 Task: Organize and update the houseplant tracking board by editing card details, adding checklist items, and changing covers and labels.
Action: Key pressed <Key.caps_lock>B<Key.caps_lock>ut<Key.space>they<Key.space>are<Key.space>vary<Key.space>rare<Key.space>and<Key.space>quite<Key.space>expensive
Screenshot: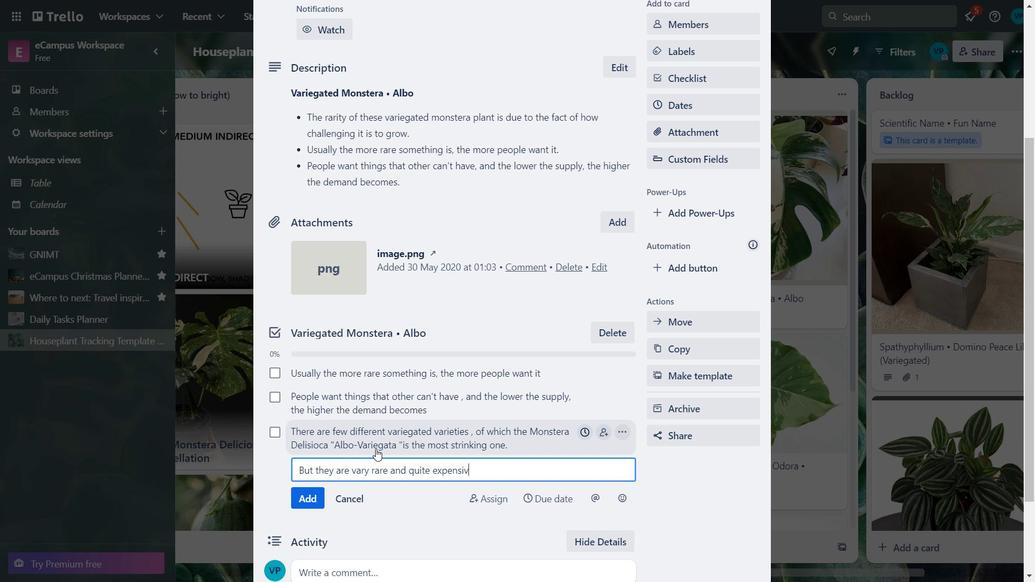 
Action: Mouse moved to (313, 507)
Screenshot: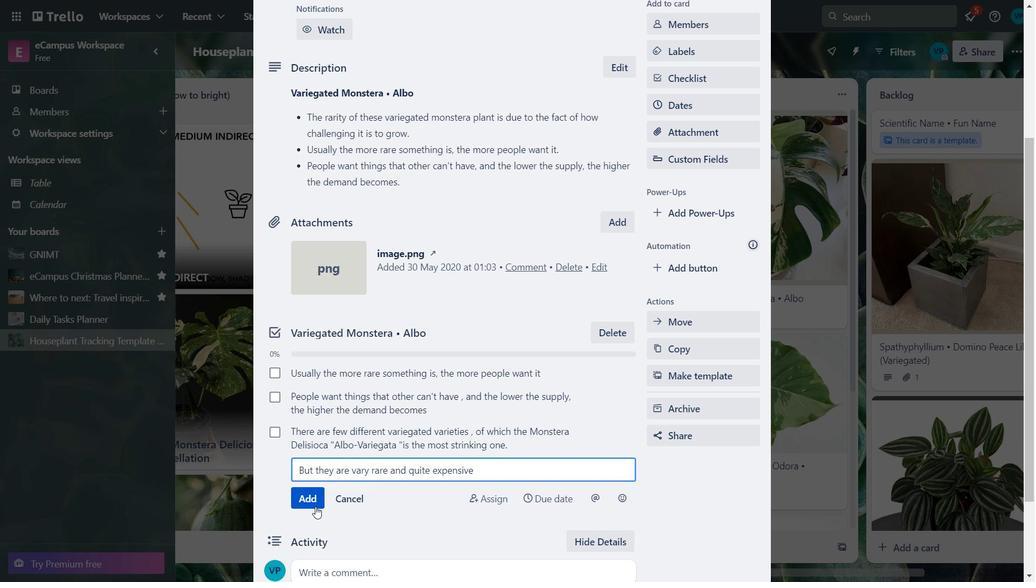 
Action: Mouse pressed left at (313, 507)
Screenshot: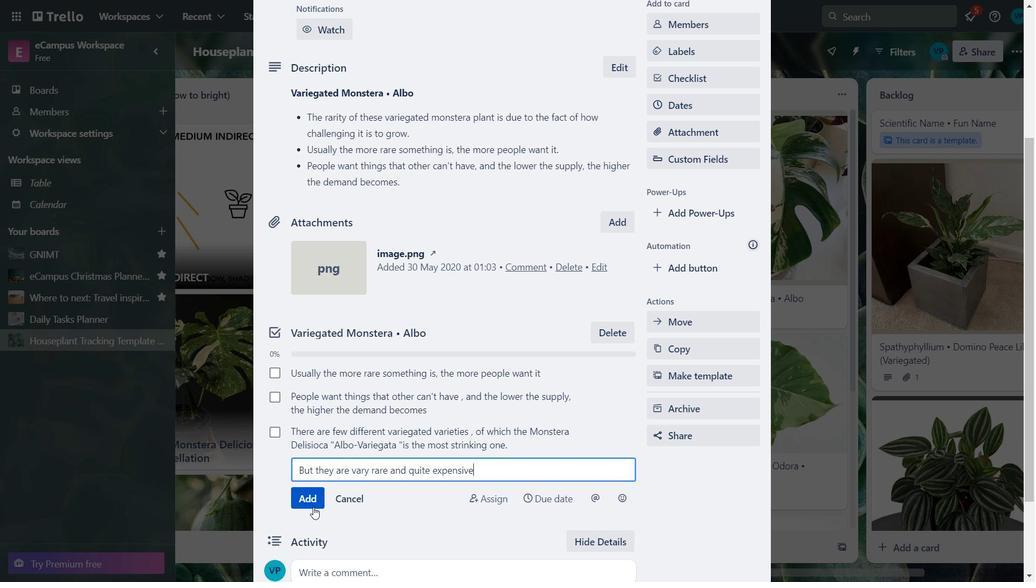 
Action: Key pressed <Key.caps_lock>N<Key.caps_lock>aturally<Key.space>otherwise<Key.space>the<Key.space>only<Key.space>way<Key.space>one<Key.space>can<Key.space>produce<Key.space>a<Key.space>varia<Key.backspace>egated<Key.space><Key.caps_lock>M<Key.caps_lock>onstera<Key.space><Key.space>is<Key.space>by<Key.space><Key.backspace><Key.backspace><Key.backspace><Key.backspace><Key.backspace>
Screenshot: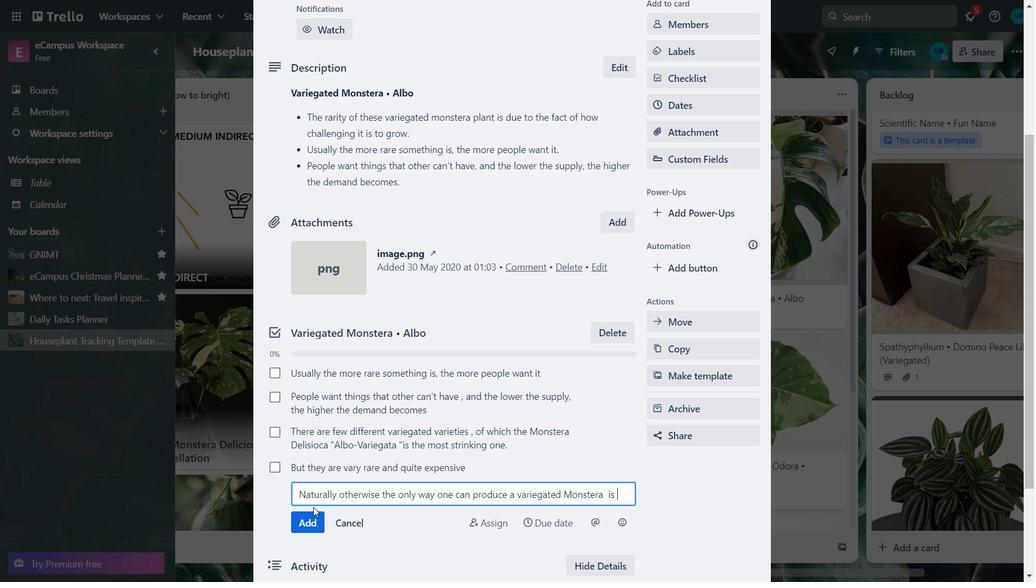 
Action: Mouse pressed left at (313, 507)
Screenshot: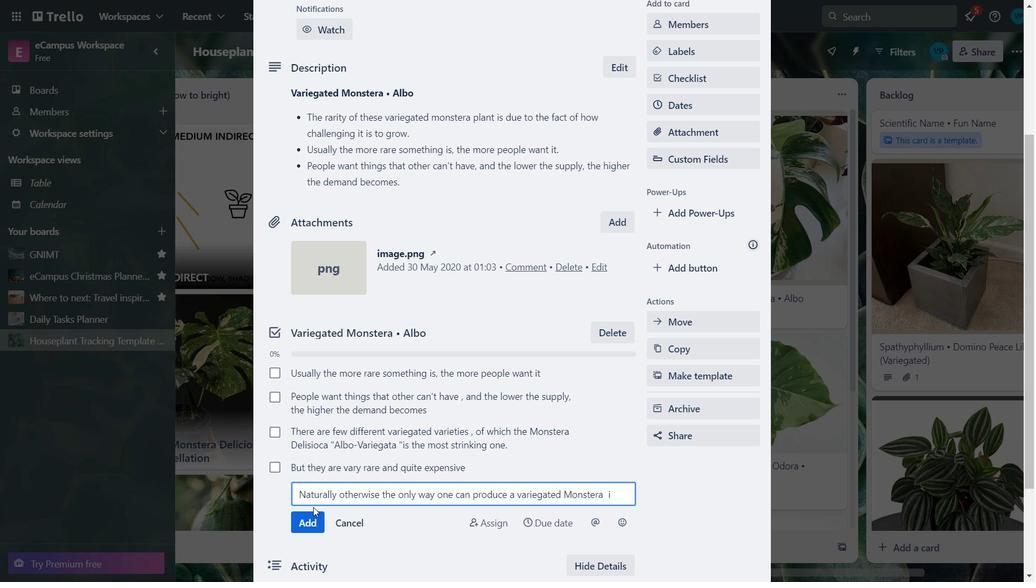 
Action: Mouse pressed left at (313, 507)
Screenshot: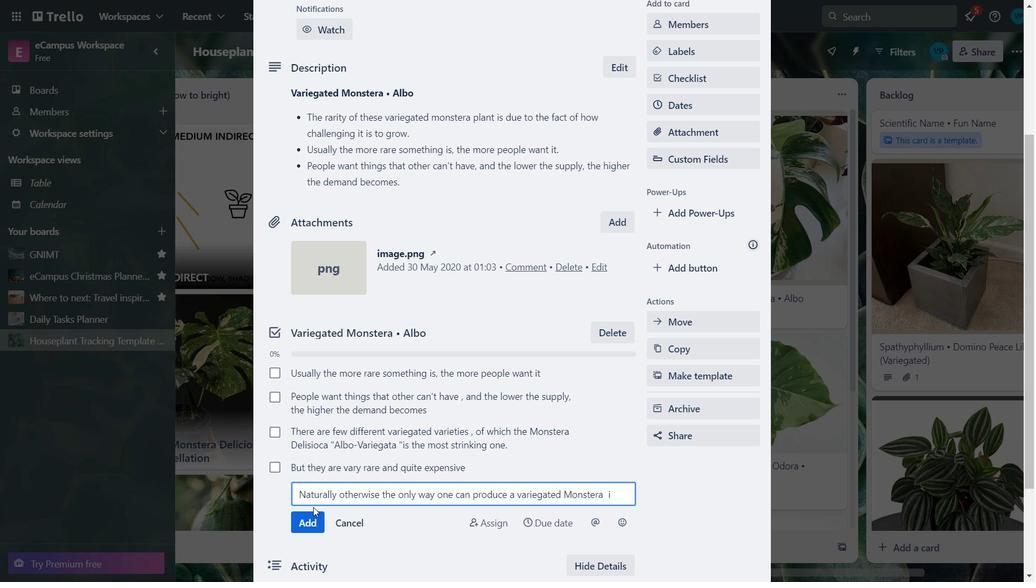 
Action: Mouse moved to (319, 514)
Screenshot: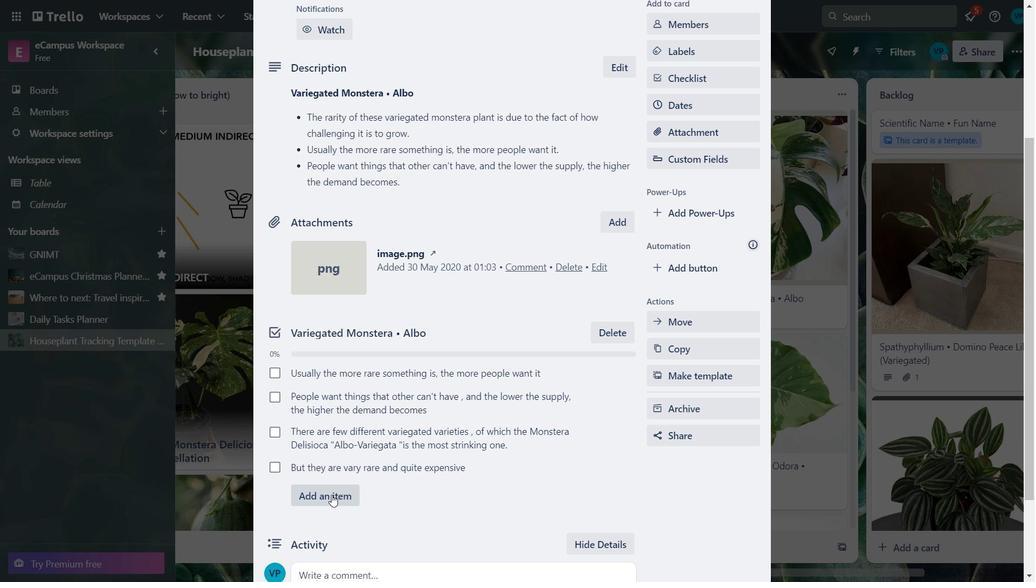 
Action: Mouse pressed left at (319, 514)
Screenshot: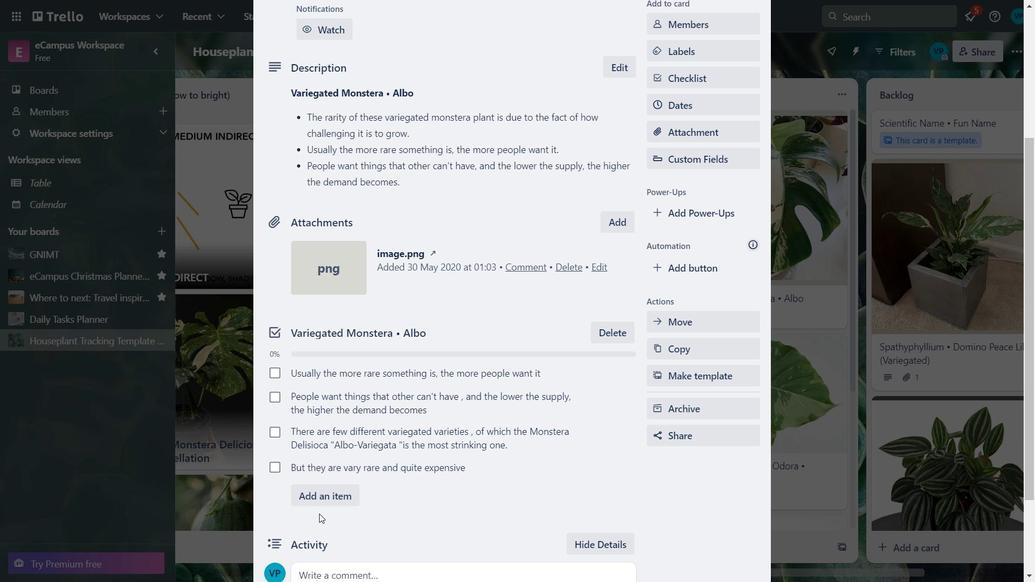 
Action: Mouse moved to (331, 498)
Screenshot: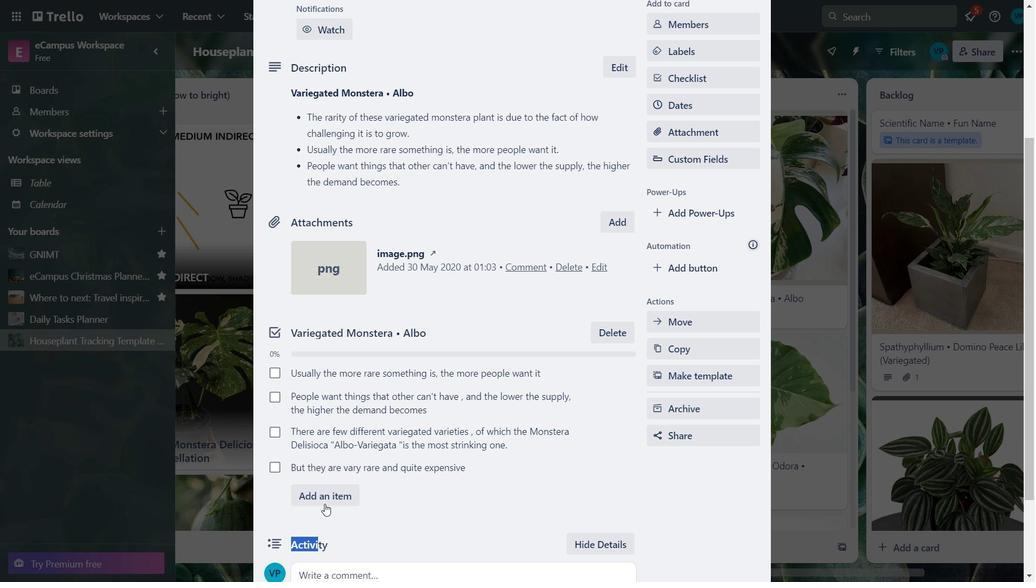 
Action: Mouse pressed left at (331, 498)
Screenshot: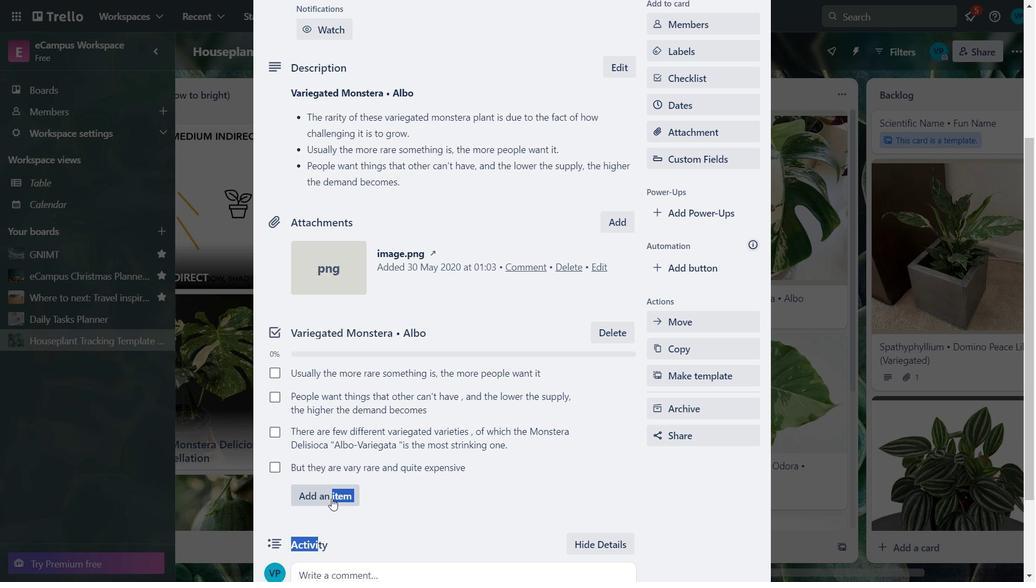 
Action: Mouse moved to (767, 468)
Screenshot: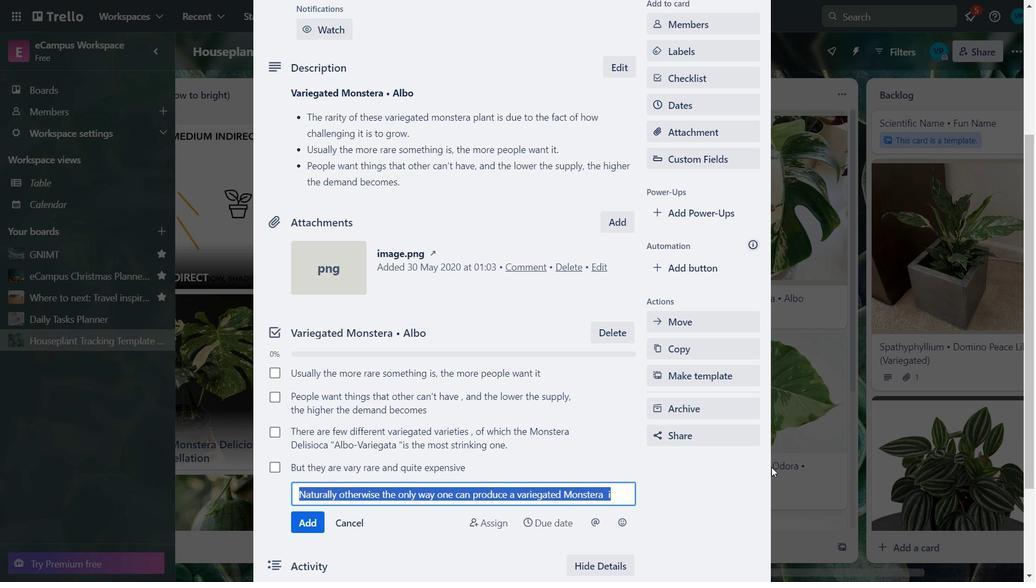 
Action: Mouse pressed left at (767, 468)
Screenshot: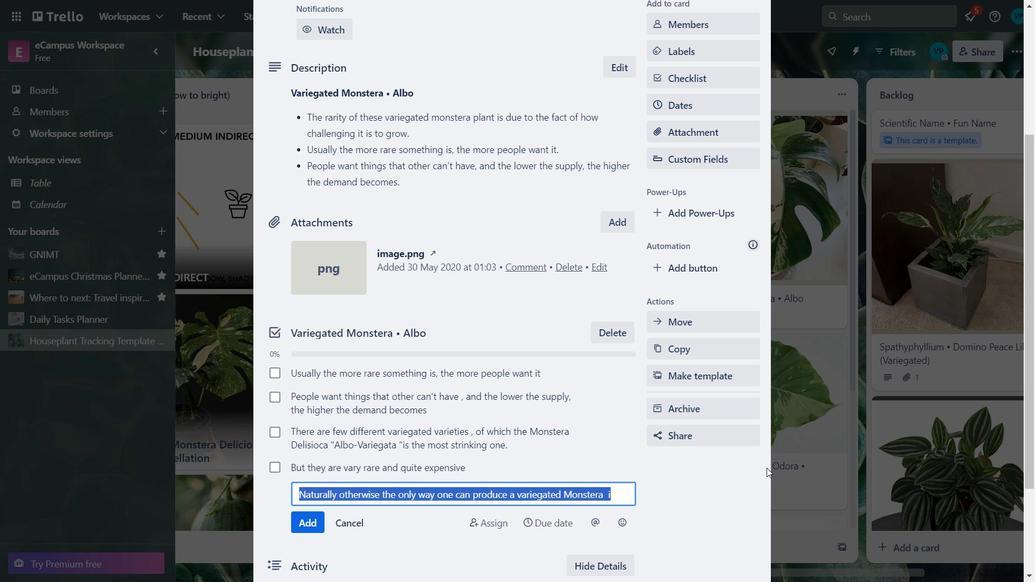
Action: Key pressed <Key.down><Key.down><Key.down><Key.down><Key.down><Key.down><Key.down><Key.down><Key.down>
Screenshot: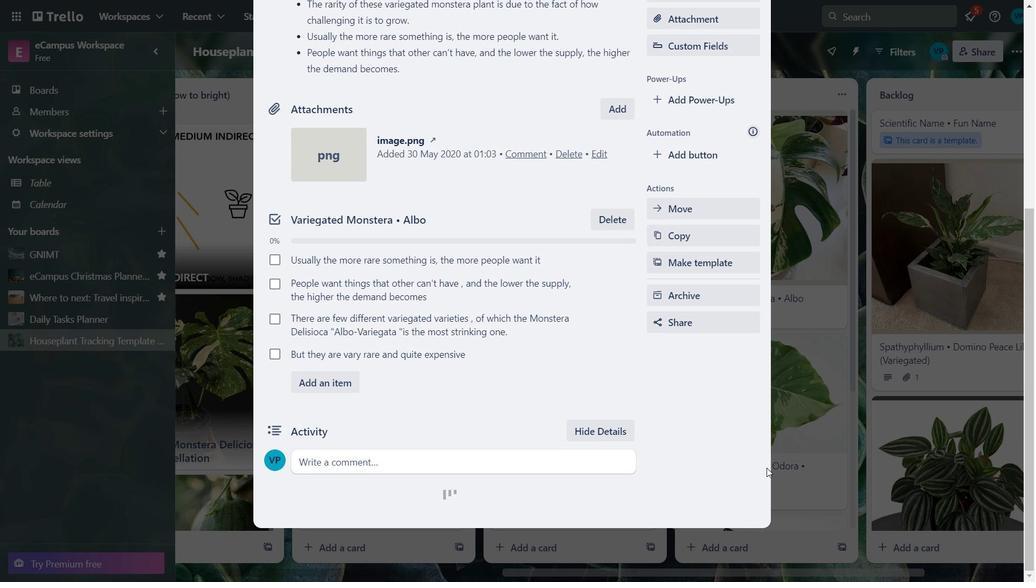 
Action: Mouse moved to (340, 388)
Screenshot: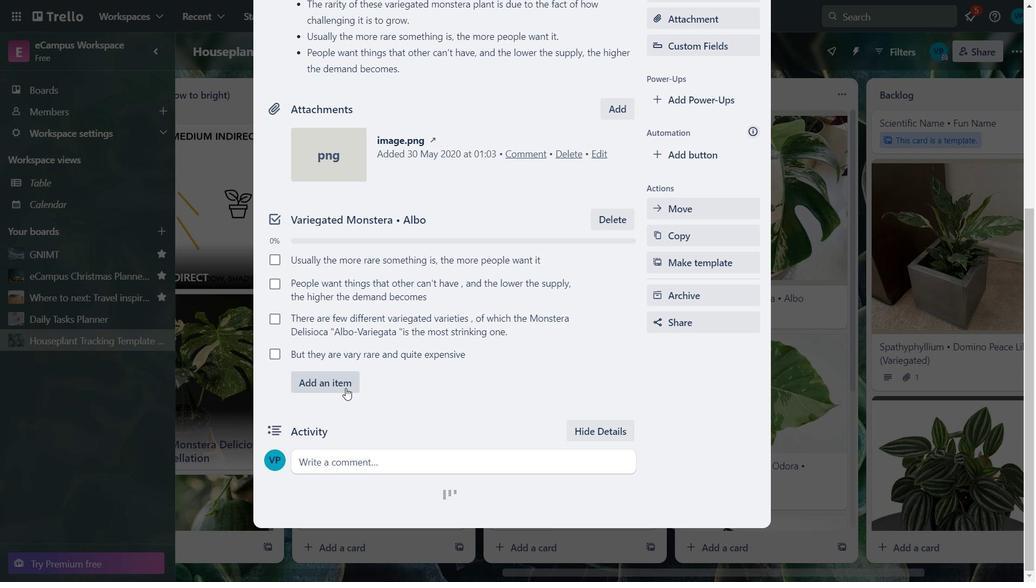 
Action: Mouse pressed left at (340, 388)
Screenshot: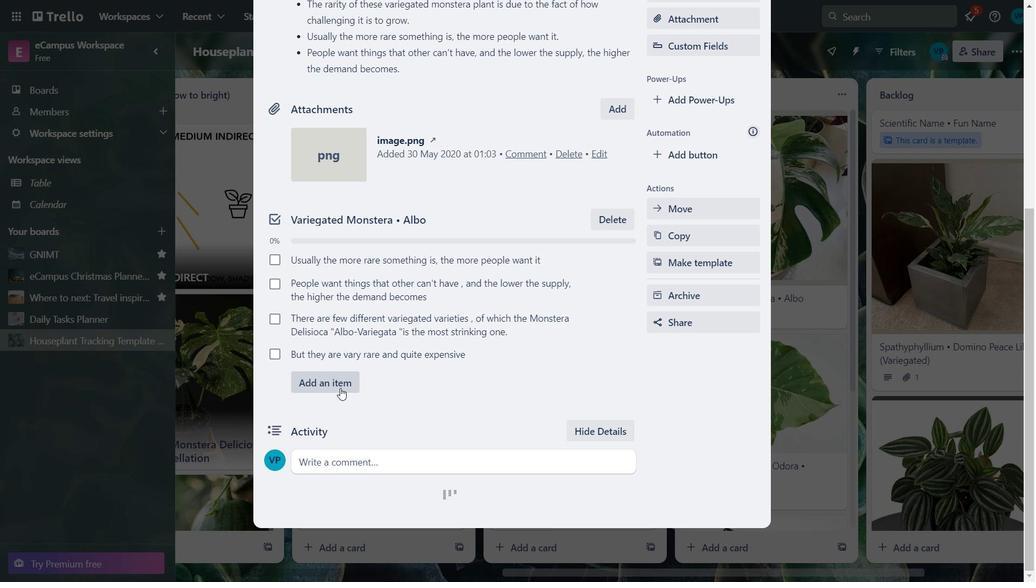 
Action: Mouse moved to (621, 381)
Screenshot: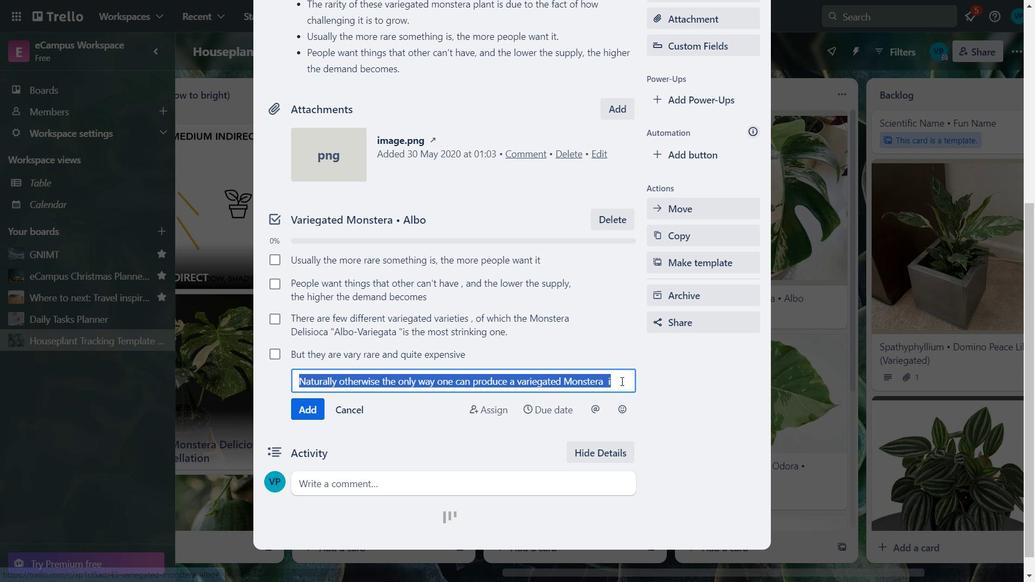 
Action: Mouse pressed left at (621, 381)
Screenshot: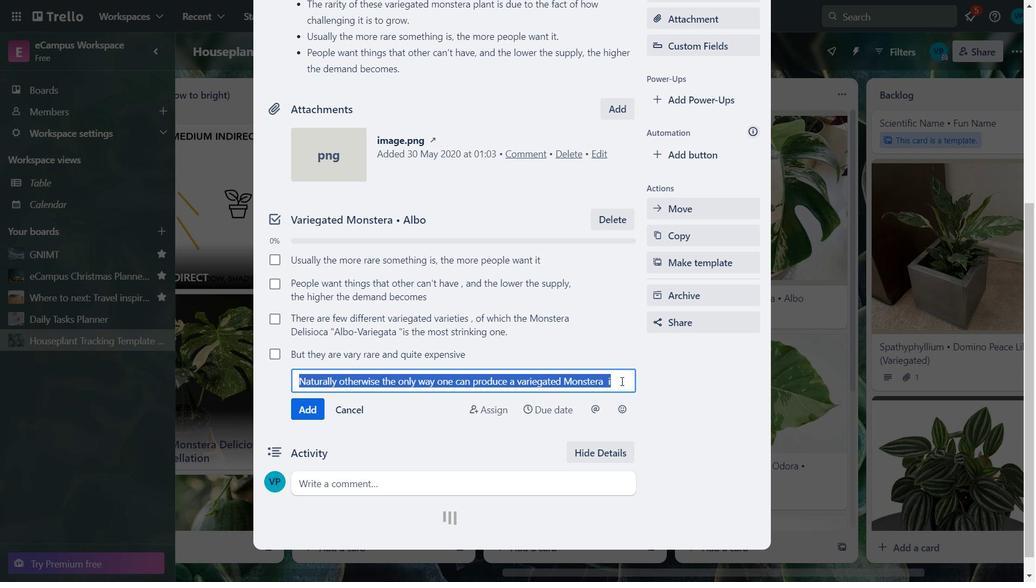 
Action: Key pressed <Key.backspace>
Screenshot: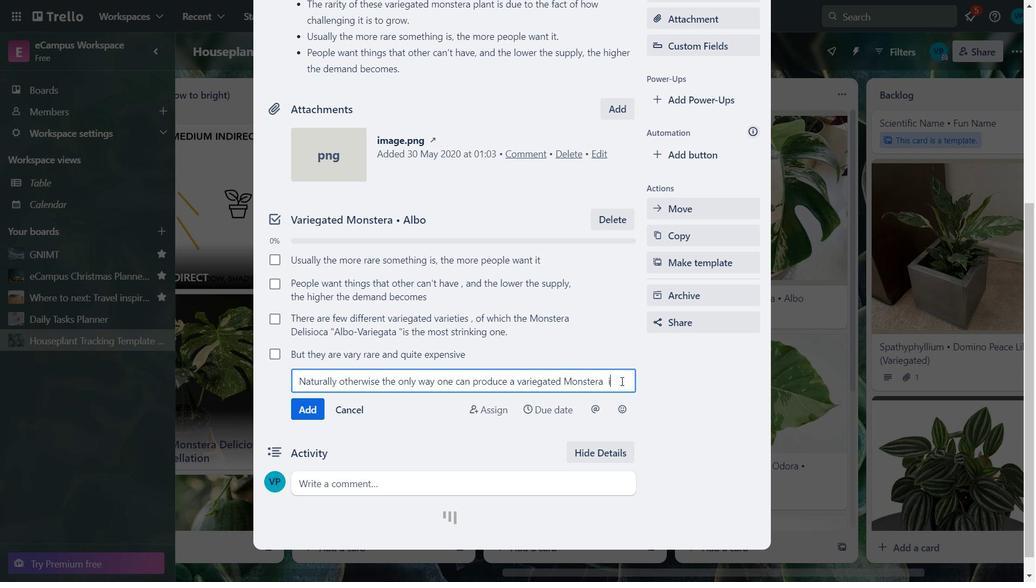 
Action: Mouse moved to (307, 409)
Screenshot: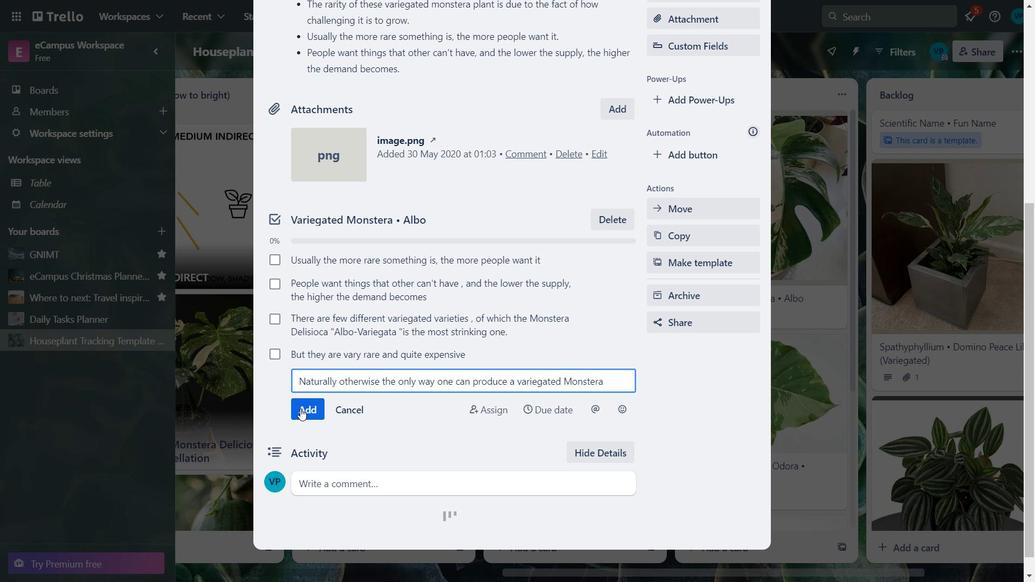 
Action: Mouse pressed left at (307, 409)
Screenshot: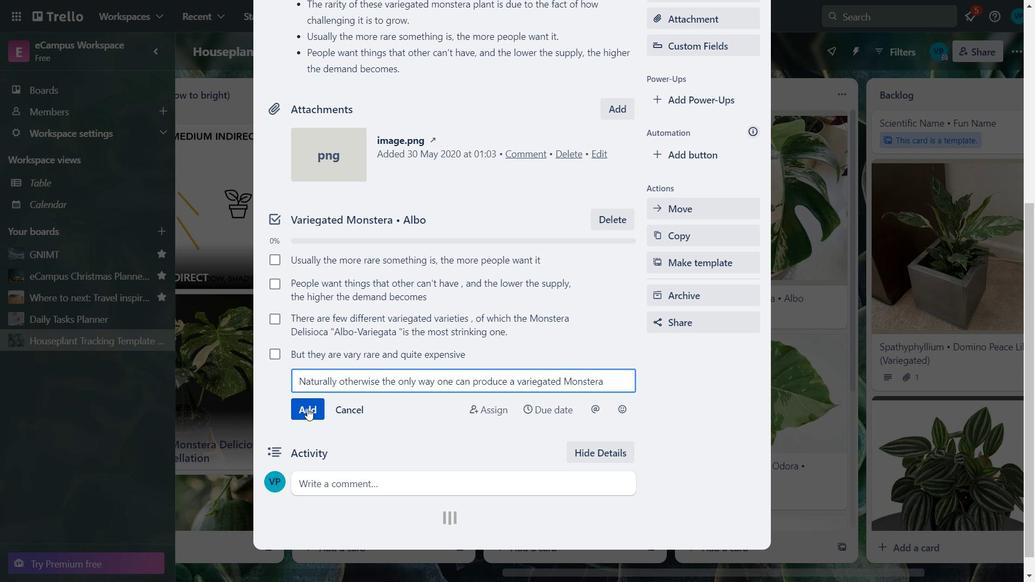 
Action: Key pressed <Key.caps_lock>I<Key.caps_lock>s<Key.space>by<Key.space>buying<Key.space>a<Key.space>cutting<Key.space>from<Key.space>an<Key.space>alrady<Key.space>variegated
Screenshot: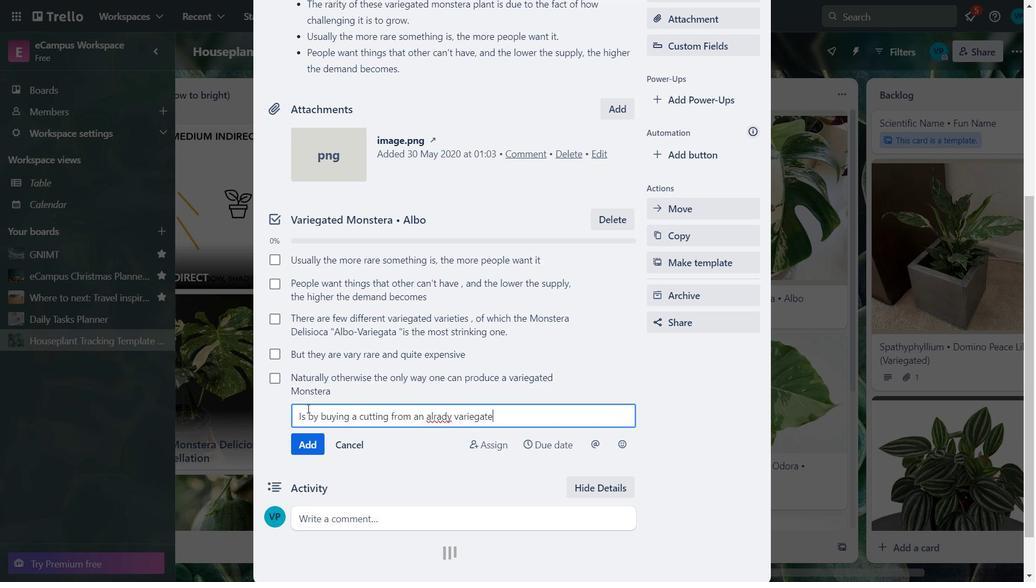 
Action: Mouse moved to (436, 415)
Screenshot: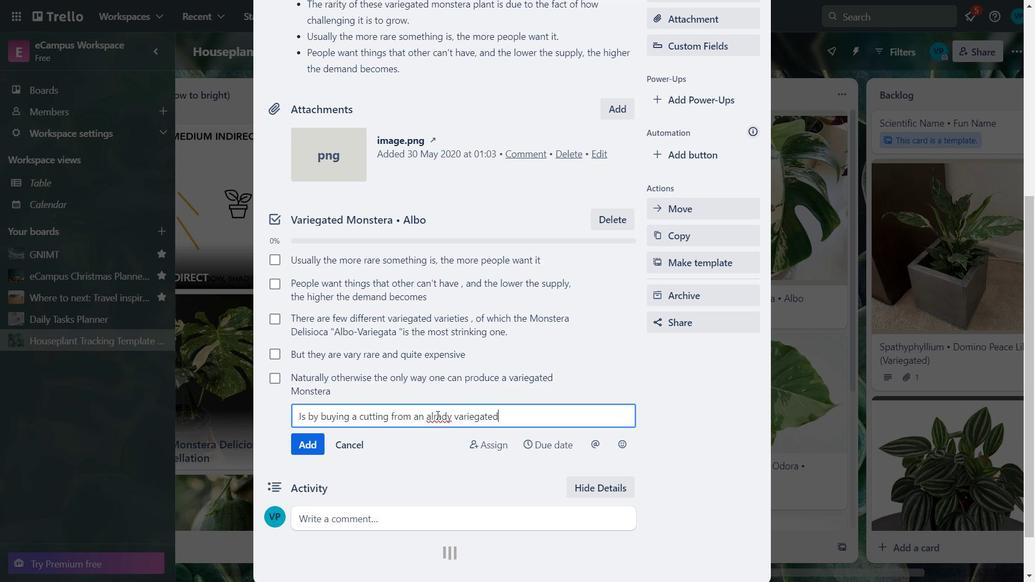 
Action: Mouse pressed left at (436, 415)
Screenshot: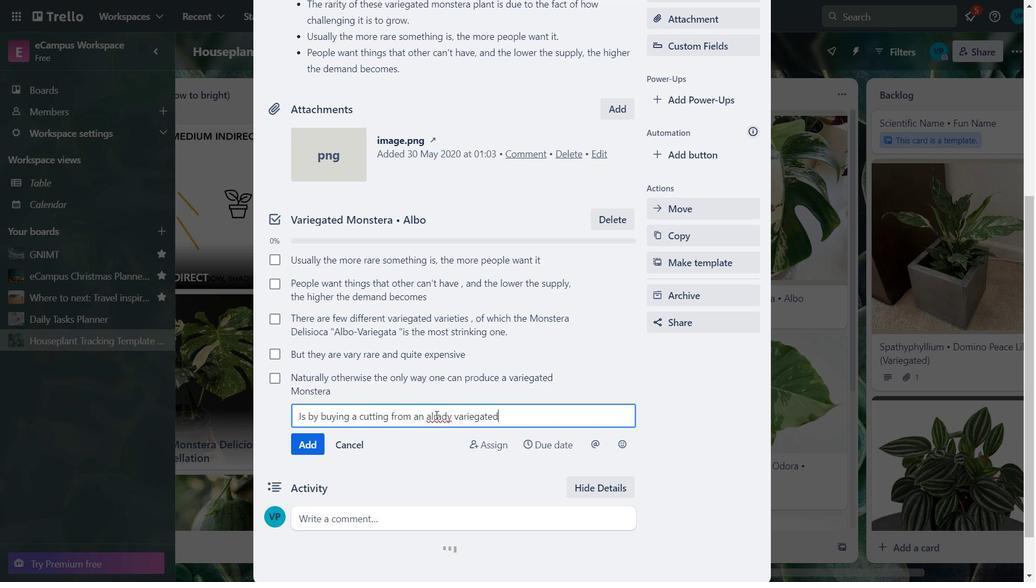 
Action: Key pressed e
Screenshot: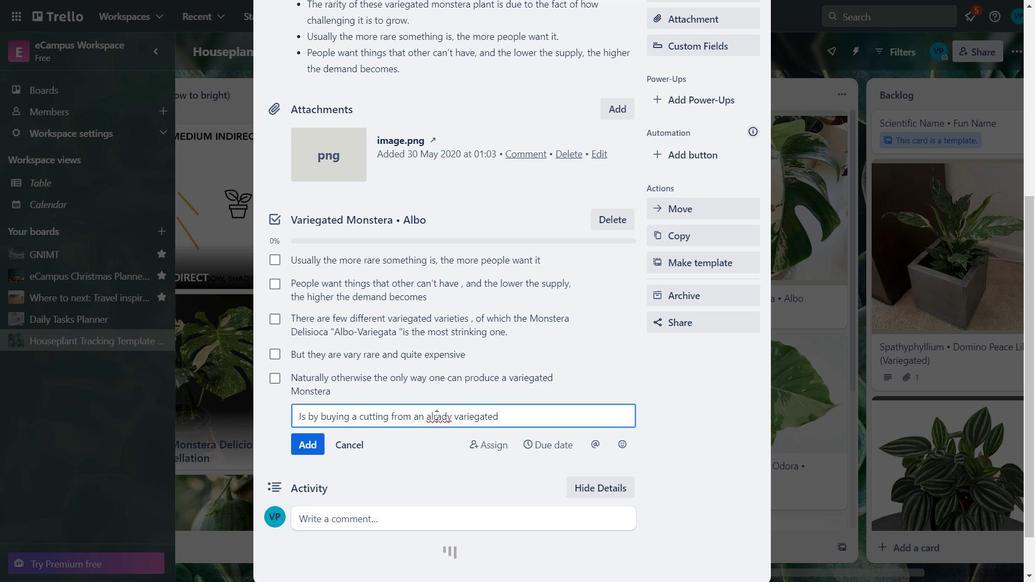 
Action: Mouse moved to (315, 445)
Screenshot: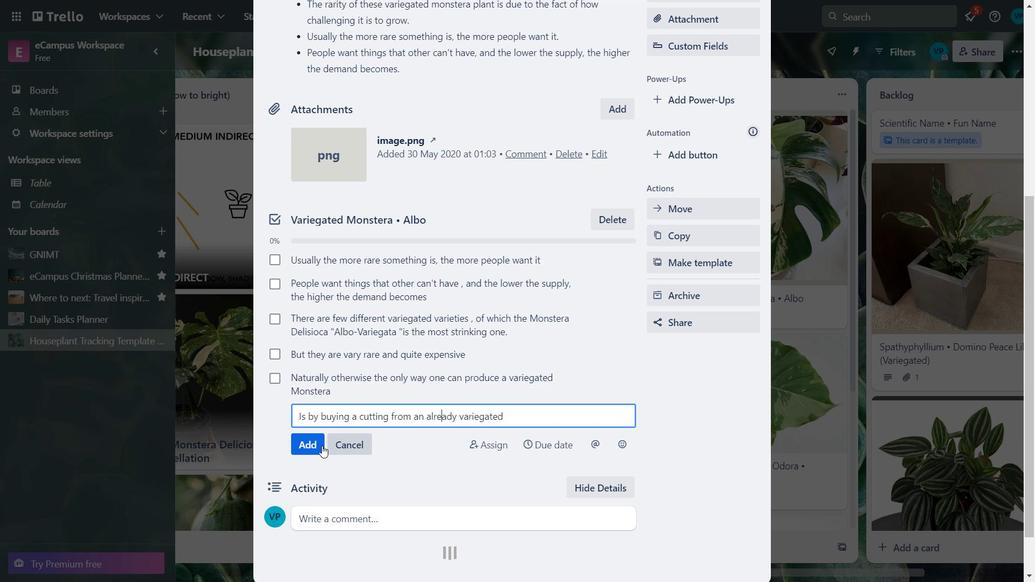 
Action: Mouse pressed left at (315, 445)
Screenshot: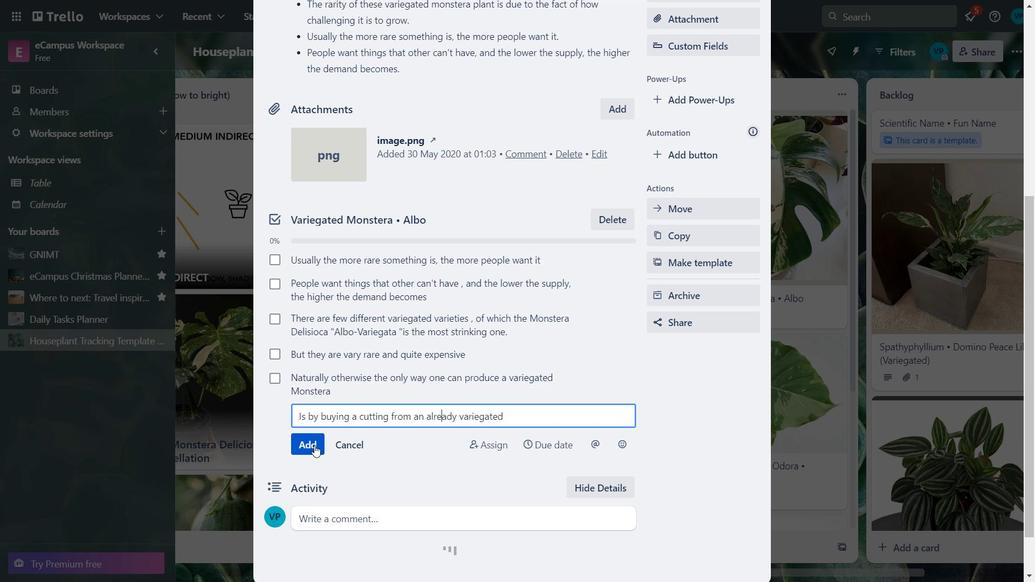 
Action: Mouse moved to (466, 414)
Screenshot: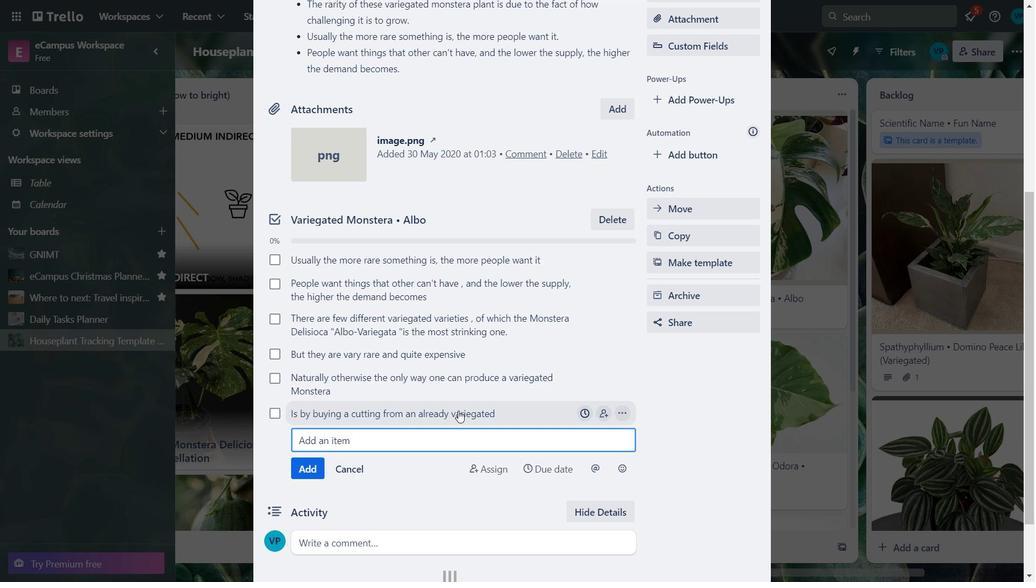 
Action: Mouse pressed left at (466, 414)
Screenshot: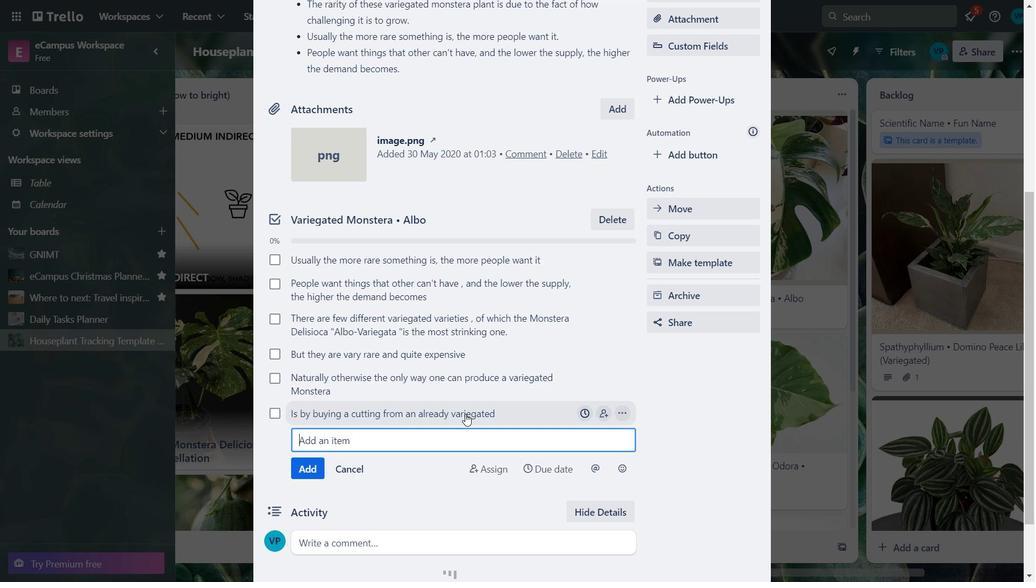 
Action: Mouse moved to (530, 420)
Screenshot: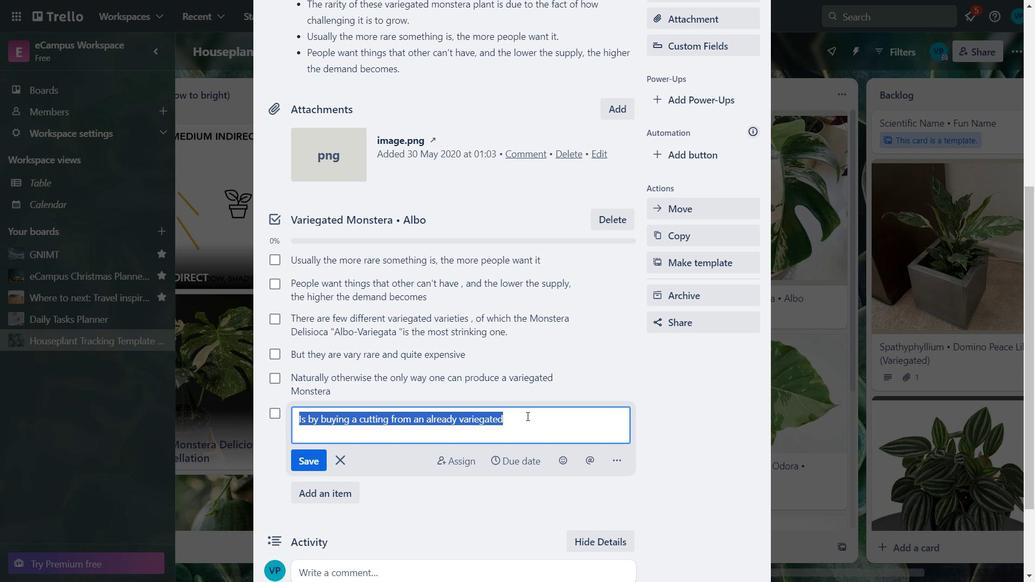 
Action: Mouse pressed left at (530, 420)
Screenshot: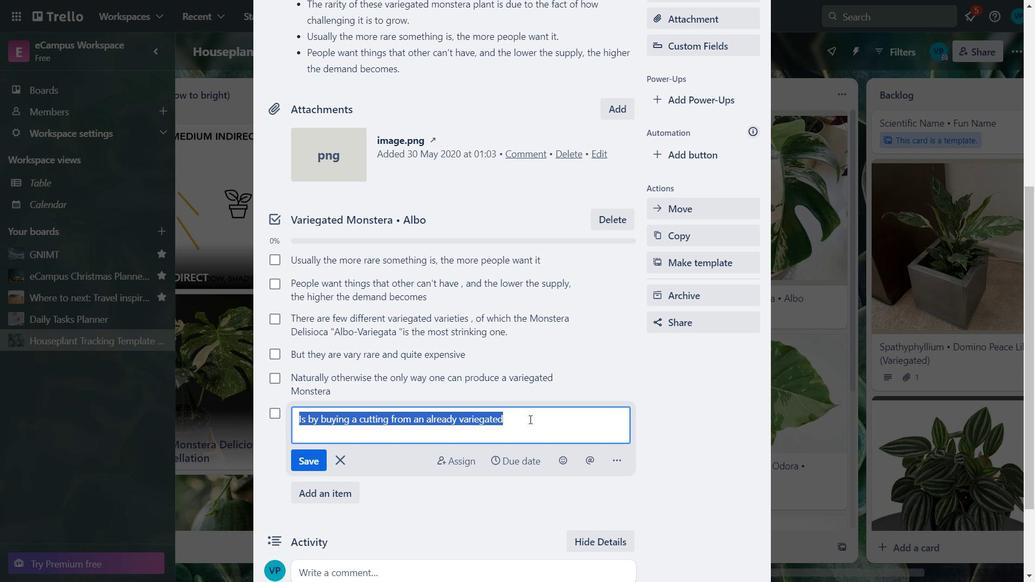 
Action: Key pressed <Key.space>plant
Screenshot: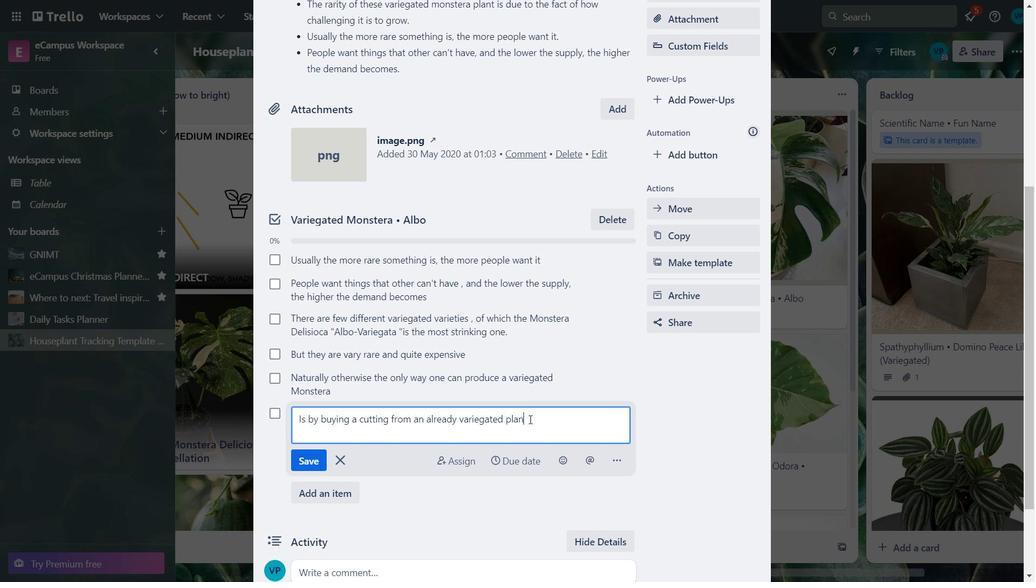 
Action: Mouse moved to (312, 457)
Screenshot: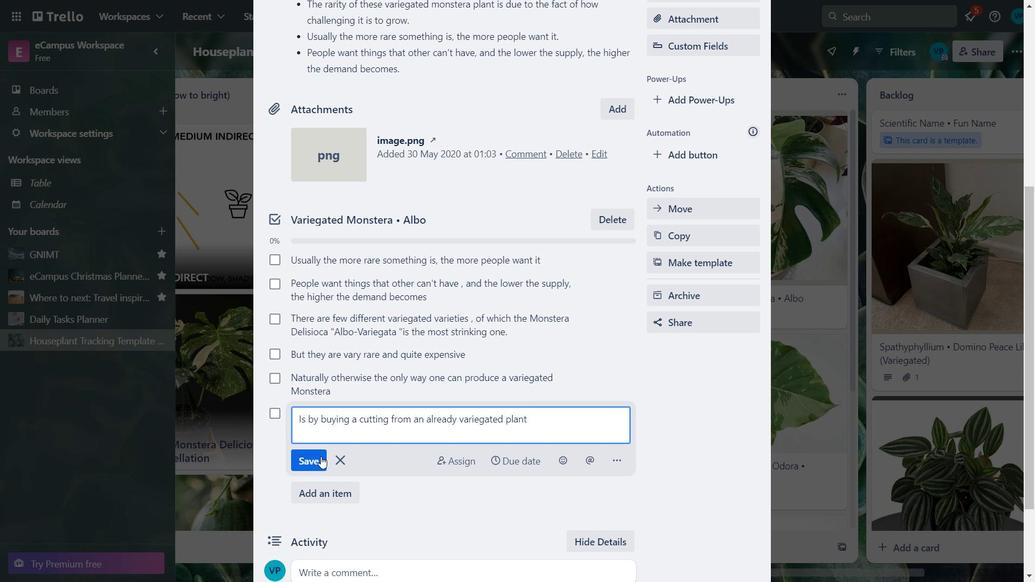 
Action: Mouse pressed left at (312, 457)
Screenshot: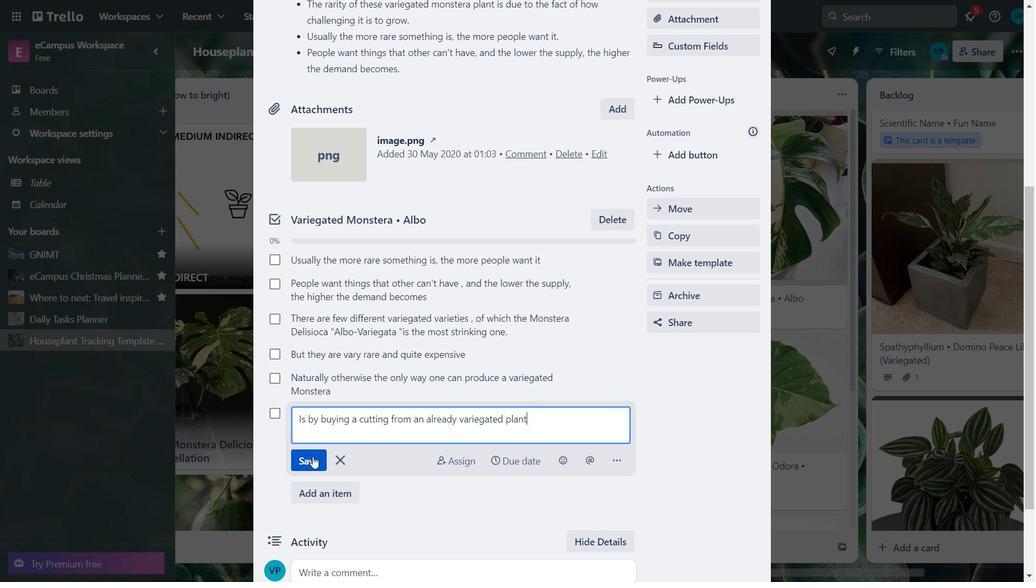 
Action: Mouse moved to (331, 449)
Screenshot: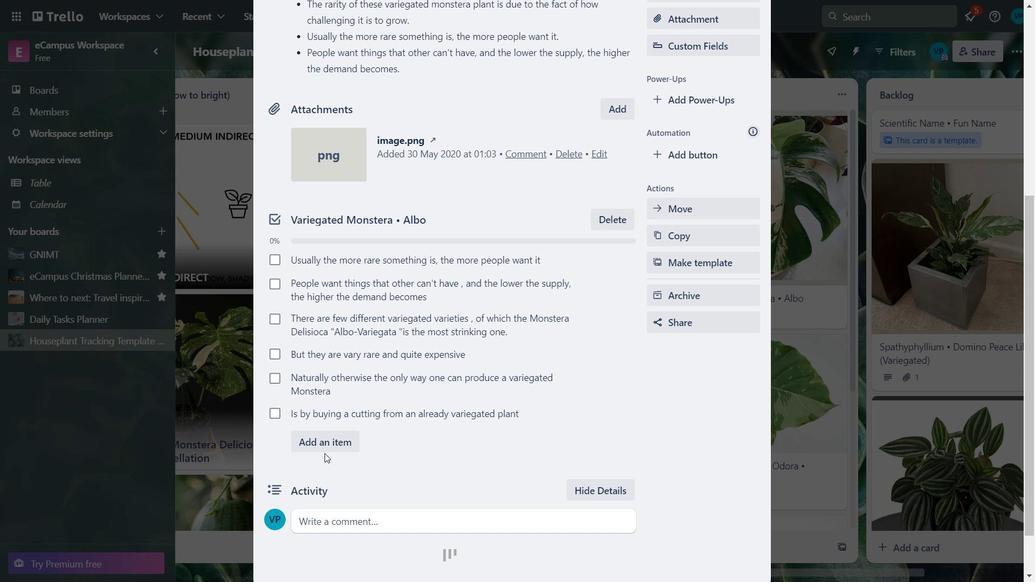 
Action: Mouse pressed left at (331, 449)
Screenshot: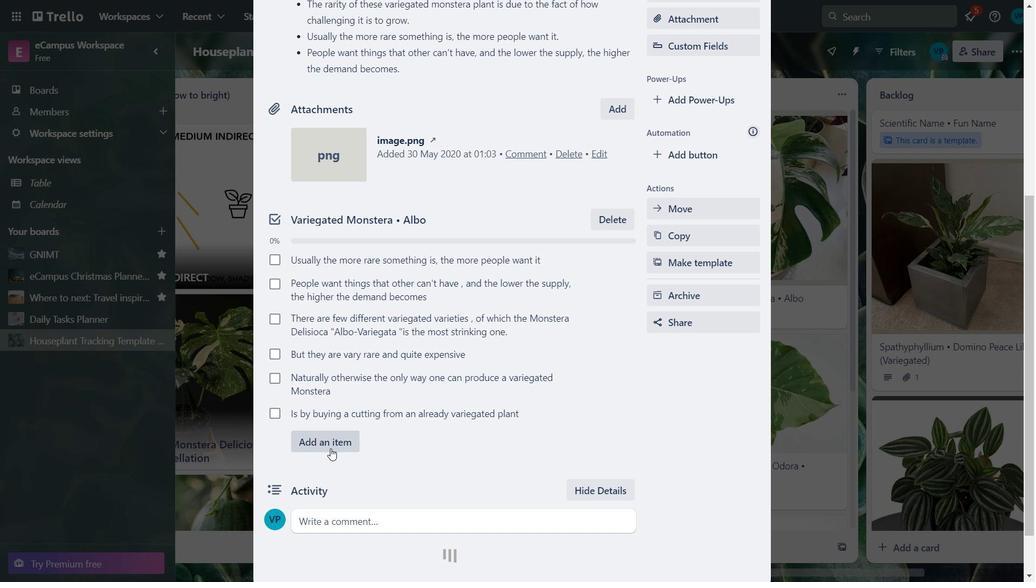 
Action: Key pressed <Key.caps_lock>O<Key.caps_lock>r<Key.space>if<Key.space>a<Key.space><Key.caps_lock>N<Key.caps_lock>ormal<Key.space><Key.caps_lock>M<Key.caps_lock>onstera<Key.space>is<Key.space>showing<Key.space>tree<Key.space>signs<Key.space>of<Key.space>mutation
Screenshot: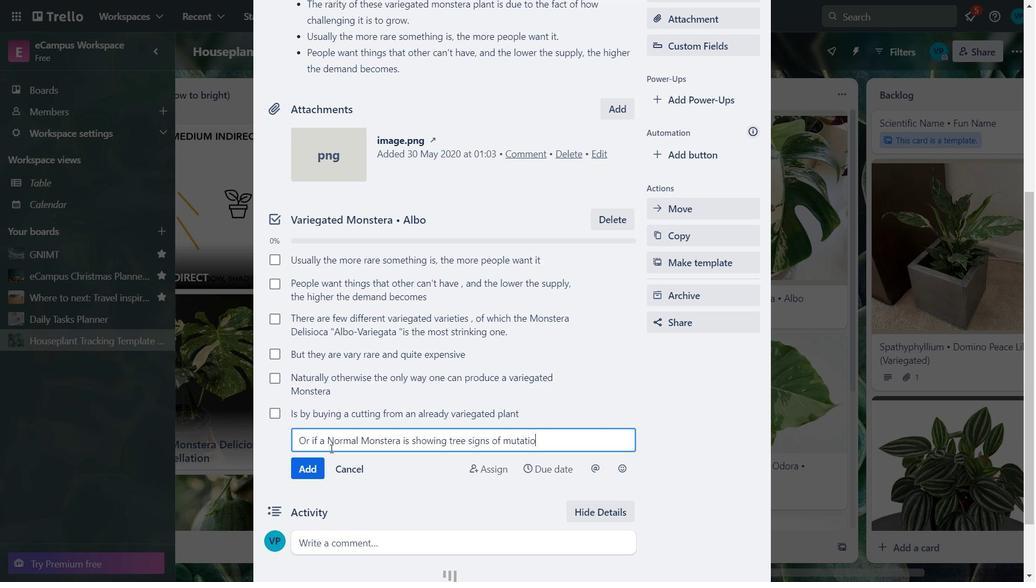 
Action: Mouse moved to (316, 459)
Screenshot: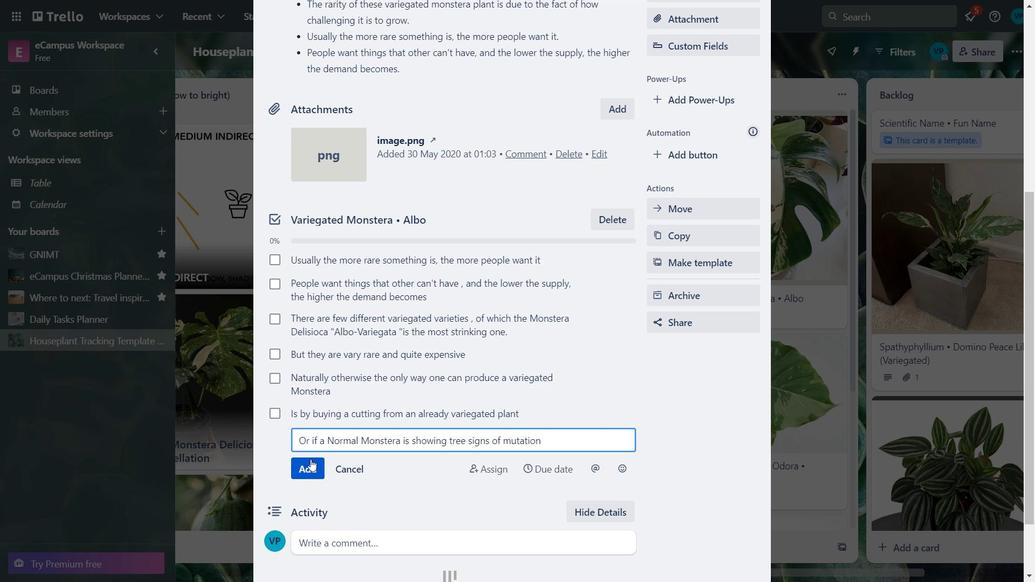 
Action: Mouse pressed left at (316, 459)
Screenshot: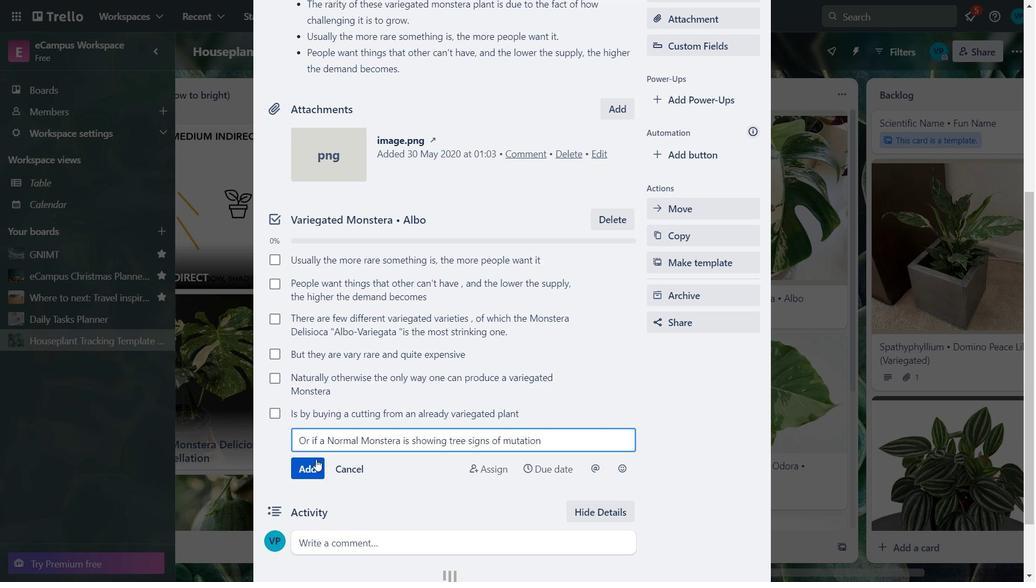 
Action: Key pressed <Key.caps_lock>T<Key.caps_lock>here<Key.space>is<Key.space>no<Key.space>other<Key.space>artificial<Key.space>method<Key.space>of<Key.space>inducing<Key.space>mutataion<Key.space>in<Key.space><Key.caps_lock>V<Key.caps_lock>eger<Key.backspace>tatively<Key.space><Key.caps_lock>P<Key.caps_lock>ropagated<Key.space>plants
Screenshot: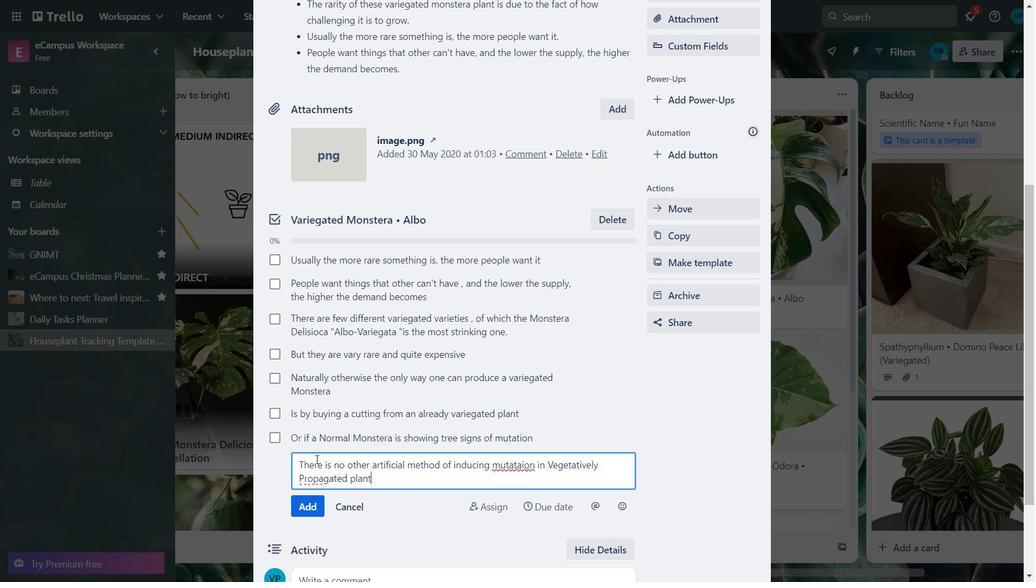 
Action: Mouse moved to (308, 504)
Screenshot: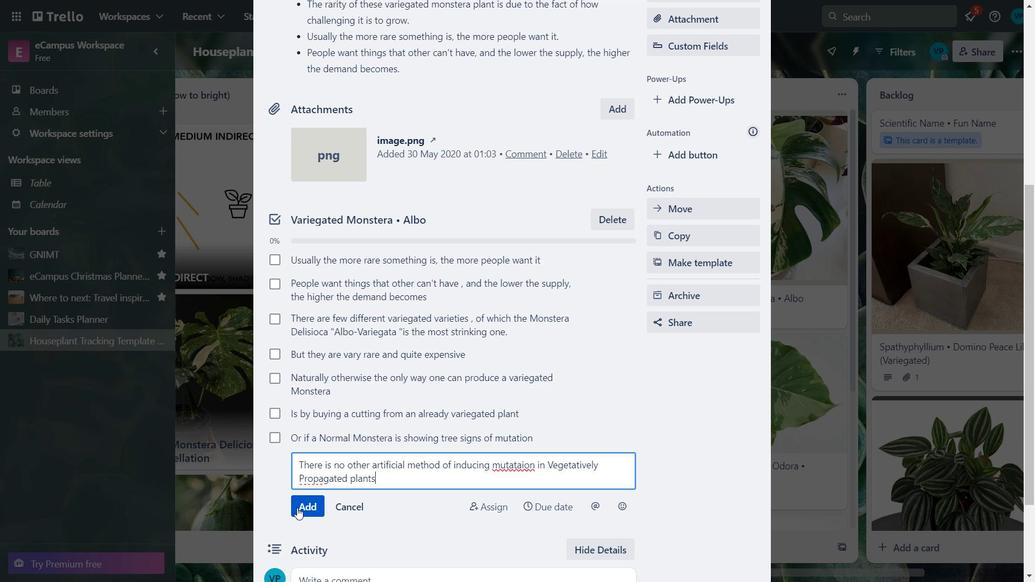 
Action: Mouse pressed left at (308, 504)
Screenshot: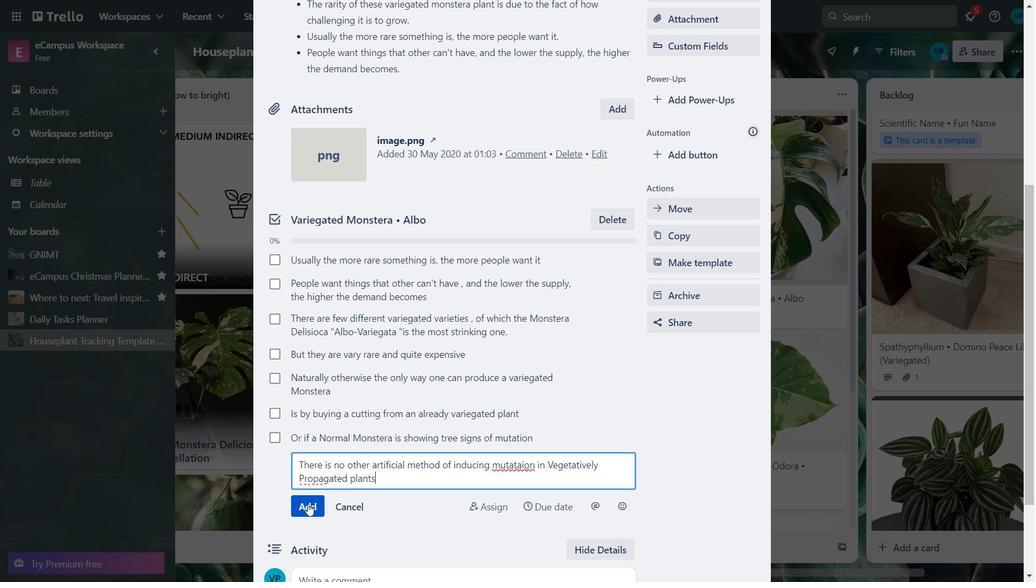 
Action: Key pressed <Key.caps_lock>T<Key.caps_lock>hes<Key.backspace><Key.backspace><Key.backspace><Key.backspace><Key.caps_lock>I<Key.caps_lock>t<Key.space>is<Key.space>similar<Key.space><Key.backspace><Key.backspace><Key.backspace><Key.backspace><Key.backspace><Key.backspace><Key.backspace><Key.backspace><Key.backspace><Key.backspace><Key.backspace><Key.backspace><Key.backspace><Key.backspace><Key.caps_lock>T<Key.caps_lock>hey<Key.space><Key.caps_lock>R<Key.caps_lock>equires<Key.space>similar<Key.space>care<Key.space>to<Key.space>that<Key.space>of<Key.space>the<Key.space>solid<Key.space>f<Key.backspace>green.<Key.backspace><Key.space>plam<Key.backspace>nt.<Key.enter><Key.caps_lock>T<Key.caps_lock>he<Key.space>main<Key.space>difference<Key.space>is<Key.space>the<Key.space>white<Key.space>portion<Key.space>of<Key.space>the<Key.space><Key.caps_lock>ctrl+V<Key.backspace><Key.backspace><Key.backspace><Key.backspace><Key.backspace><Key.backspace>ctrl+LEAVES<Key.space>CANNOT<Key.space>ABSORB<Key.space>LIGHT,<Key.space><Key.backspace><Key.backspace>
Screenshot: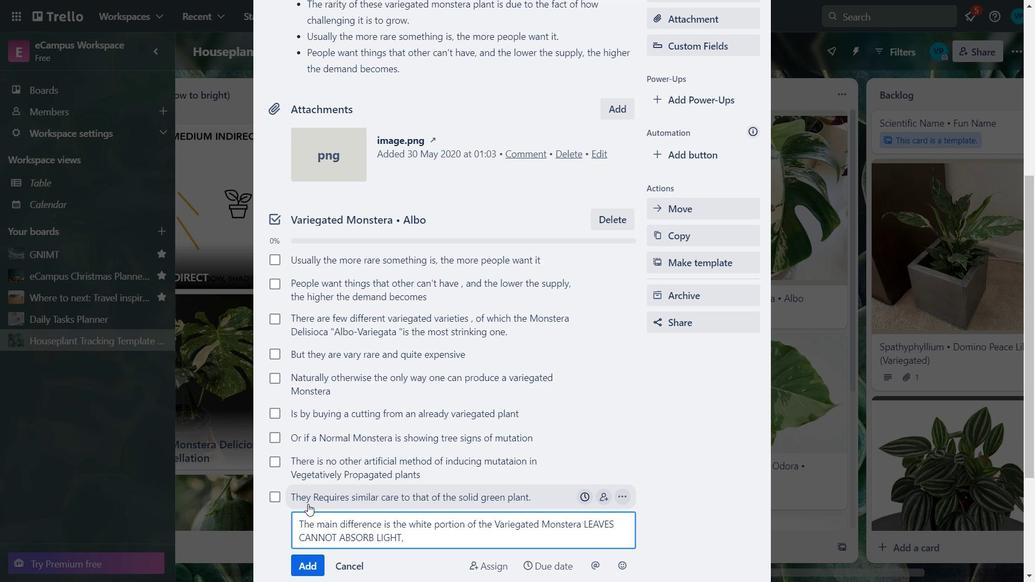 
Action: Mouse moved to (307, 558)
Screenshot: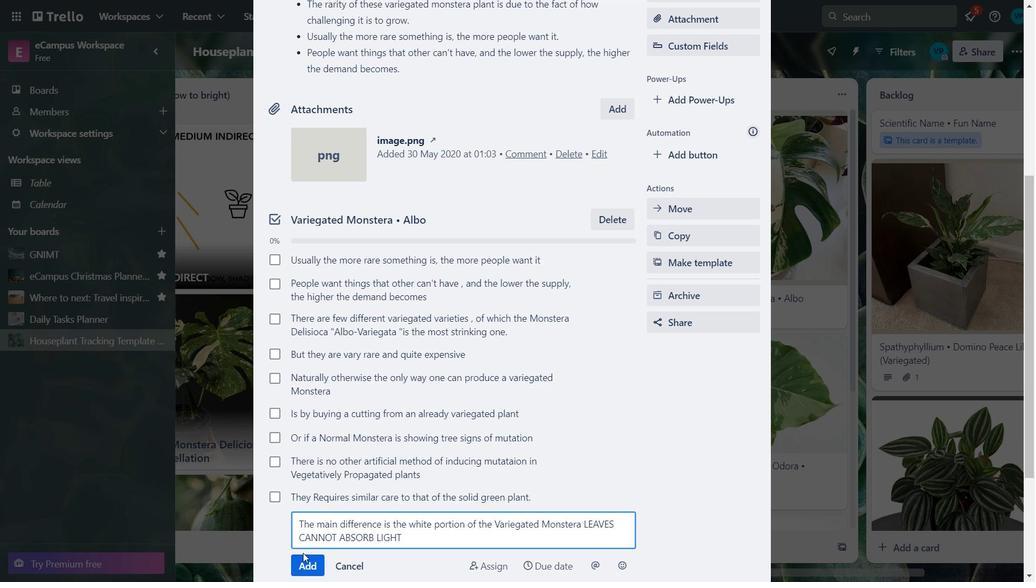 
Action: Mouse pressed left at (307, 558)
Screenshot: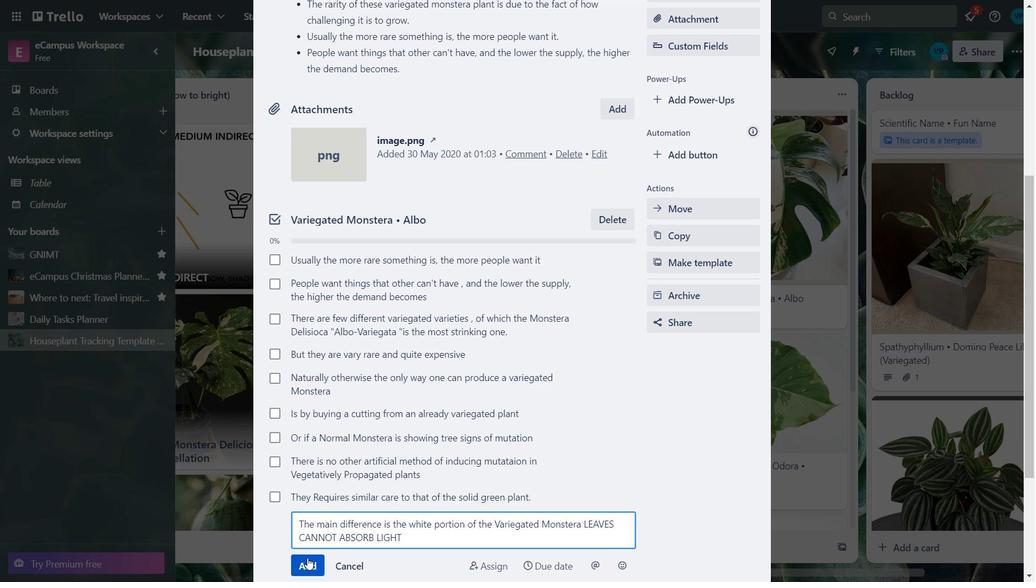 
Action: Key pressed S<Key.caps_lock>o<Key.space>the<Key.space>plant<Key.space>needs<Key.space>to<Key.space>work<Key.space>twice<Key.space>as<Key.space>hard<Key.space>to<Key.space>photosynte<Key.backspace>hese<Key.backspace>is
Screenshot: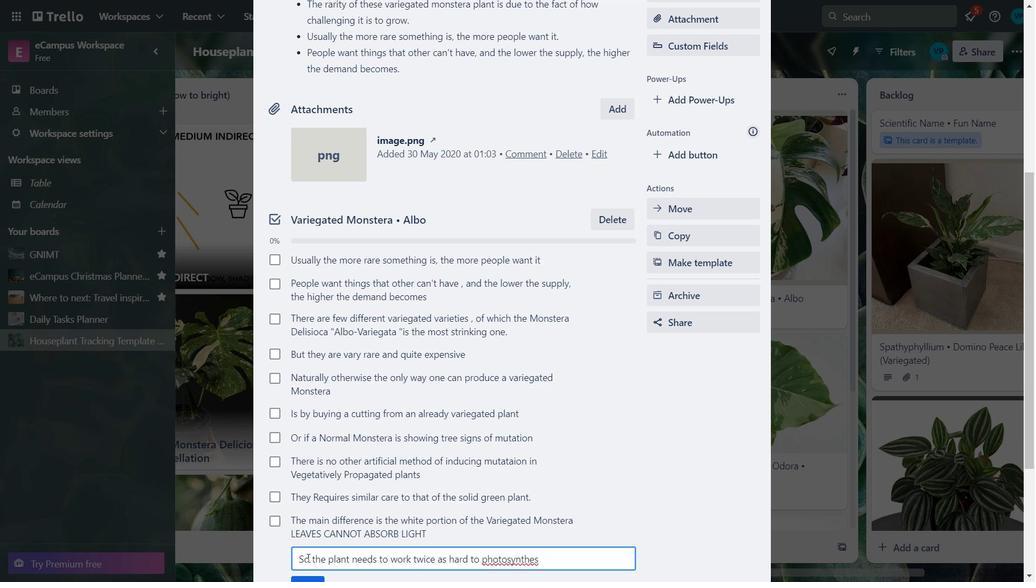 
Action: Mouse moved to (593, 489)
Screenshot: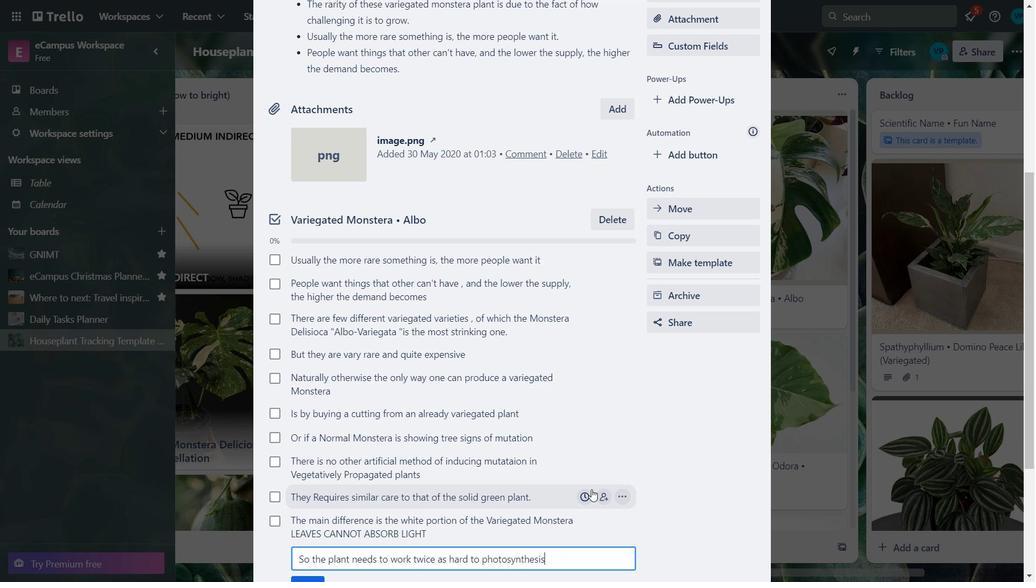 
Action: Key pressed <Key.down><Key.down>
Screenshot: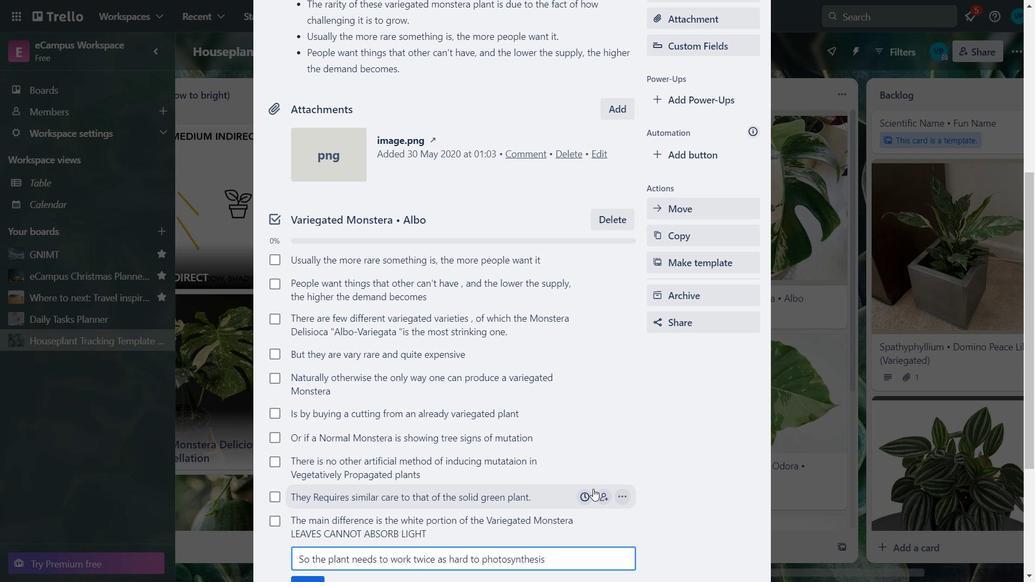 
Action: Mouse moved to (764, 453)
Screenshot: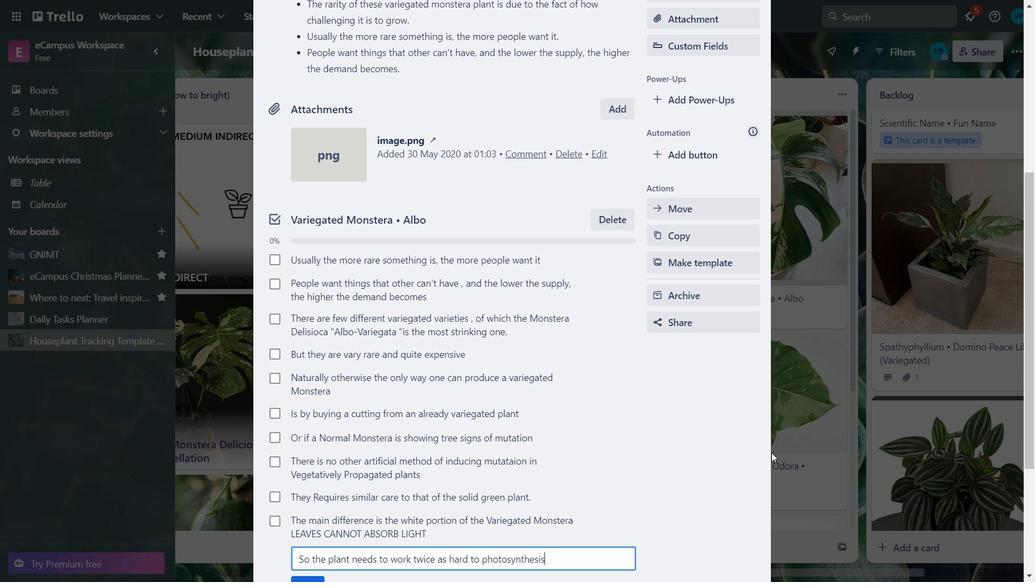 
Action: Mouse pressed left at (764, 453)
Screenshot: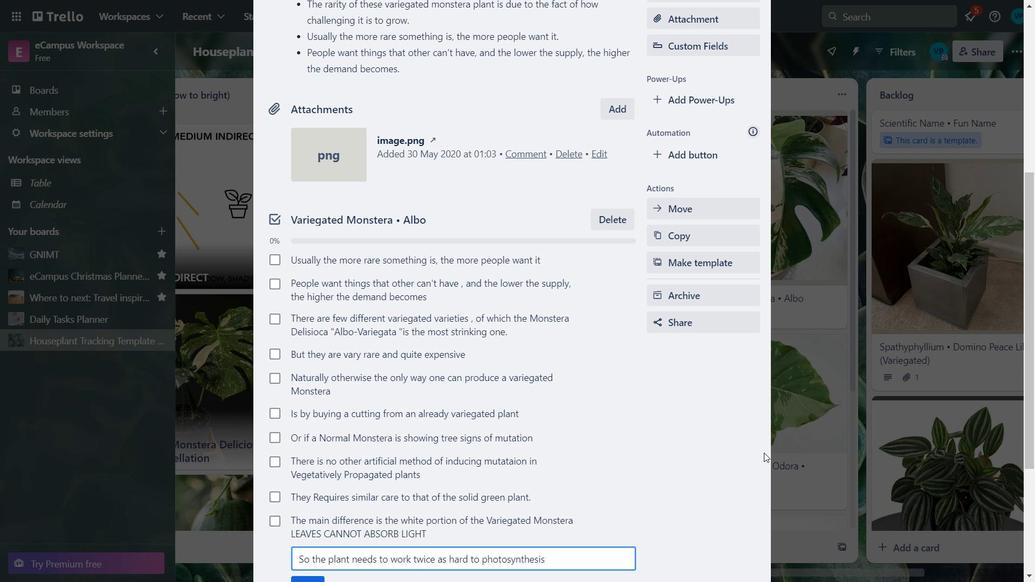 
Action: Key pressed <Key.down><Key.down><Key.down><Key.down><Key.down><Key.down><Key.down>
Screenshot: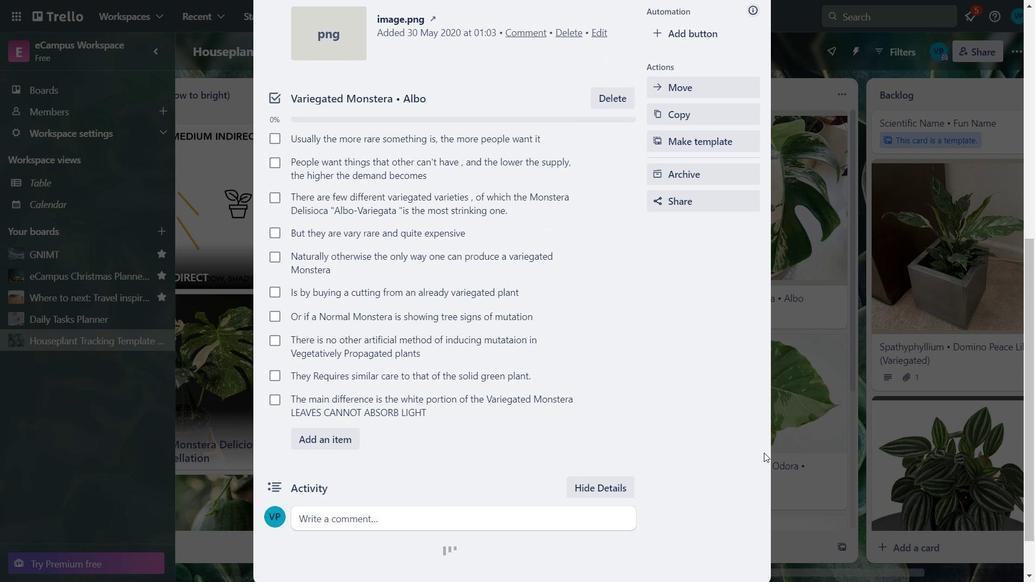 
Action: Mouse moved to (323, 391)
Screenshot: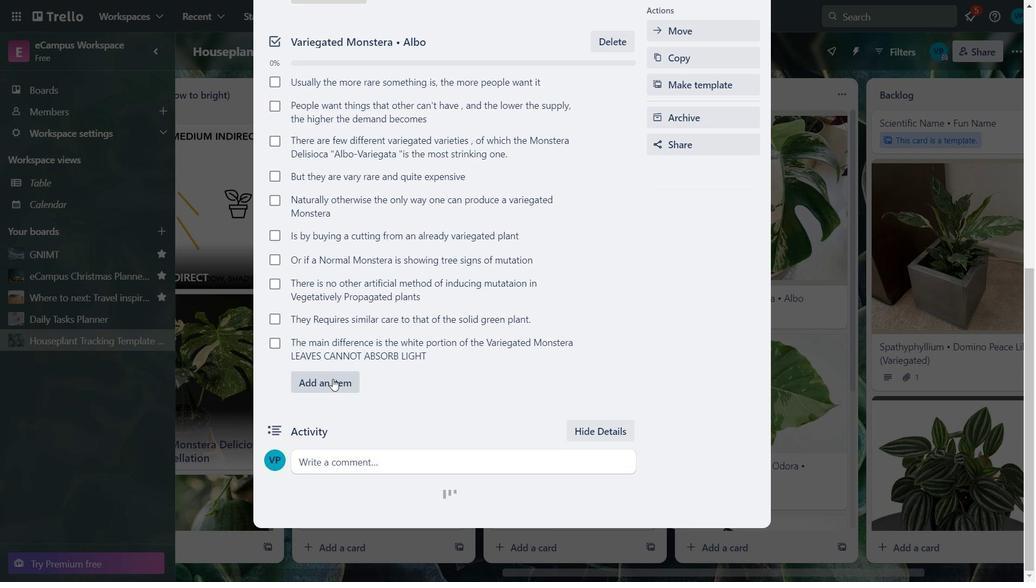 
Action: Mouse pressed left at (323, 391)
Screenshot: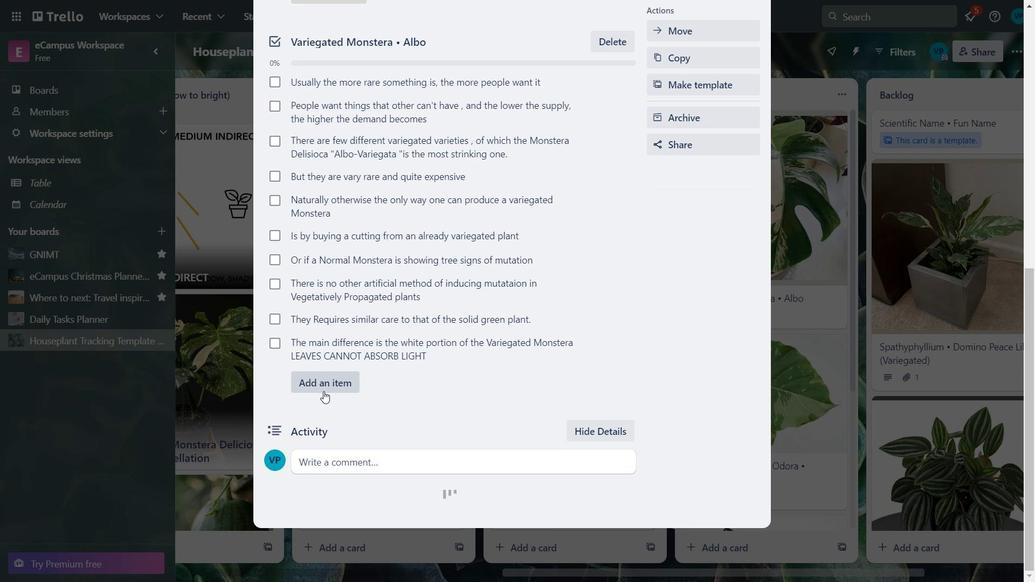 
Action: Mouse moved to (312, 410)
Screenshot: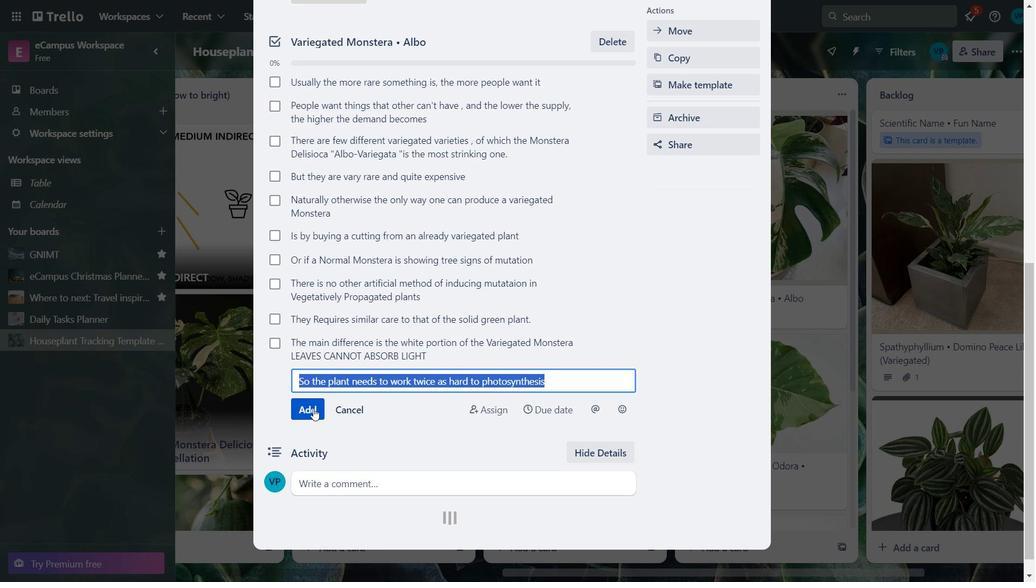 
Action: Mouse pressed left at (312, 410)
Screenshot: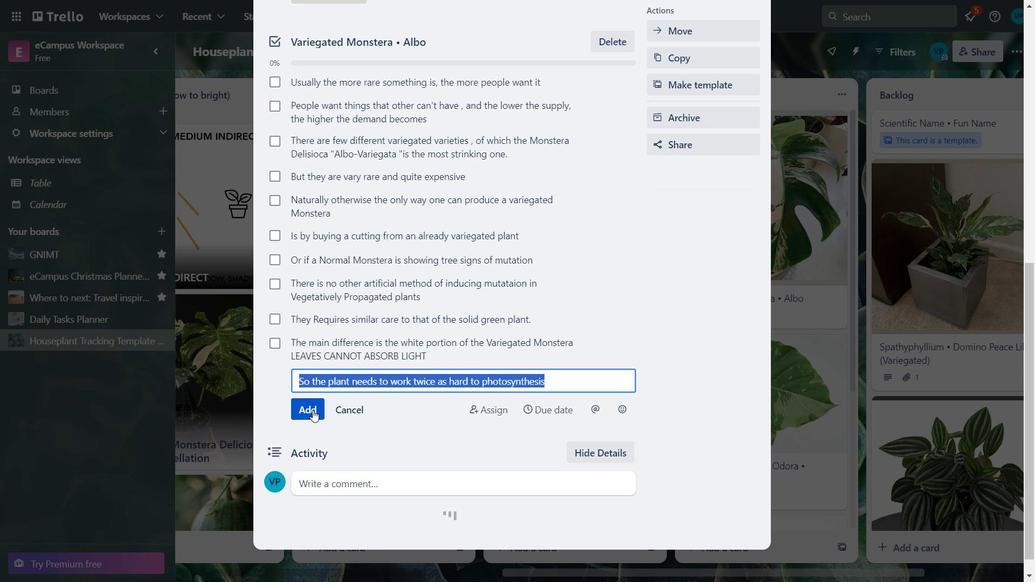 
Action: Mouse moved to (278, 85)
Screenshot: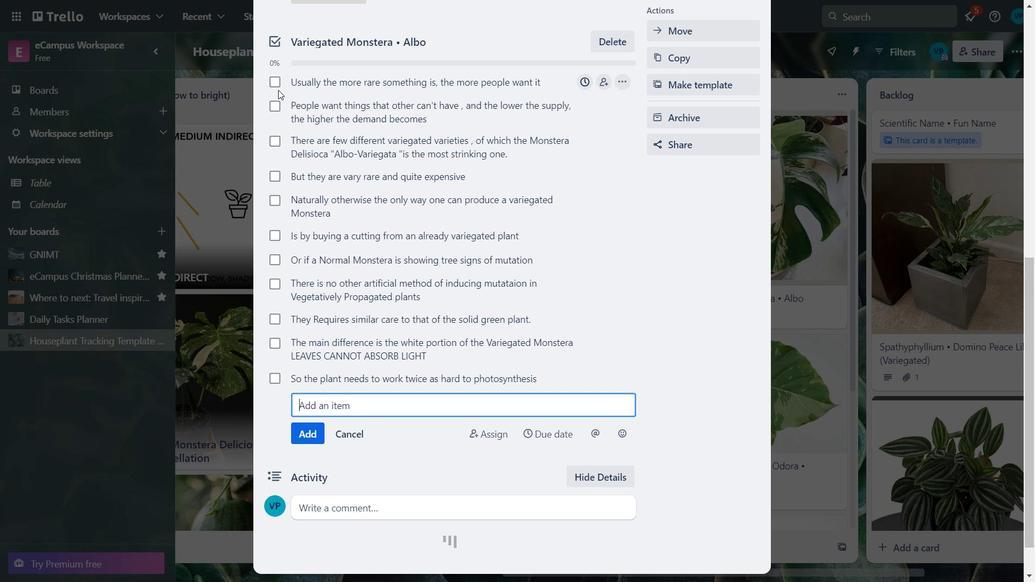 
Action: Mouse pressed left at (278, 85)
Screenshot: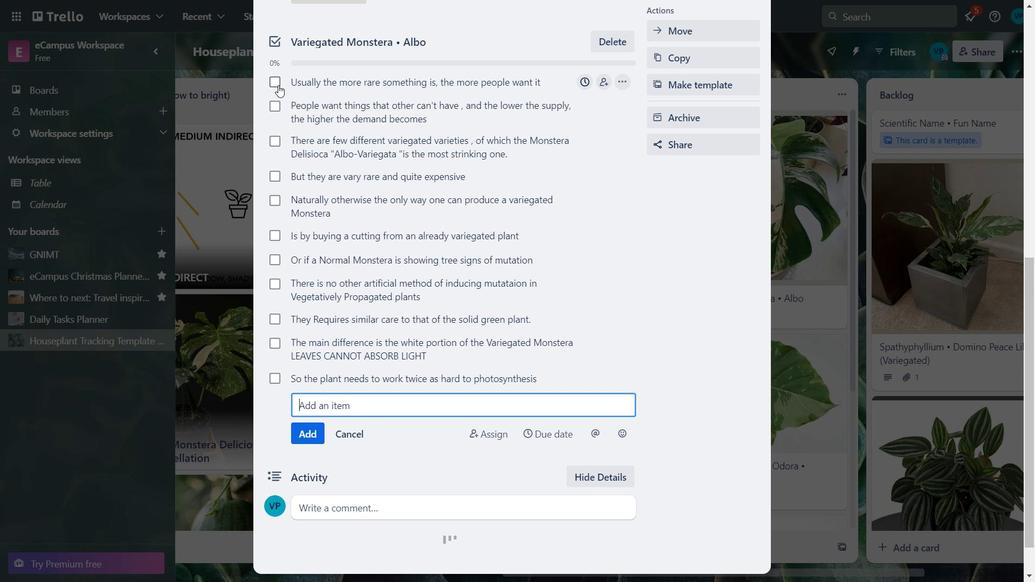 
Action: Mouse moved to (272, 107)
Screenshot: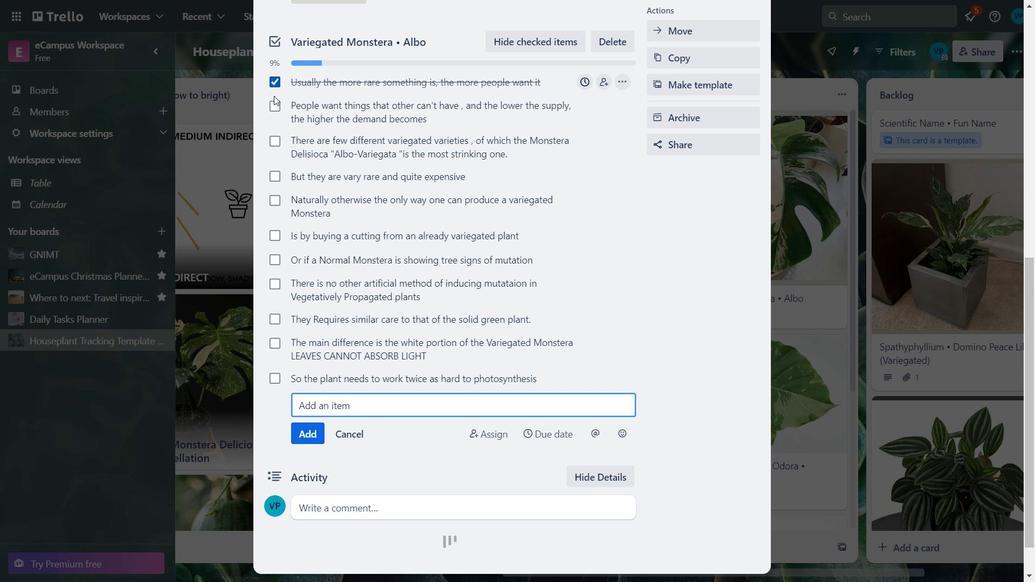 
Action: Mouse pressed left at (272, 107)
Screenshot: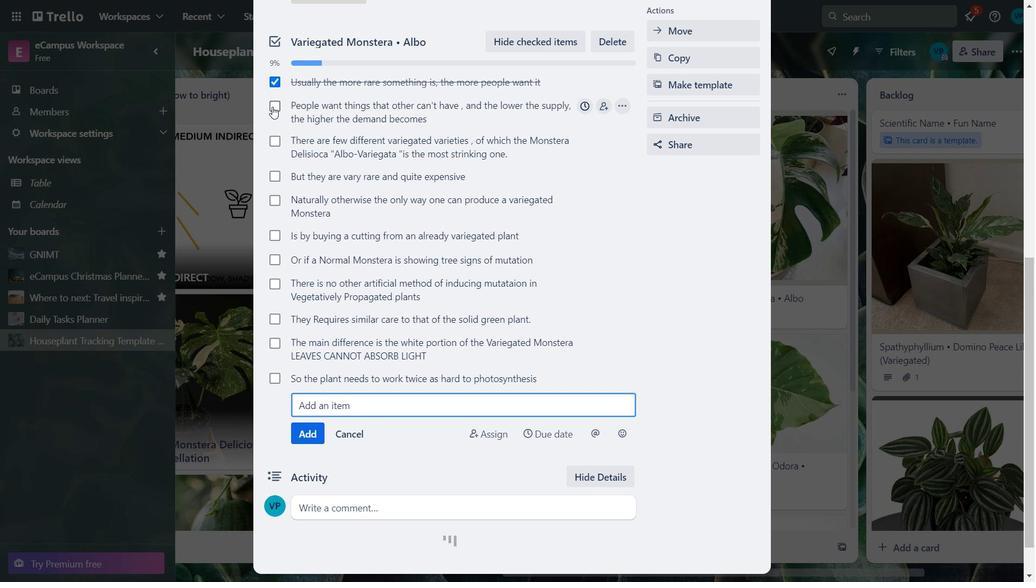 
Action: Mouse moved to (272, 140)
Screenshot: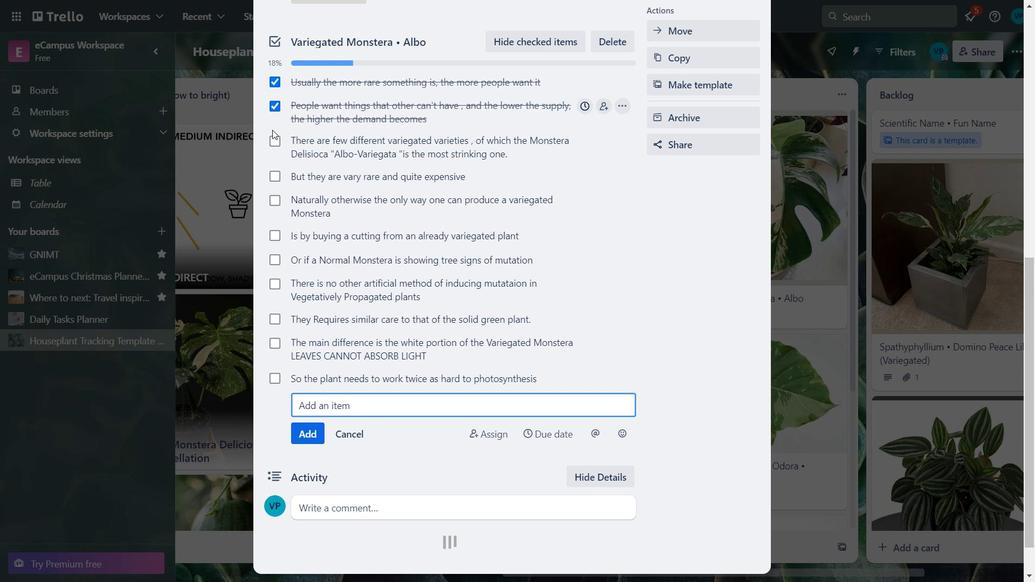 
Action: Mouse pressed left at (272, 140)
Screenshot: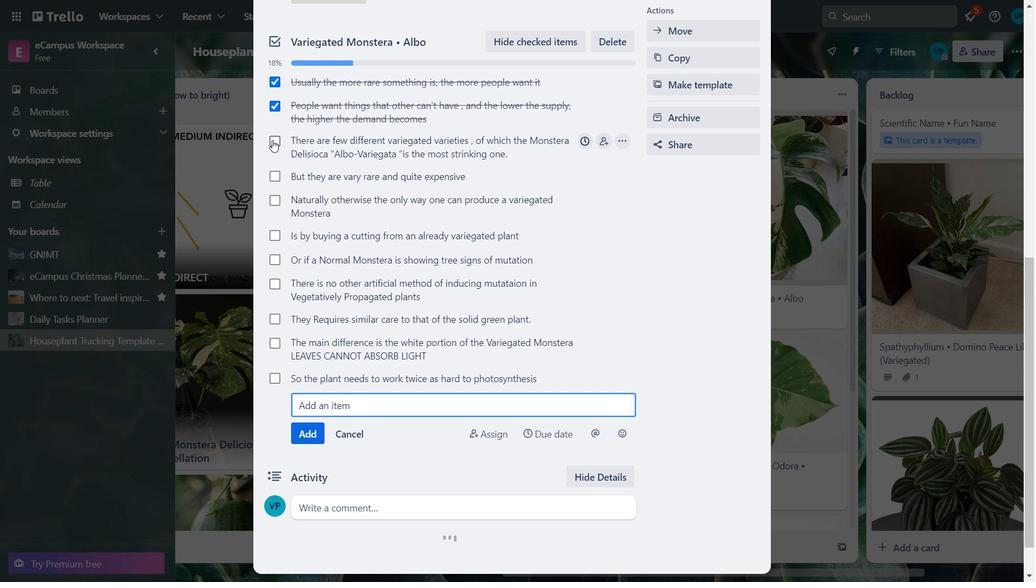 
Action: Mouse moved to (272, 174)
Screenshot: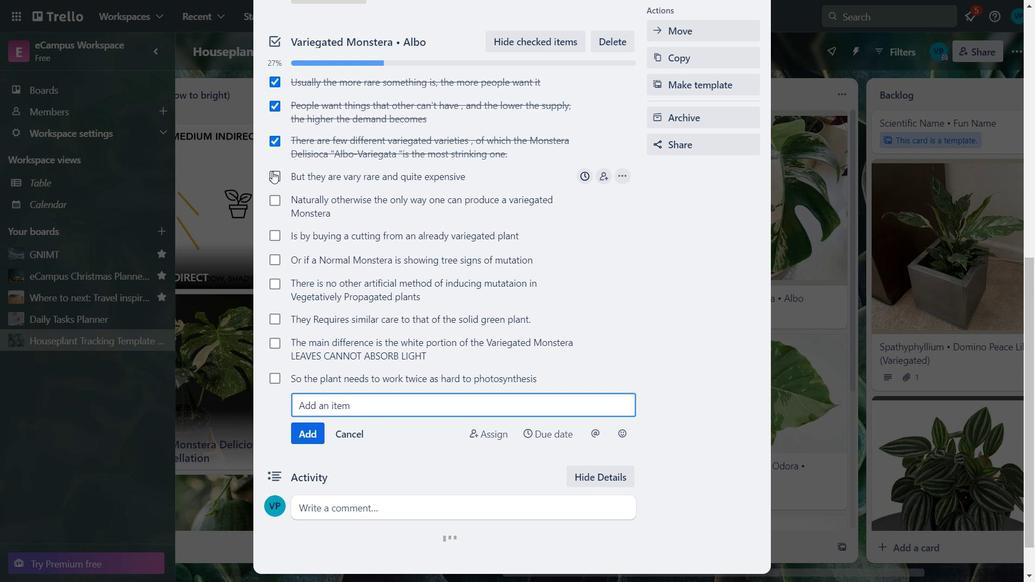 
Action: Mouse pressed left at (272, 174)
Screenshot: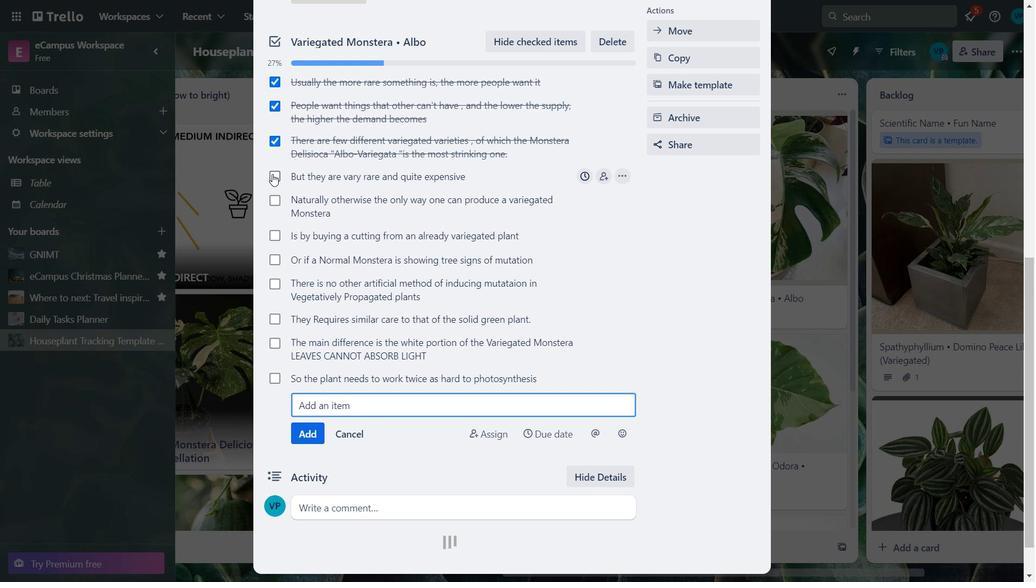 
Action: Mouse moved to (274, 201)
Screenshot: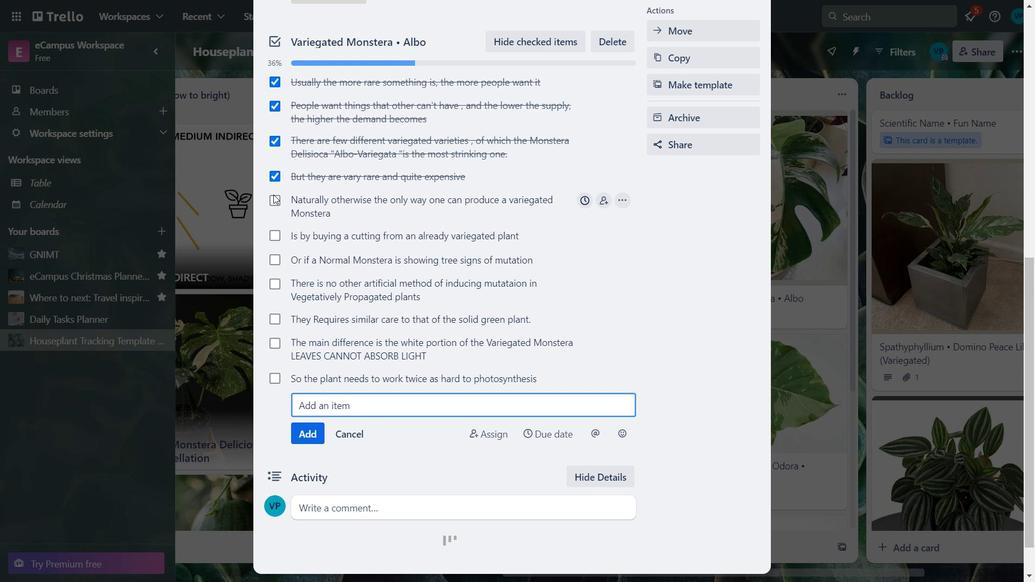 
Action: Mouse pressed left at (274, 201)
Screenshot: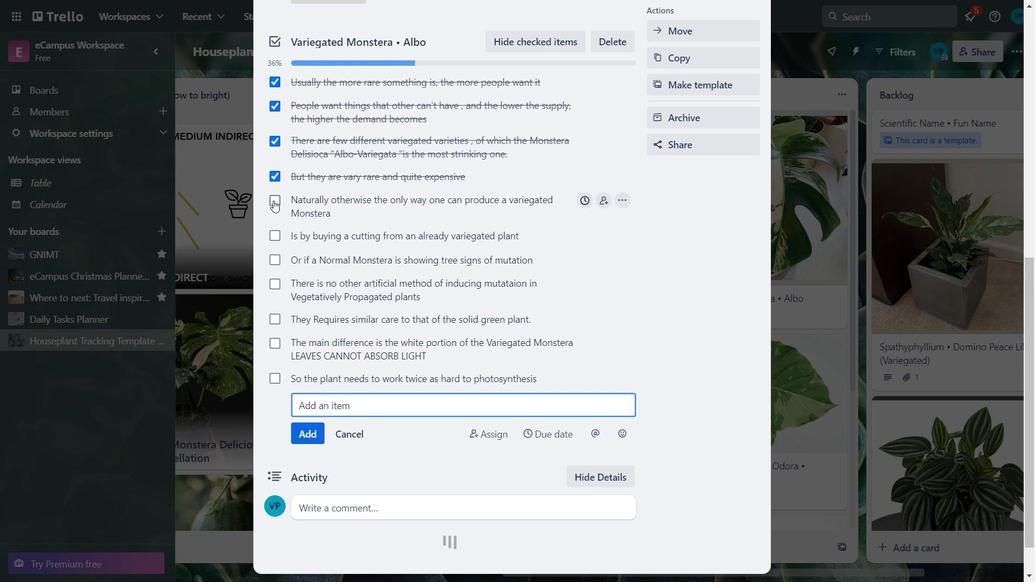 
Action: Mouse moved to (274, 235)
Screenshot: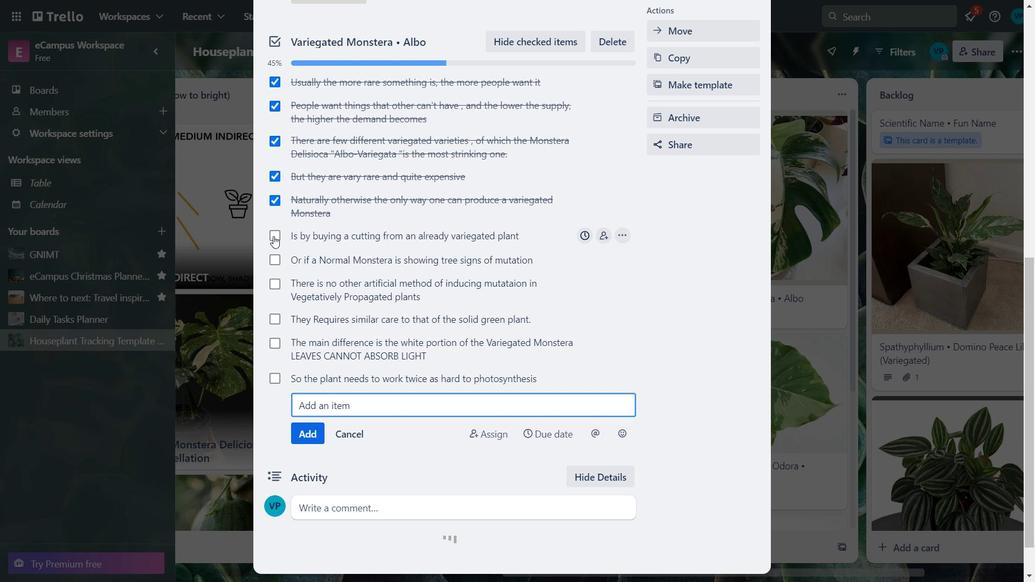 
Action: Mouse pressed left at (274, 235)
Screenshot: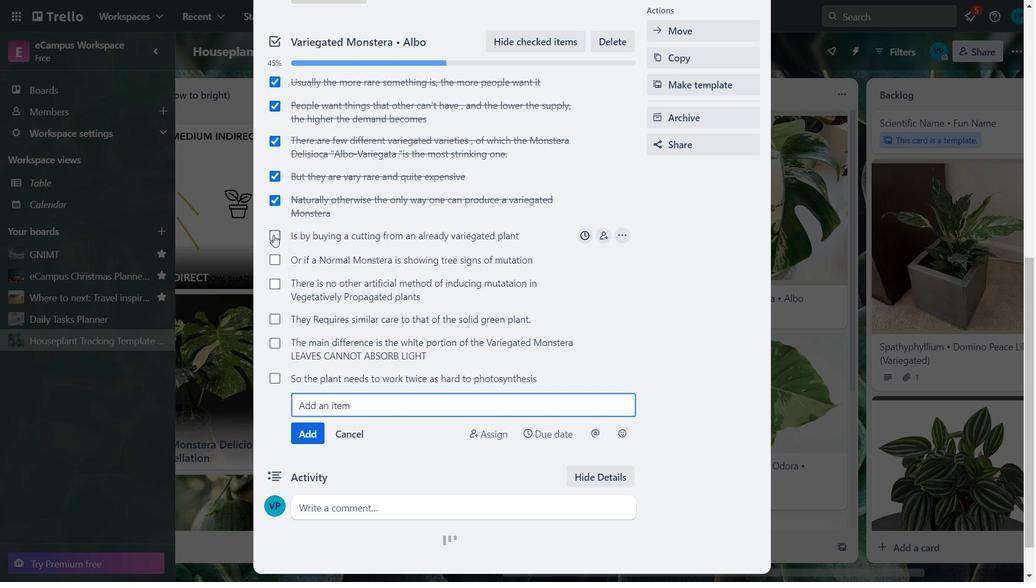 
Action: Mouse moved to (273, 256)
Screenshot: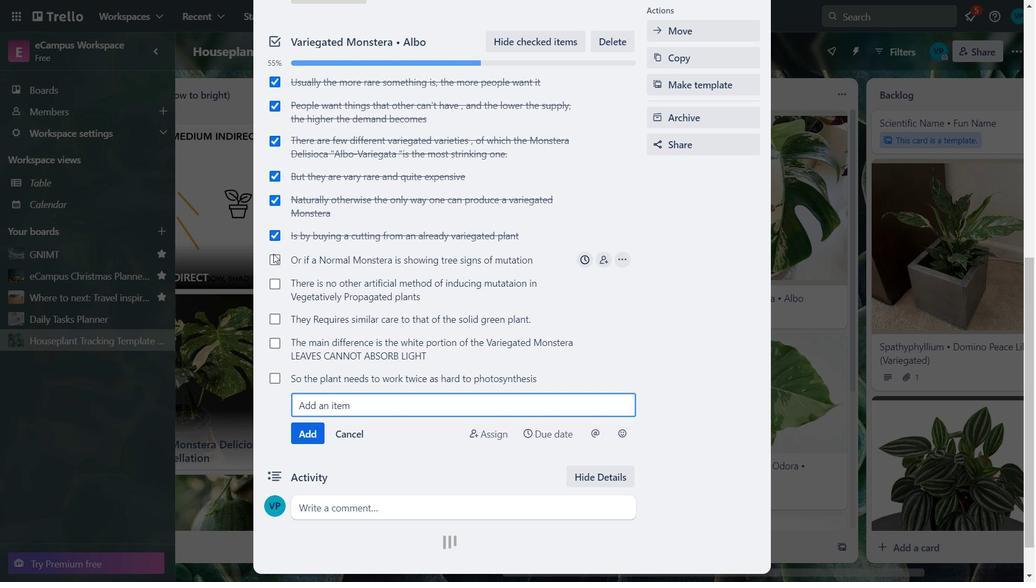 
Action: Mouse pressed left at (273, 256)
Screenshot: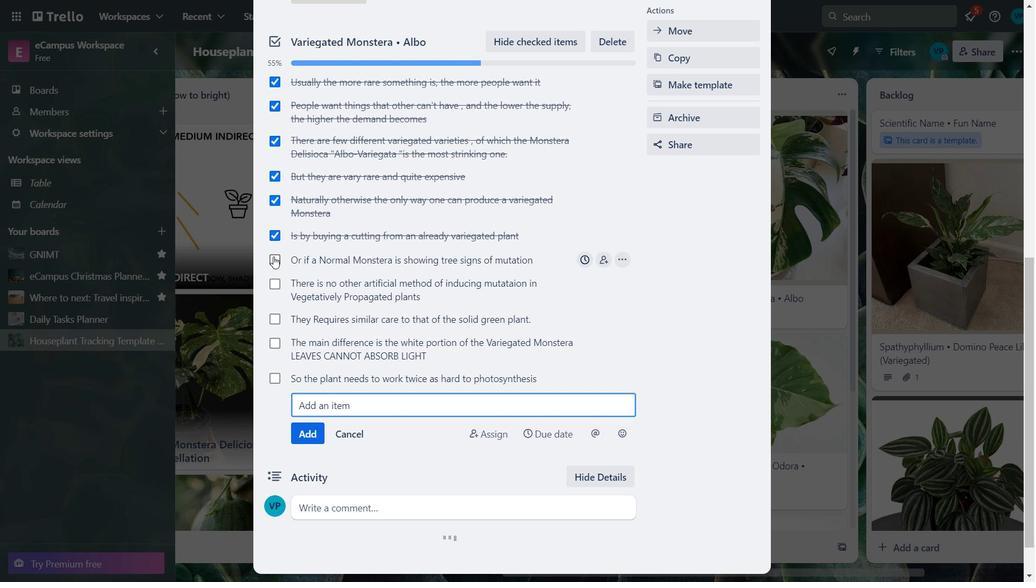 
Action: Mouse moved to (276, 290)
Screenshot: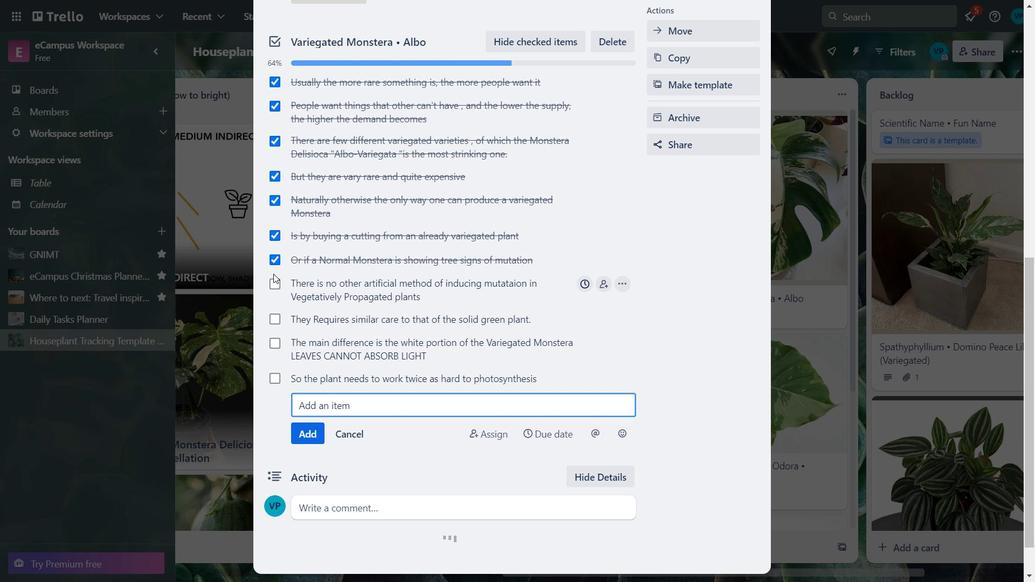 
Action: Mouse pressed left at (276, 290)
Screenshot: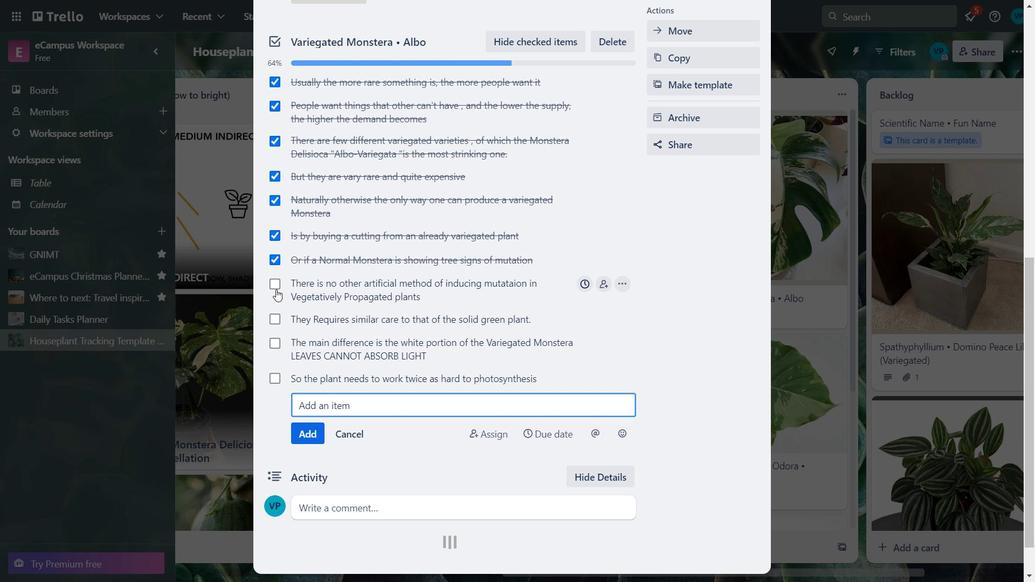 
Action: Mouse moved to (273, 325)
Screenshot: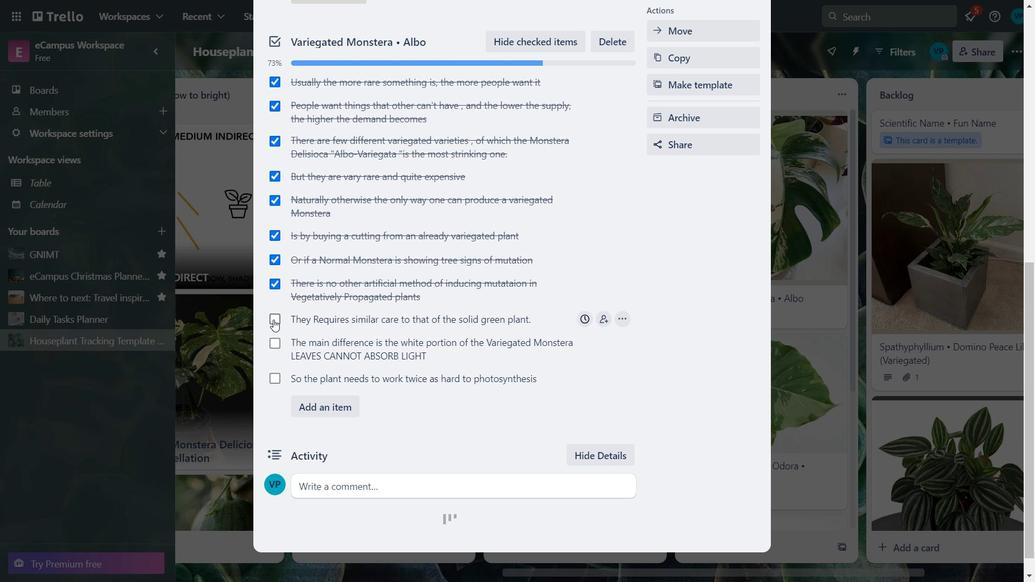 
Action: Mouse pressed left at (273, 325)
Screenshot: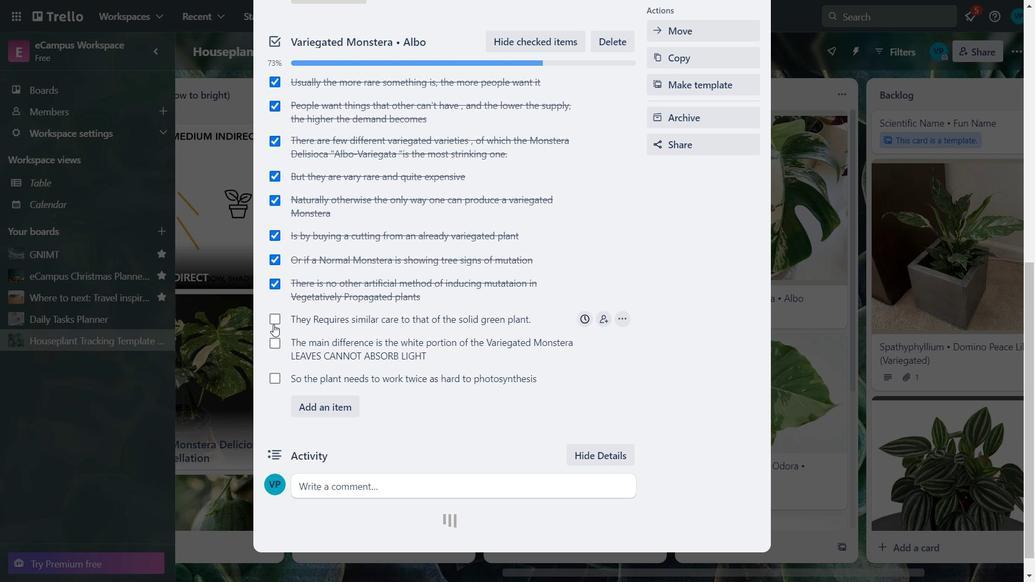 
Action: Mouse moved to (272, 347)
Screenshot: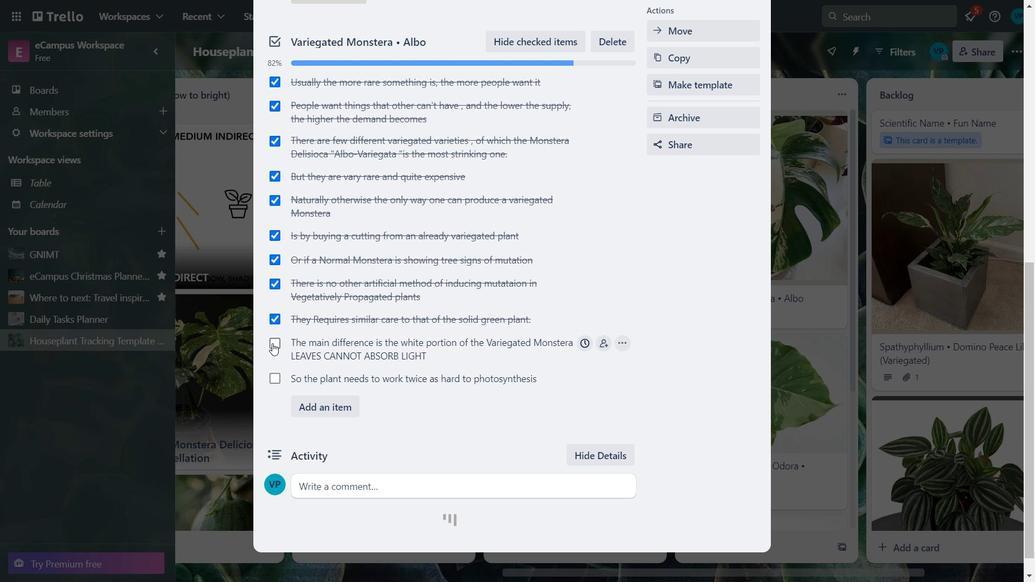 
Action: Mouse pressed left at (272, 347)
Screenshot: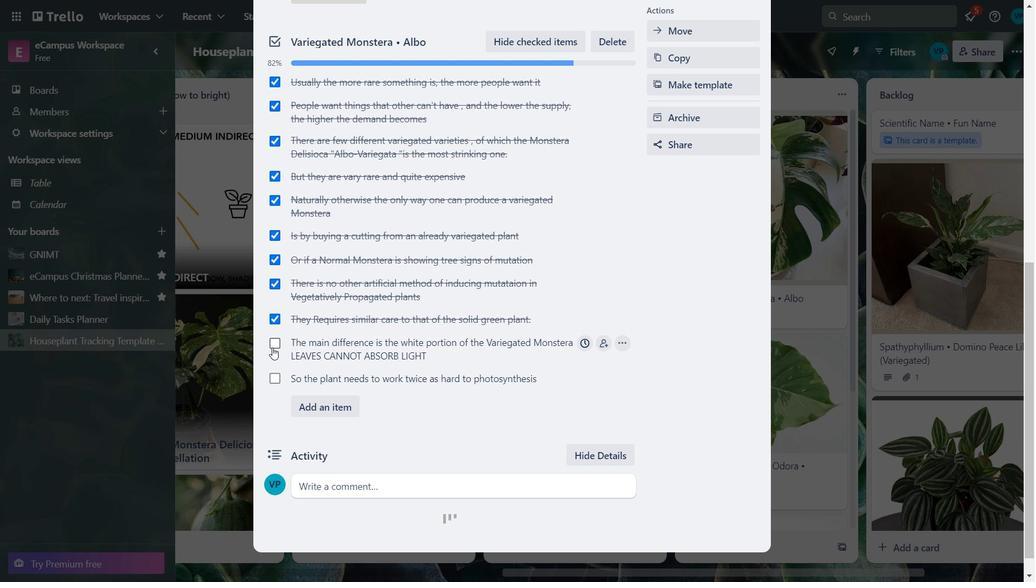 
Action: Mouse moved to (274, 380)
Screenshot: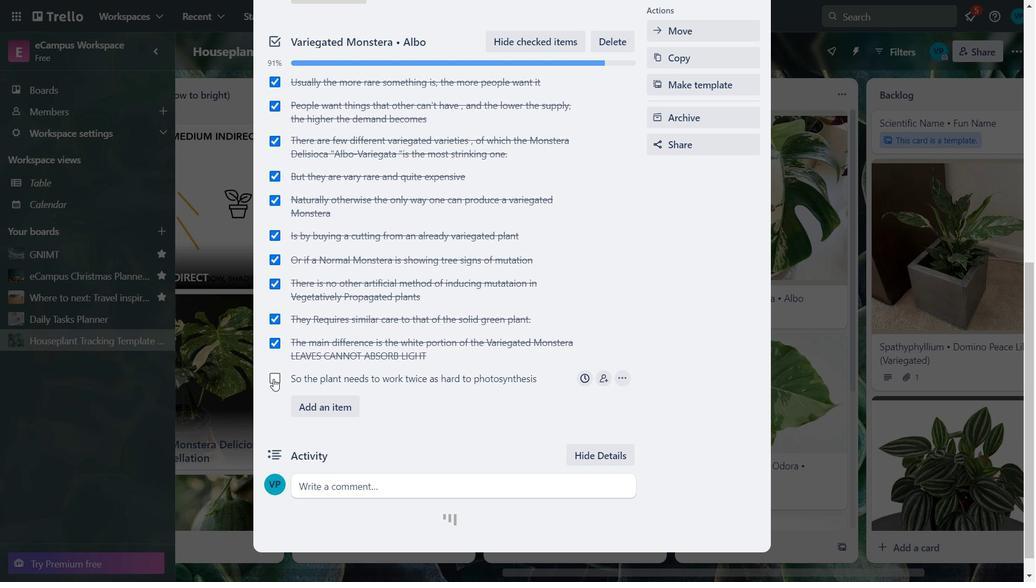 
Action: Mouse pressed left at (274, 380)
Screenshot: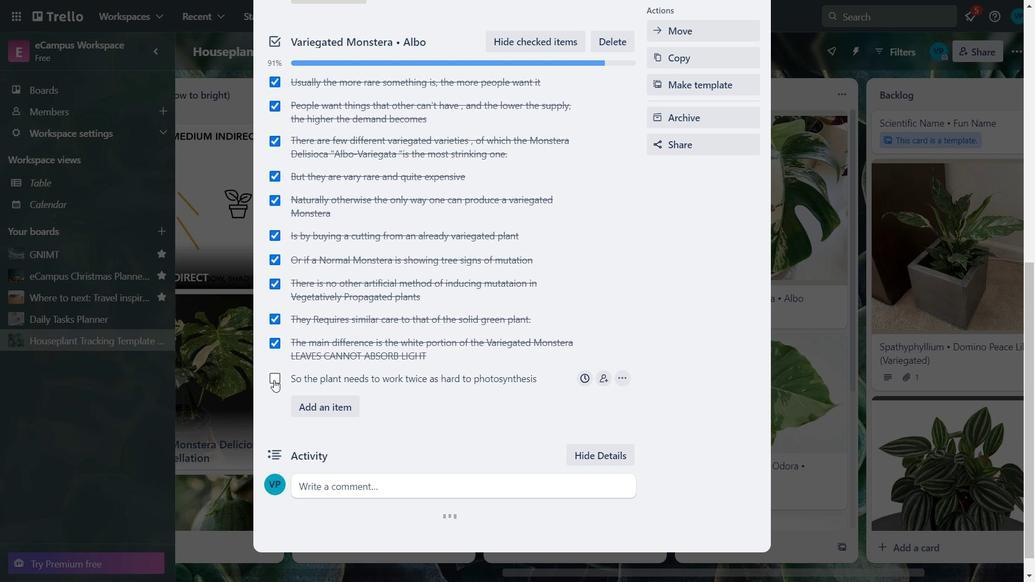 
Action: Mouse moved to (603, 244)
Screenshot: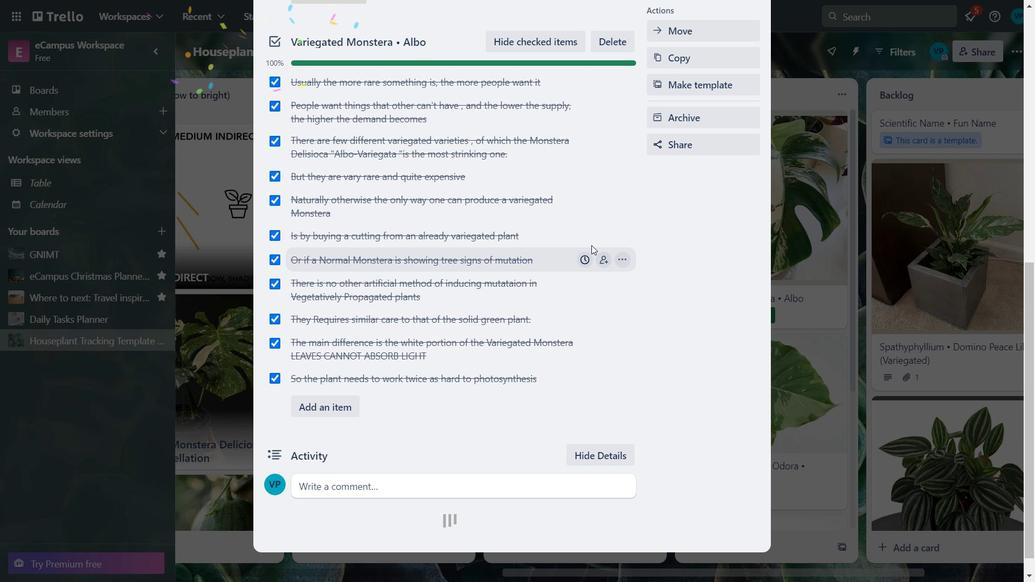 
Action: Key pressed <Key.up><Key.up><Key.up><Key.up><Key.up><Key.up><Key.up><Key.up><Key.up><Key.up><Key.up><Key.up><Key.up><Key.up><Key.up><Key.up><Key.up><Key.up><Key.up><Key.up><Key.up><Key.up><Key.up><Key.down><Key.down><Key.down><Key.down><Key.down><Key.down><Key.down><Key.down><Key.down><Key.down><Key.down><Key.down><Key.down><Key.down><Key.down><Key.down><Key.down>
Screenshot: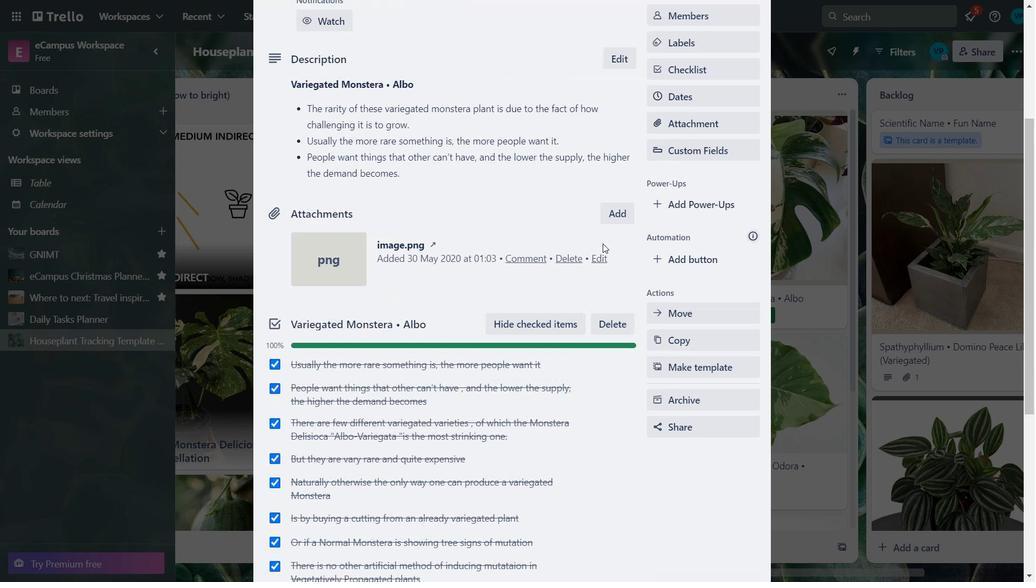 
Action: Mouse moved to (277, 415)
Screenshot: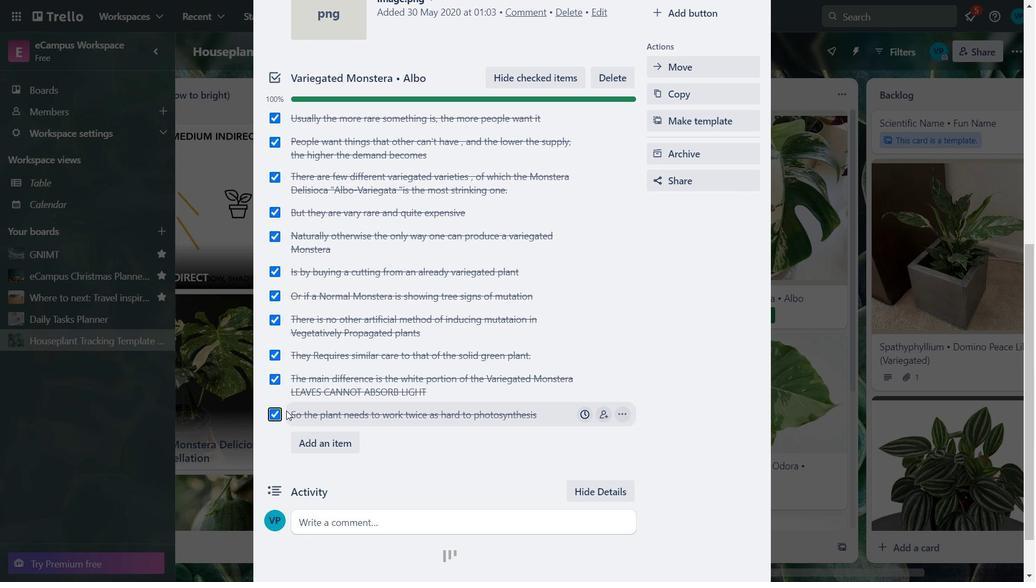 
Action: Mouse pressed left at (277, 415)
Screenshot: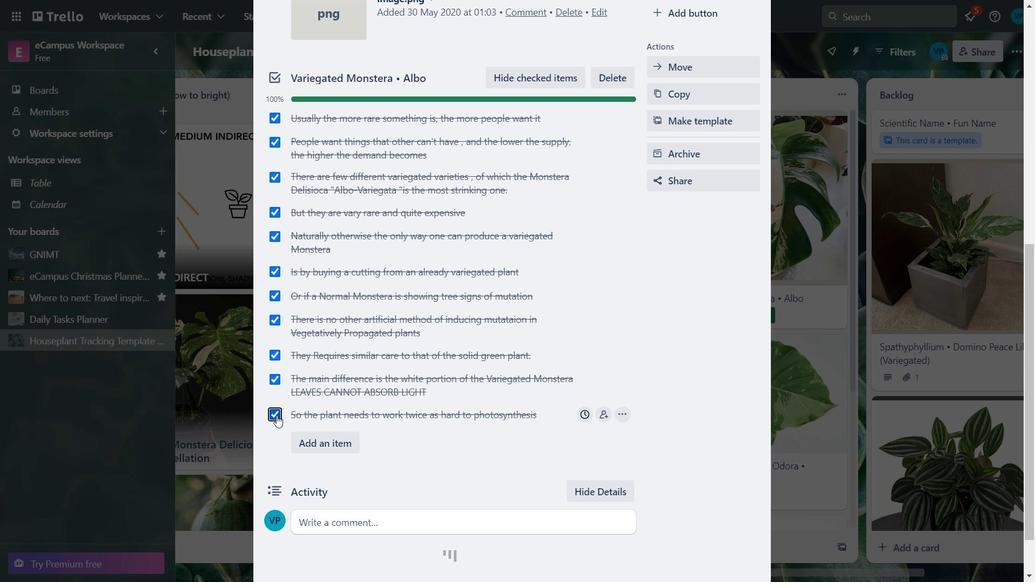 
Action: Mouse moved to (276, 386)
Screenshot: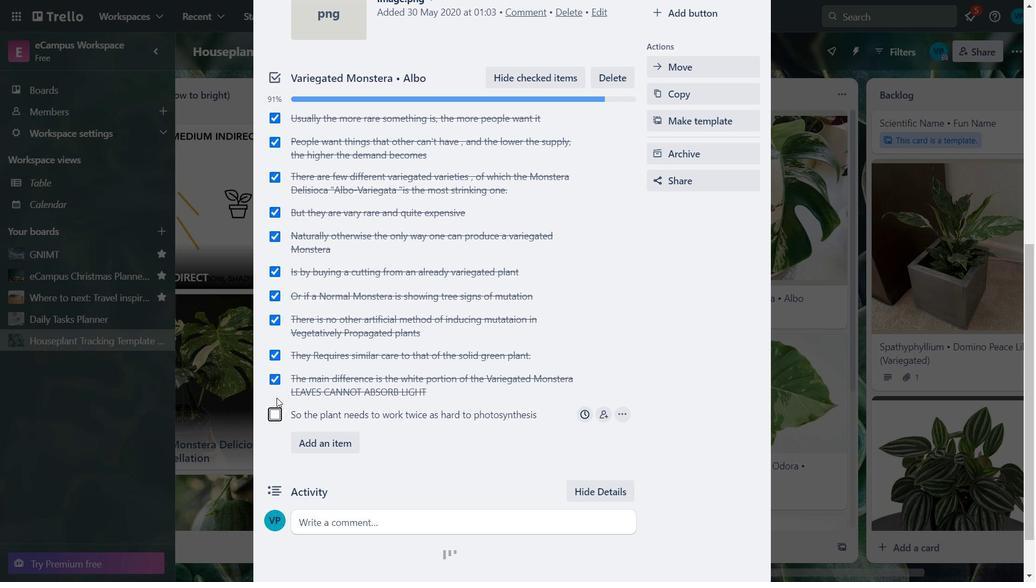 
Action: Mouse pressed left at (276, 386)
Screenshot: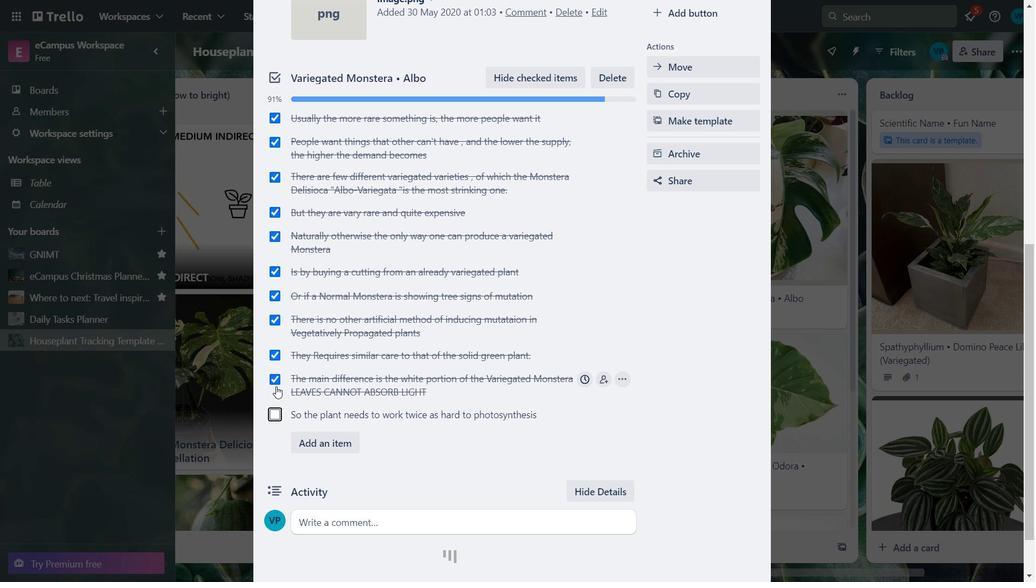 
Action: Mouse moved to (275, 378)
Screenshot: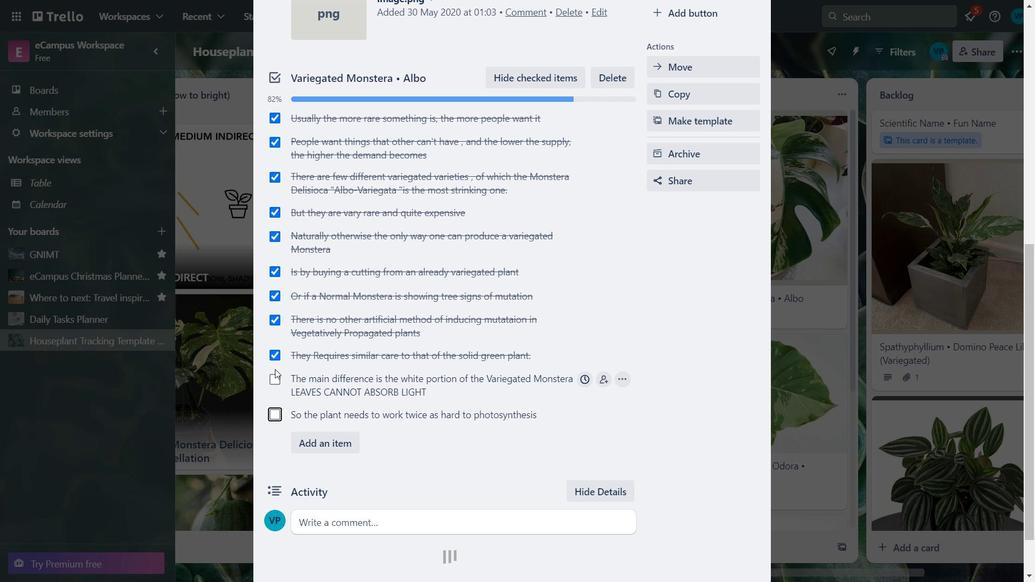 
Action: Mouse pressed left at (275, 378)
Screenshot: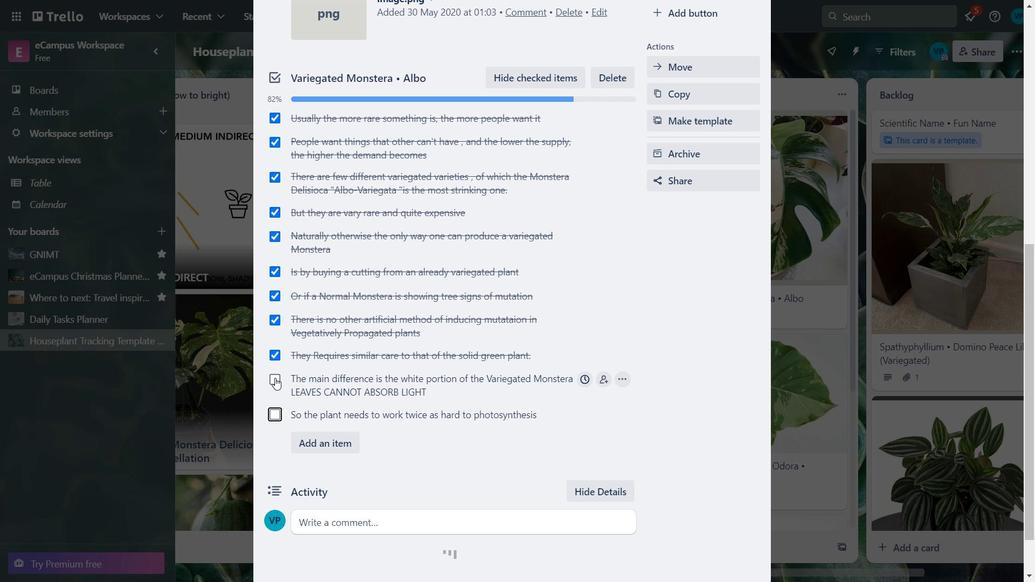 
Action: Mouse moved to (275, 413)
Screenshot: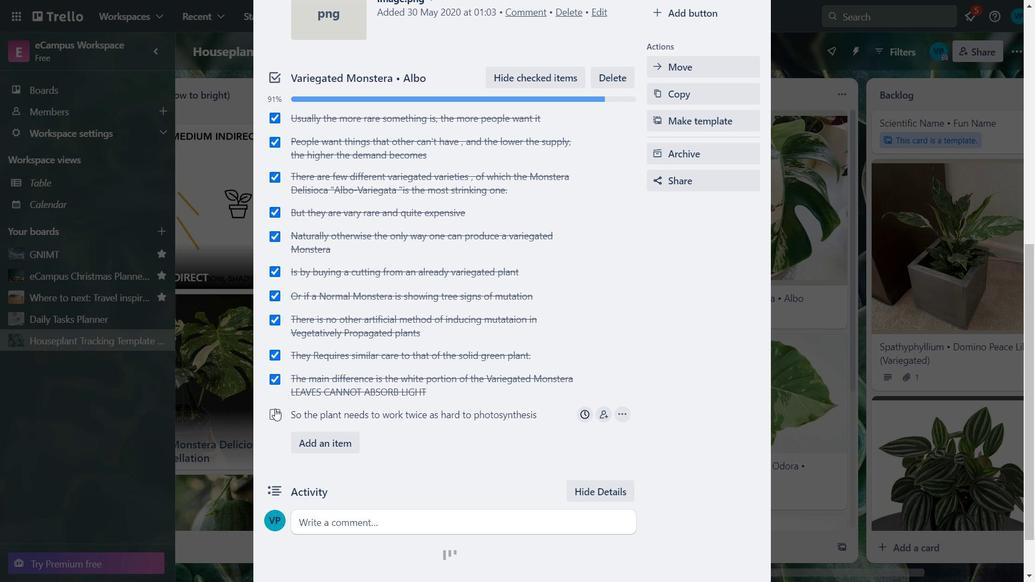 
Action: Mouse pressed left at (275, 413)
Screenshot: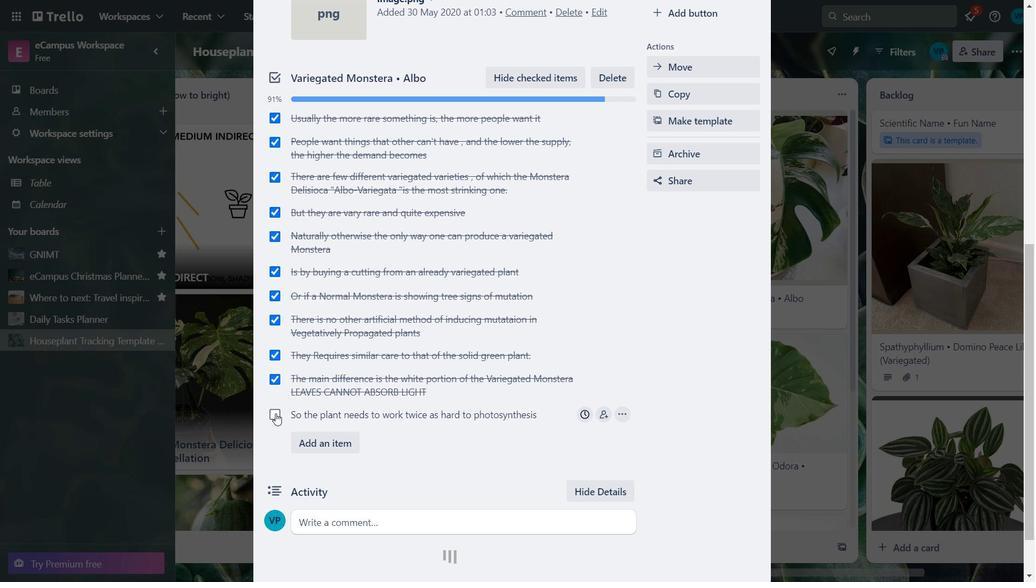 
Action: Mouse moved to (629, 228)
Screenshot: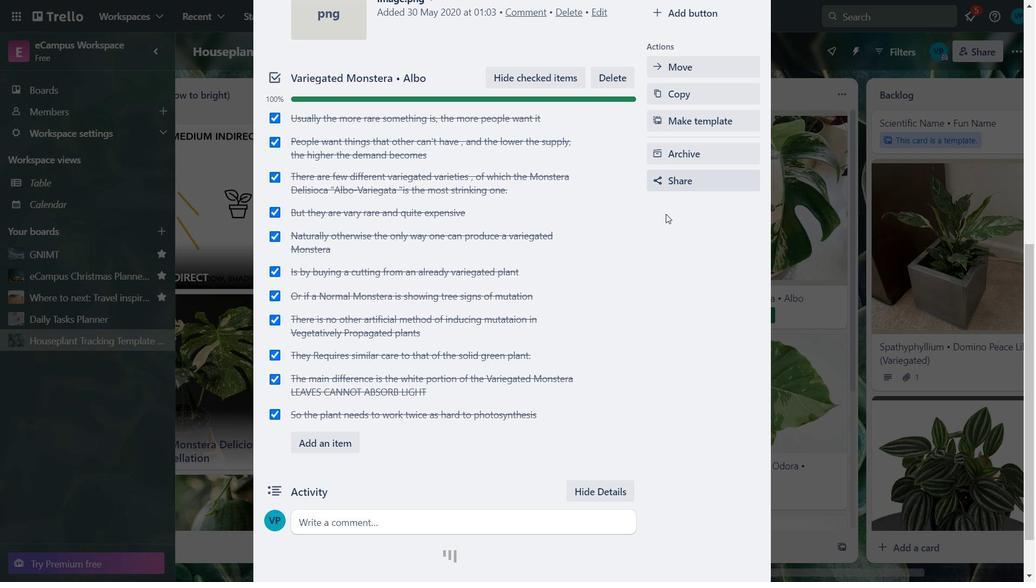 
Action: Key pressed <Key.up><Key.up><Key.up><Key.up><Key.up><Key.up><Key.up><Key.up><Key.up><Key.up><Key.up><Key.up><Key.up><Key.up><Key.up><Key.up><Key.up><Key.up><Key.up><Key.up>
Screenshot: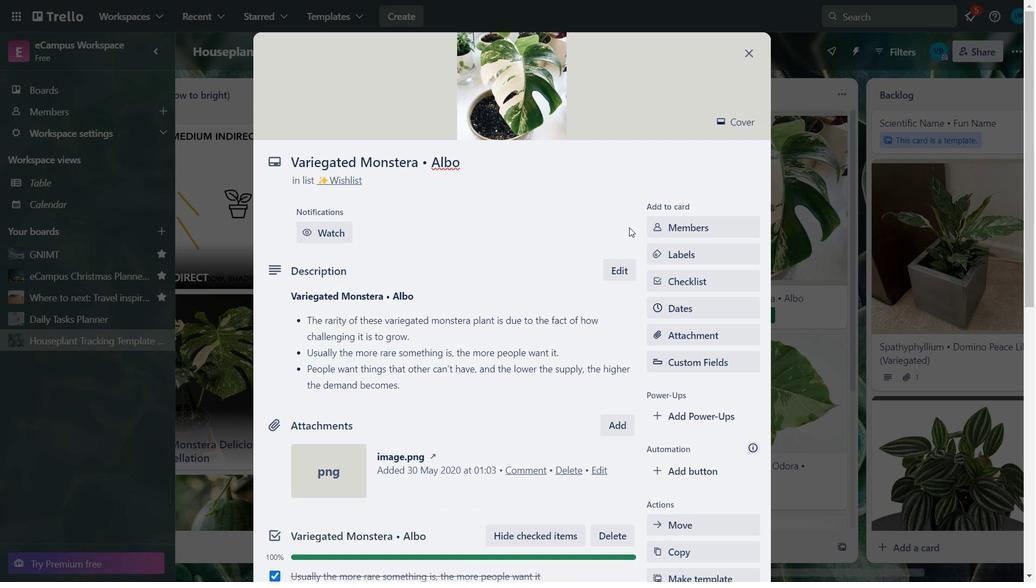 
Action: Mouse moved to (696, 262)
Screenshot: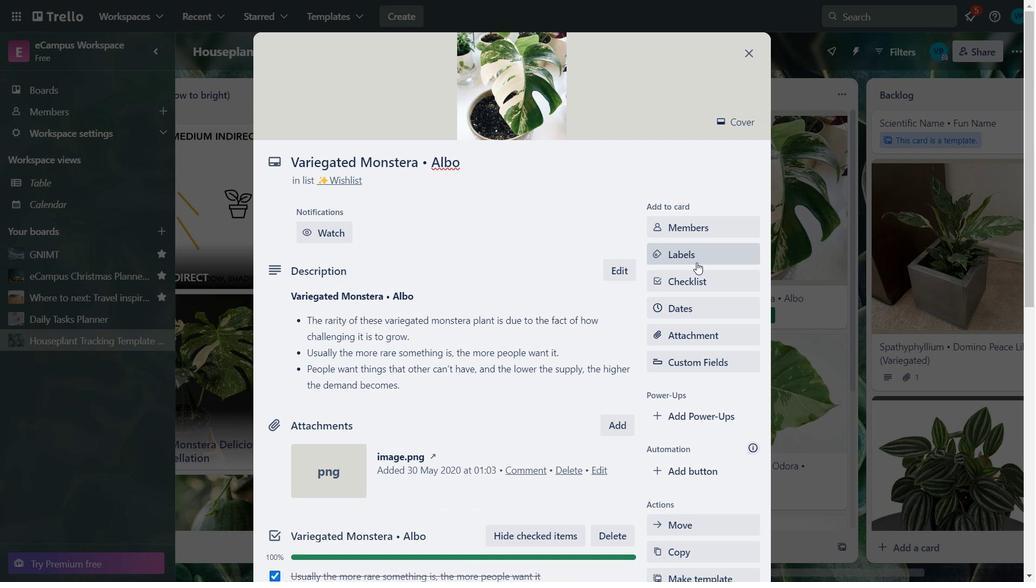 
Action: Mouse pressed left at (696, 262)
Screenshot: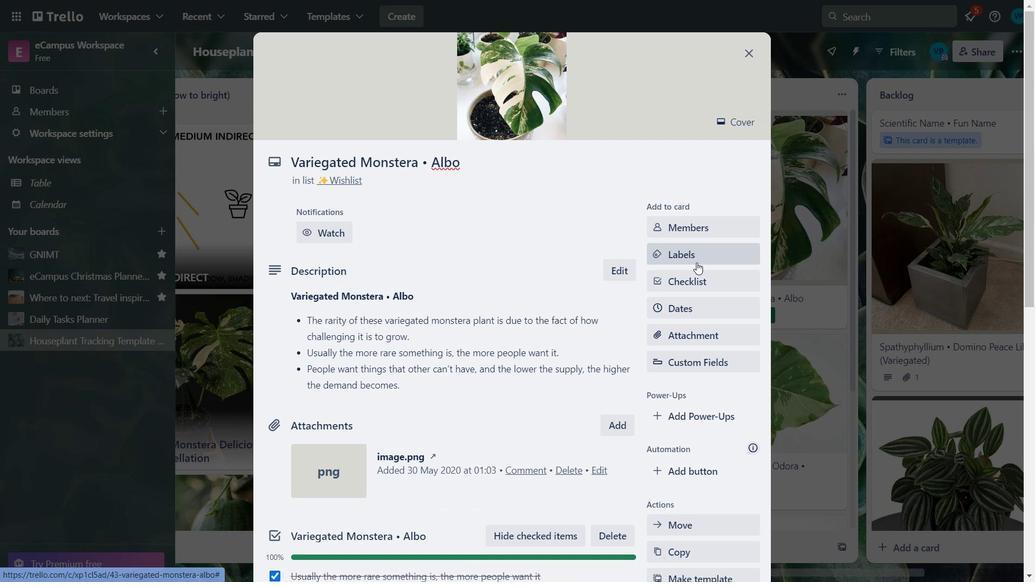 
Action: Mouse moved to (747, 295)
Screenshot: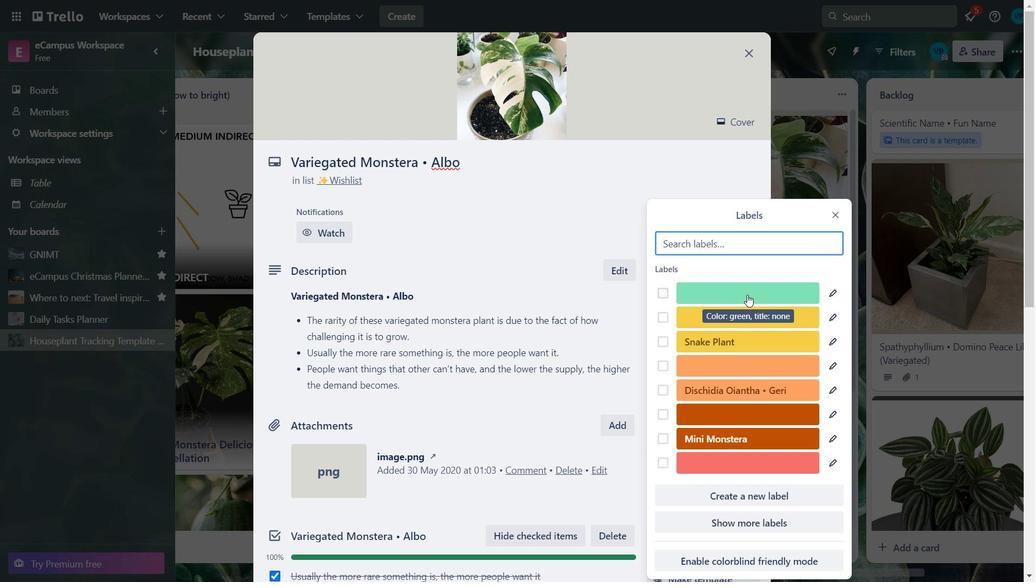 
Action: Mouse pressed left at (747, 295)
Screenshot: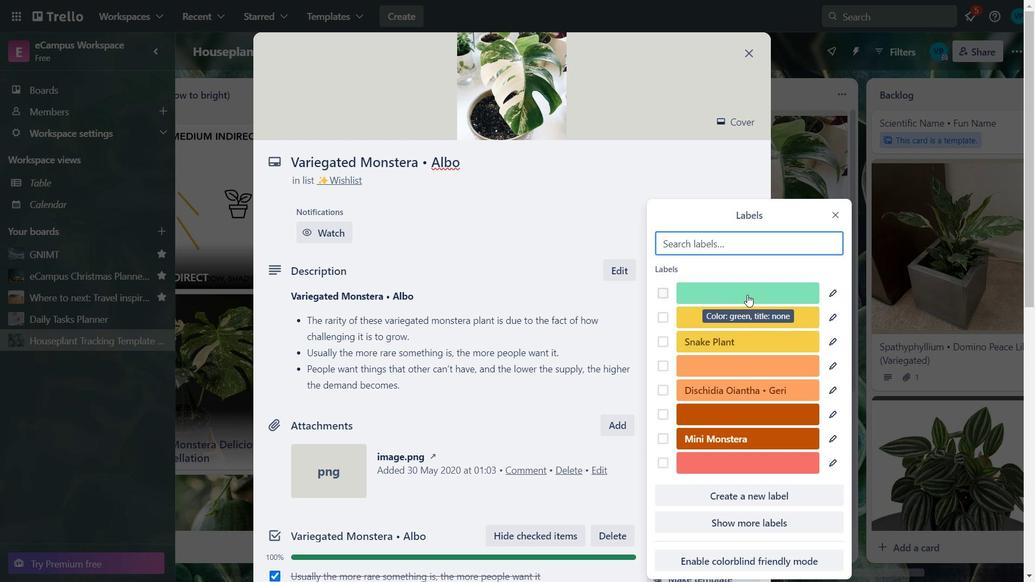 
Action: Mouse moved to (656, 181)
Screenshot: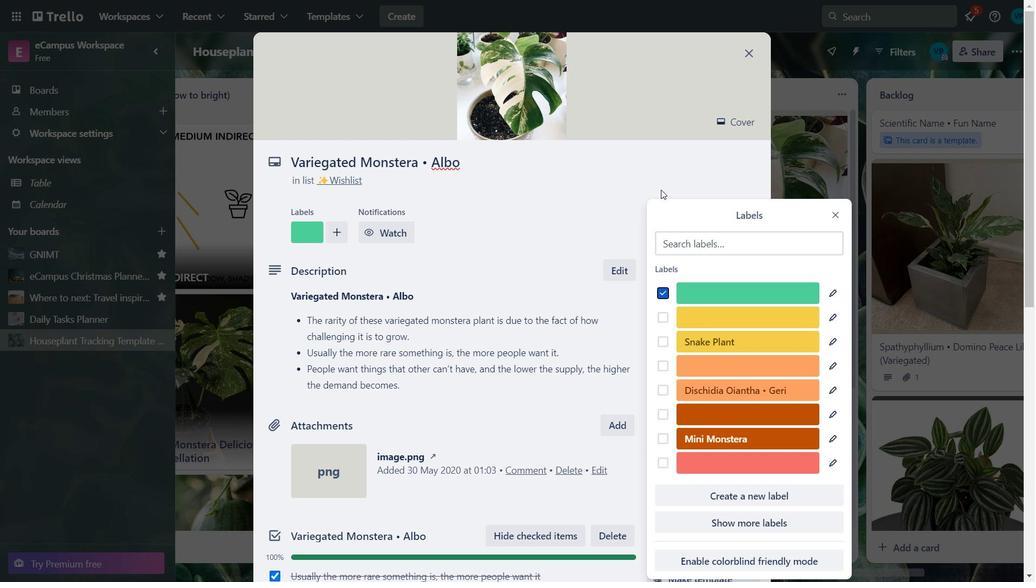 
Action: Mouse pressed left at (656, 181)
Screenshot: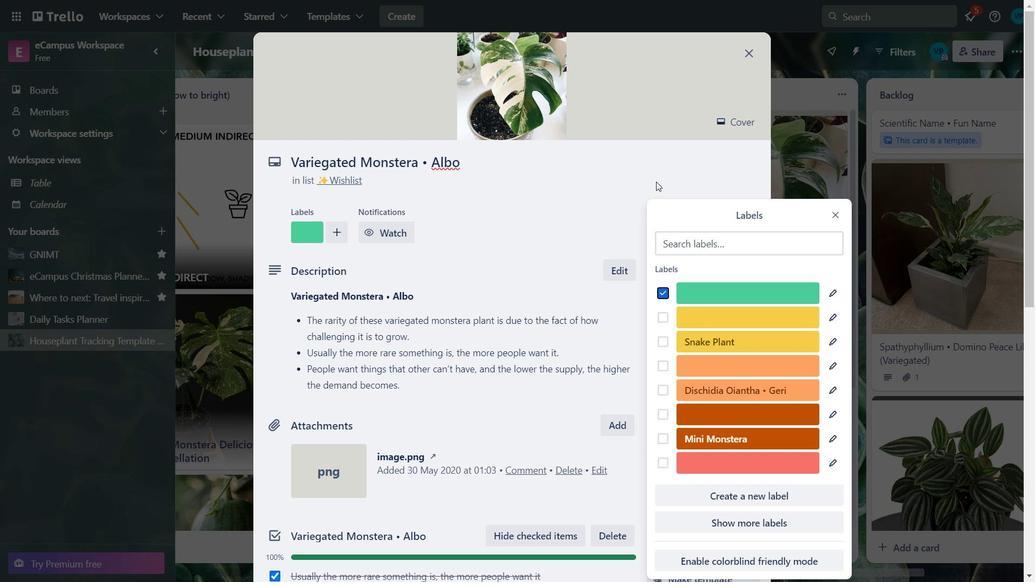 
Action: Mouse moved to (735, 122)
Screenshot: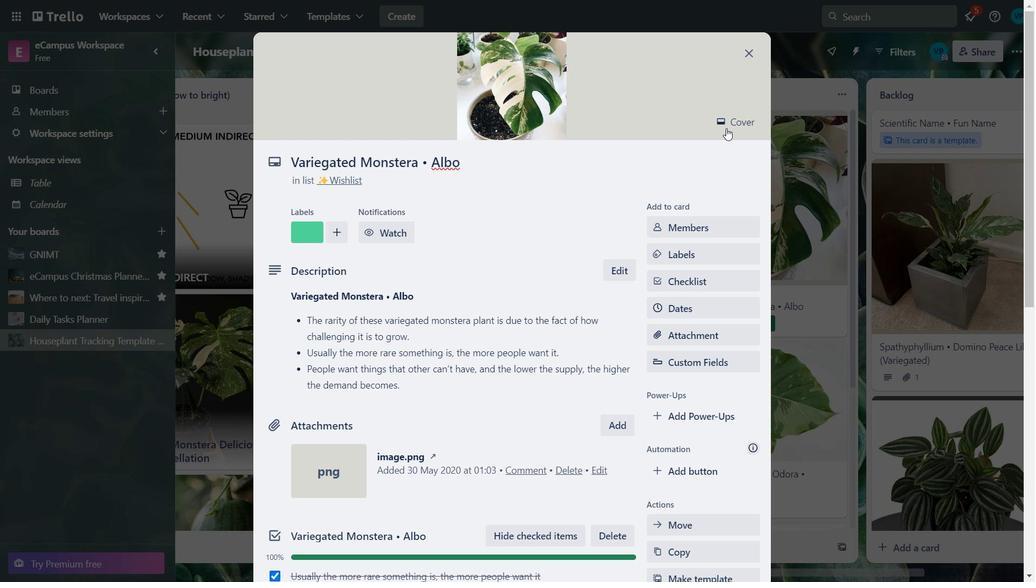 
Action: Mouse pressed left at (735, 122)
Screenshot: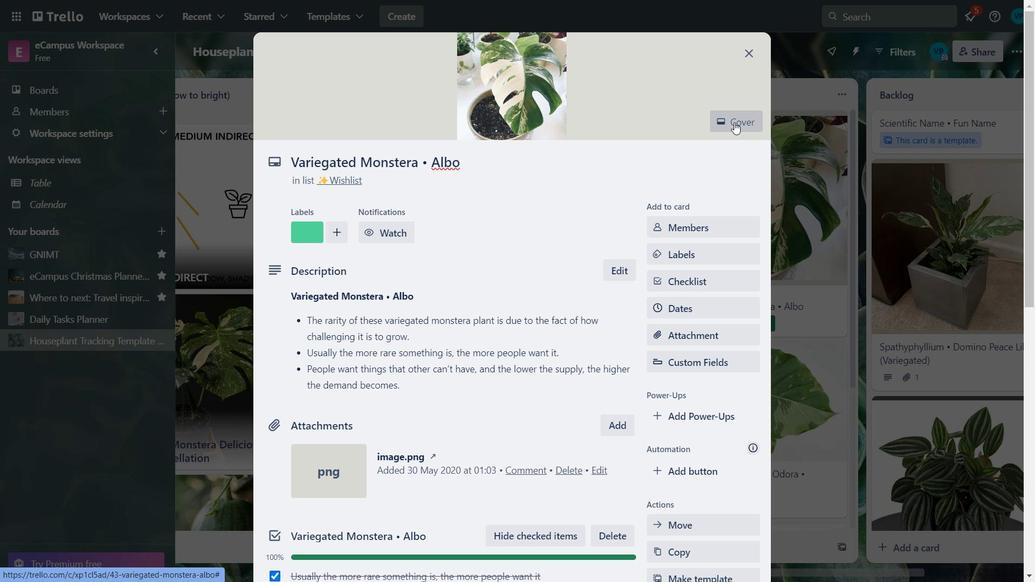 
Action: Mouse moved to (815, 529)
Screenshot: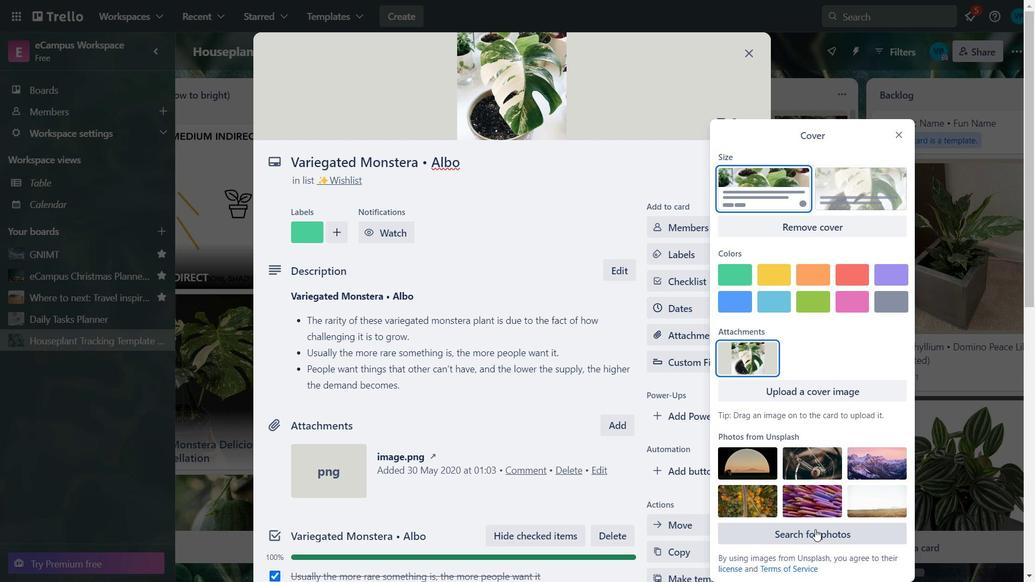 
Action: Mouse pressed left at (815, 529)
Screenshot: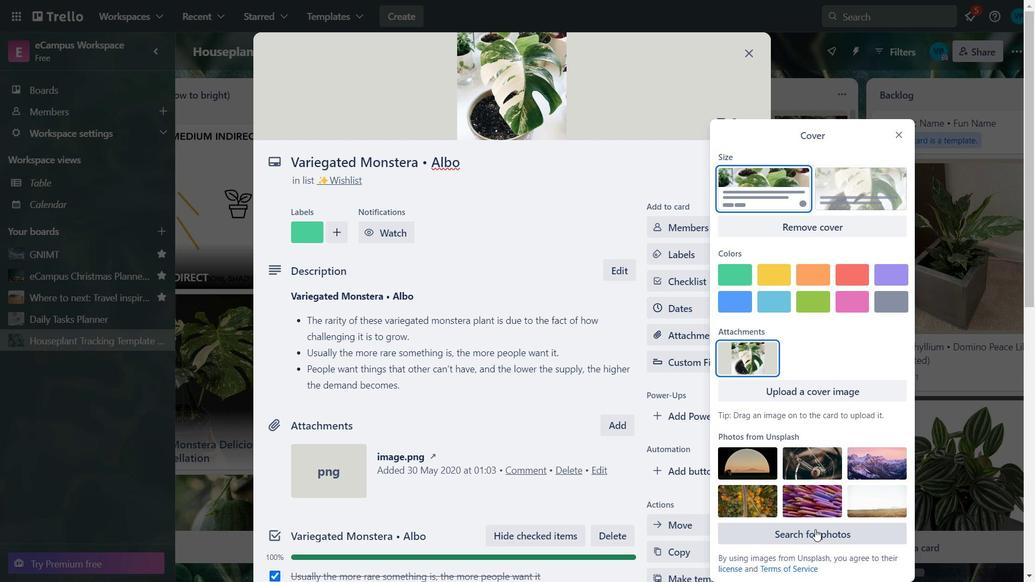 
Action: Mouse moved to (833, 189)
Screenshot: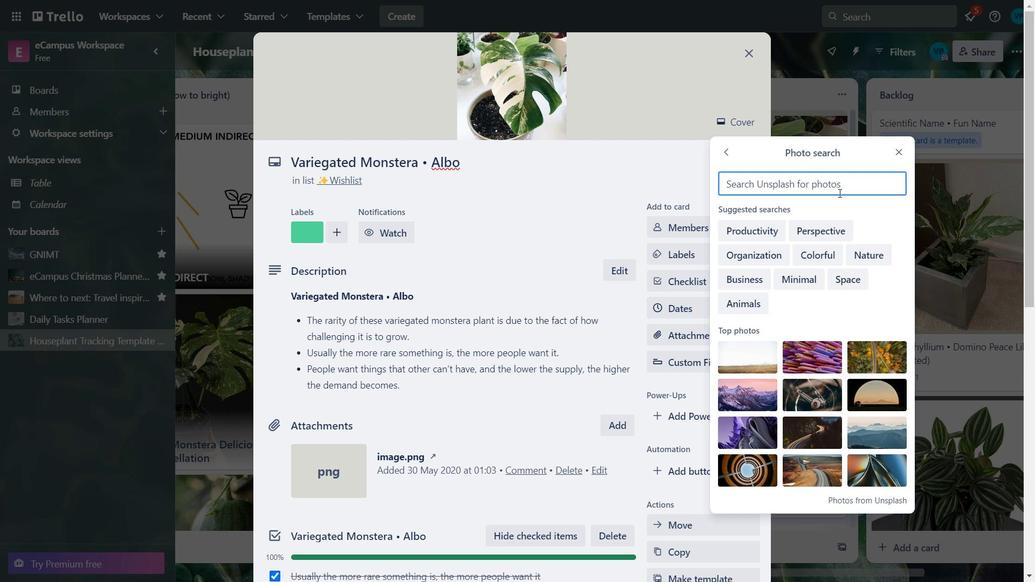 
Action: Key pressed ctrl+V<Key.space><Key.caps_lock>ctrl+P<Key.caps_lock>lant<Key.enter>
Screenshot: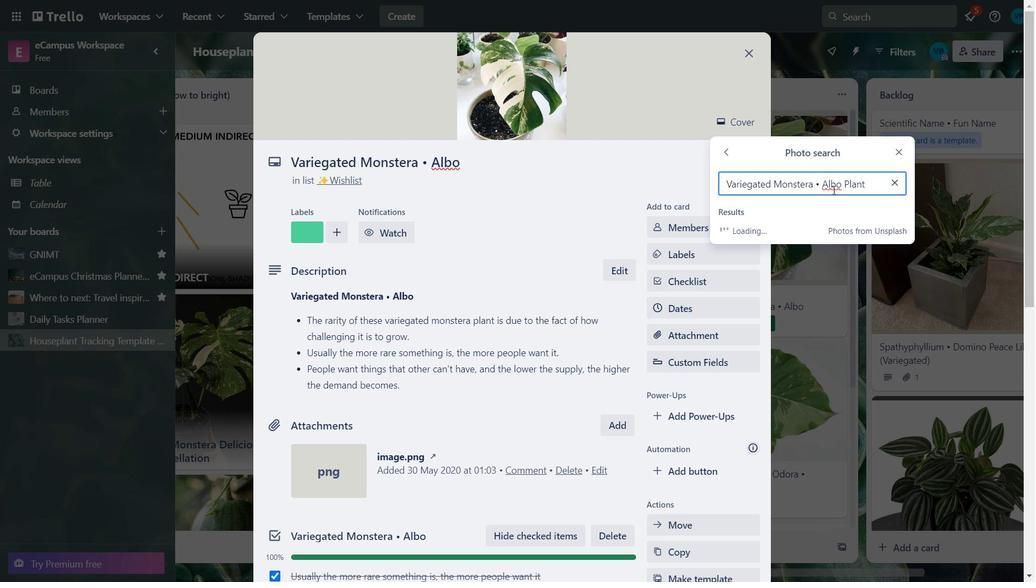 
Action: Mouse moved to (792, 221)
Screenshot: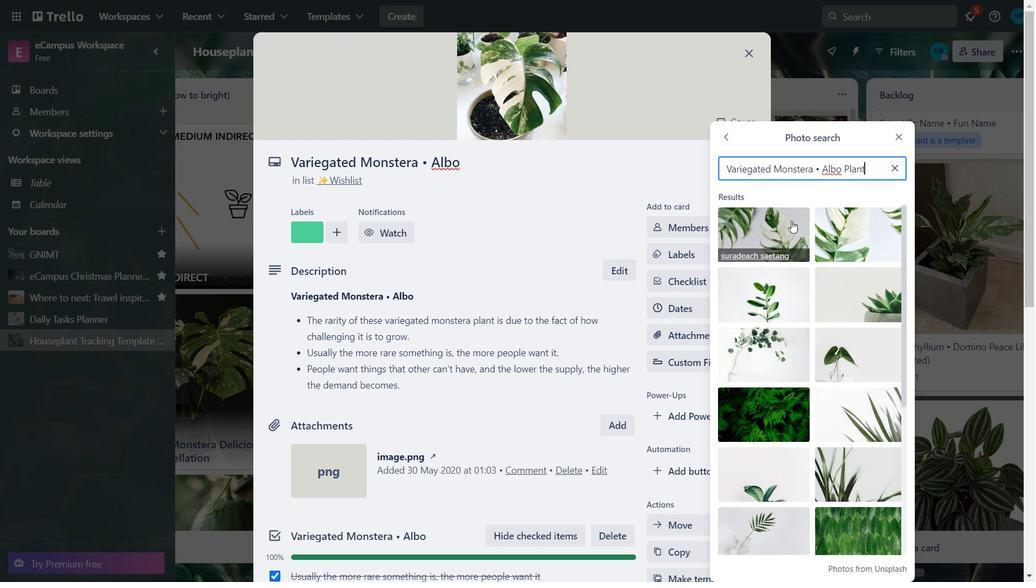 
Action: Mouse pressed left at (792, 221)
Screenshot: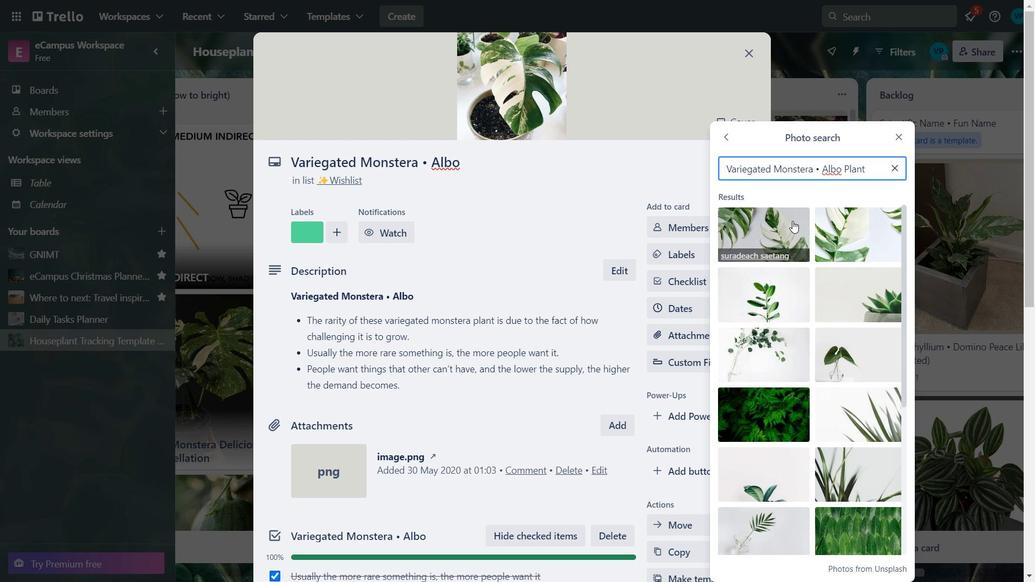 
Action: Mouse moved to (859, 95)
Screenshot: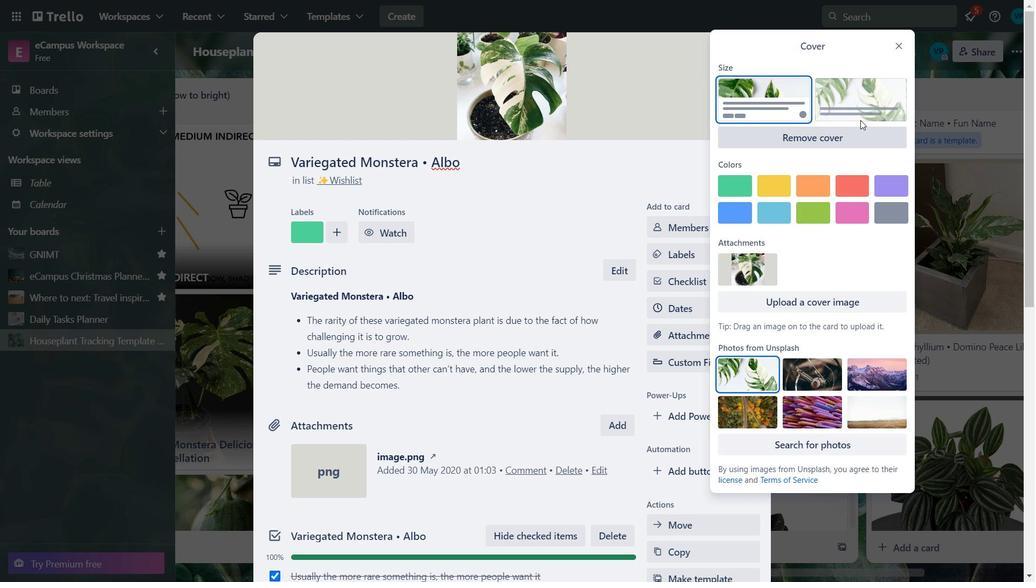 
Action: Mouse pressed left at (859, 95)
Screenshot: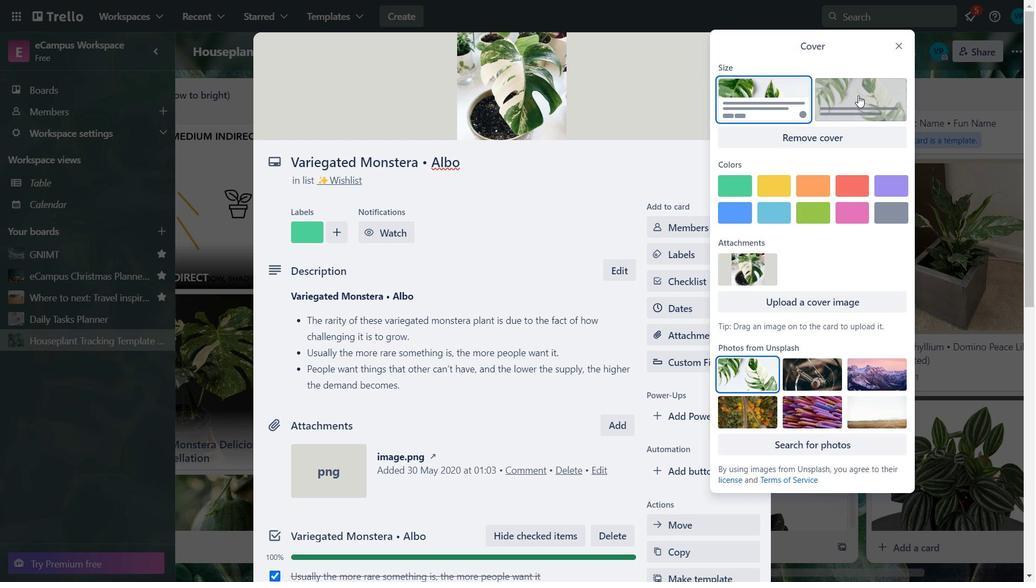 
Action: Mouse moved to (899, 55)
Screenshot: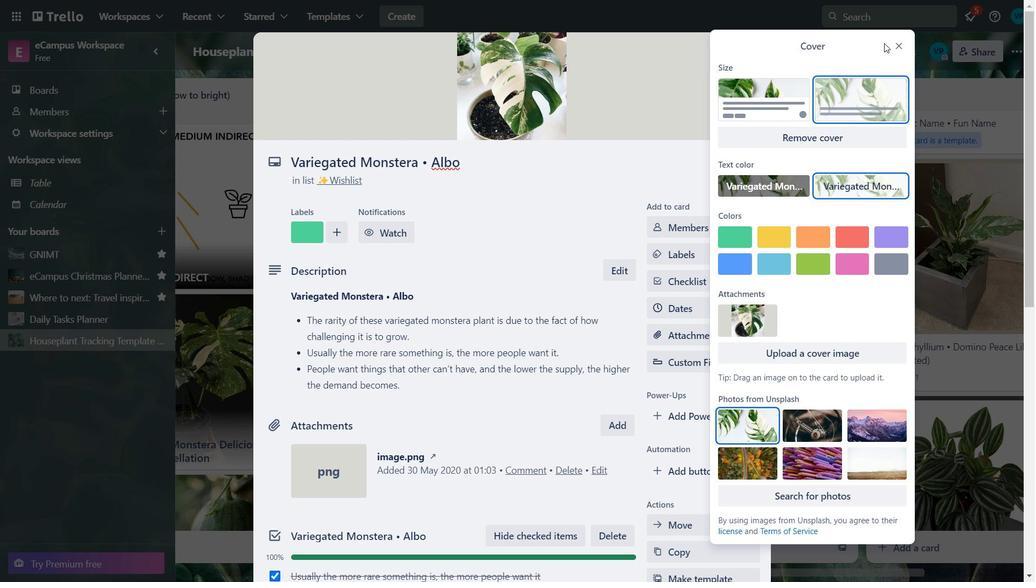 
Action: Mouse pressed left at (899, 55)
Screenshot: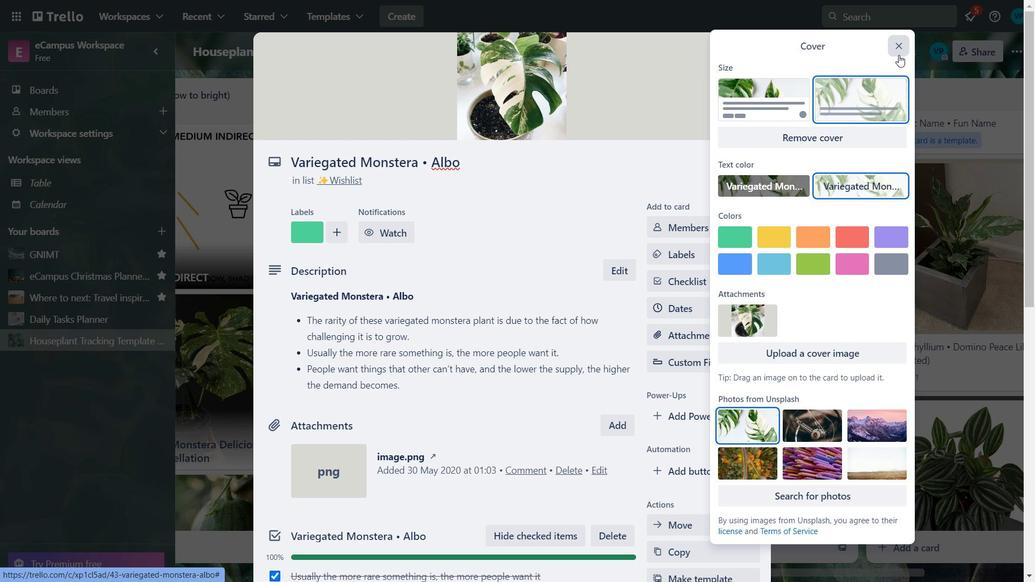 
Action: Mouse moved to (750, 51)
Screenshot: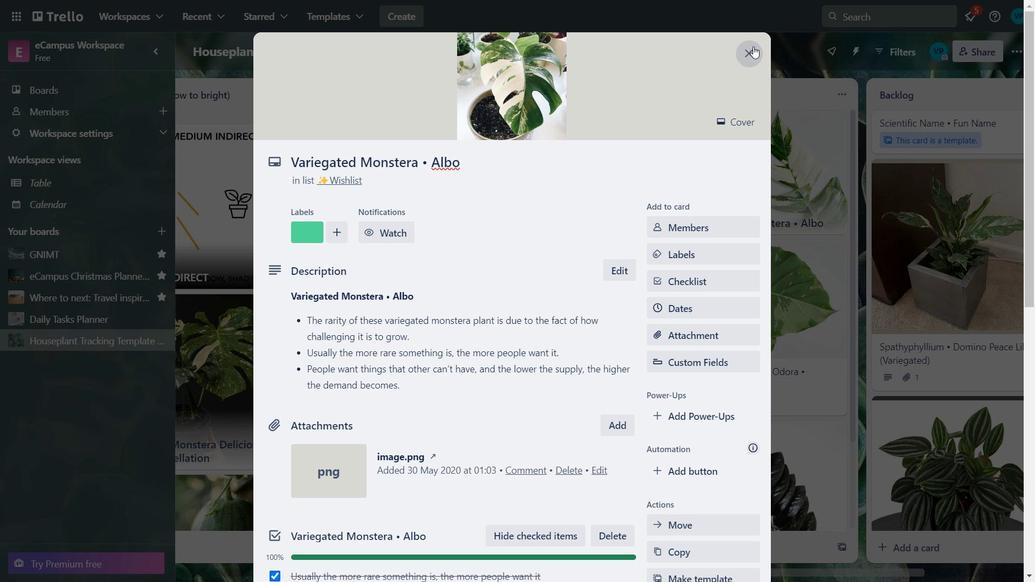 
Action: Mouse pressed left at (750, 51)
Screenshot: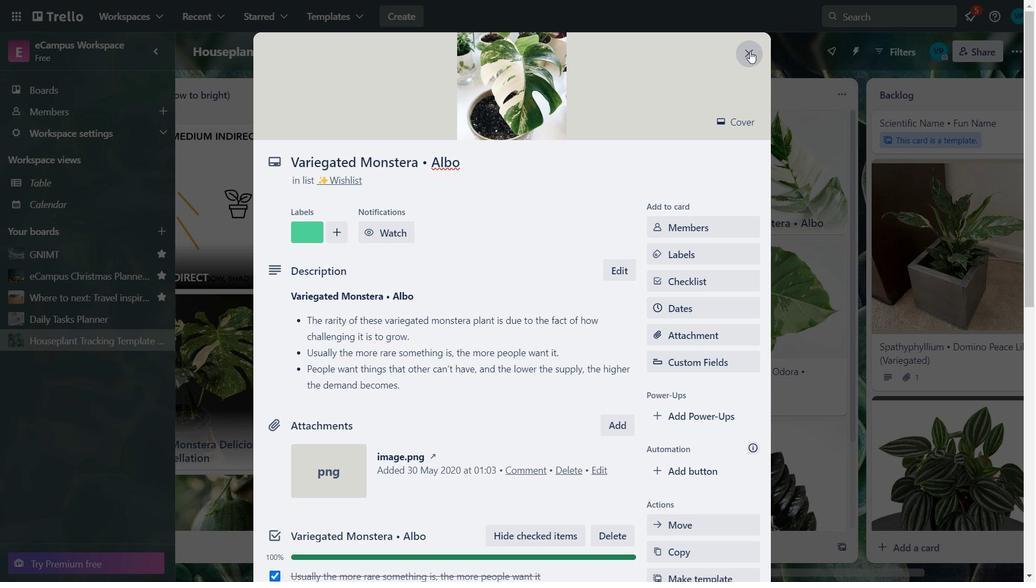 
Action: Mouse moved to (749, 173)
Screenshot: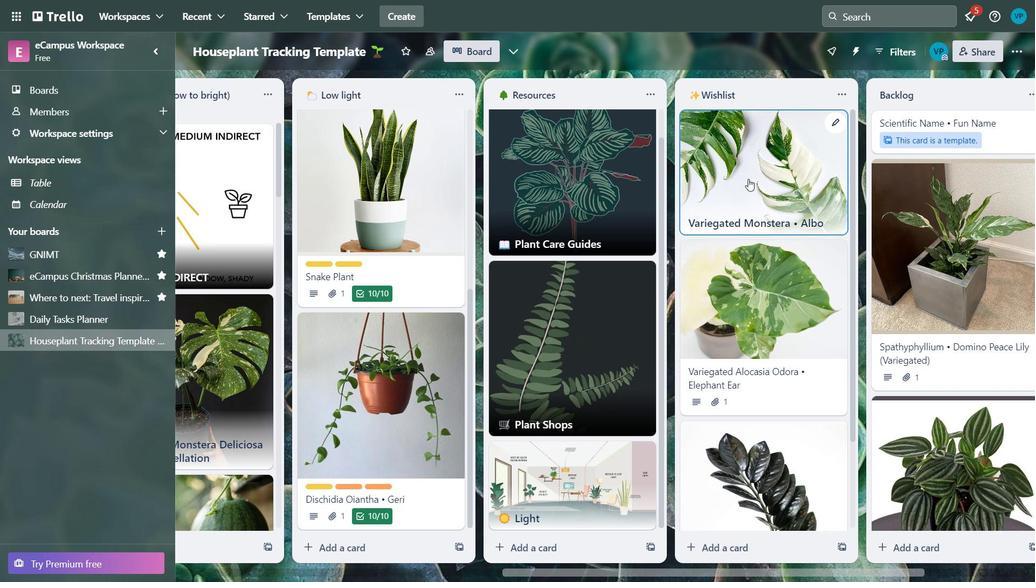
Action: Mouse pressed left at (749, 173)
Screenshot: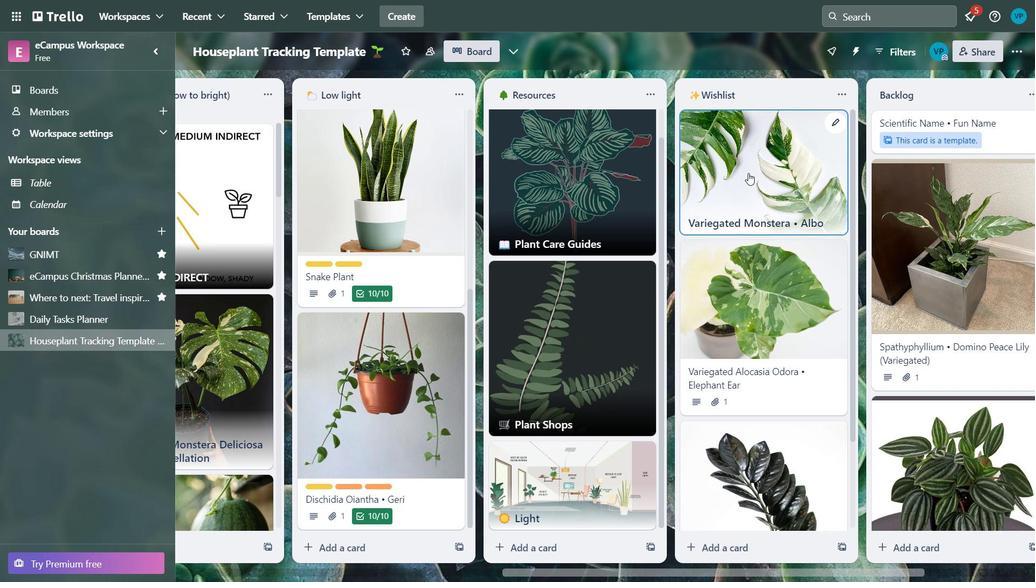 
Action: Mouse moved to (725, 119)
Screenshot: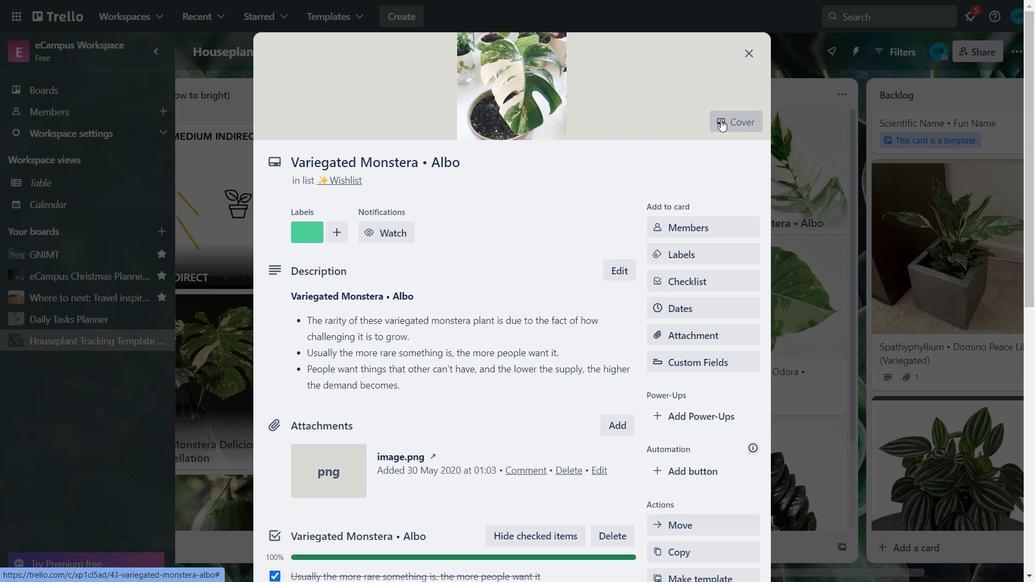 
Action: Mouse pressed left at (725, 119)
Screenshot: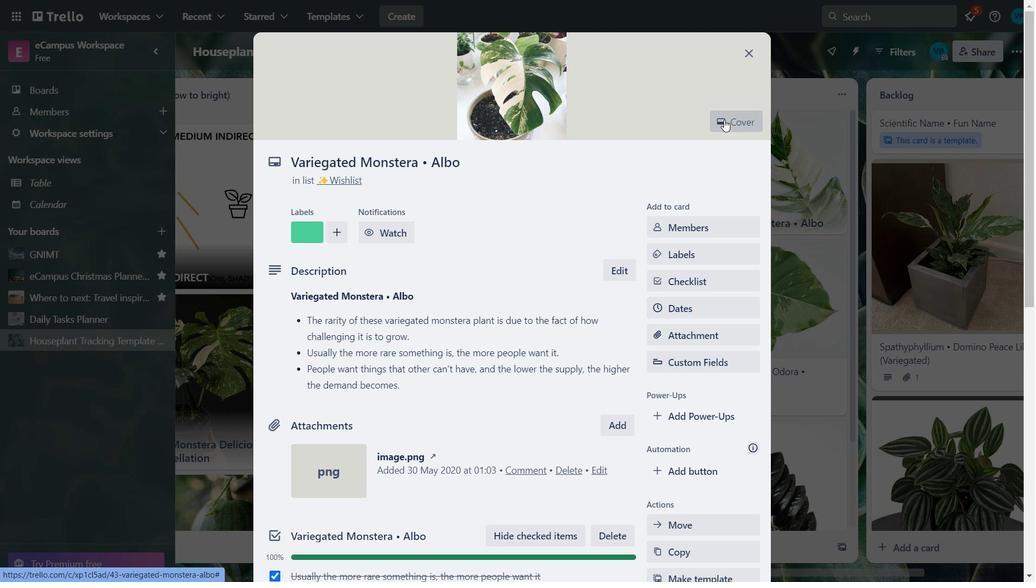 
Action: Mouse moved to (775, 114)
Screenshot: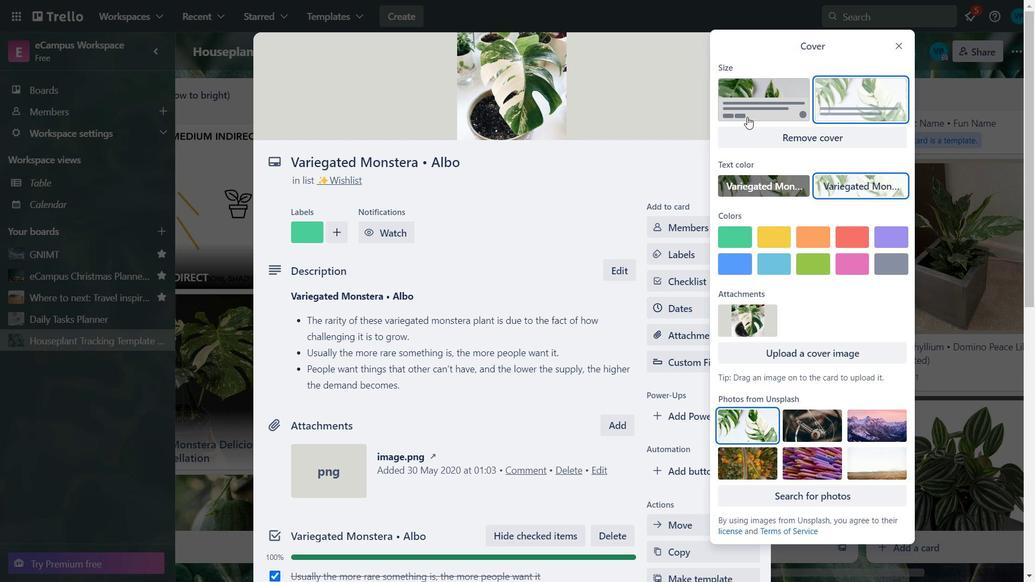 
Action: Mouse pressed left at (775, 114)
Screenshot: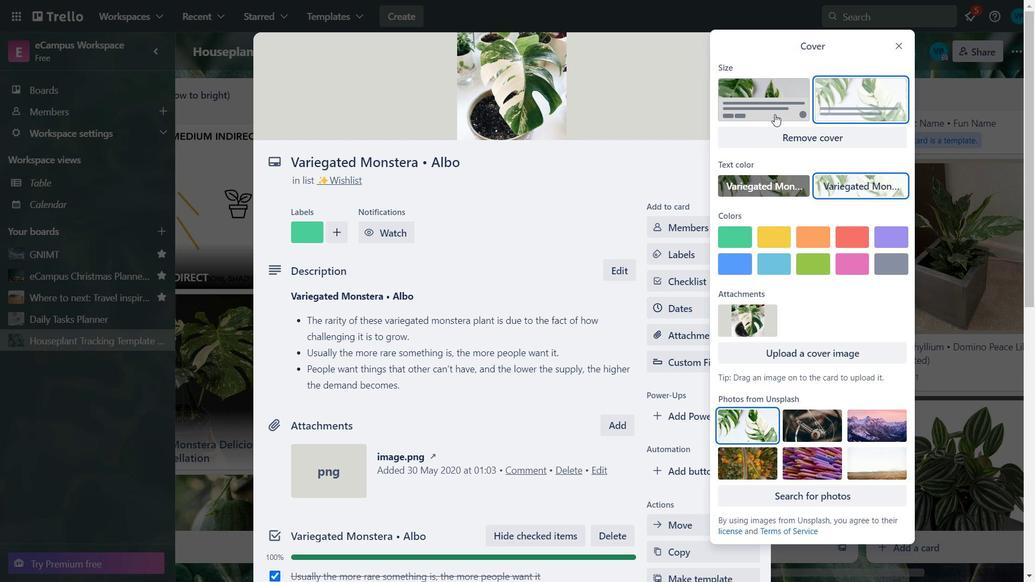 
Action: Mouse moved to (899, 41)
Screenshot: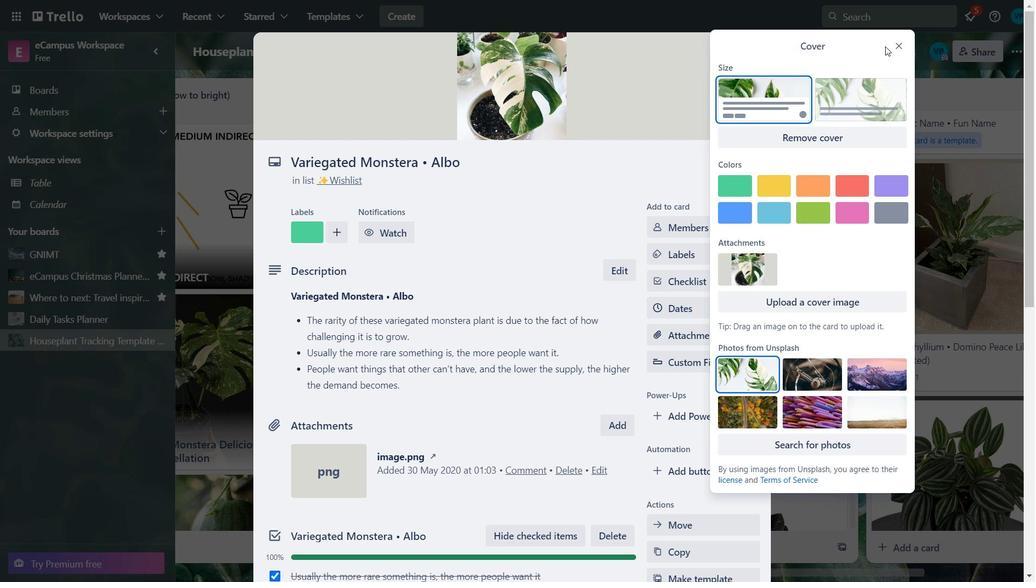 
Action: Mouse pressed left at (899, 41)
Screenshot: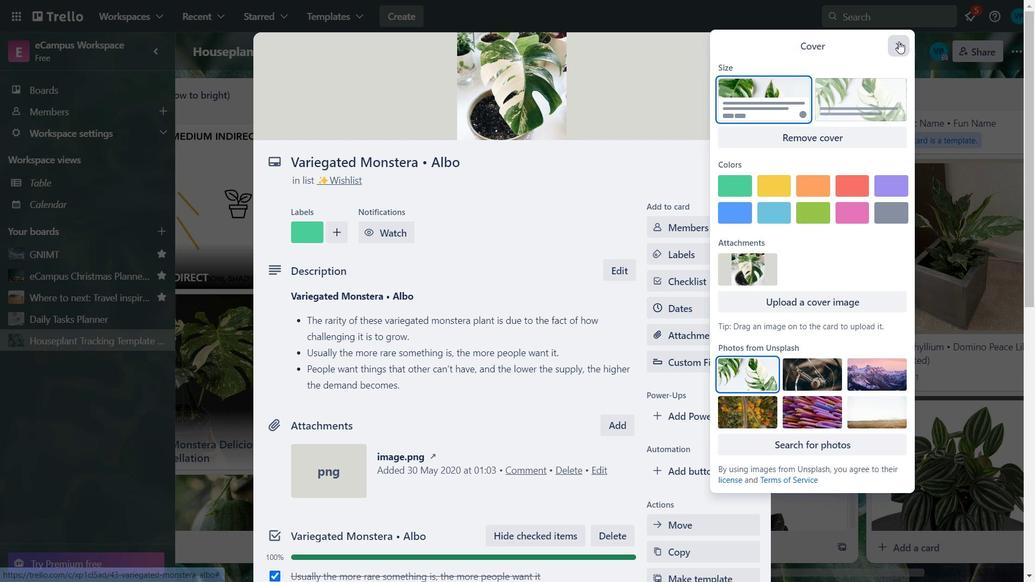 
Action: Mouse moved to (798, 25)
Screenshot: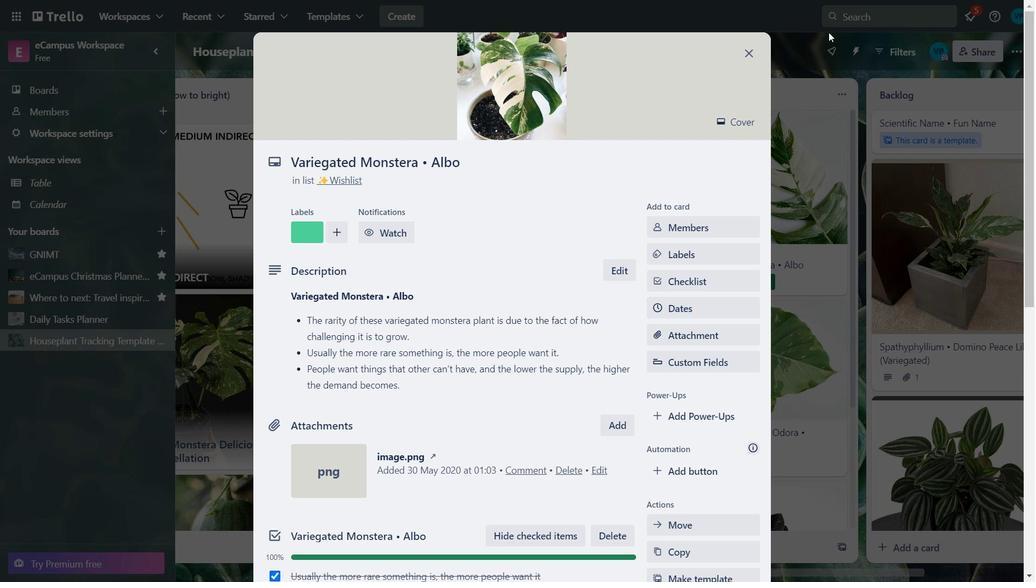
Action: Mouse pressed left at (798, 25)
Screenshot: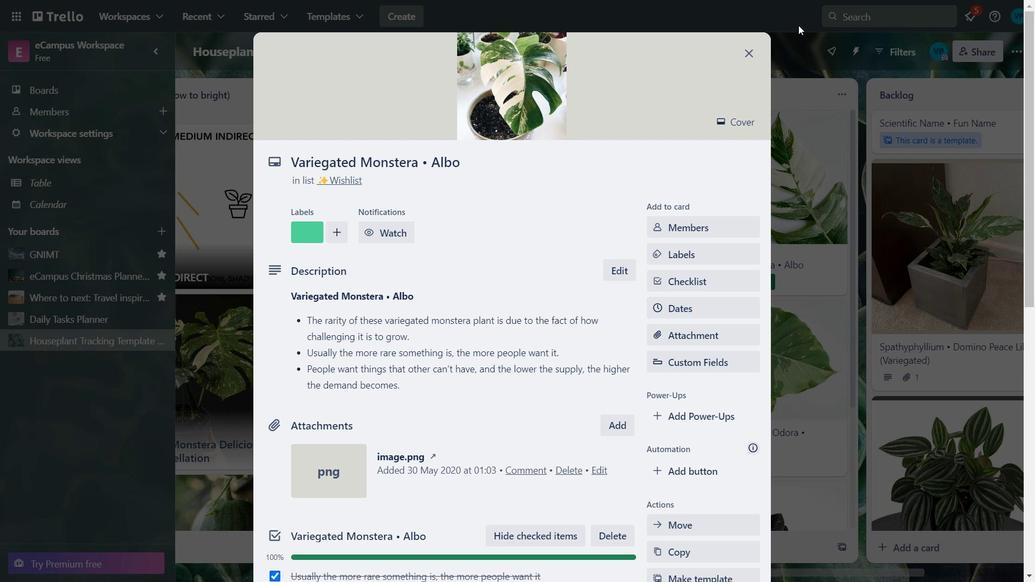 
Action: Mouse moved to (548, 343)
Screenshot: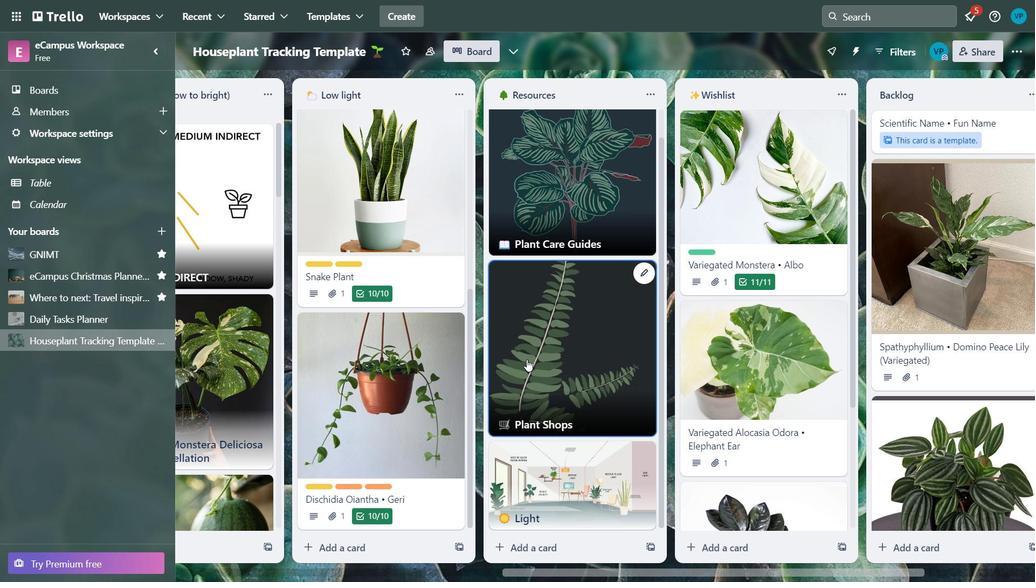 
Action: Mouse pressed left at (548, 343)
Screenshot: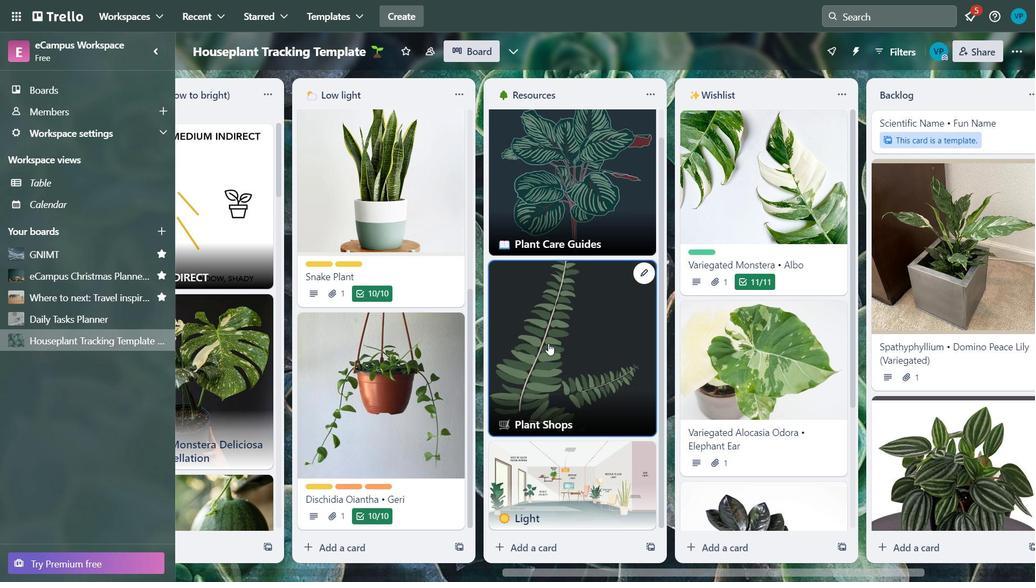 
Action: Mouse moved to (741, 121)
Screenshot: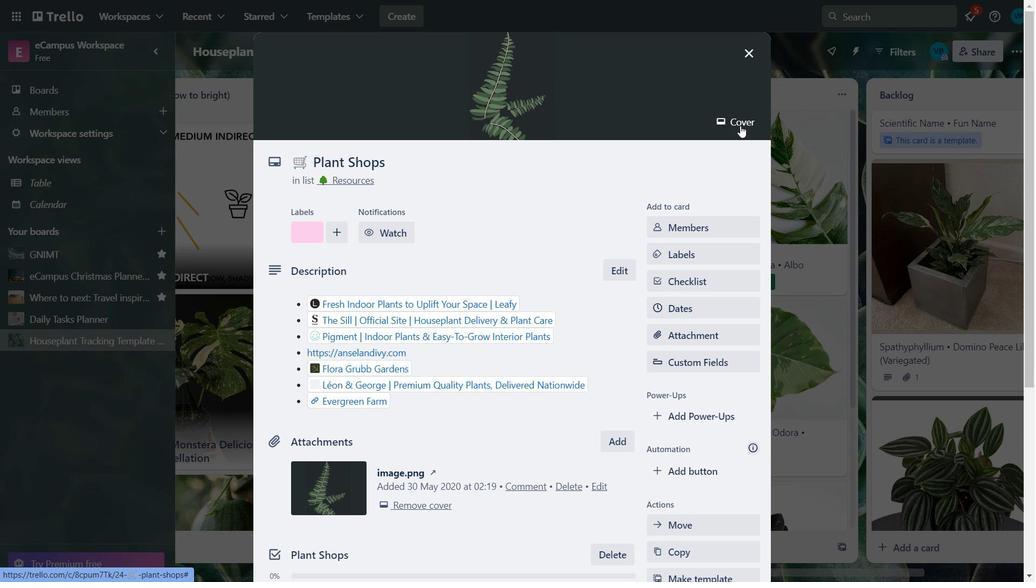
Action: Mouse pressed left at (741, 121)
Screenshot: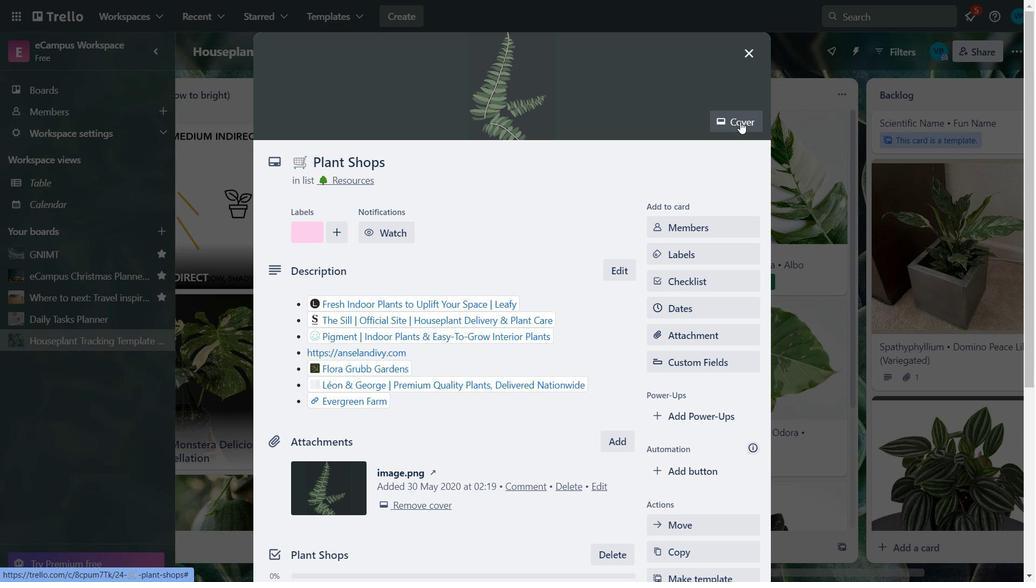 
Action: Mouse moved to (751, 108)
Screenshot: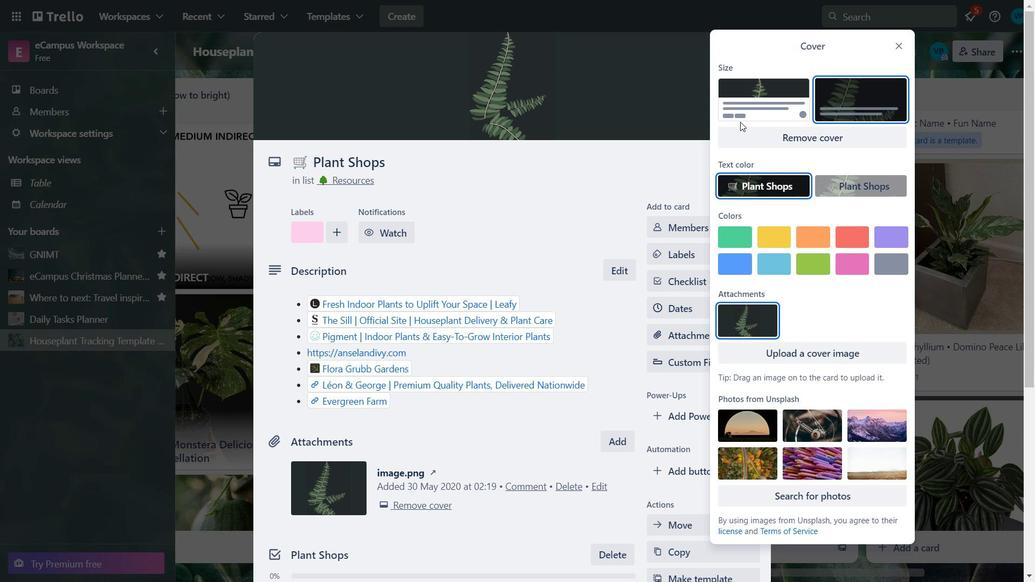 
Action: Mouse pressed left at (751, 108)
Screenshot: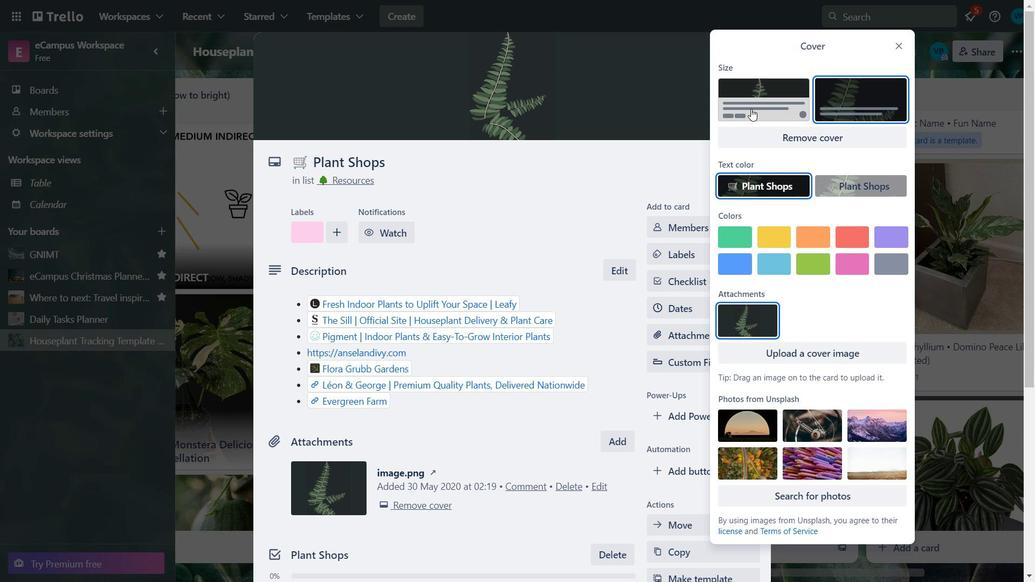 
Action: Mouse moved to (904, 43)
Screenshot: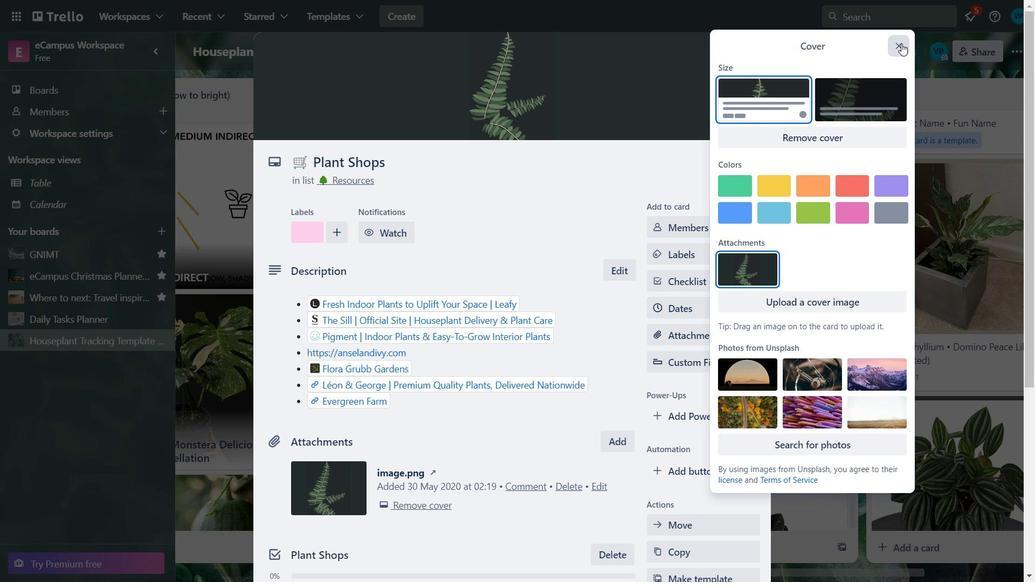 
Action: Mouse pressed left at (904, 43)
Screenshot: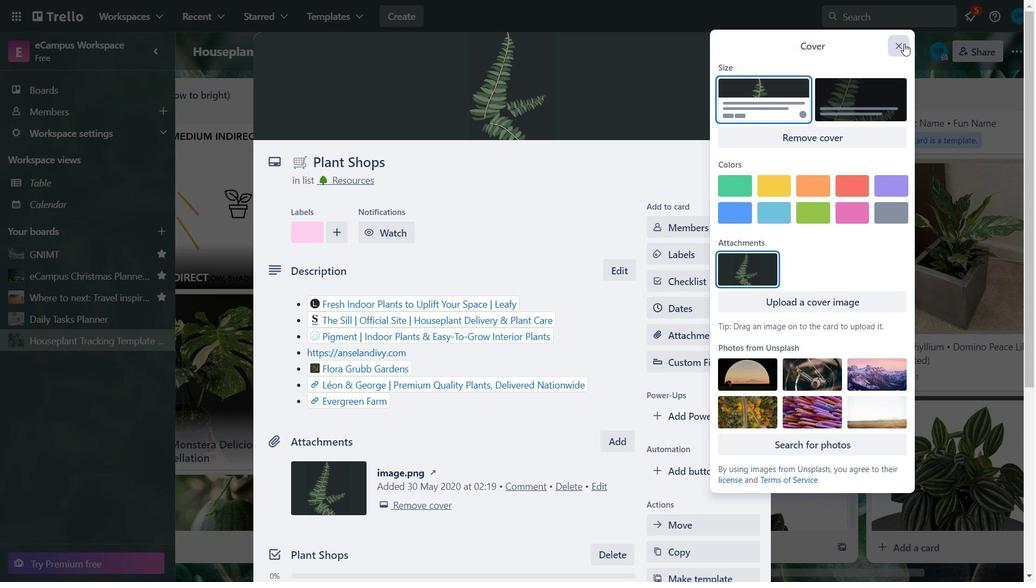 
Action: Mouse moved to (797, 50)
Screenshot: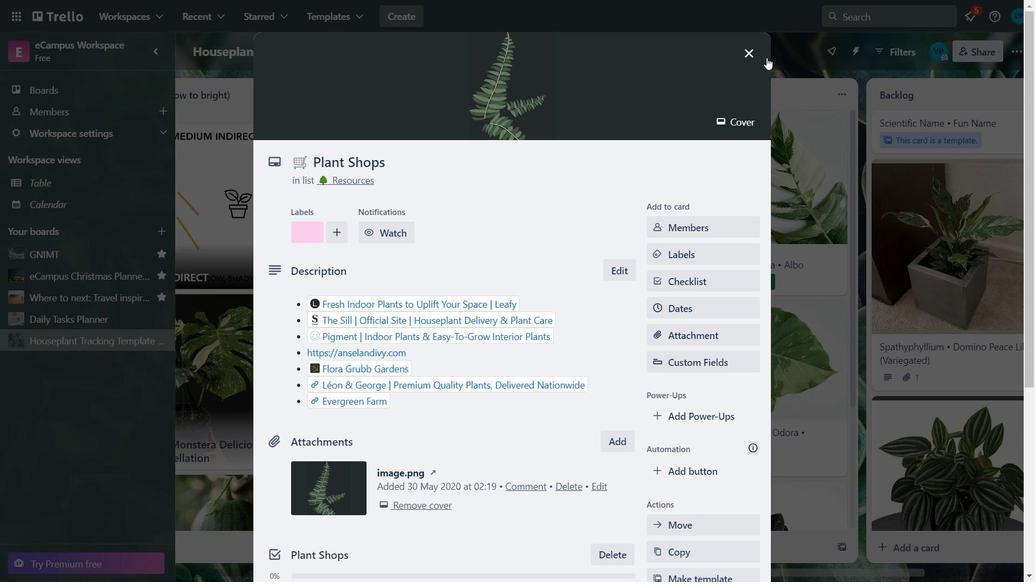 
Action: Mouse pressed left at (797, 50)
Screenshot: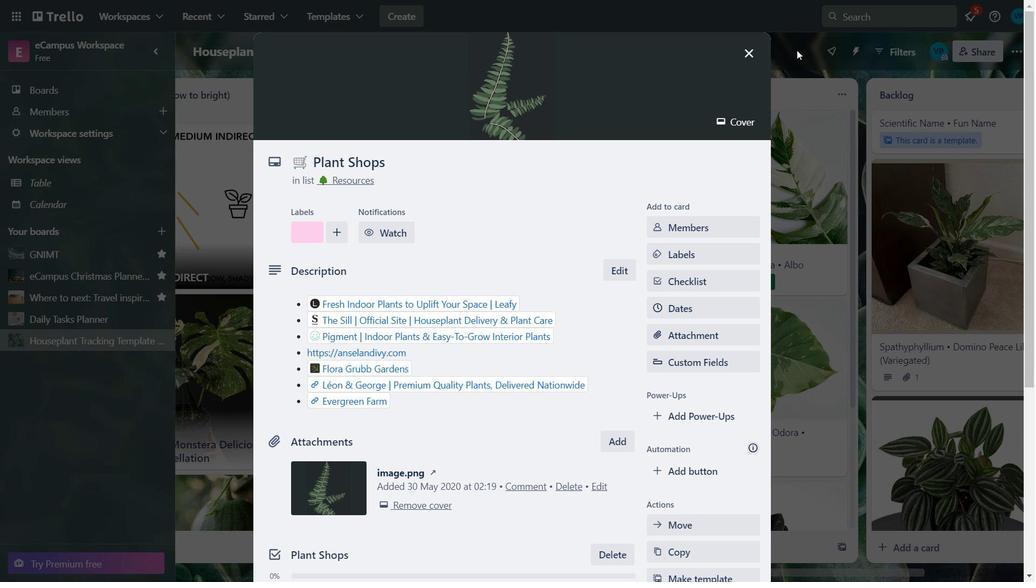 
Action: Mouse moved to (614, 155)
Screenshot: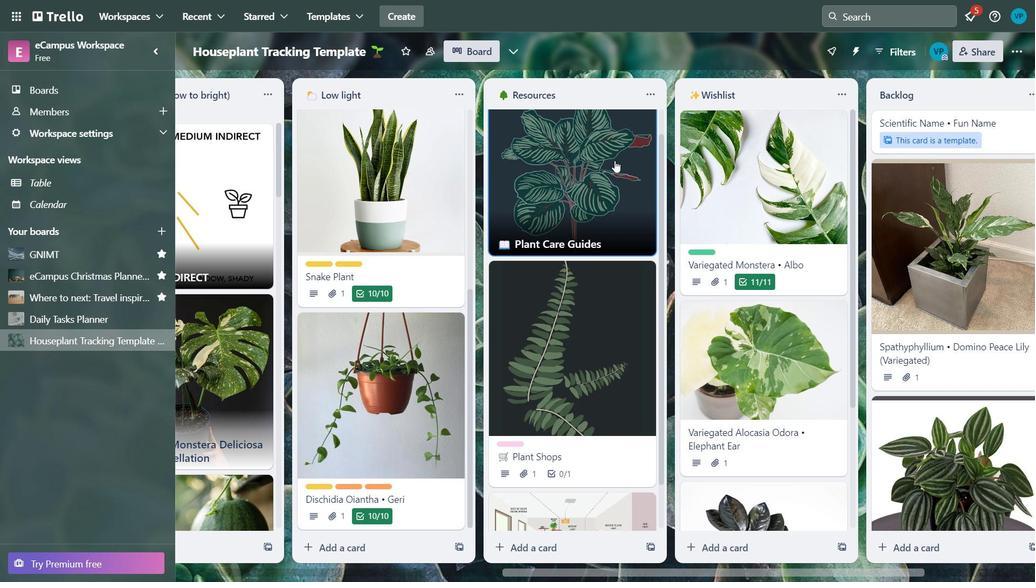 
Action: Mouse pressed left at (614, 155)
Screenshot: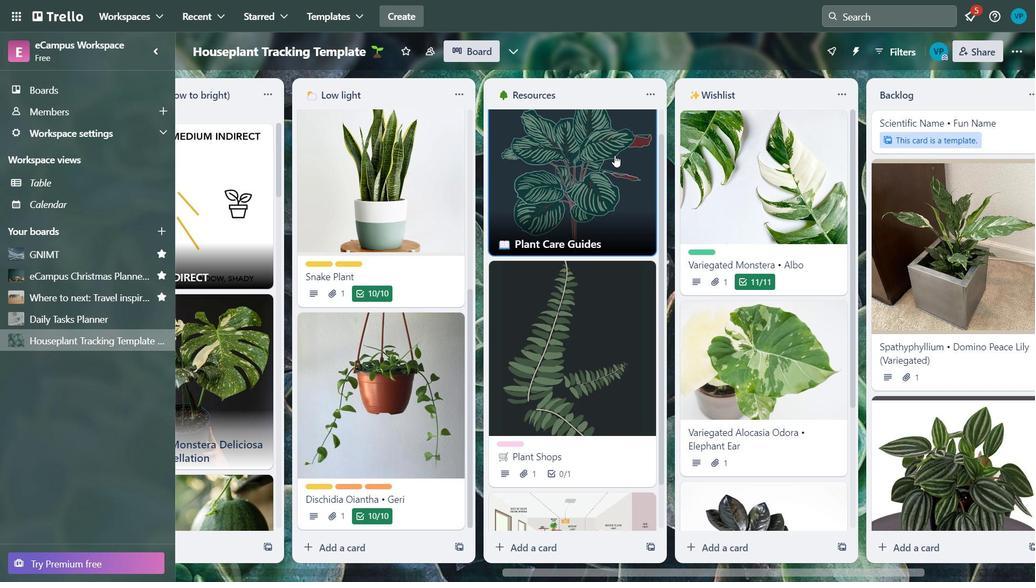 
Action: Mouse moved to (749, 130)
Screenshot: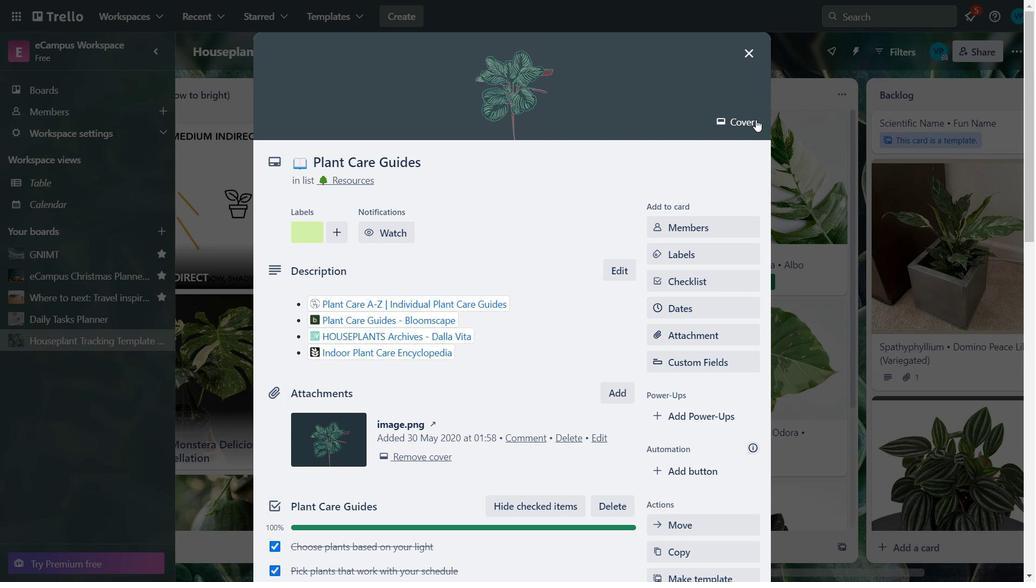 
Action: Mouse pressed left at (749, 130)
Screenshot: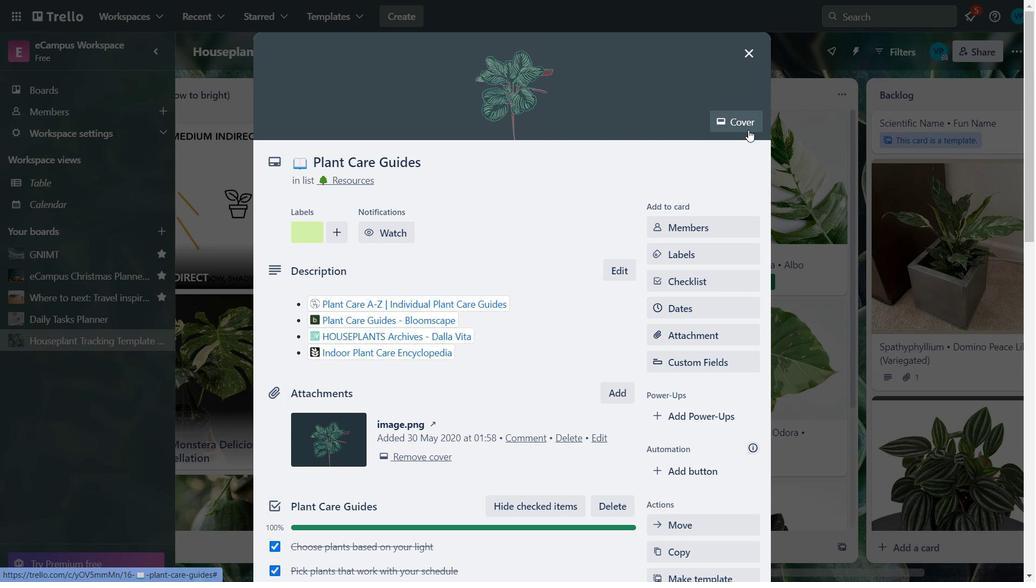 
Action: Mouse moved to (766, 112)
Screenshot: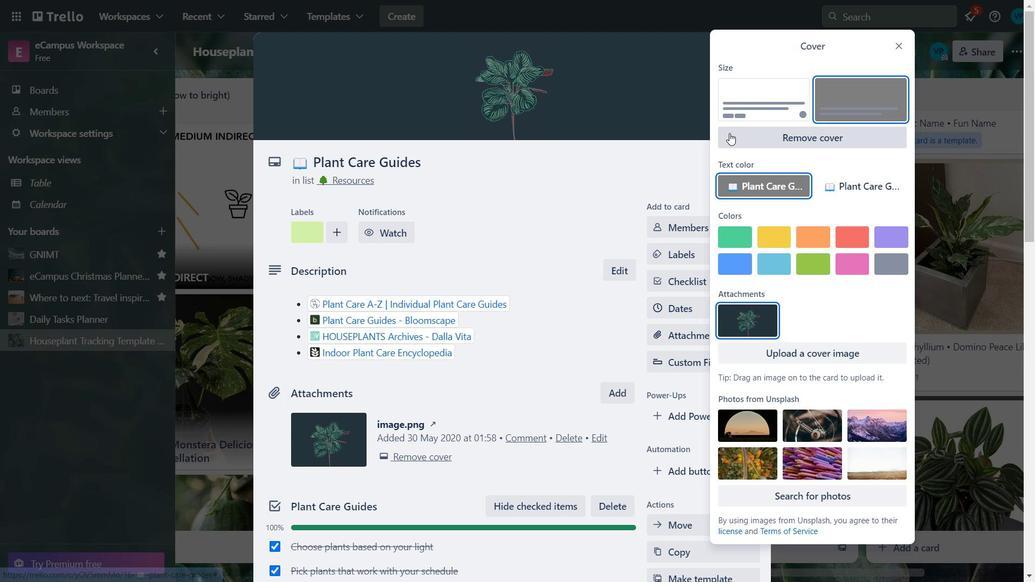 
Action: Mouse pressed left at (766, 112)
Screenshot: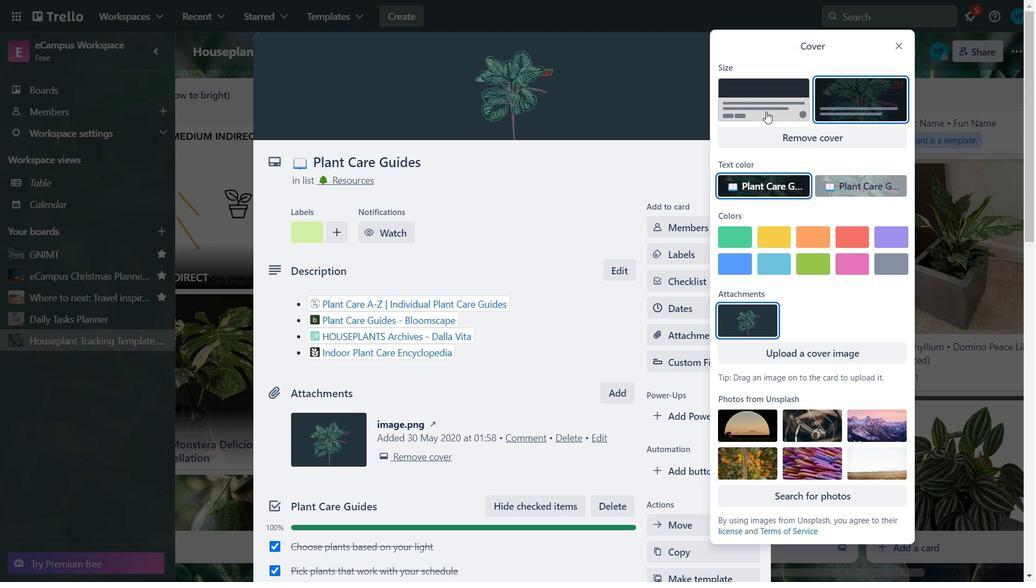 
Action: Mouse moved to (898, 39)
Screenshot: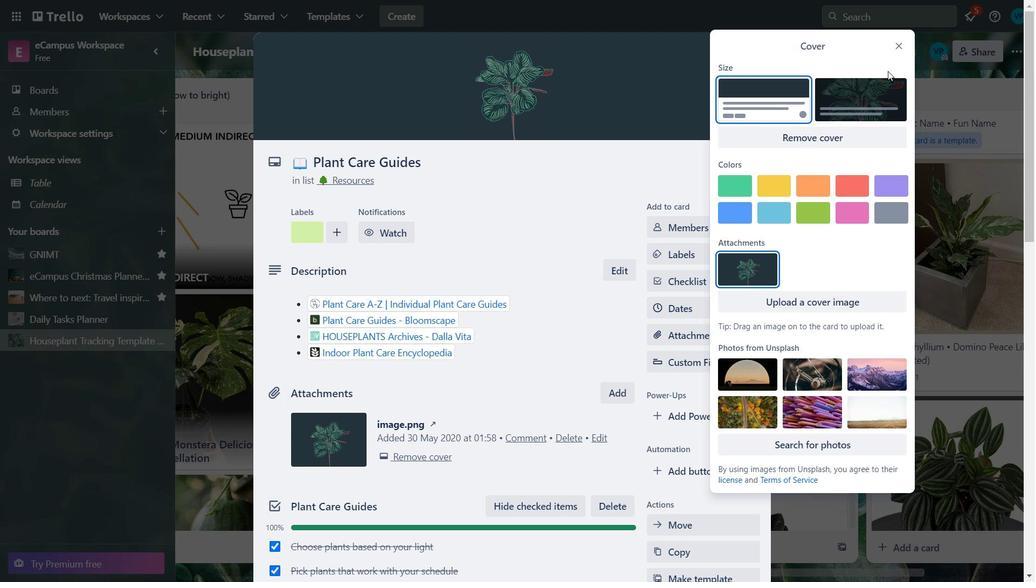 
Action: Mouse pressed left at (898, 39)
Screenshot: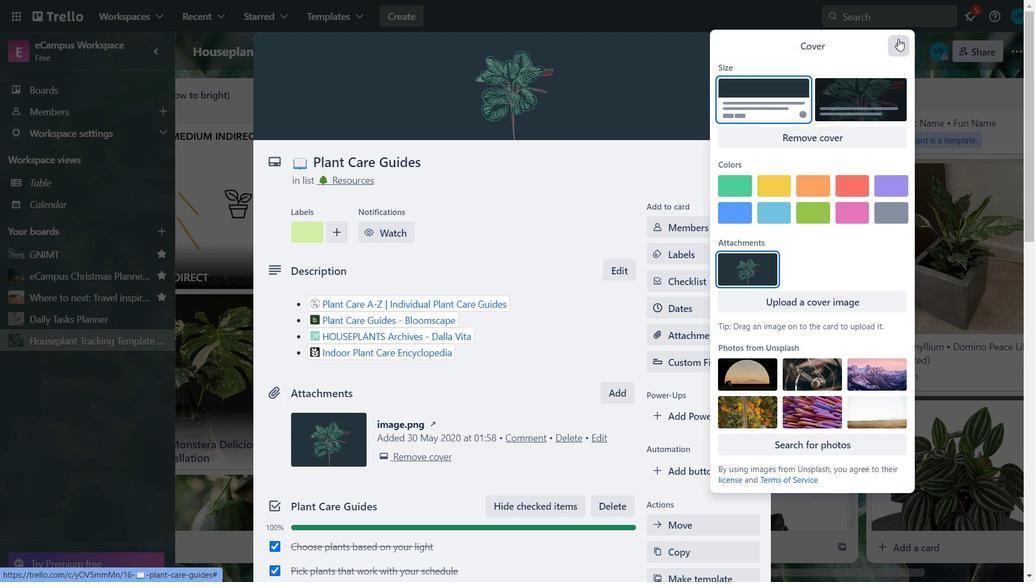 
Action: Mouse moved to (787, 55)
Screenshot: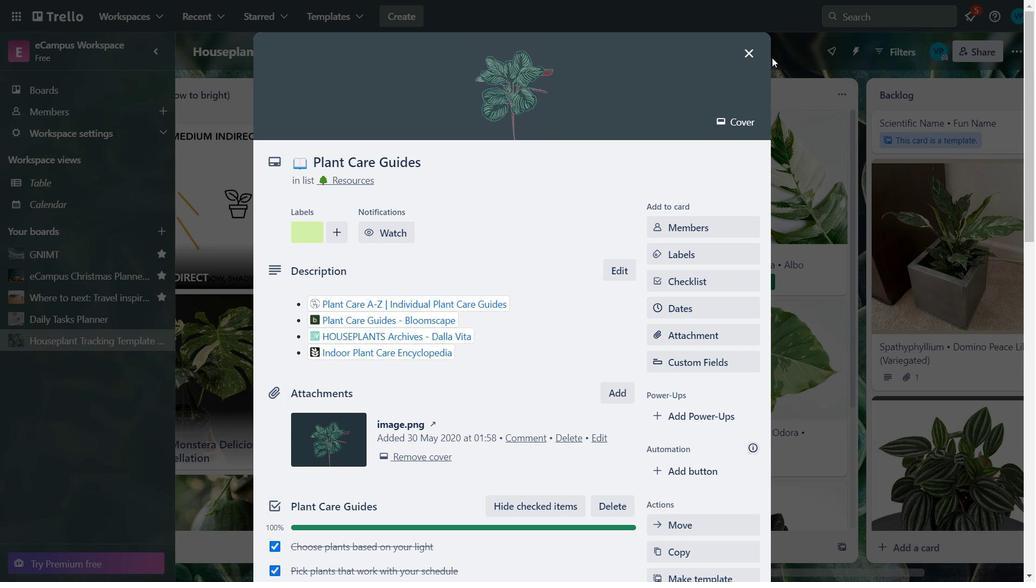 
Action: Mouse pressed left at (787, 55)
Screenshot: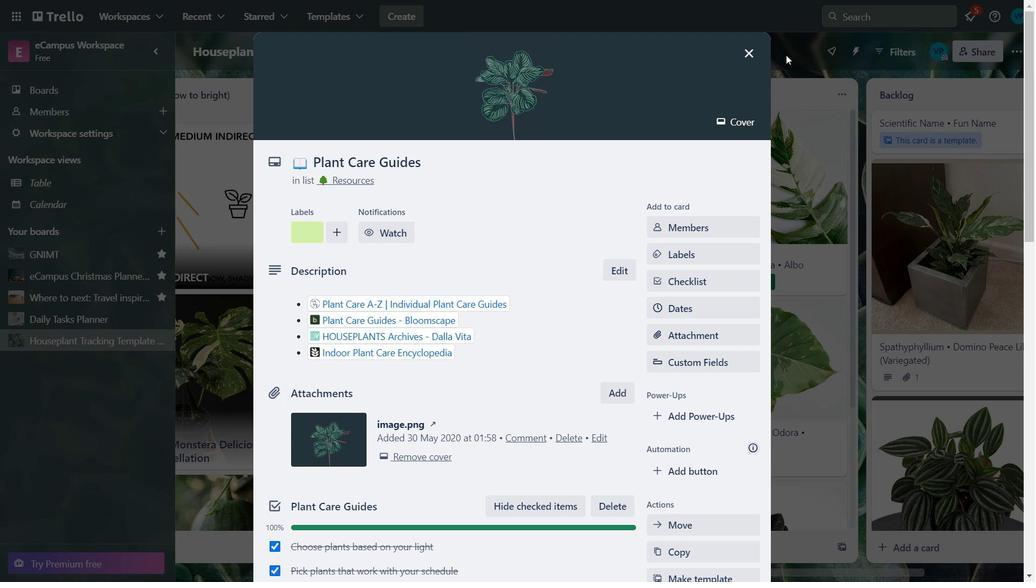 
Action: Mouse moved to (555, 432)
Screenshot: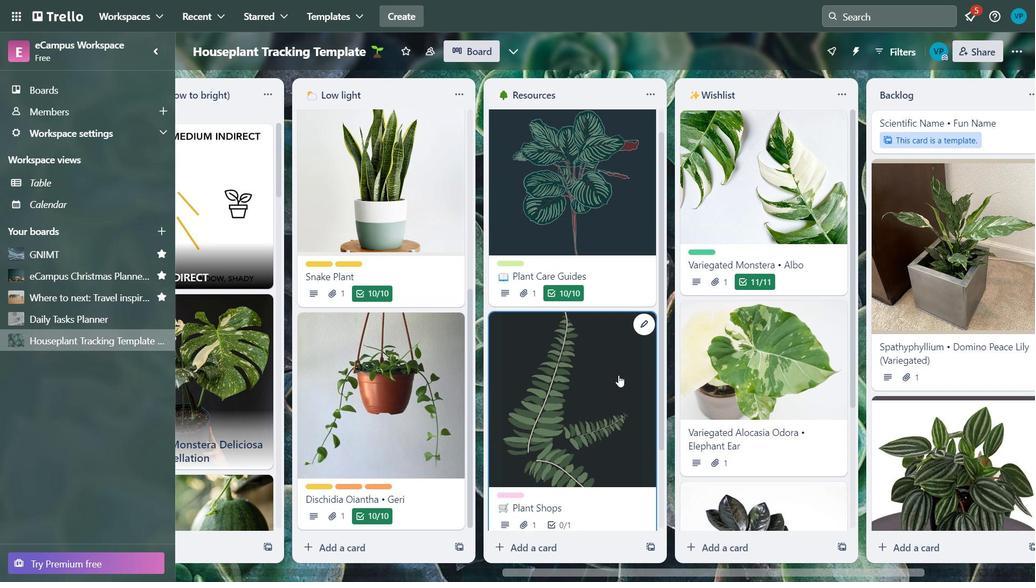
Action: Key pressed <Key.down><Key.down><Key.down><Key.down>
Screenshot: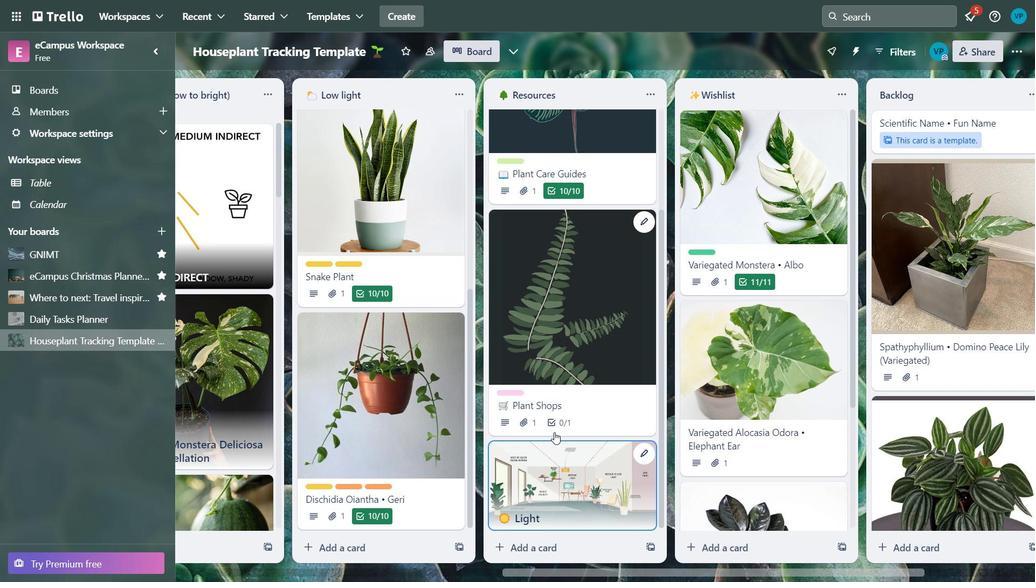 
Action: Mouse moved to (550, 487)
Screenshot: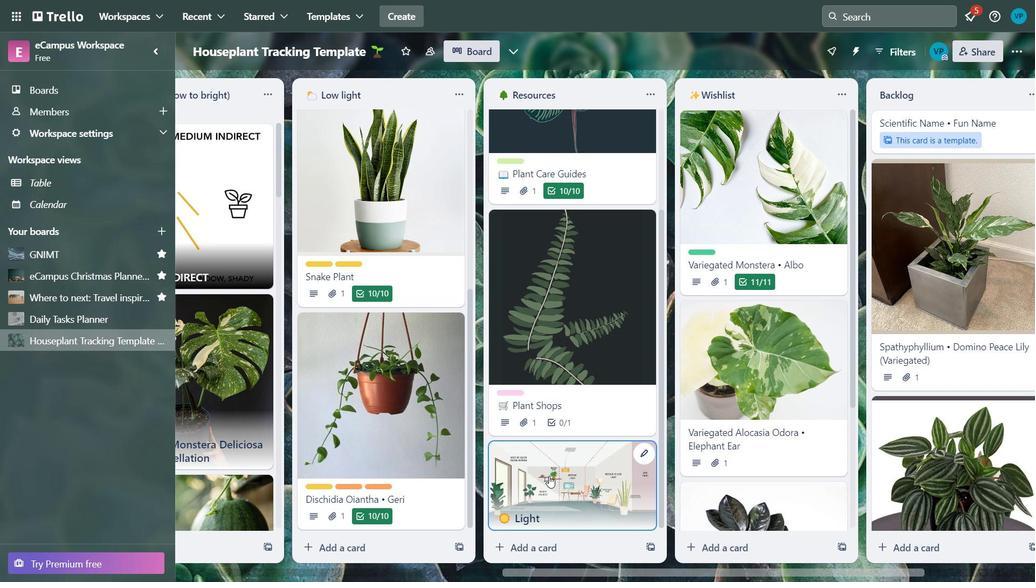 
Action: Mouse pressed left at (550, 487)
Screenshot: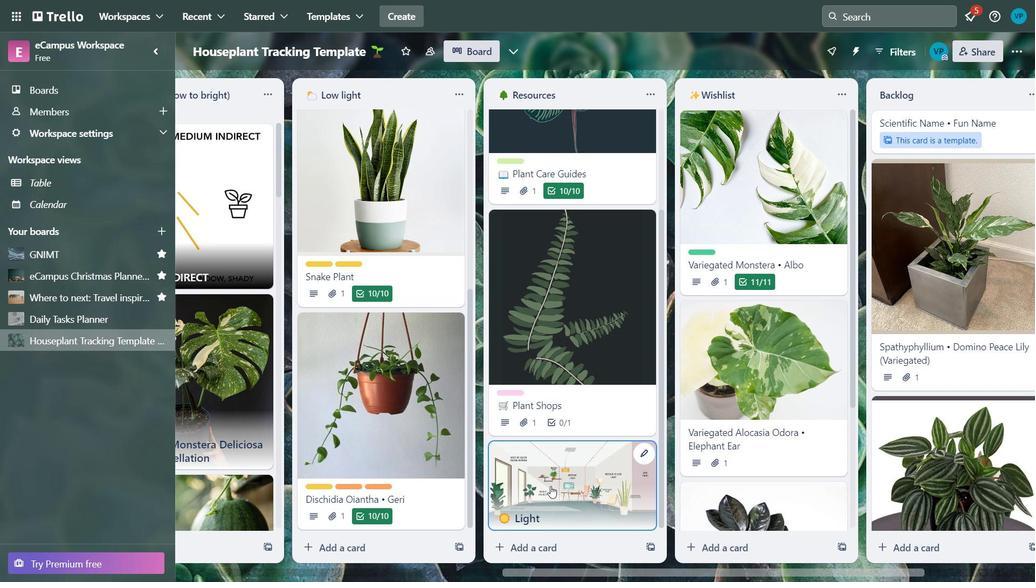 
Action: Mouse moved to (731, 121)
Screenshot: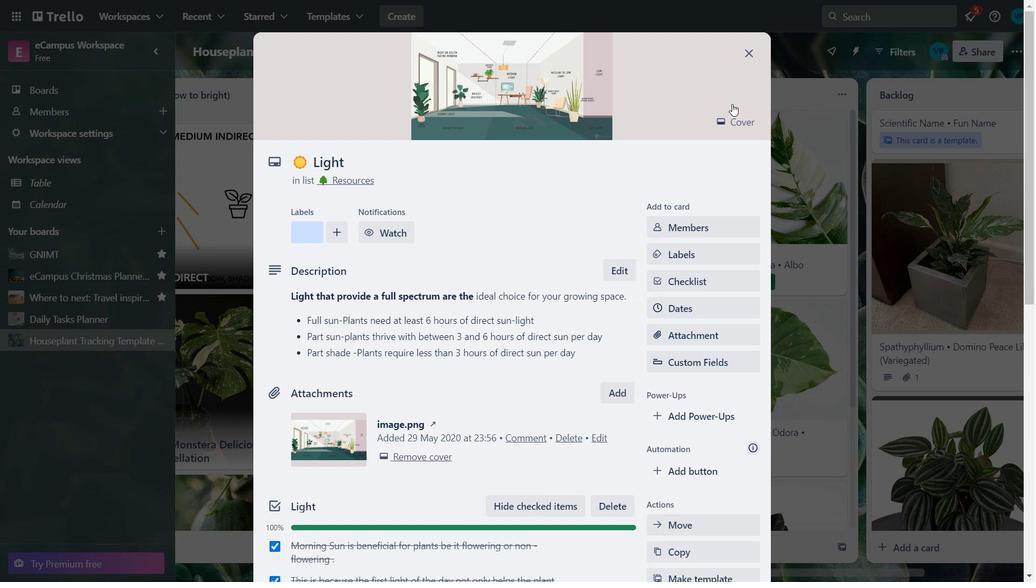 
Action: Mouse pressed left at (731, 121)
Screenshot: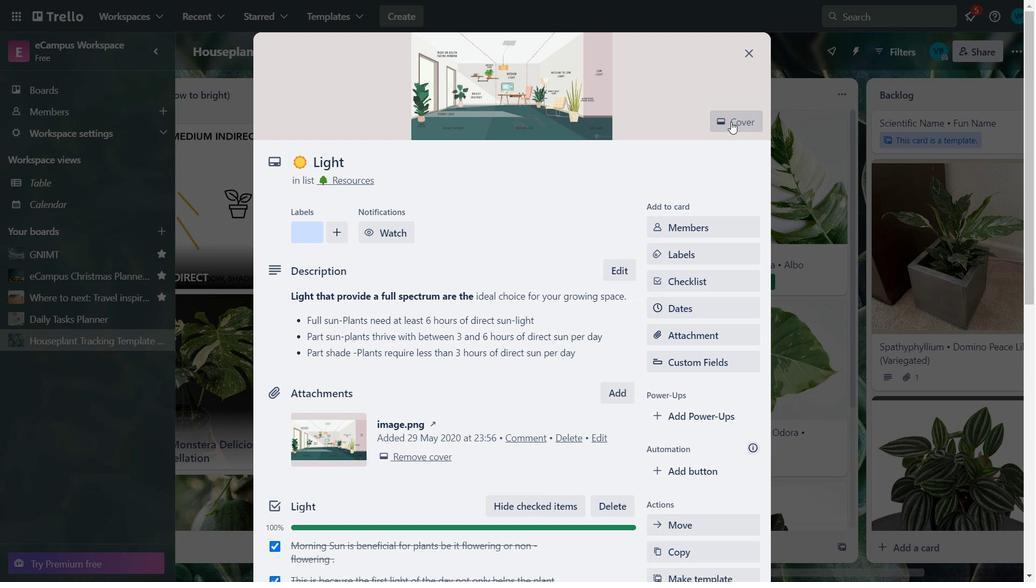 
Action: Mouse moved to (754, 105)
Screenshot: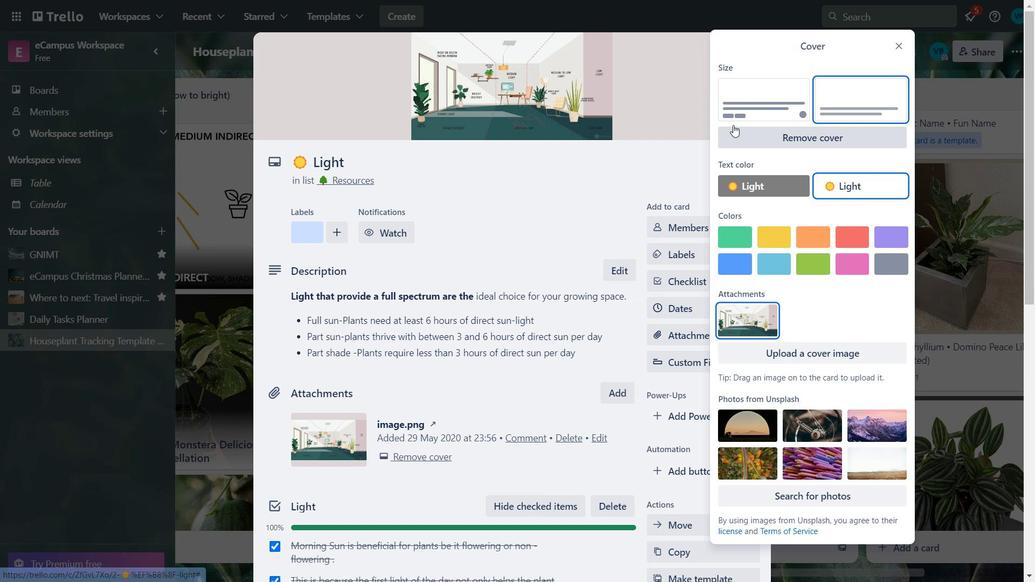 
Action: Mouse pressed left at (754, 105)
Screenshot: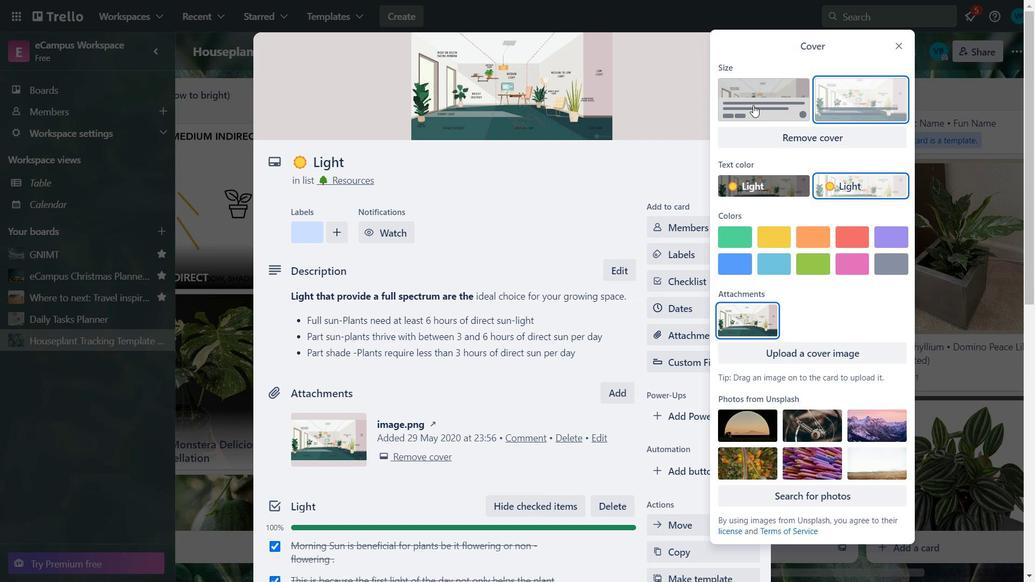 
Action: Mouse moved to (896, 46)
Screenshot: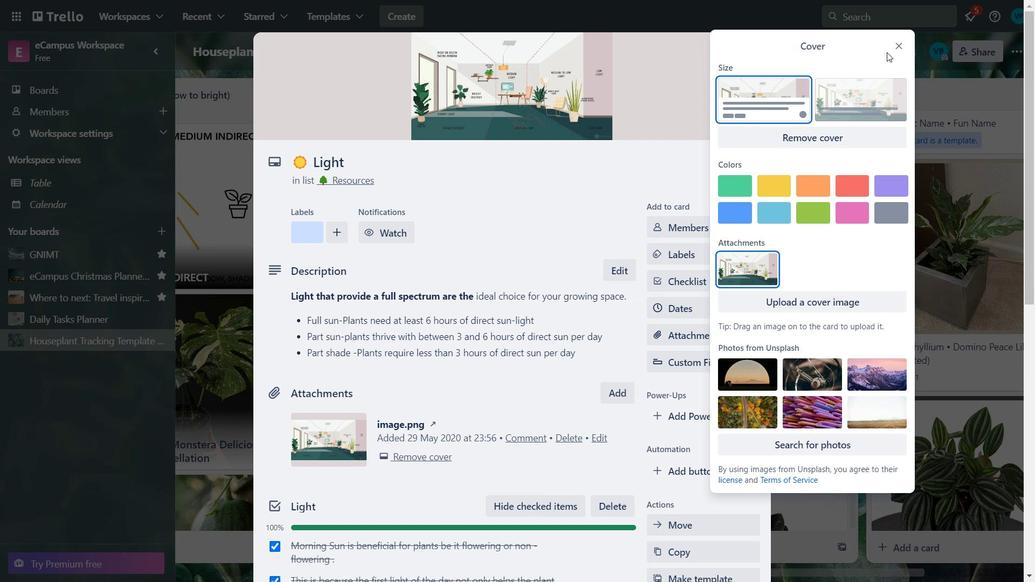
Action: Mouse pressed left at (896, 46)
Screenshot: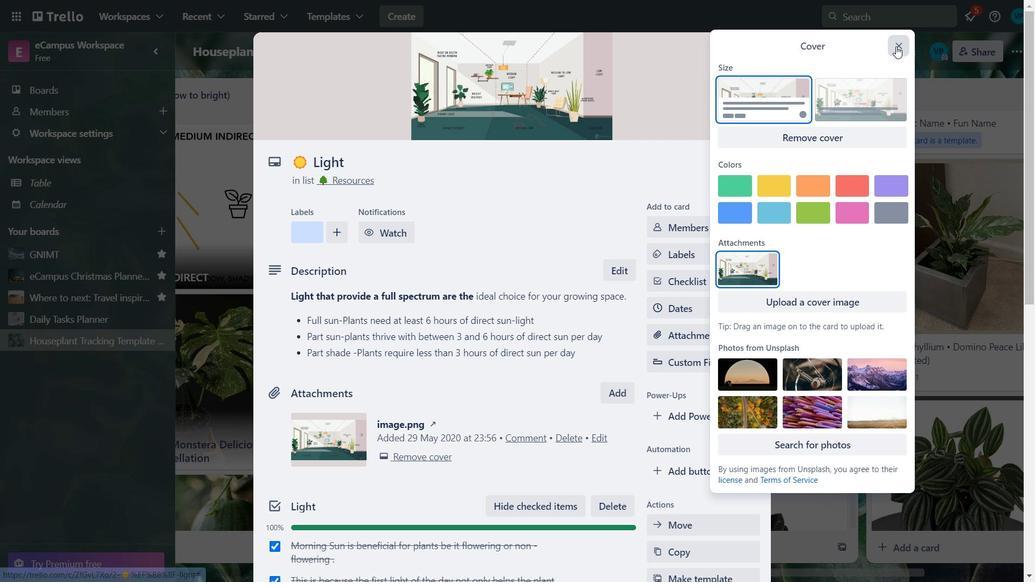 
Action: Mouse moved to (876, 46)
Screenshot: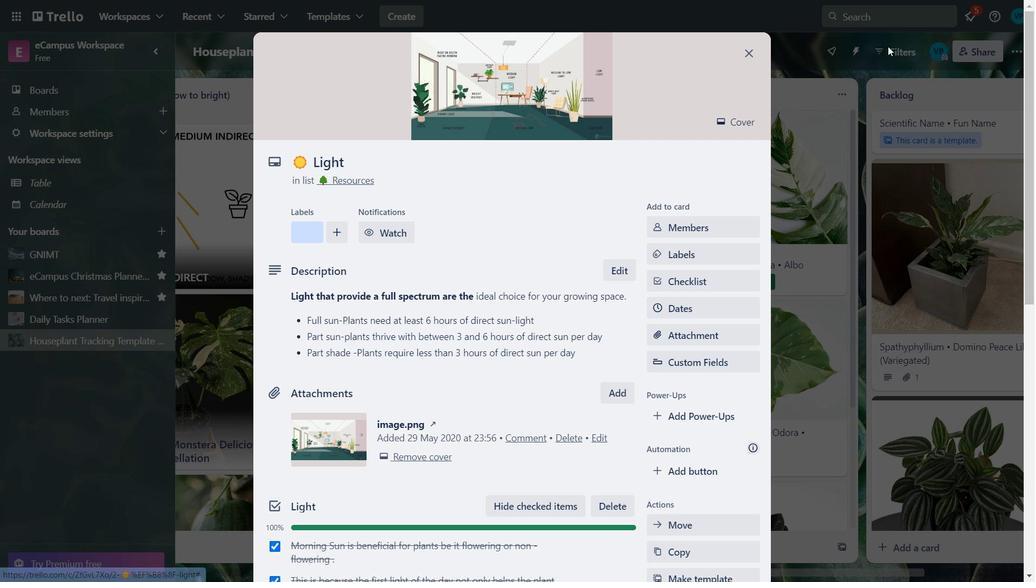 
Action: Mouse pressed left at (876, 46)
Screenshot: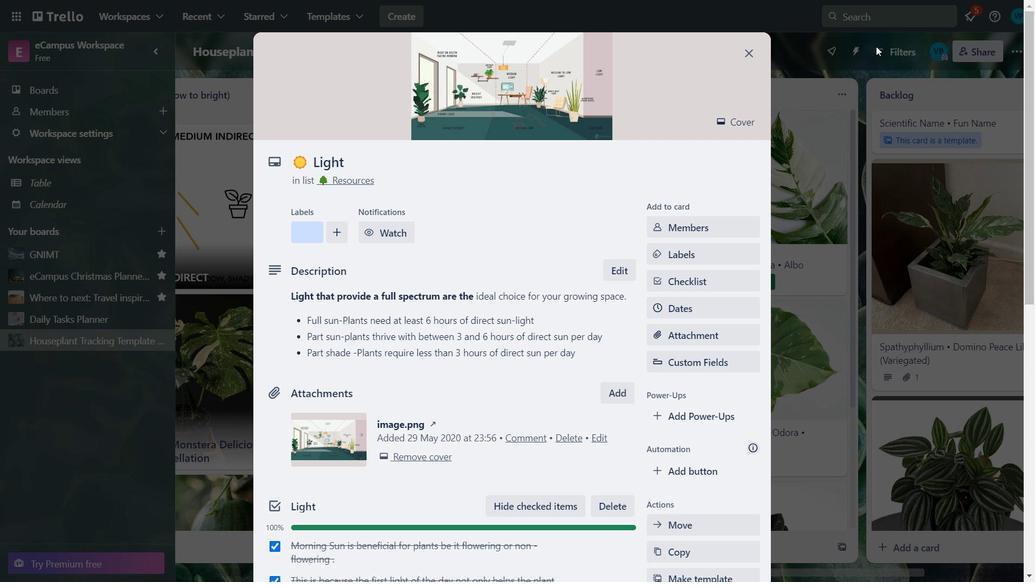 
Action: Mouse moved to (562, 487)
Screenshot: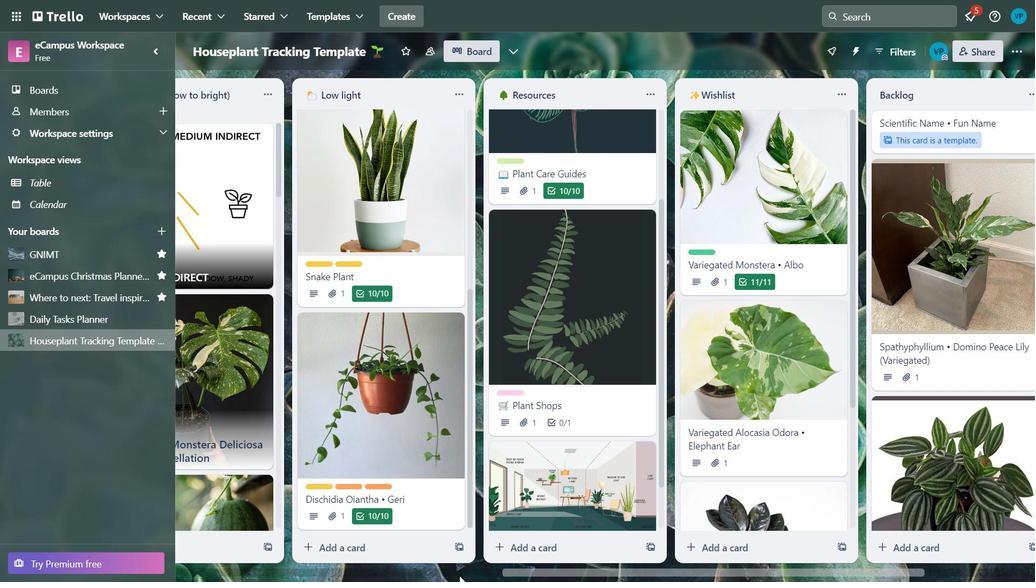 
Action: Key pressed <Key.down><Key.down><Key.down><Key.down><Key.down><Key.down>
Screenshot: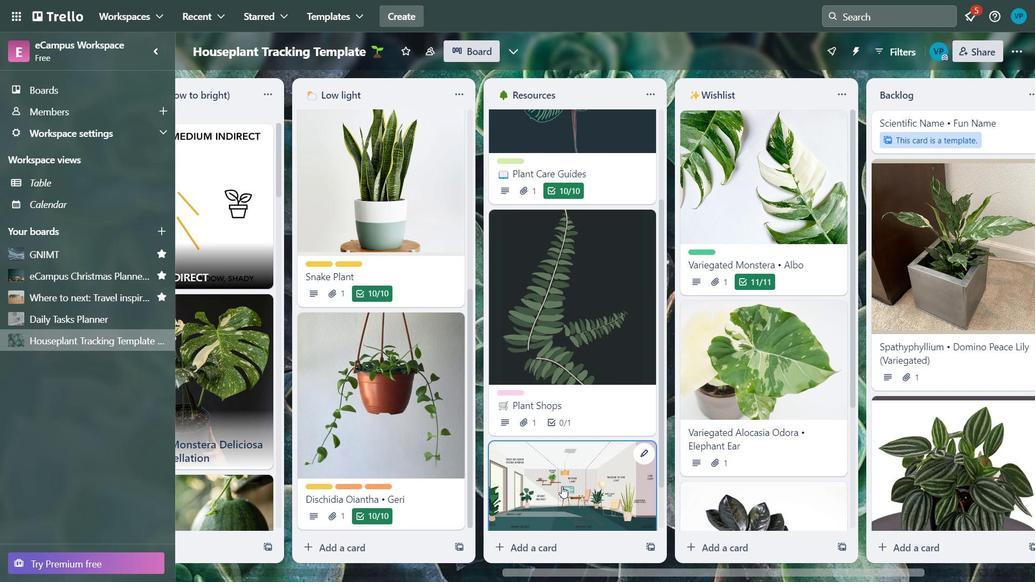 
Action: Mouse moved to (661, 512)
Screenshot: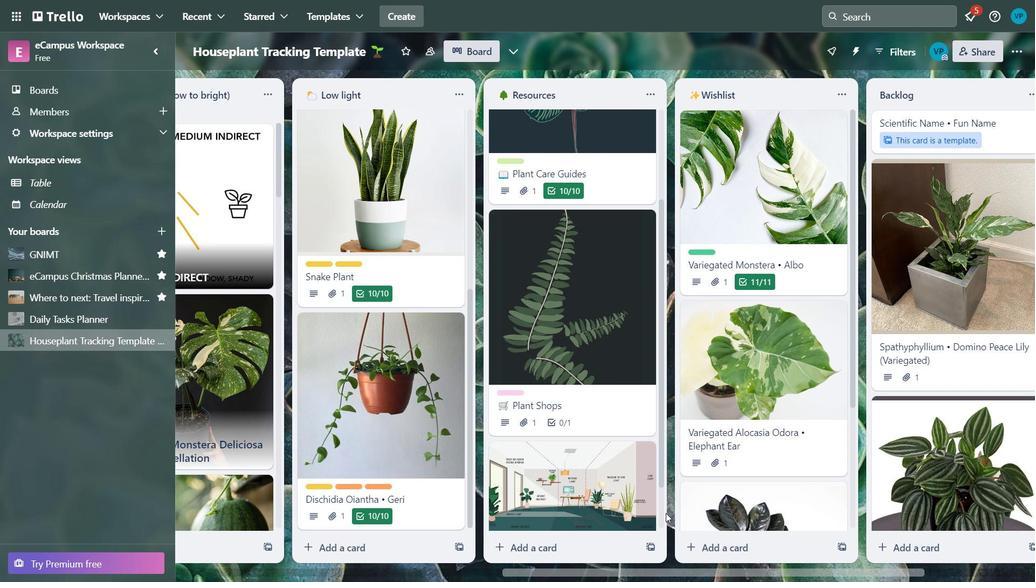
Action: Mouse pressed left at (661, 512)
Screenshot: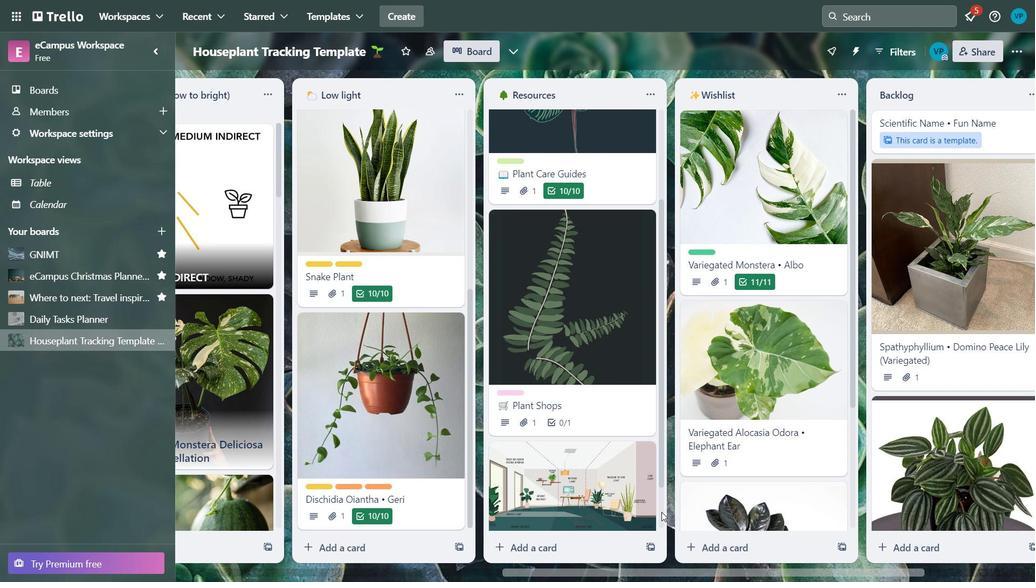 
Action: Mouse moved to (428, 151)
Screenshot: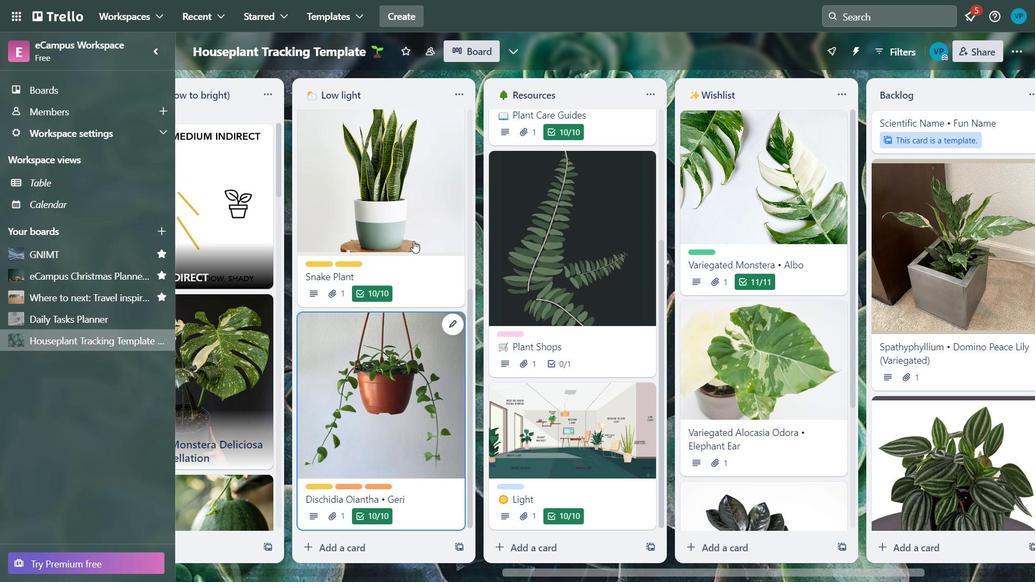 
Action: Key pressed <Key.up><Key.up>
Screenshot: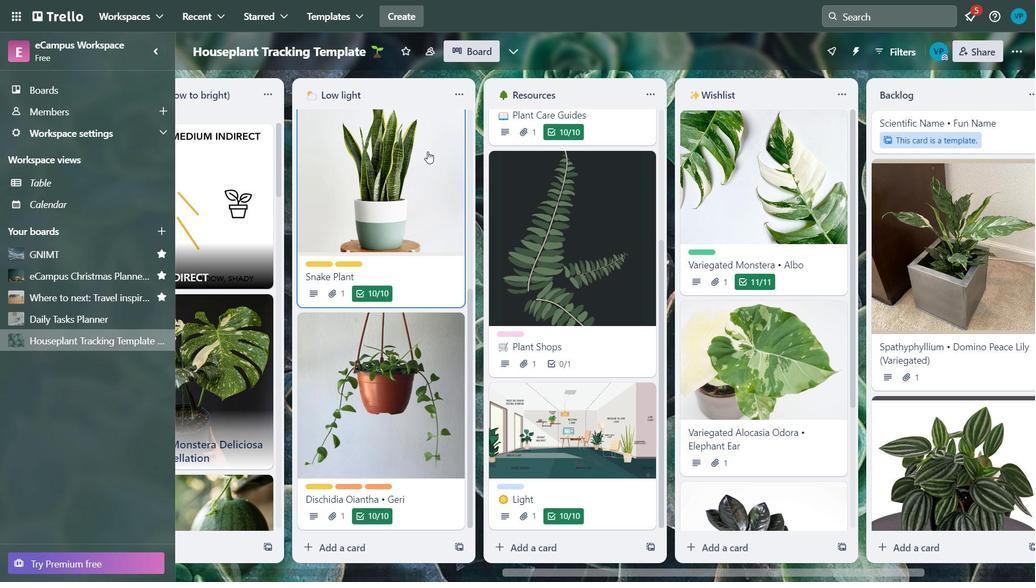 
Action: Mouse moved to (367, 298)
Screenshot: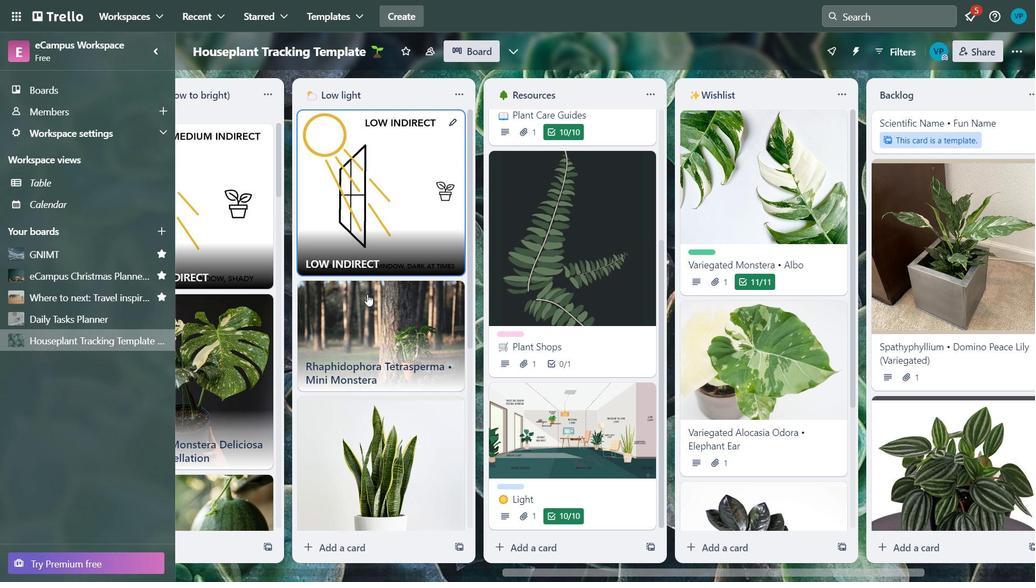 
Action: Mouse pressed left at (367, 298)
Screenshot: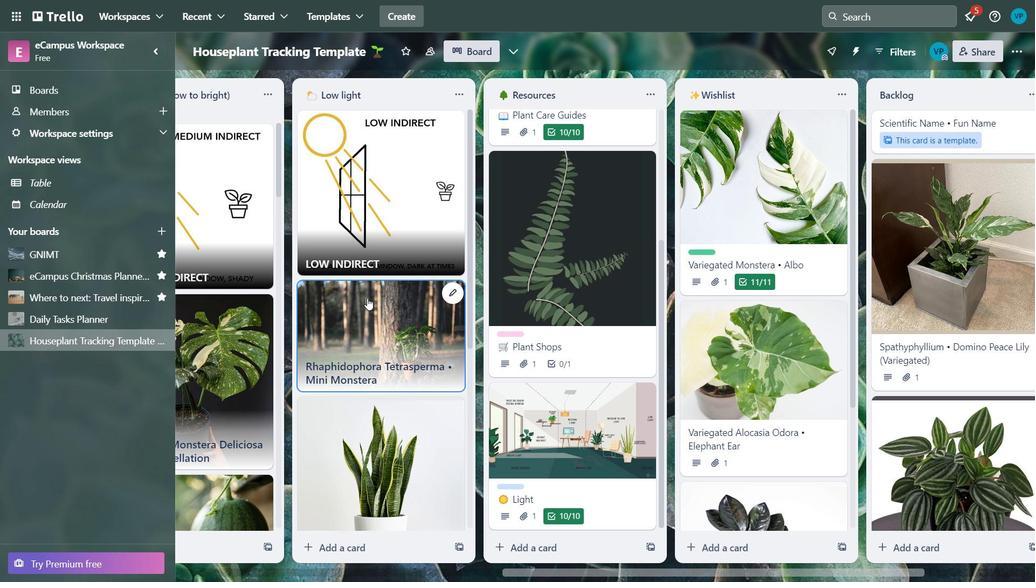 
Action: Mouse moved to (738, 117)
Screenshot: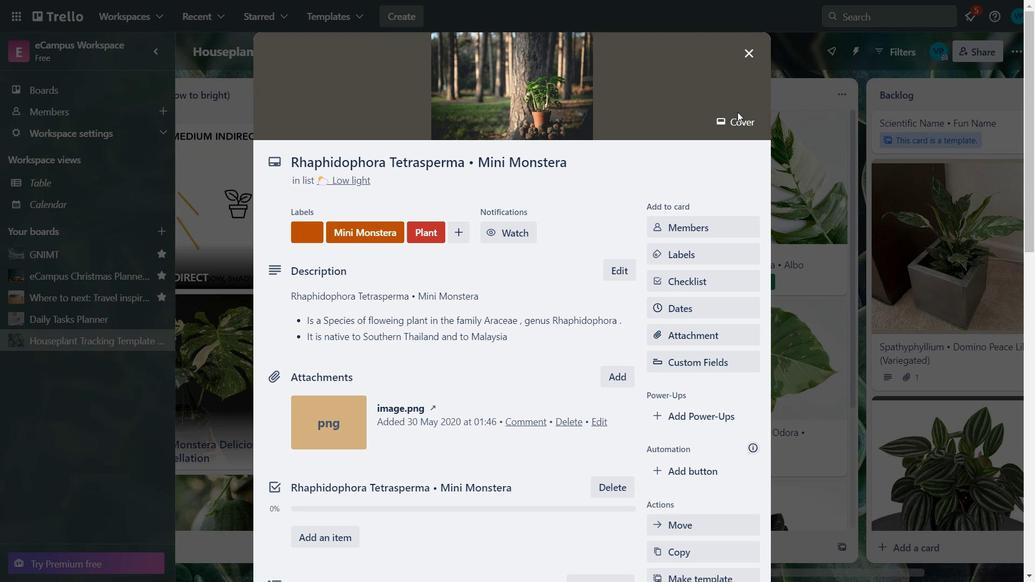 
Action: Mouse pressed left at (738, 117)
Screenshot: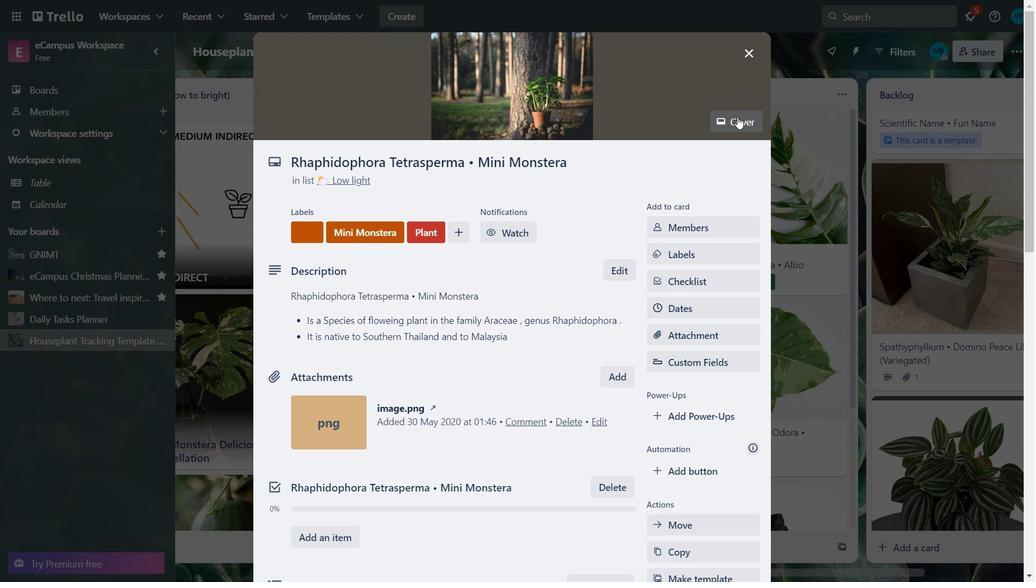 
Action: Mouse moved to (771, 92)
Screenshot: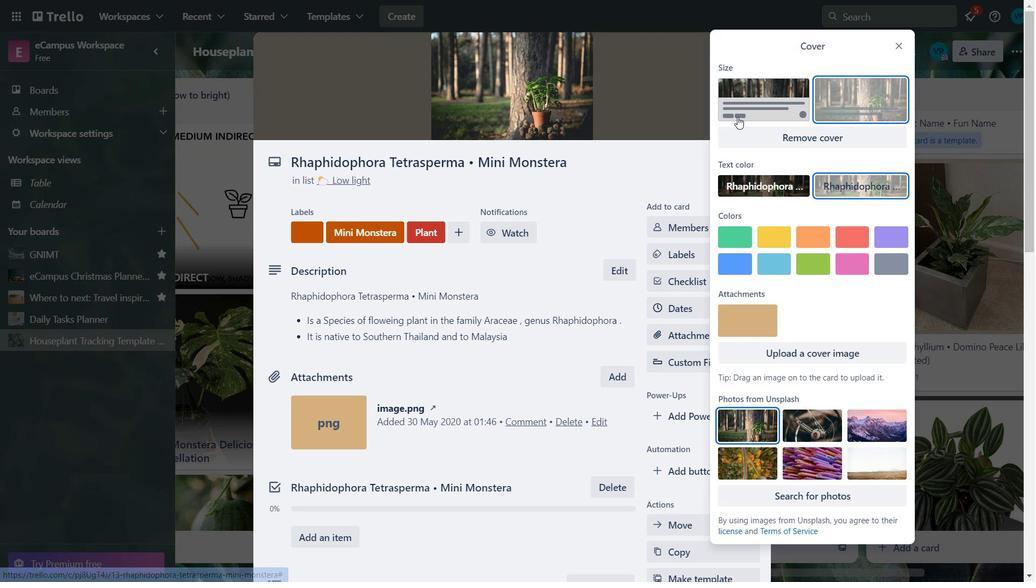 
Action: Mouse pressed left at (771, 92)
Screenshot: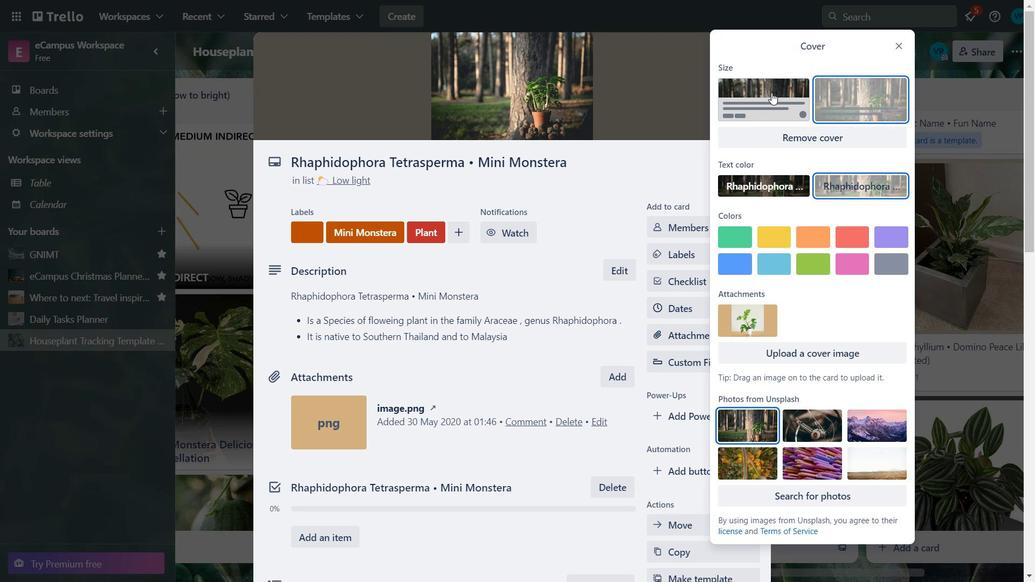 
Action: Mouse moved to (897, 40)
Screenshot: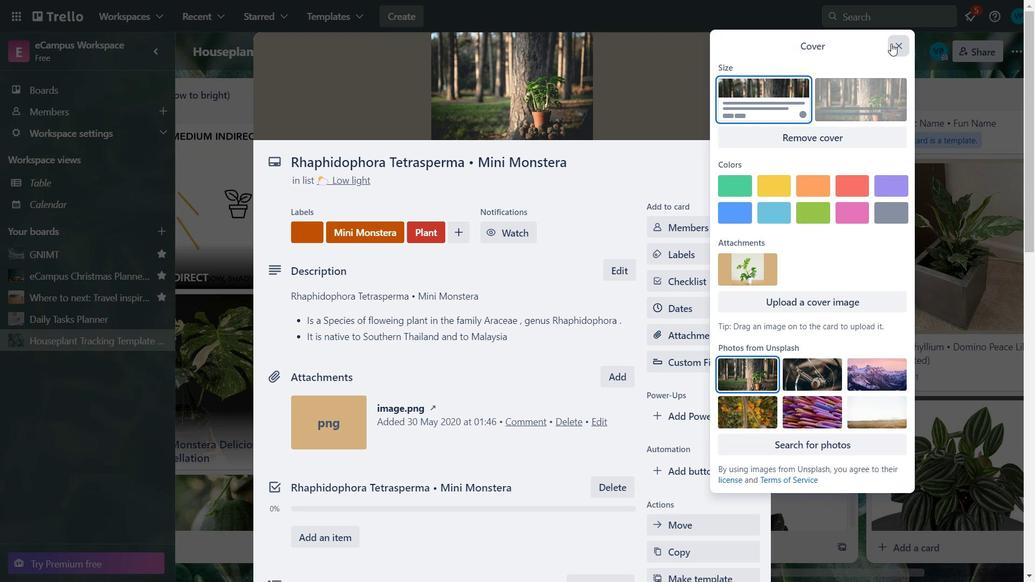 
Action: Mouse pressed left at (897, 40)
Screenshot: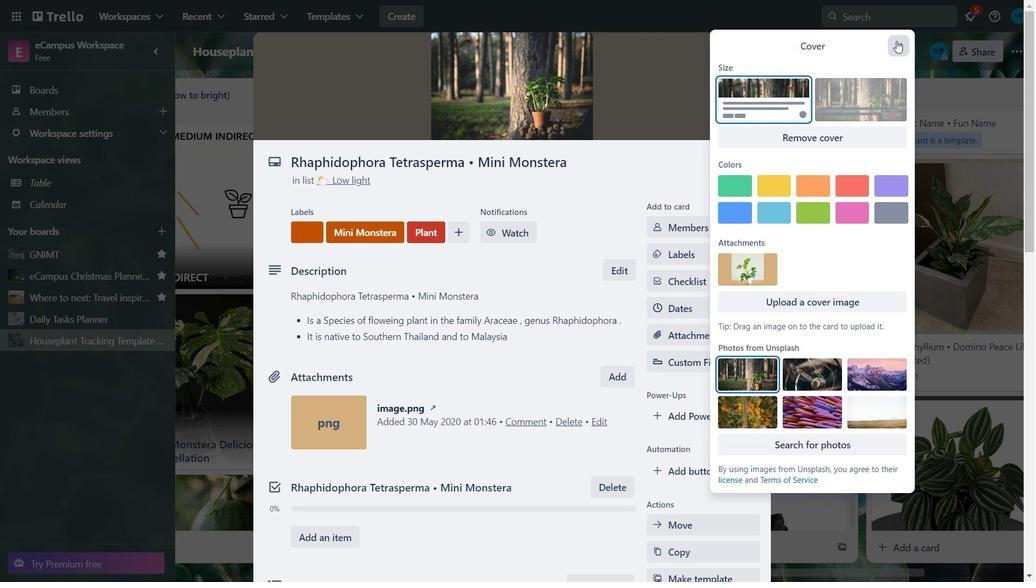 
Action: Mouse moved to (798, 33)
Screenshot: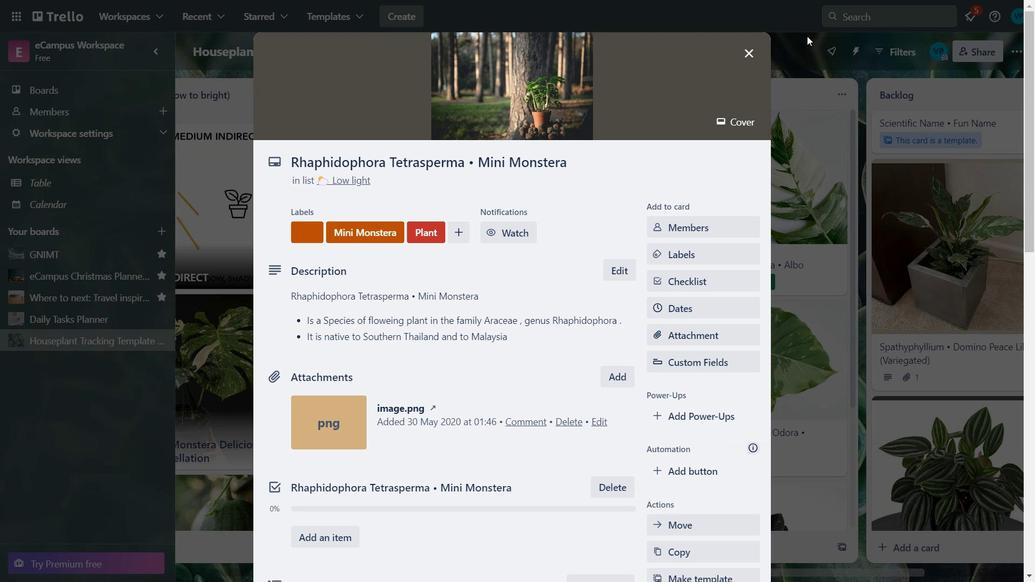 
Action: Mouse pressed left at (798, 33)
Screenshot: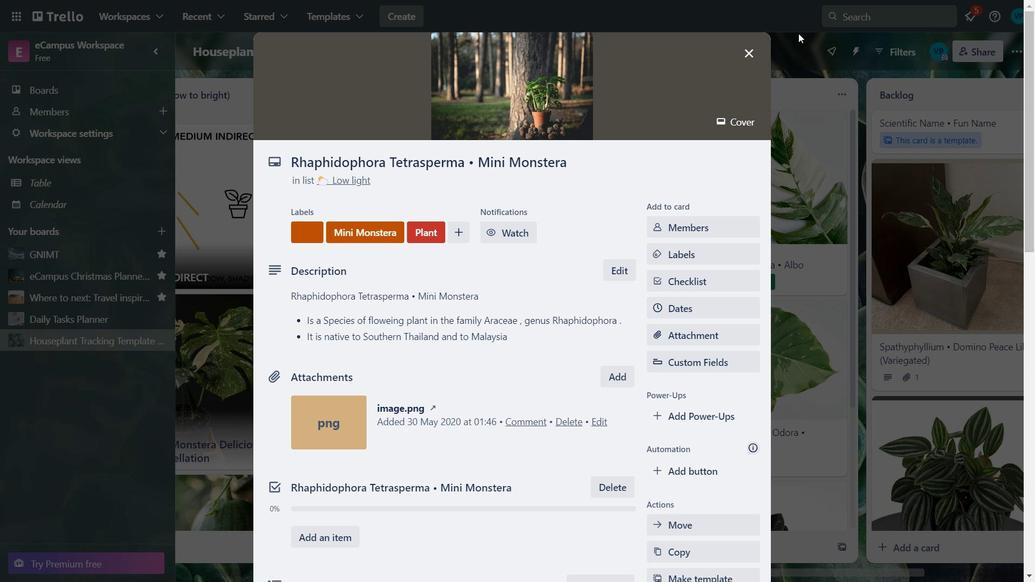 
Action: Mouse moved to (390, 207)
Screenshot: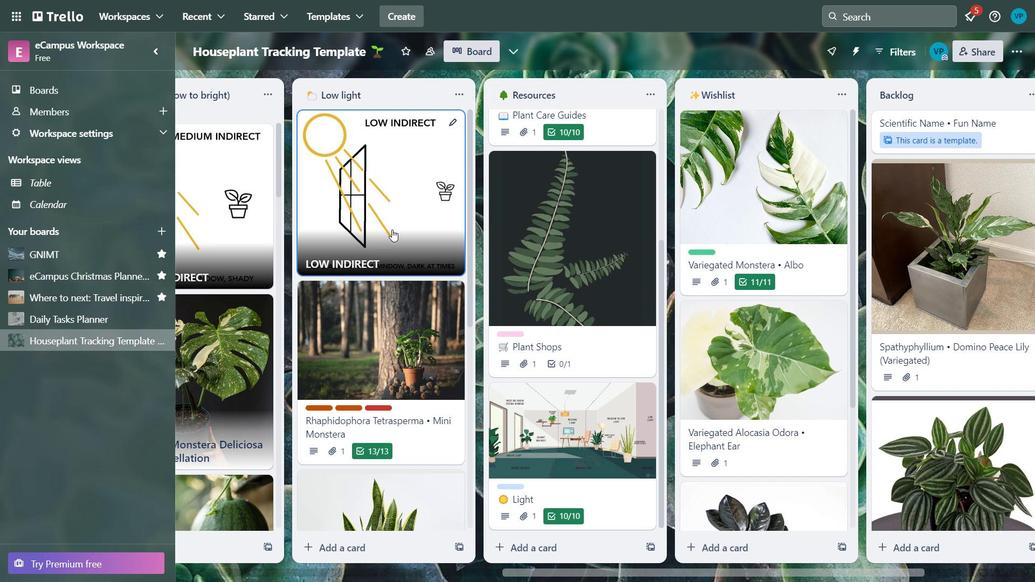 
Action: Mouse pressed left at (390, 207)
Screenshot: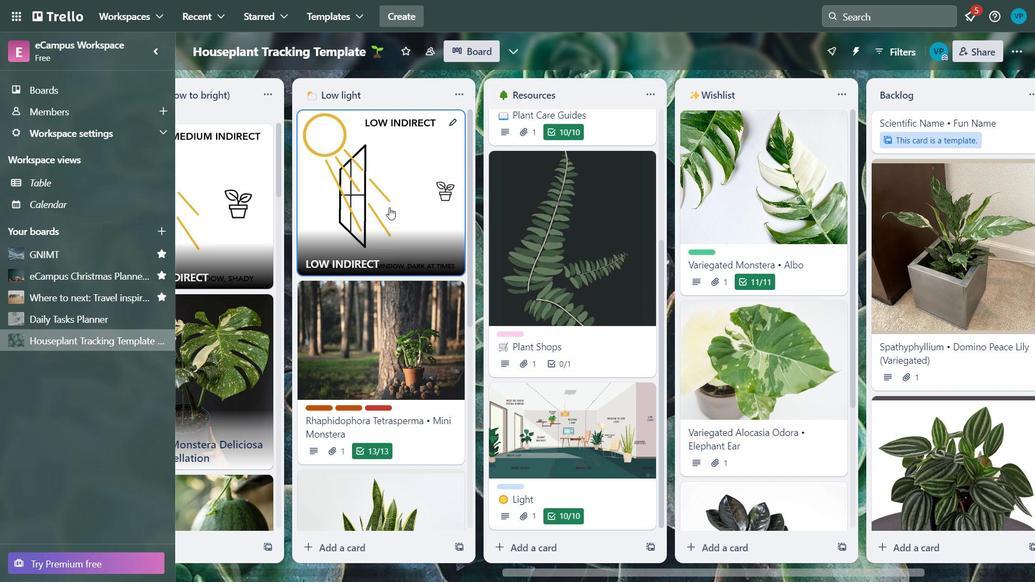 
Action: Mouse moved to (744, 128)
Screenshot: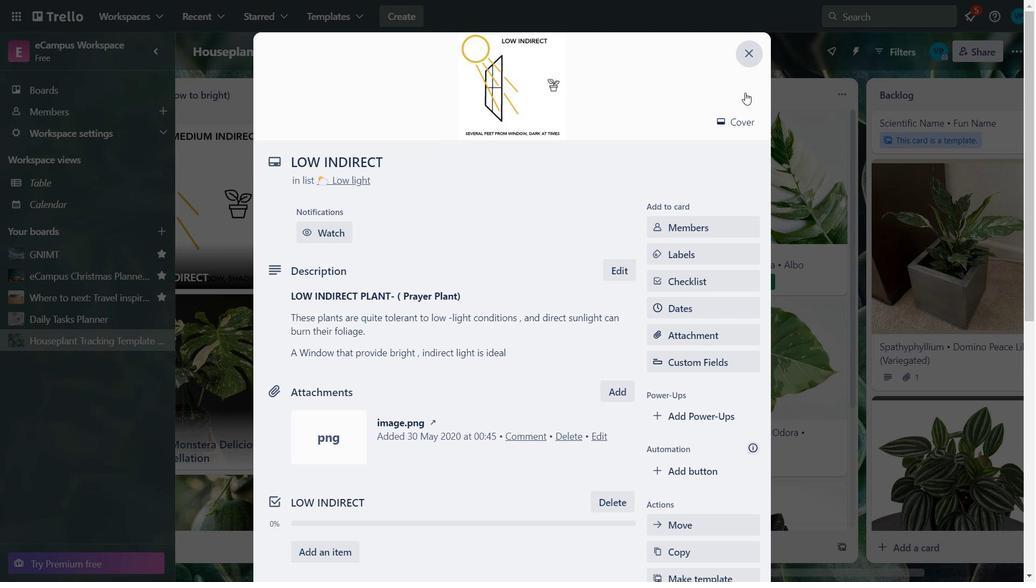 
Action: Mouse pressed left at (744, 128)
Screenshot: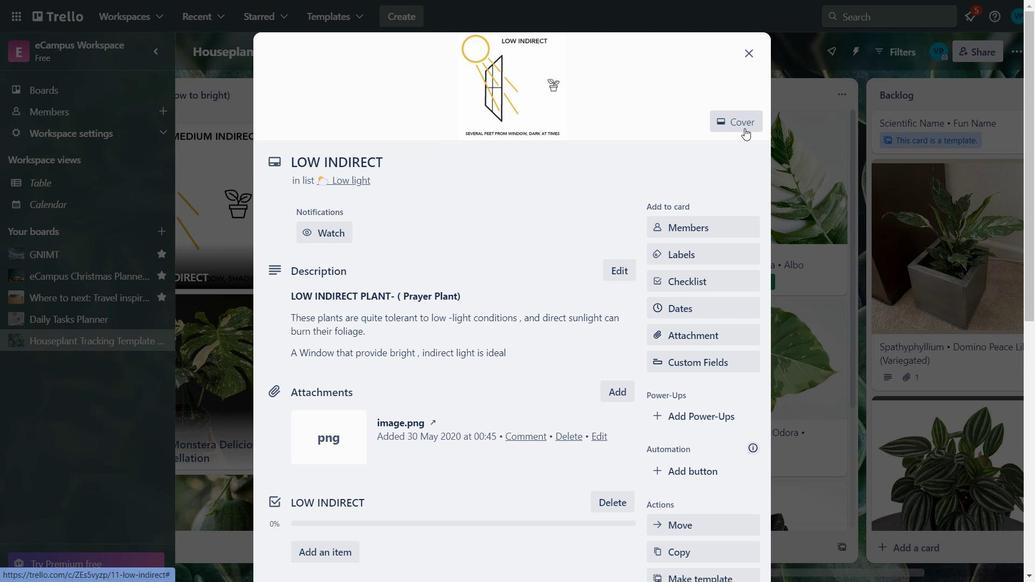 
Action: Mouse moved to (772, 105)
Screenshot: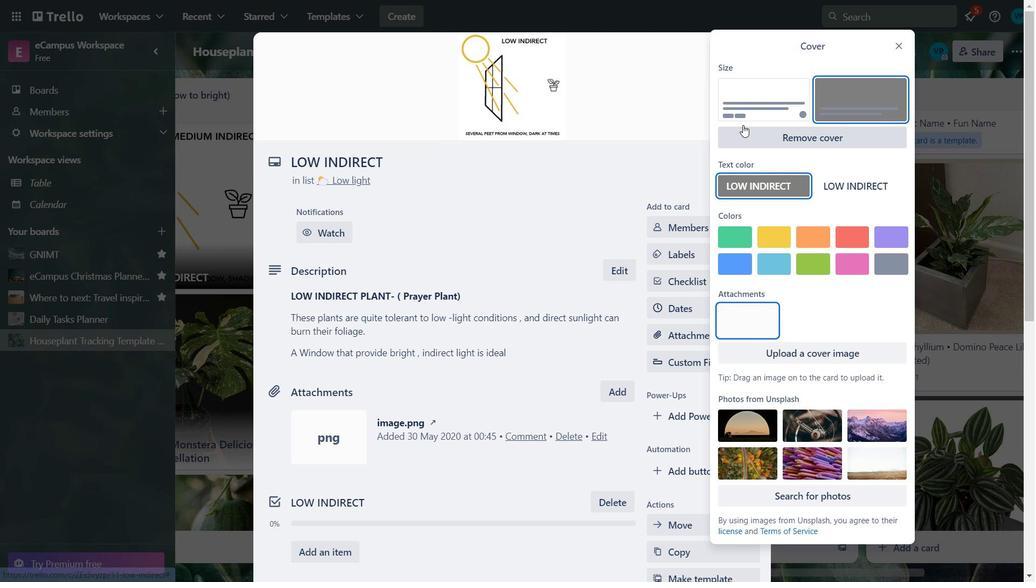 
Action: Mouse pressed left at (772, 105)
Screenshot: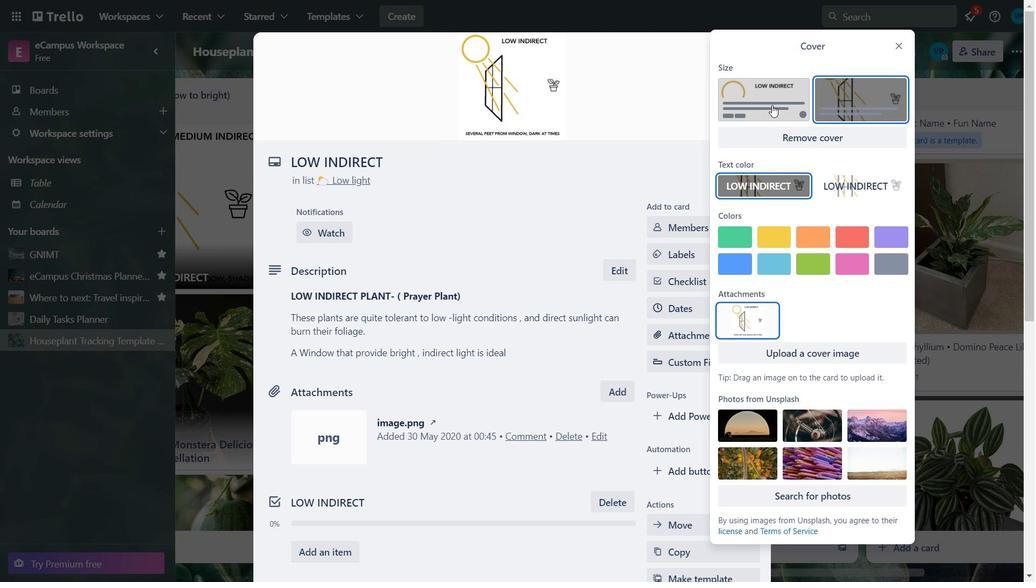 
Action: Mouse moved to (899, 43)
Screenshot: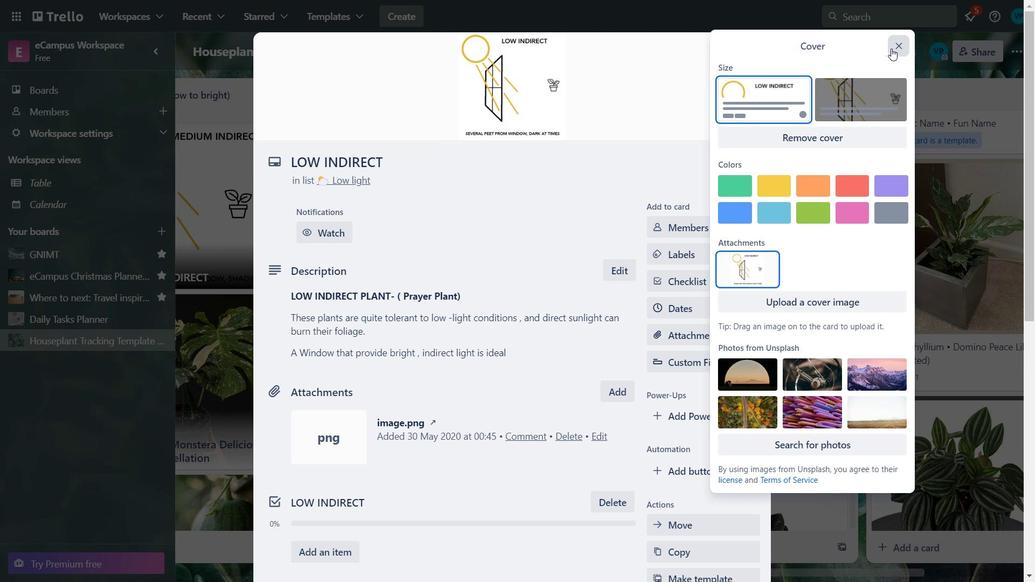 
Action: Mouse pressed left at (899, 43)
Screenshot: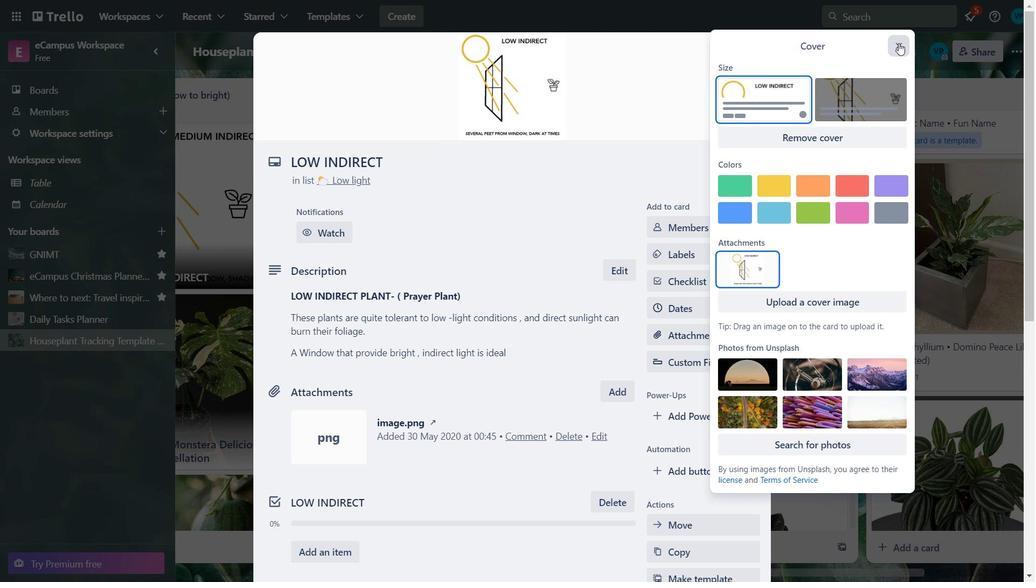 
Action: Mouse moved to (780, 62)
Screenshot: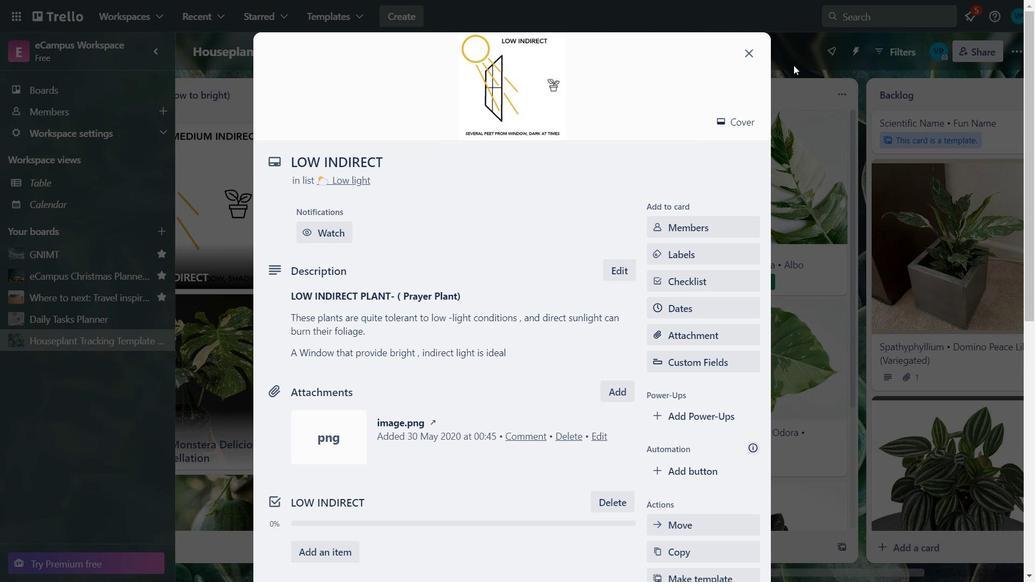 
Action: Mouse pressed left at (780, 62)
Screenshot: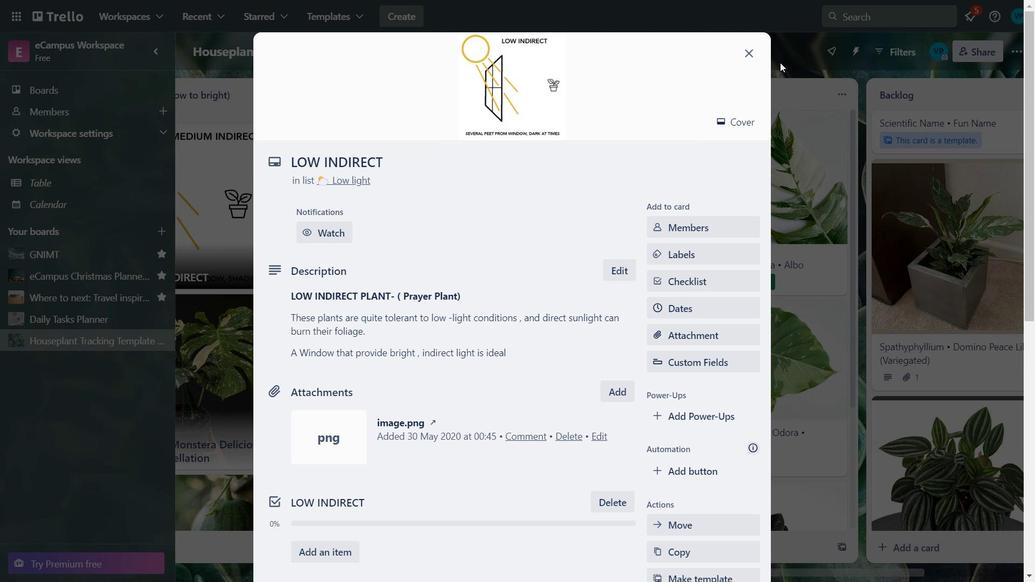 
Action: Mouse moved to (484, 572)
Screenshot: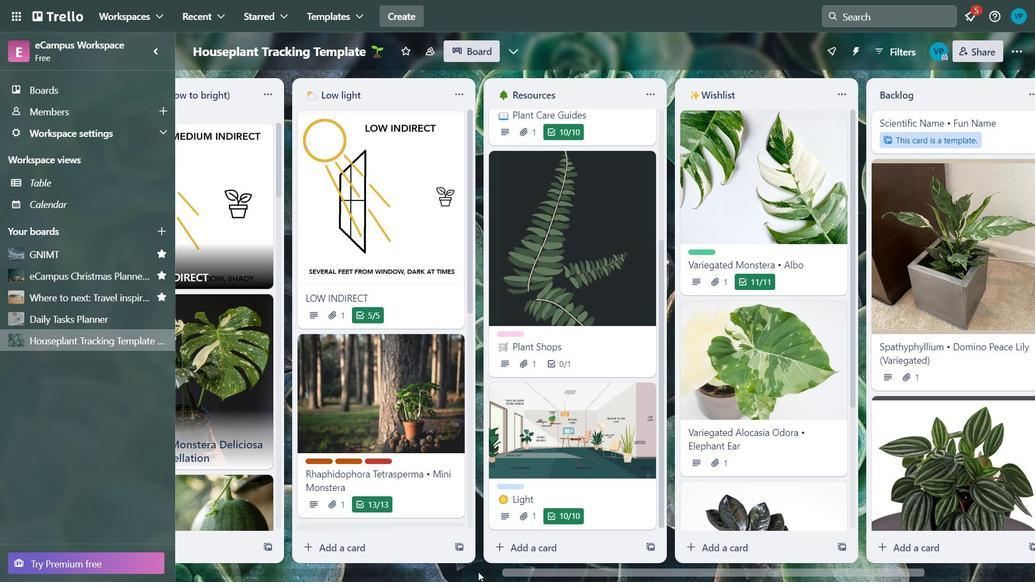 
Action: Mouse pressed left at (484, 572)
Screenshot: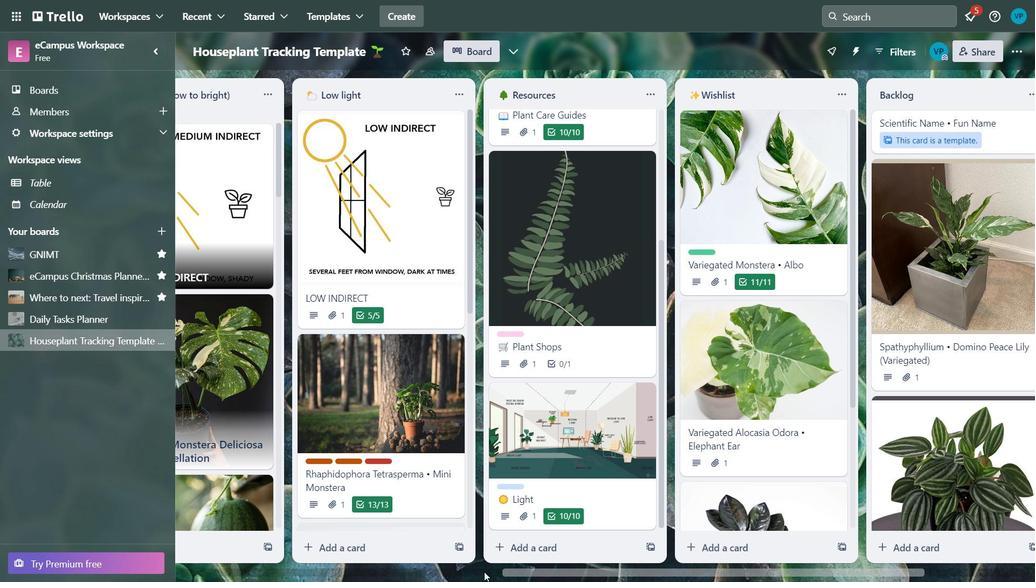 
Action: Mouse moved to (468, 173)
Screenshot: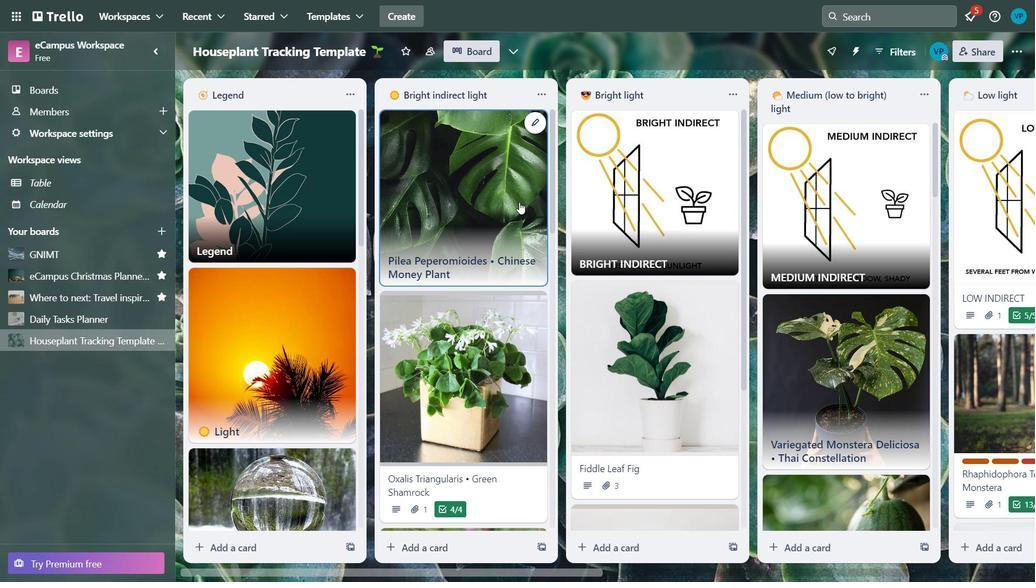 
Action: Mouse pressed left at (468, 173)
Screenshot: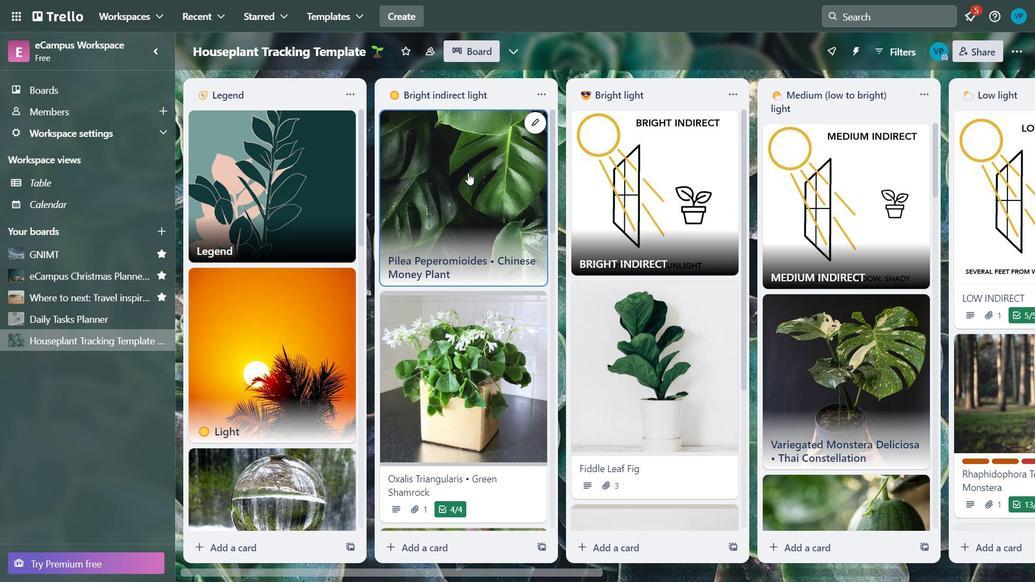 
Action: Mouse moved to (734, 116)
Screenshot: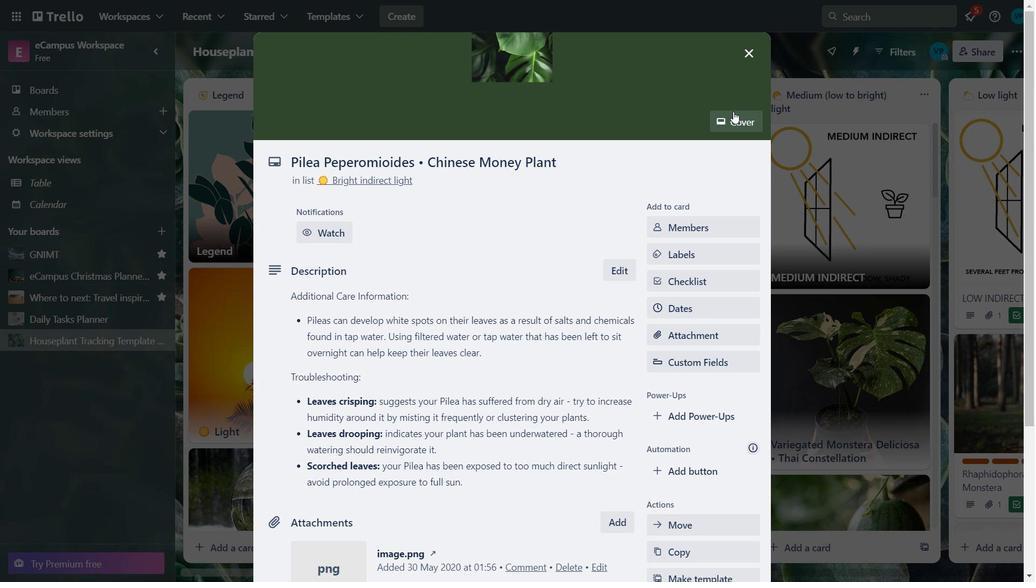 
Action: Mouse pressed left at (734, 116)
Screenshot: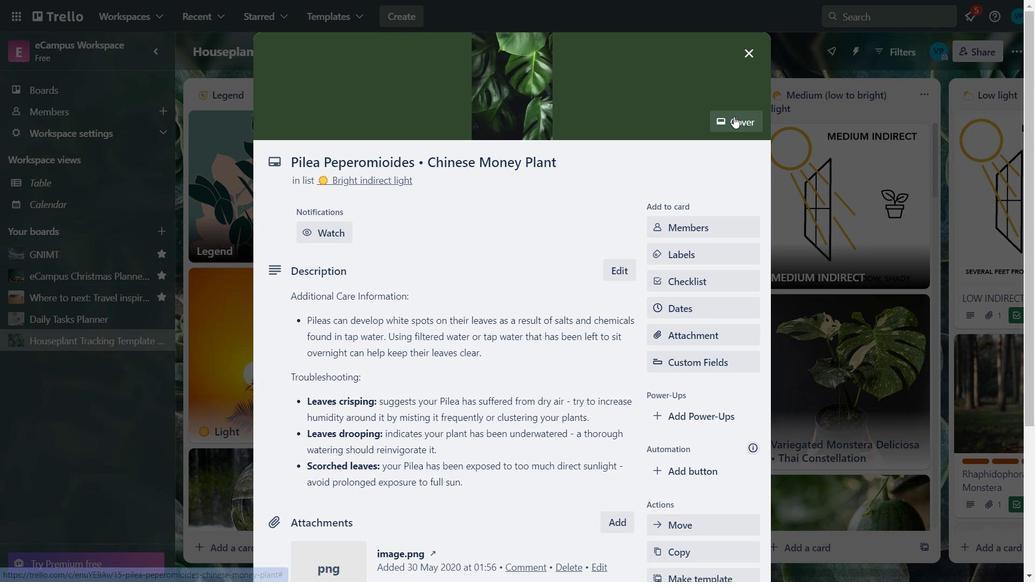 
Action: Mouse moved to (741, 98)
Screenshot: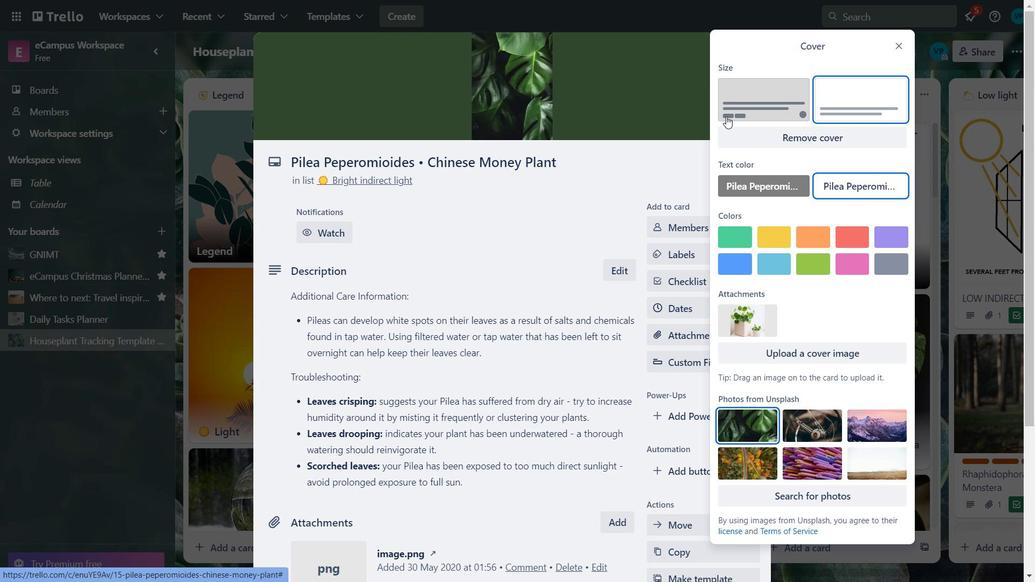 
Action: Mouse pressed left at (741, 98)
Screenshot: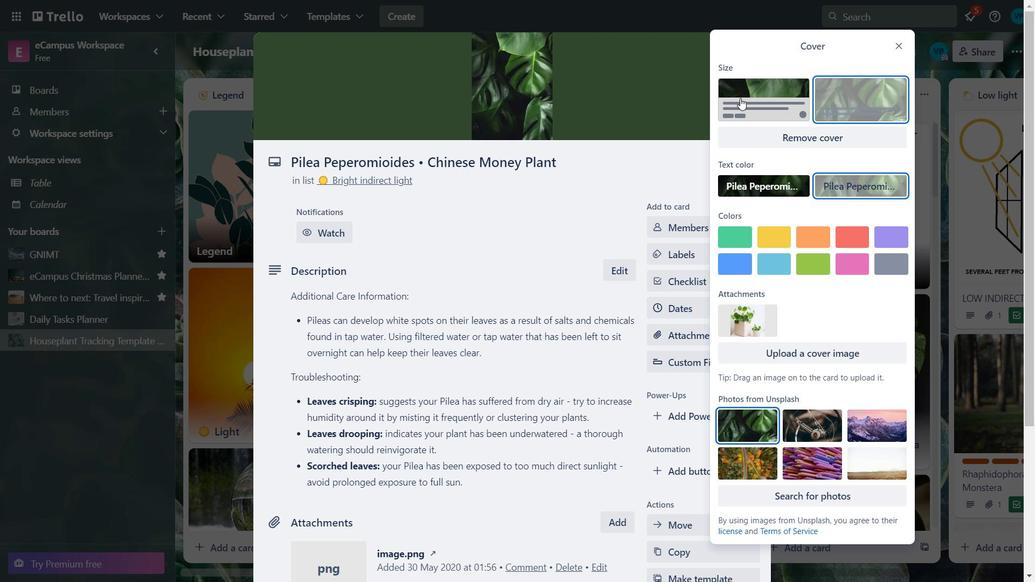 
Action: Mouse moved to (898, 49)
Screenshot: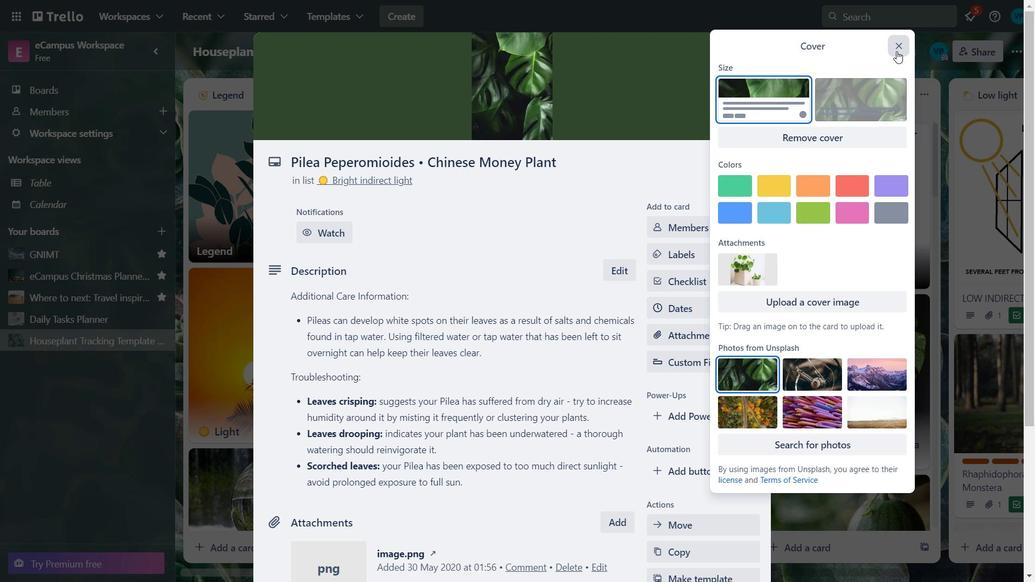 
Action: Mouse pressed left at (898, 49)
Screenshot: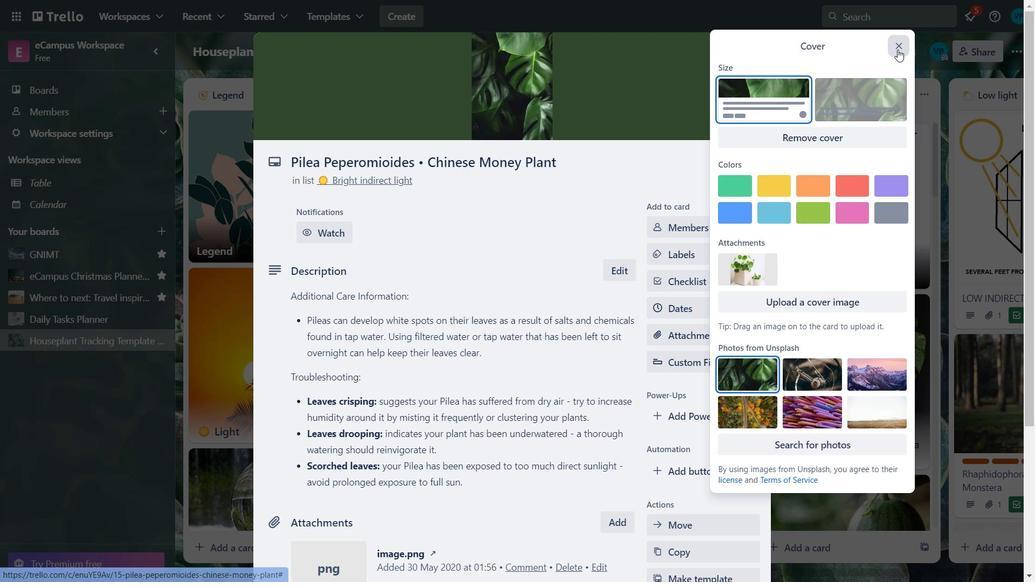 
Action: Mouse moved to (824, 30)
Screenshot: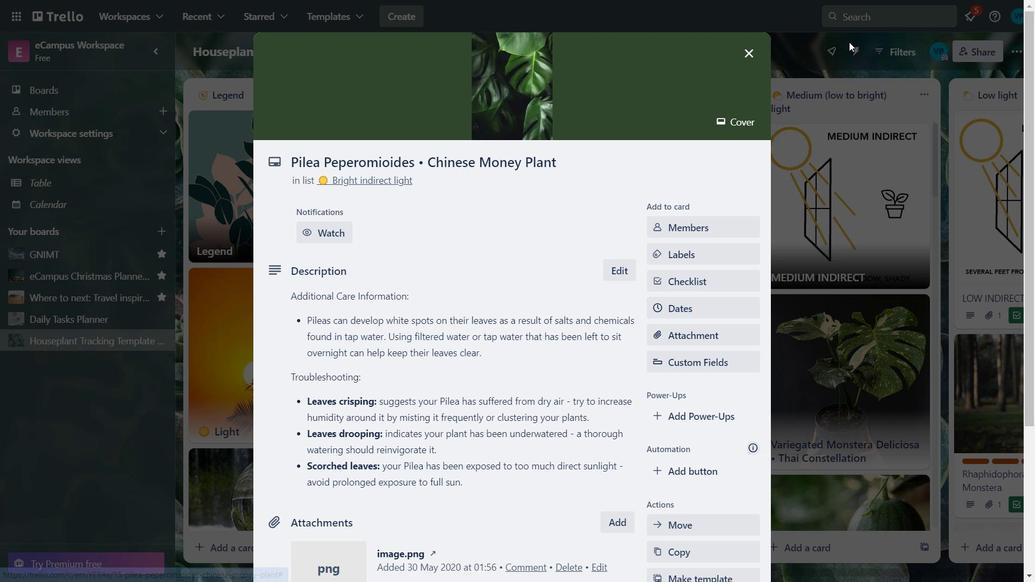 
Action: Mouse pressed left at (824, 30)
Screenshot: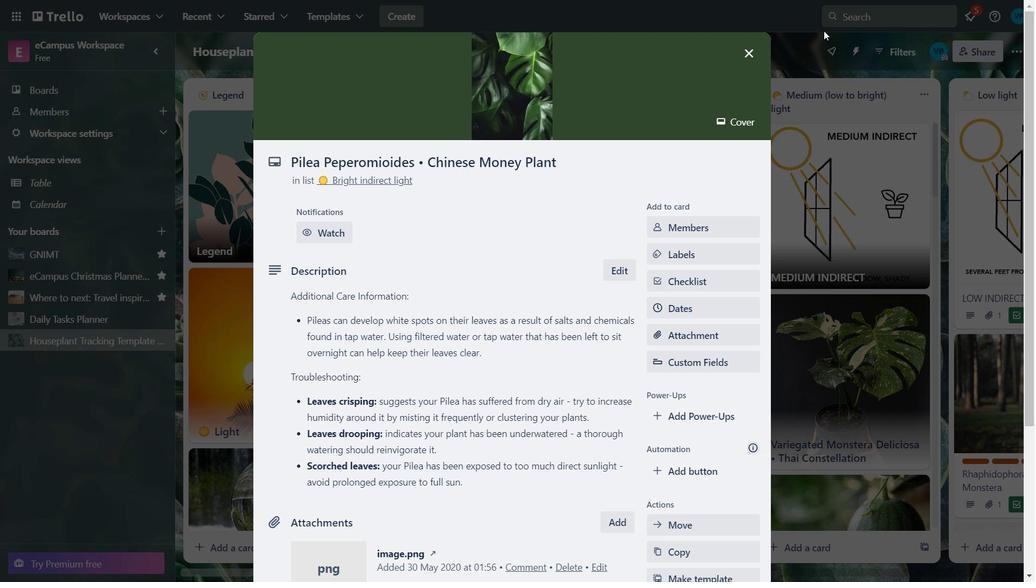 
Action: Mouse moved to (479, 412)
Screenshot: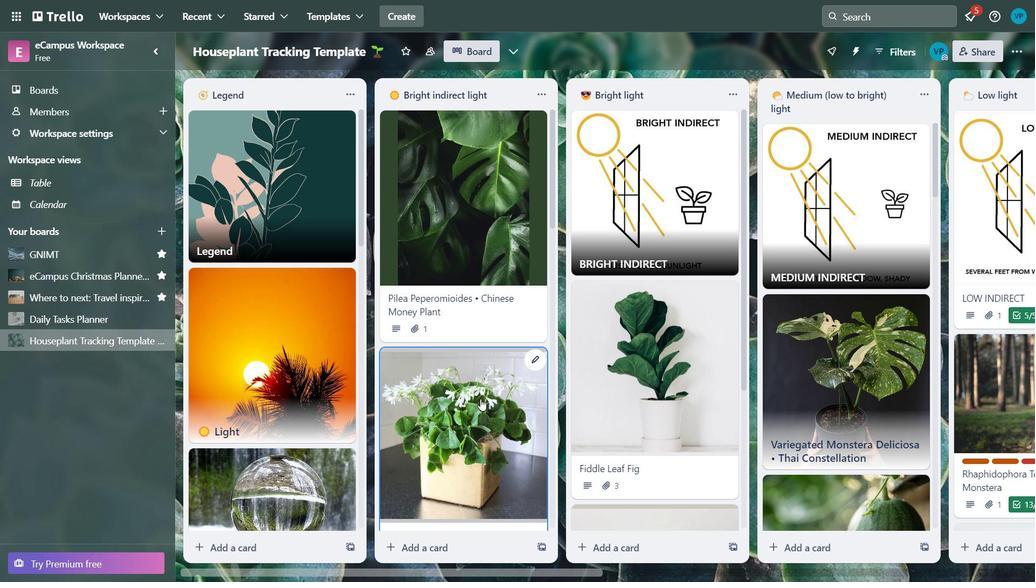 
Action: Mouse pressed left at (479, 412)
Screenshot: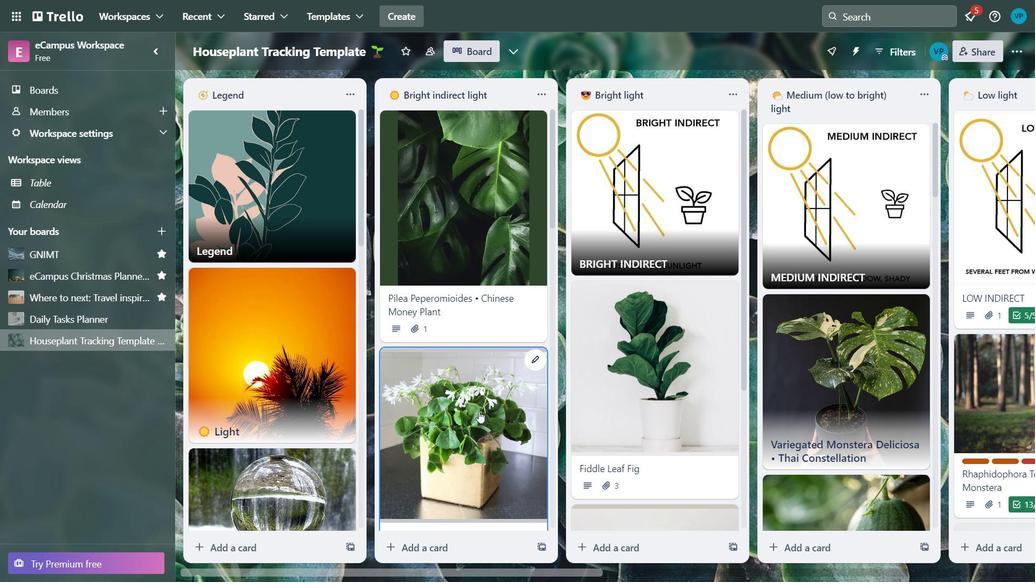 
Action: Mouse moved to (728, 120)
Screenshot: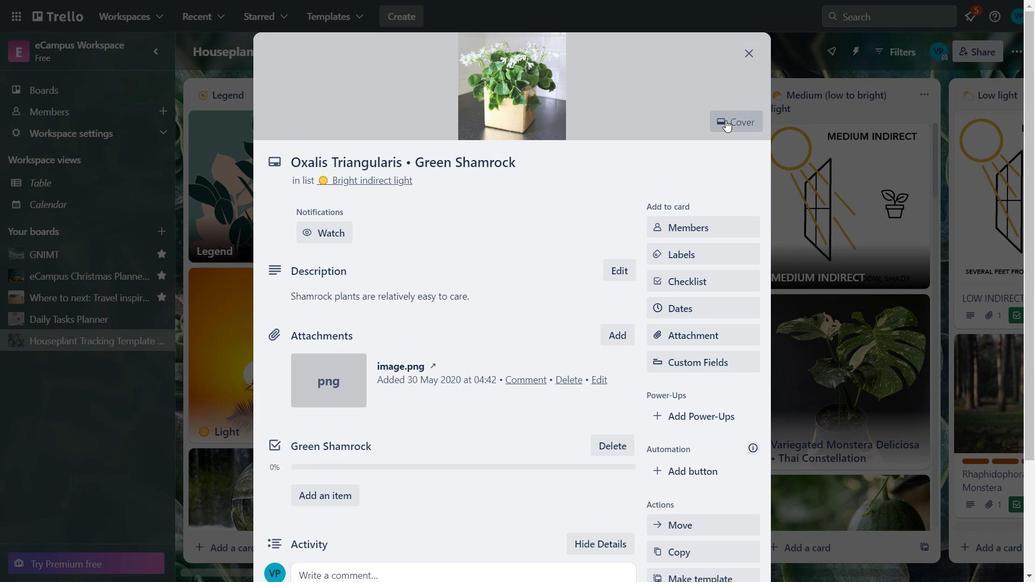 
Action: Mouse pressed left at (728, 120)
Screenshot: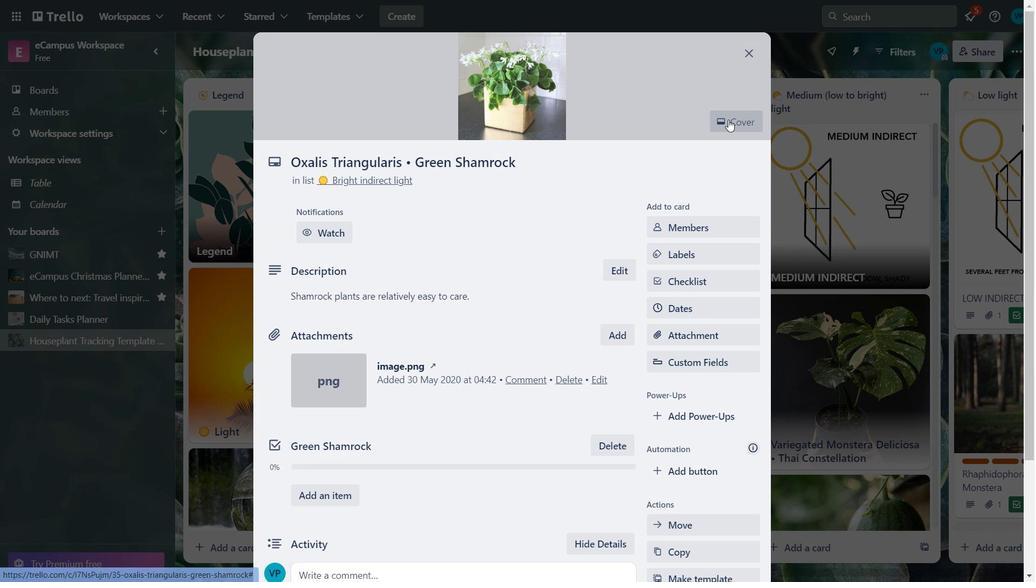 
Action: Mouse moved to (903, 49)
Screenshot: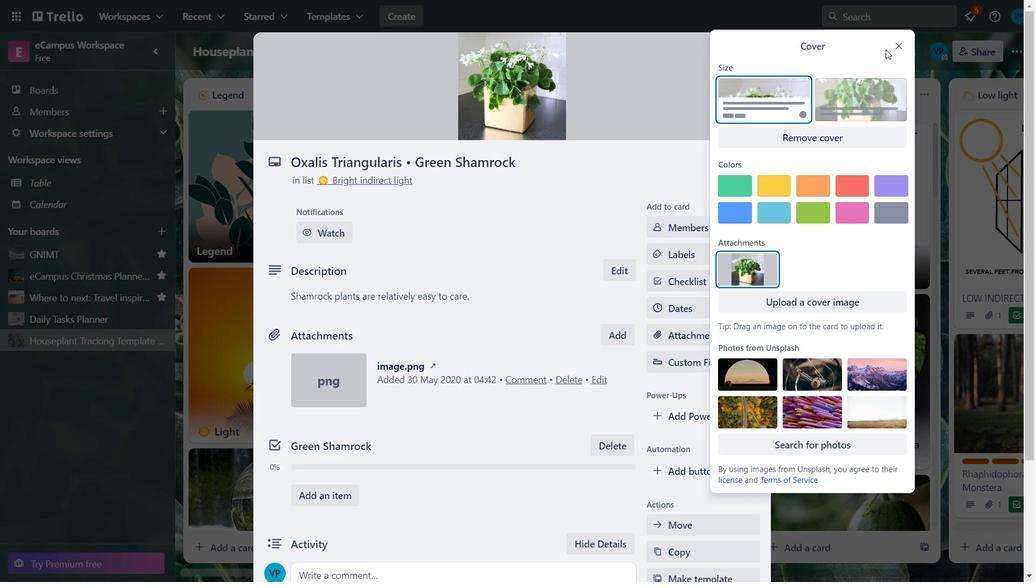 
Action: Mouse pressed left at (903, 49)
Screenshot: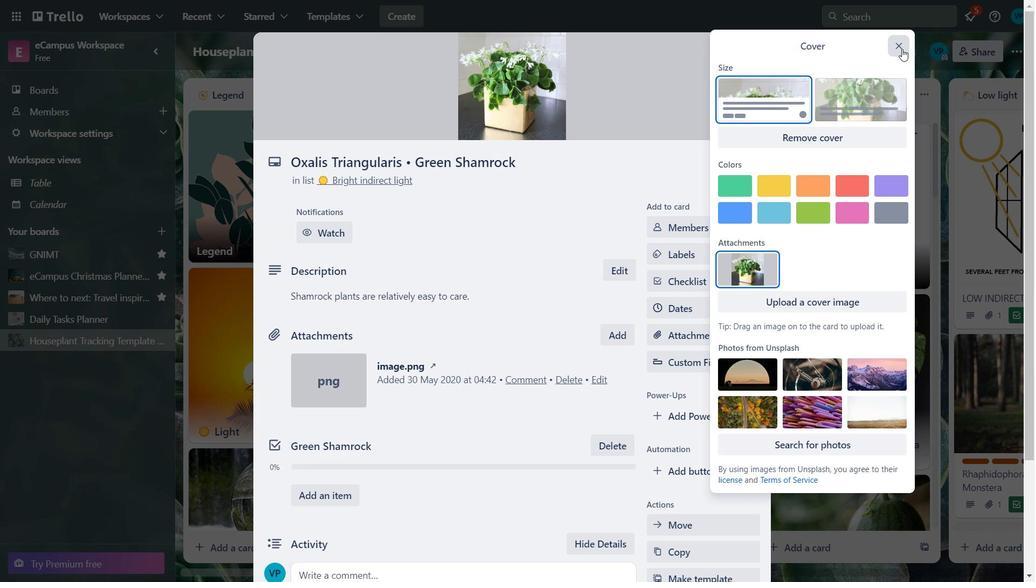 
Action: Mouse moved to (805, 43)
Screenshot: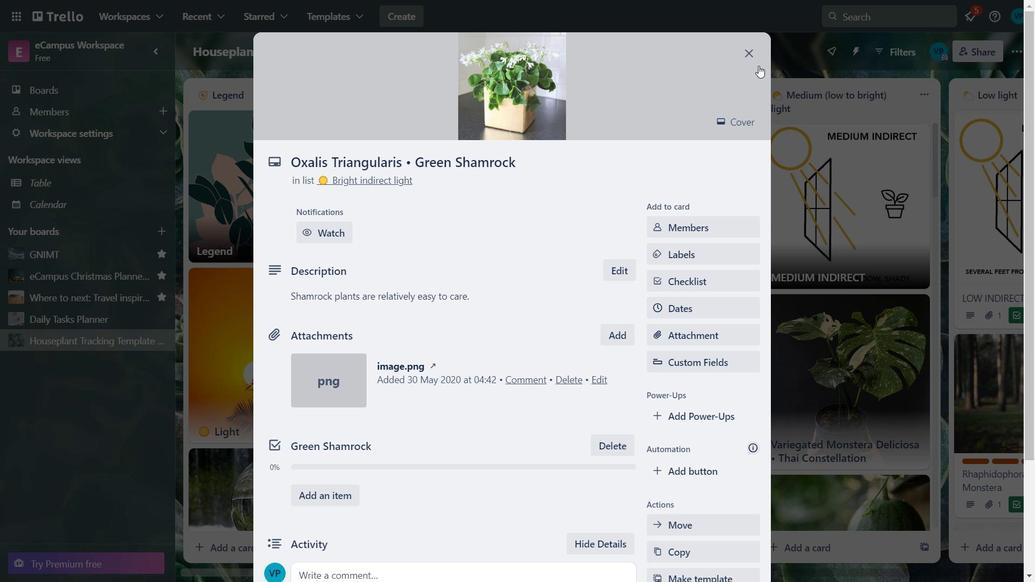 
Action: Mouse pressed left at (805, 43)
Screenshot: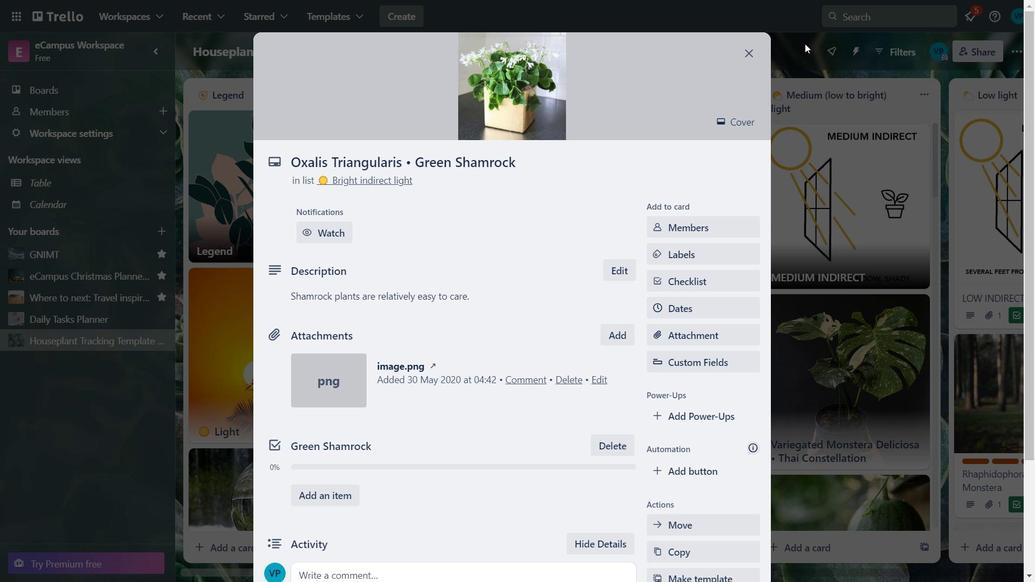 
Action: Mouse moved to (552, 385)
Screenshot: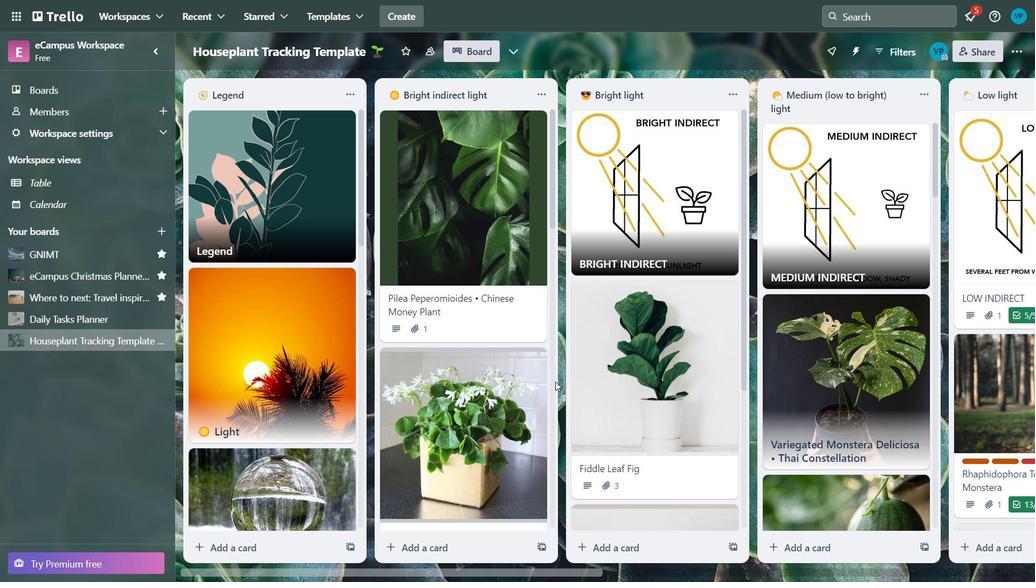 
Action: Mouse pressed left at (552, 385)
Screenshot: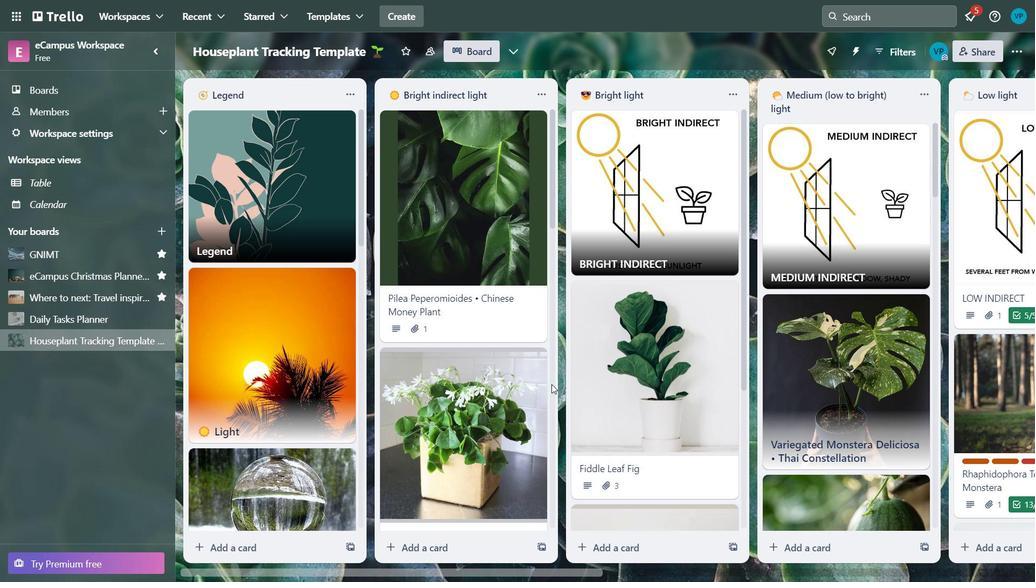 
Action: Mouse moved to (464, 256)
Screenshot: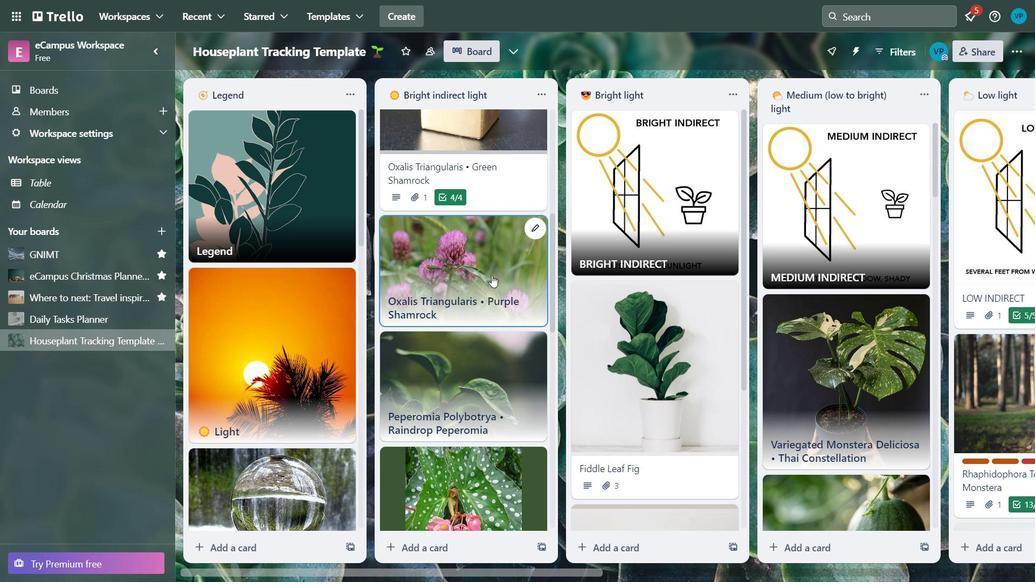 
Action: Mouse pressed left at (464, 256)
Screenshot: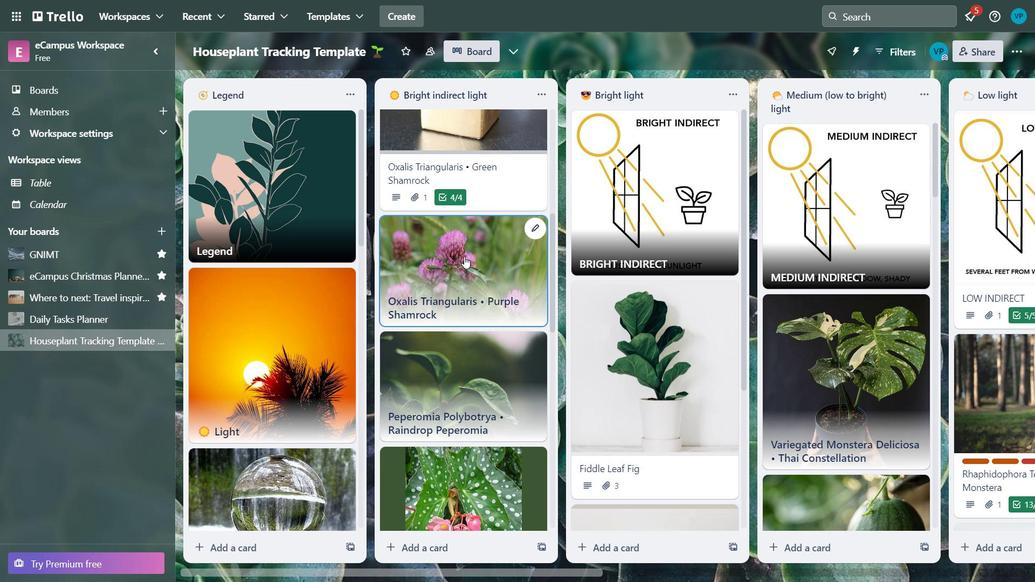 
Action: Mouse moved to (739, 112)
Screenshot: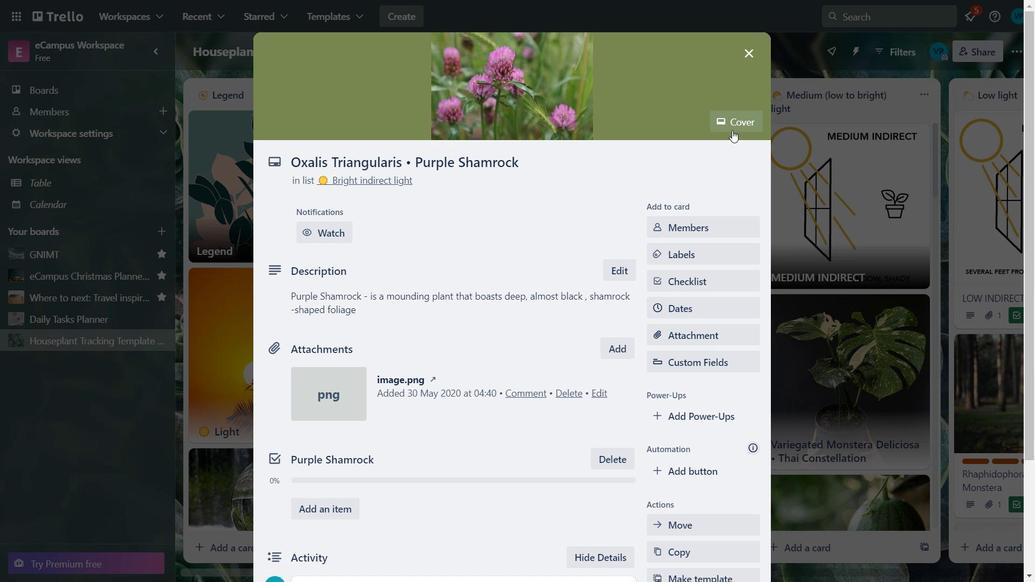 
Action: Mouse pressed left at (739, 112)
Screenshot: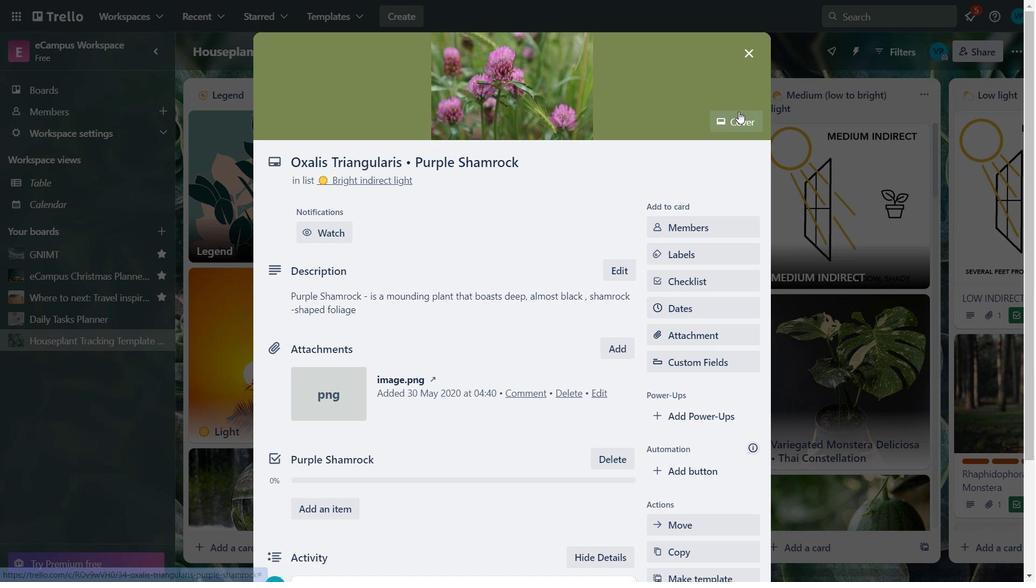 
Action: Mouse moved to (754, 101)
Screenshot: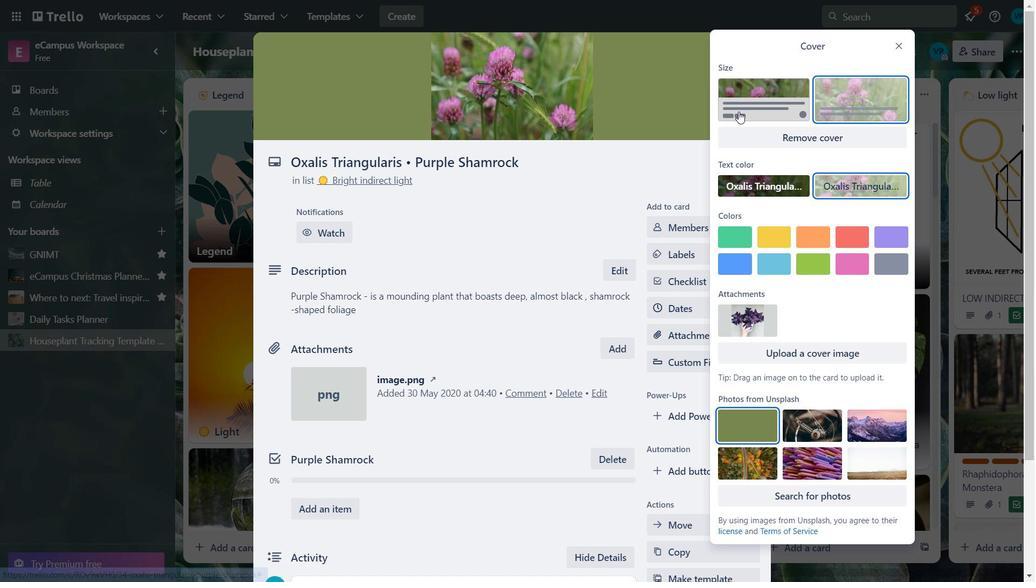 
Action: Mouse pressed left at (754, 101)
Screenshot: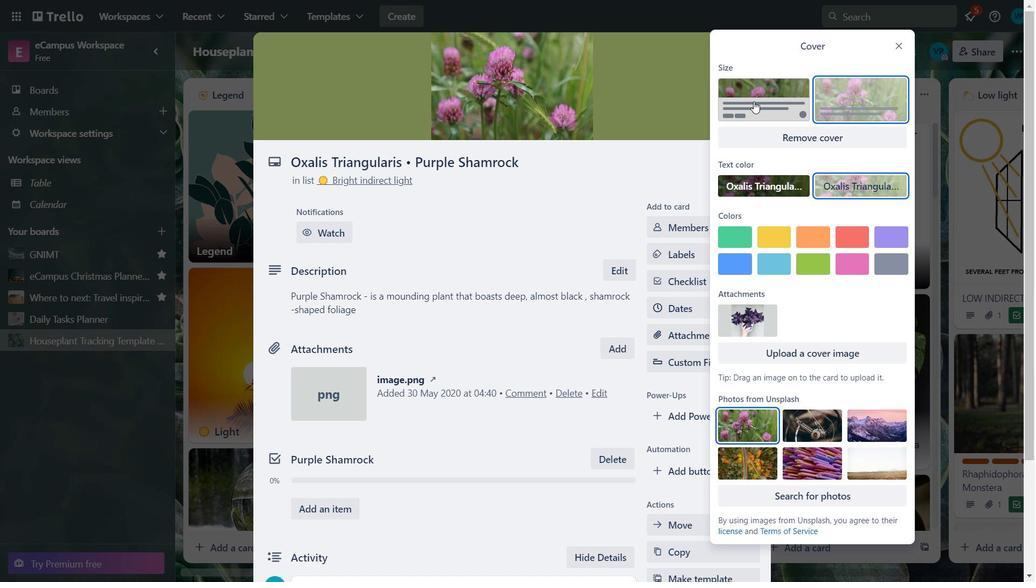 
Action: Mouse moved to (904, 22)
Screenshot: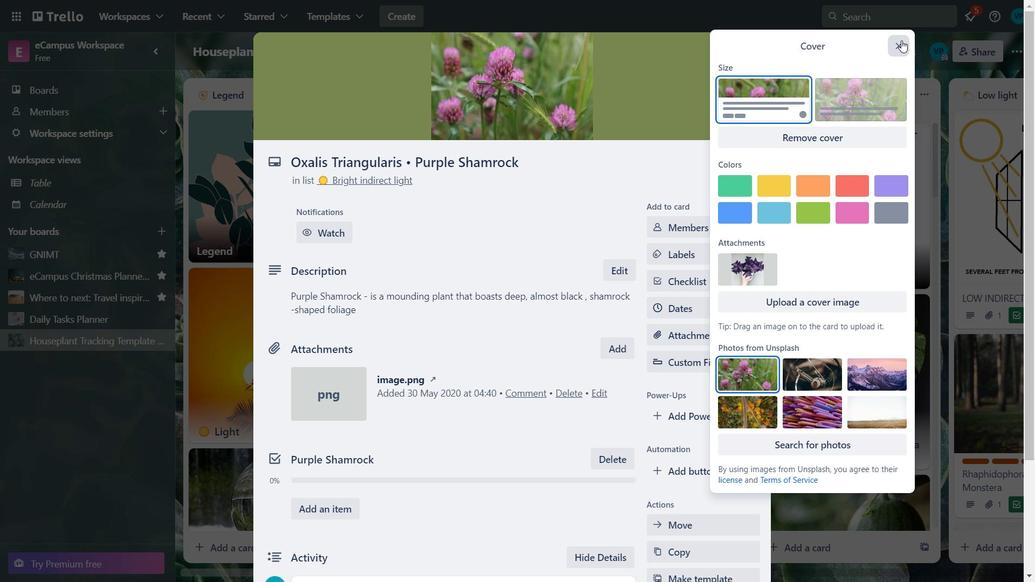 
Action: Mouse pressed left at (904, 22)
Screenshot: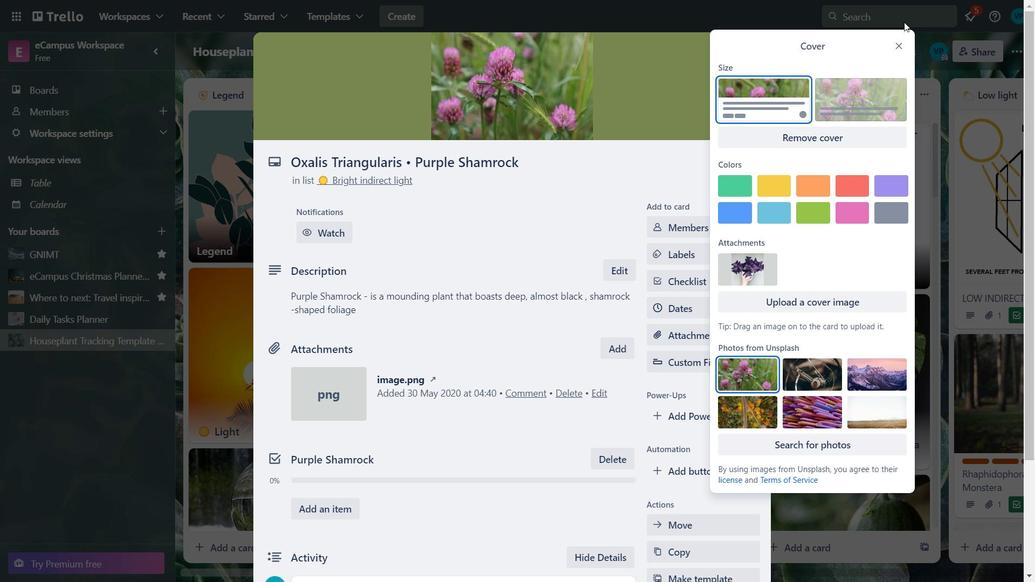 
Action: Mouse moved to (814, 36)
Screenshot: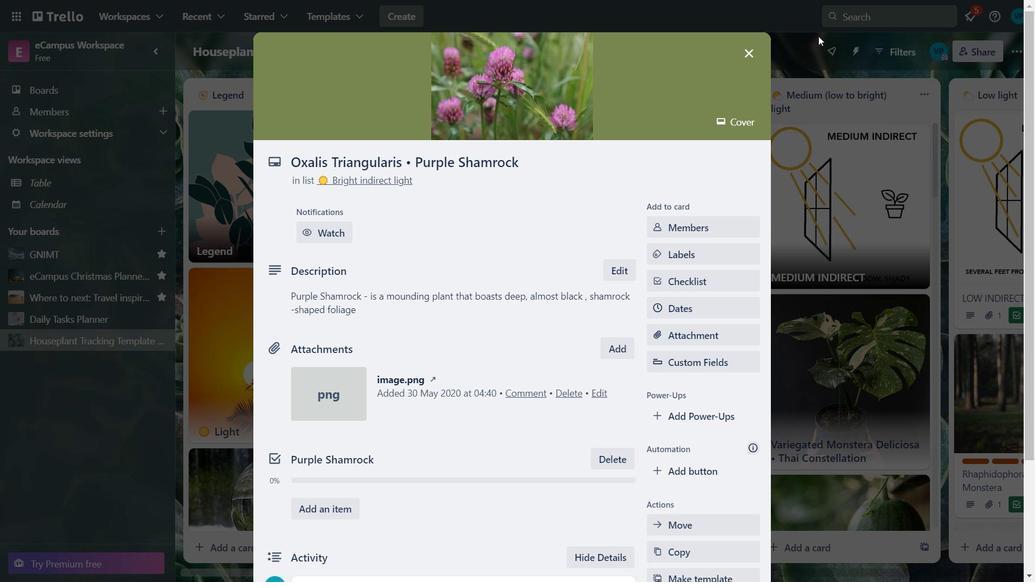 
Action: Mouse pressed left at (814, 36)
Screenshot: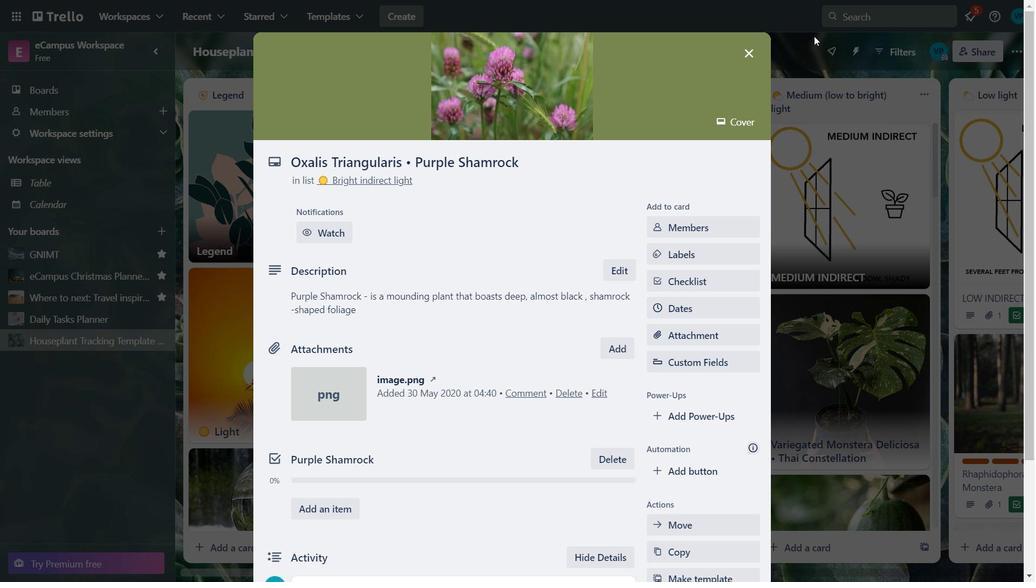 
Action: Mouse moved to (496, 466)
Screenshot: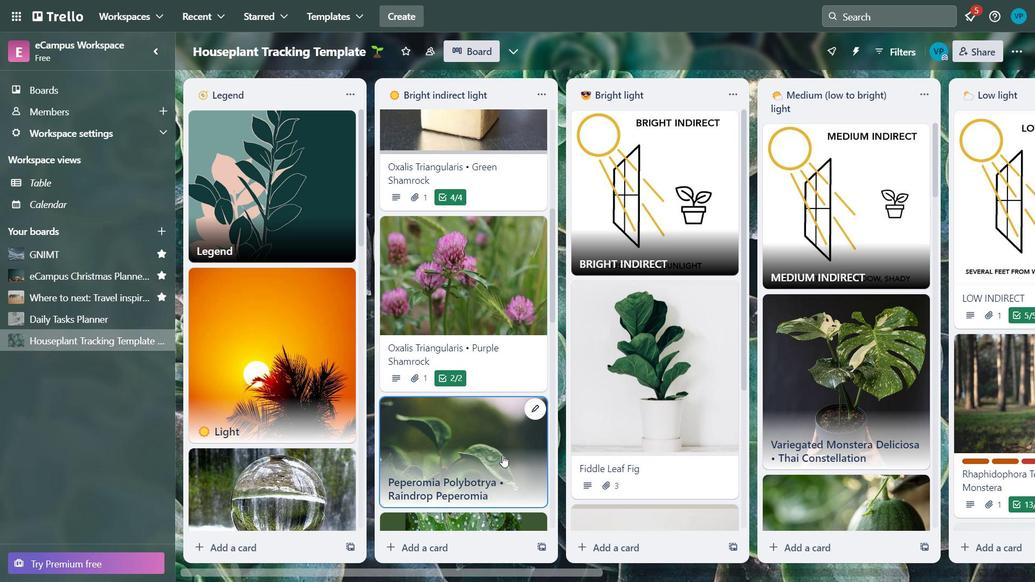 
Action: Mouse pressed left at (496, 466)
Screenshot: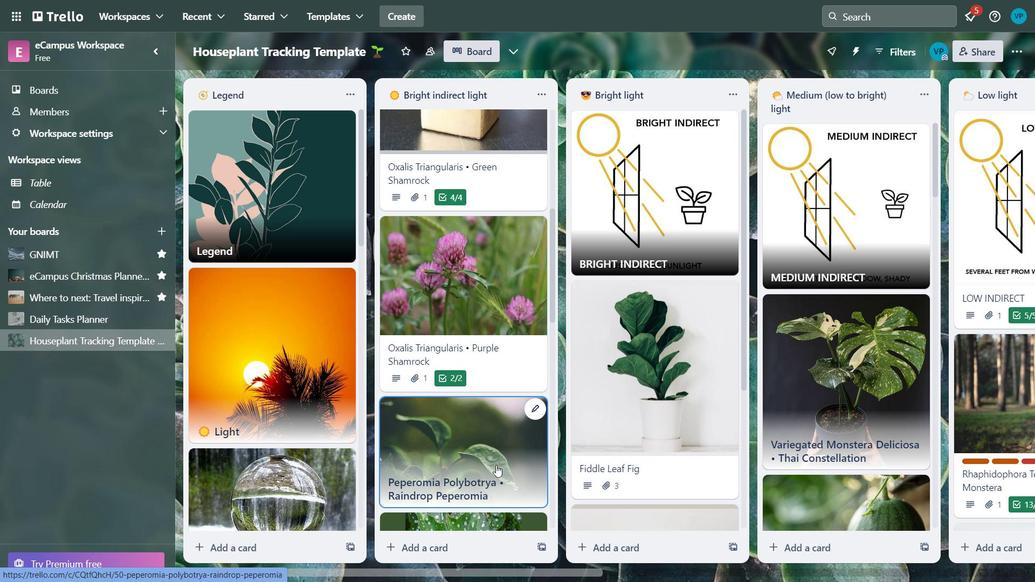 
Action: Mouse moved to (723, 120)
Screenshot: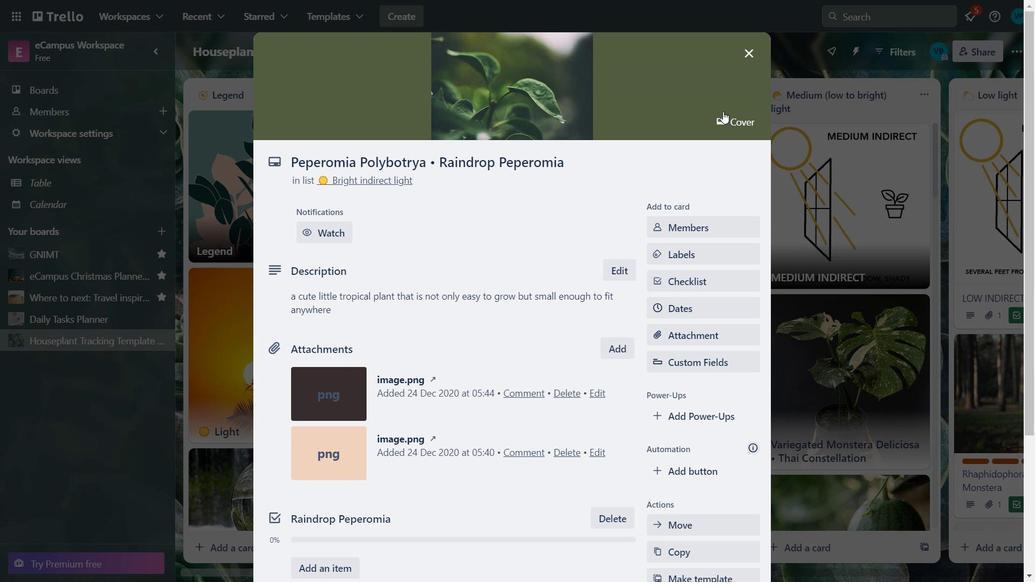 
Action: Mouse pressed left at (723, 120)
Screenshot: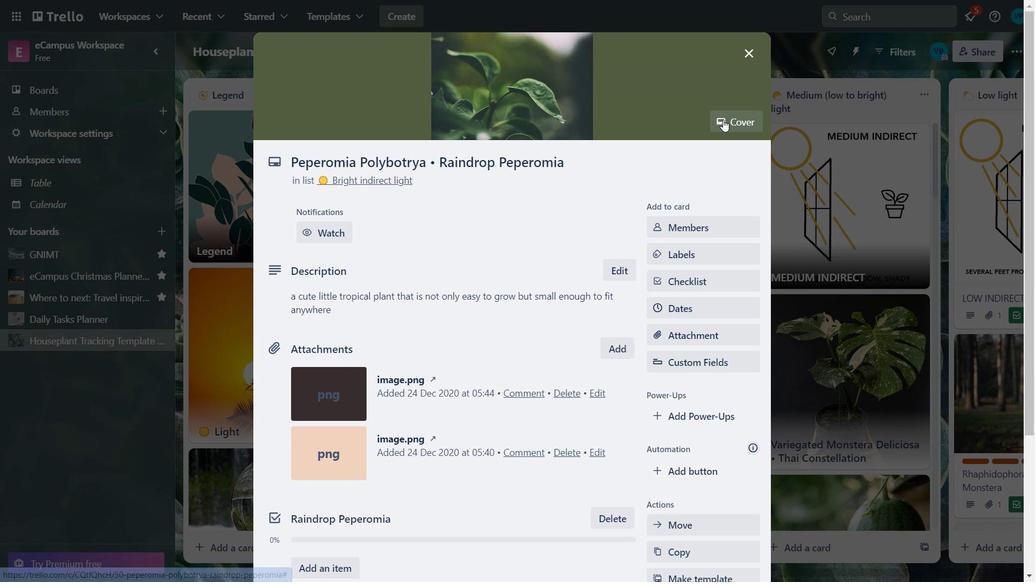 
Action: Mouse moved to (760, 103)
Screenshot: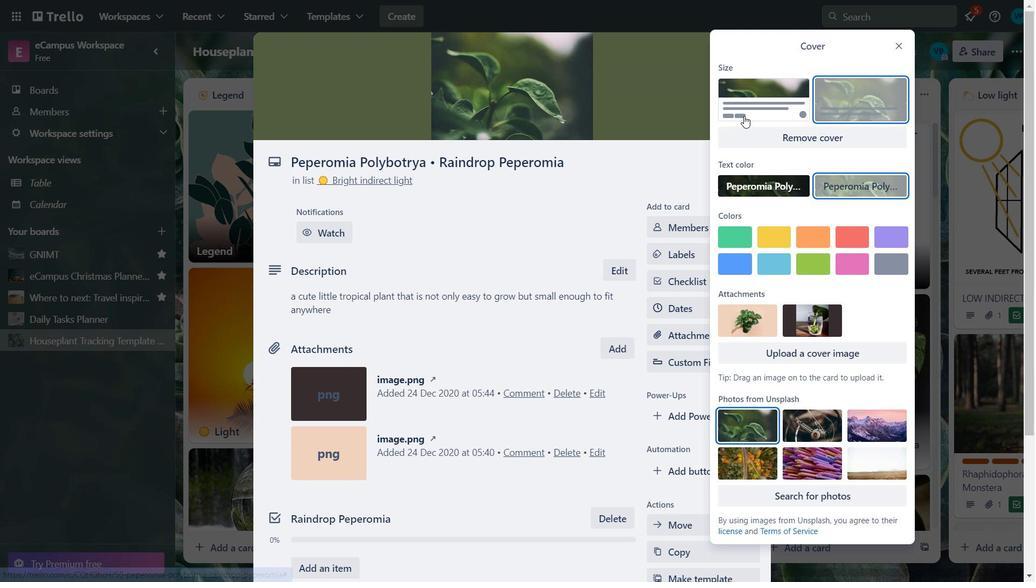 
Action: Mouse pressed left at (760, 103)
Screenshot: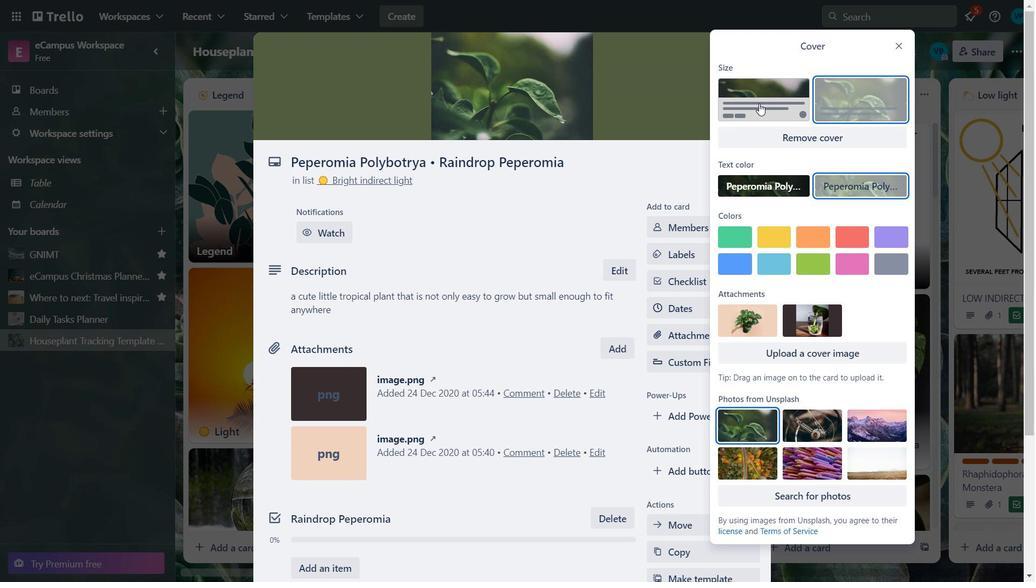 
Action: Mouse moved to (922, 23)
Screenshot: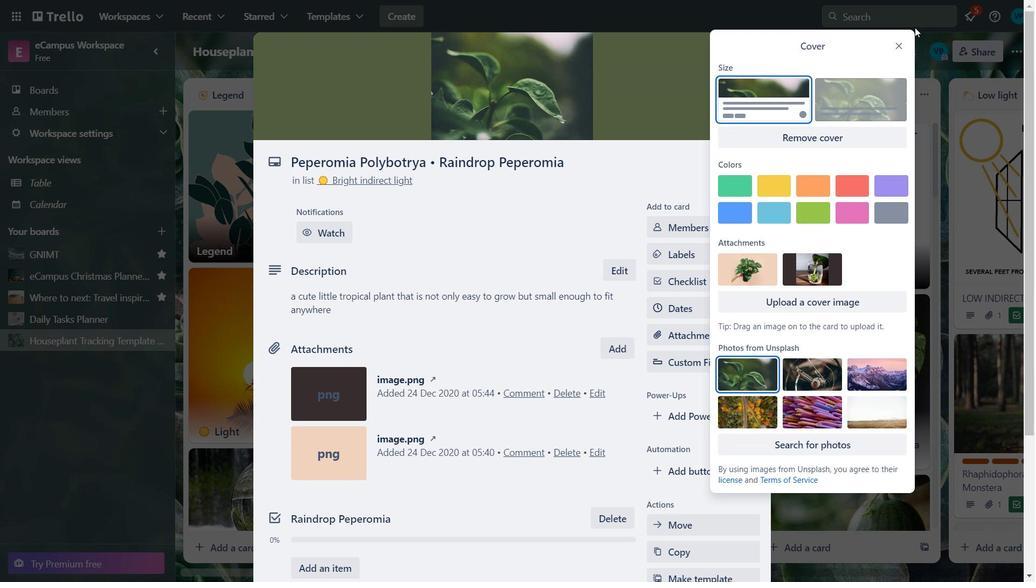 
Action: Mouse pressed left at (922, 23)
Screenshot: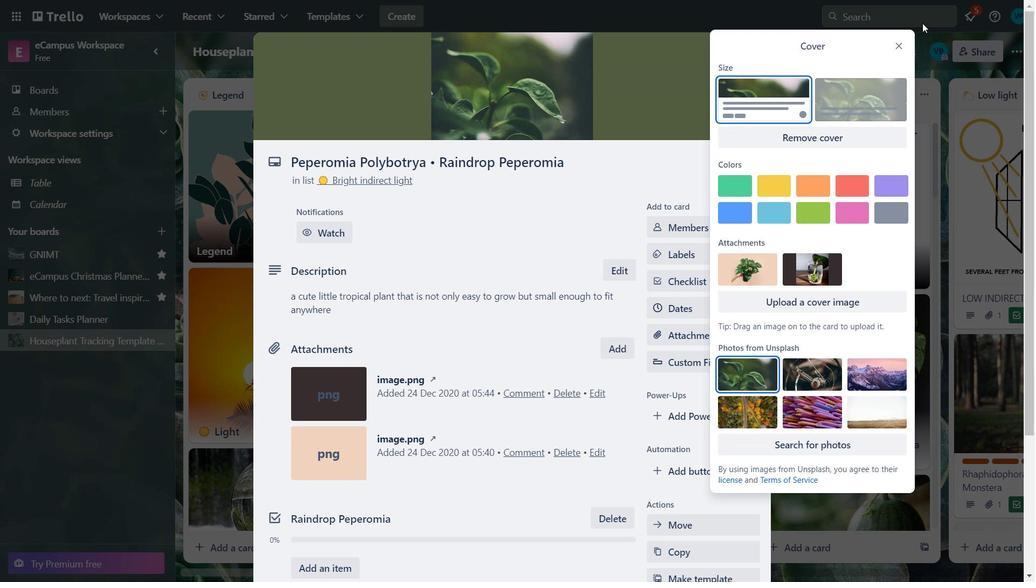 
Action: Mouse moved to (757, 44)
Screenshot: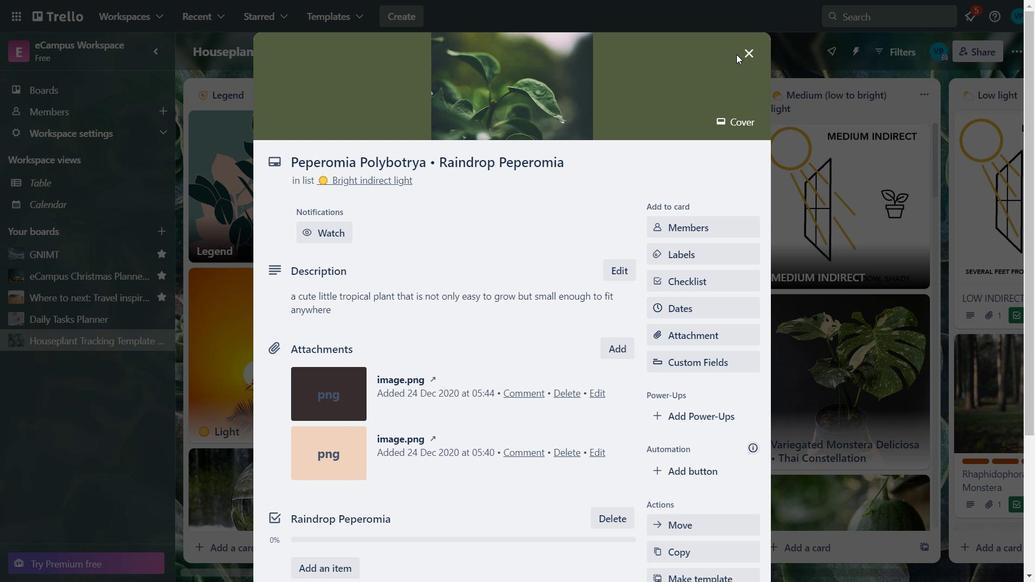 
Action: Mouse pressed left at (757, 44)
Screenshot: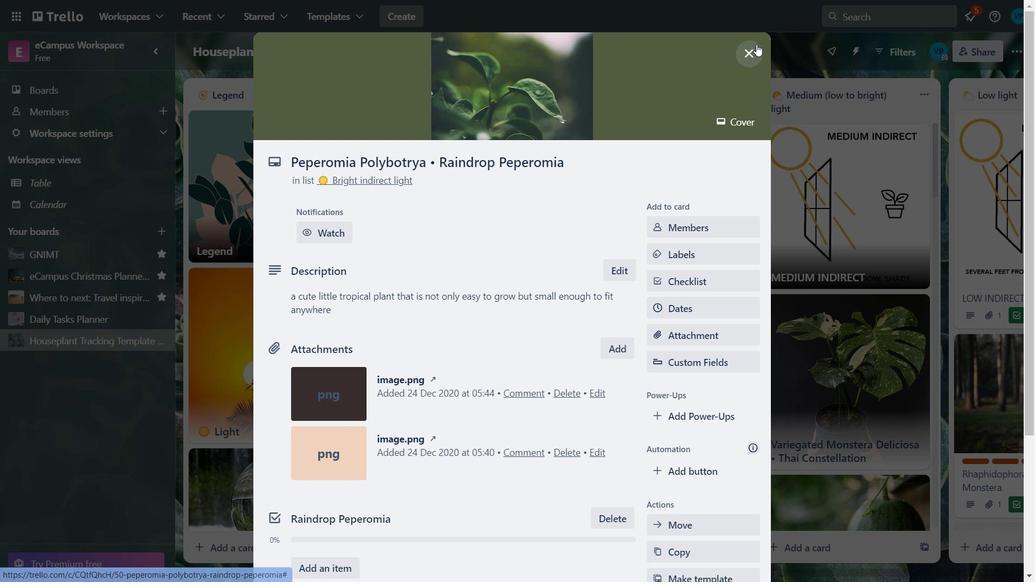 
Action: Mouse moved to (494, 408)
Screenshot: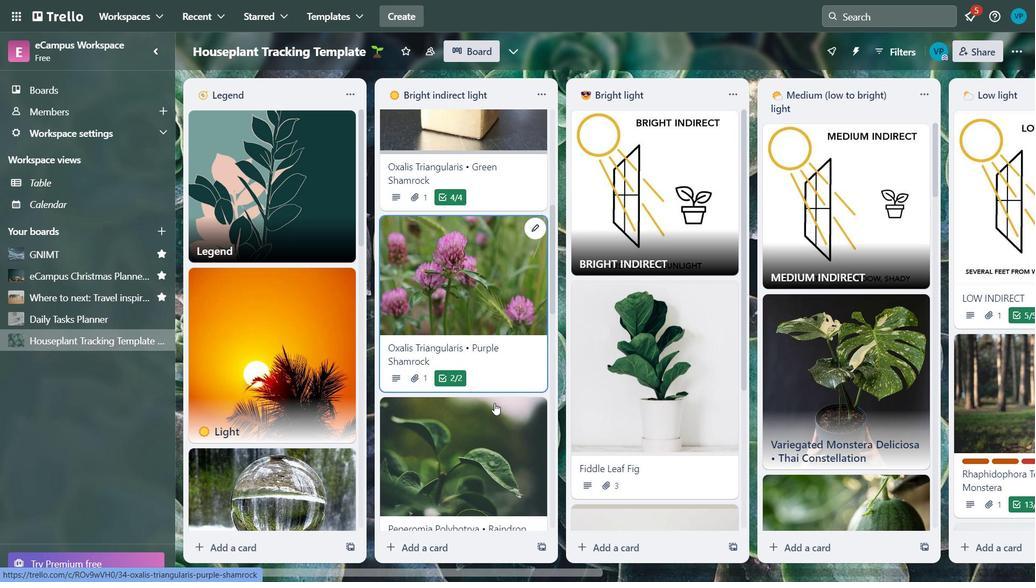
Action: Key pressed <Key.down><Key.down><Key.down>
Screenshot: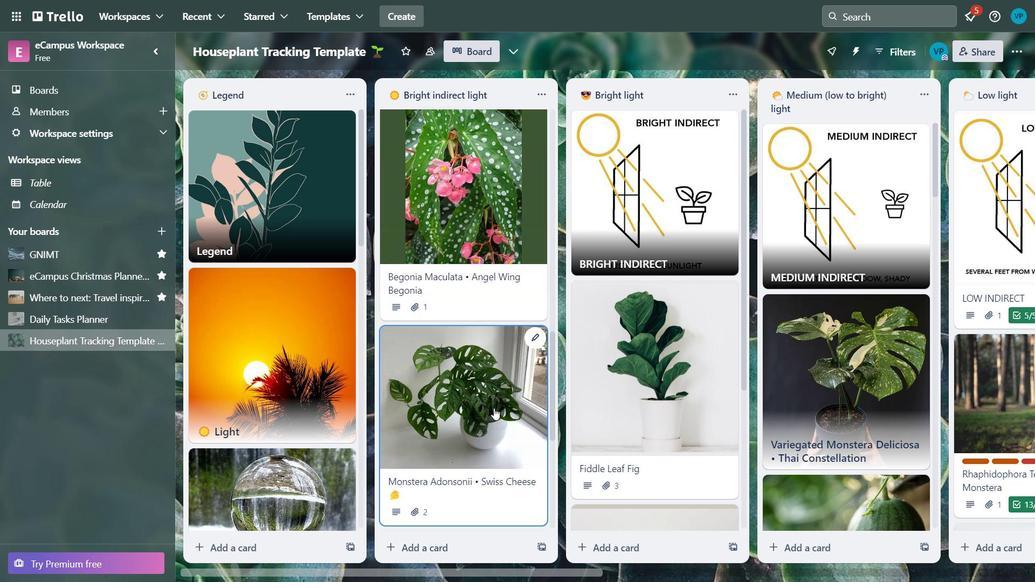 
Action: Mouse moved to (450, 356)
Screenshot: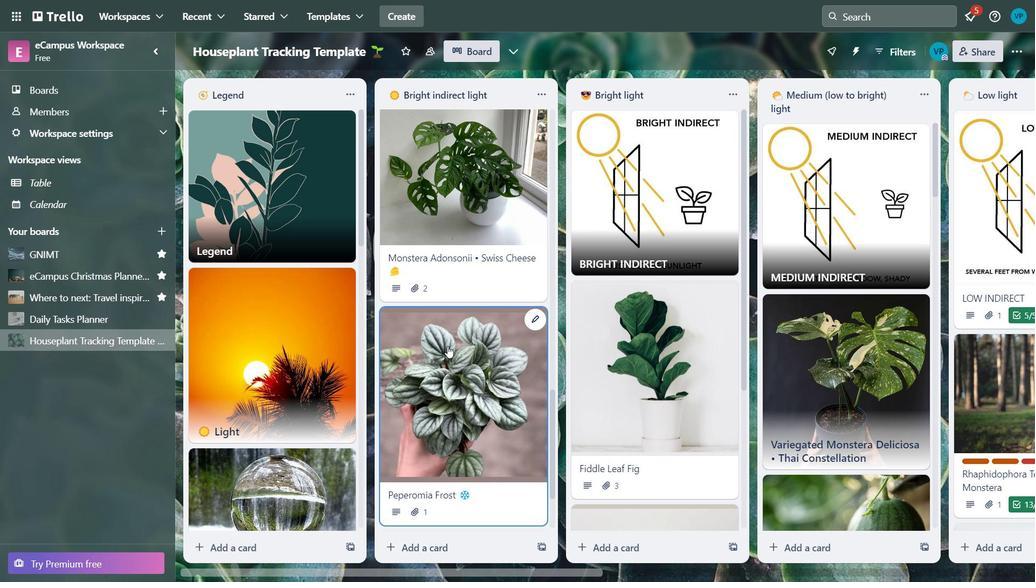 
Action: Mouse pressed left at (450, 356)
Screenshot: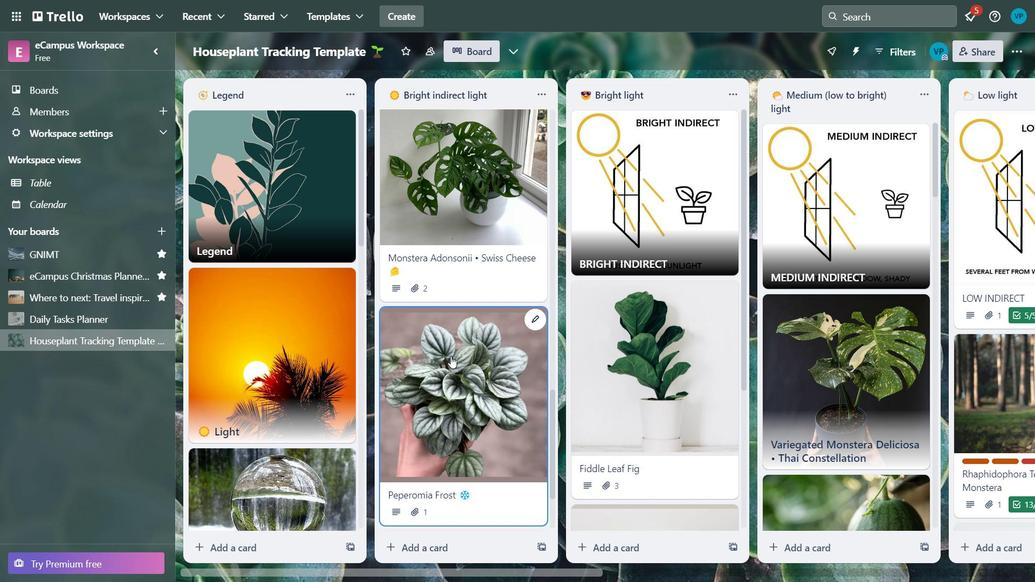 
Action: Mouse moved to (817, 55)
Screenshot: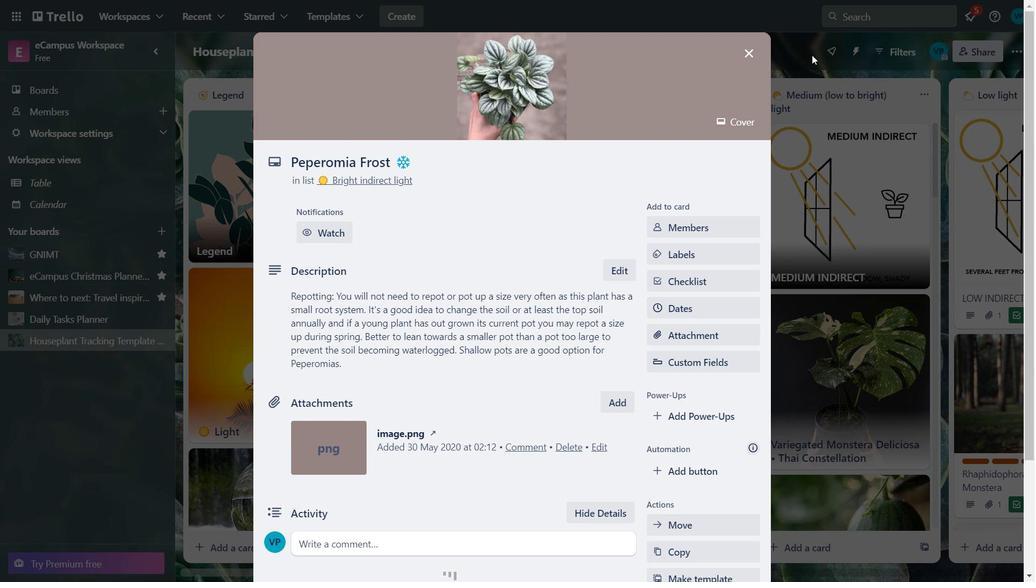 
Action: Mouse pressed left at (817, 55)
Screenshot: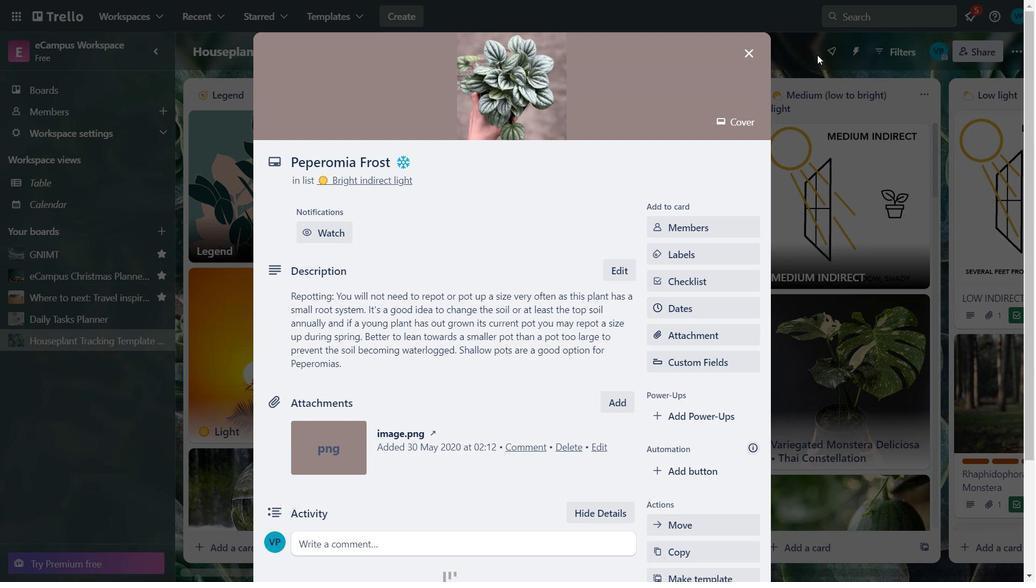 
Action: Mouse moved to (510, 310)
Screenshot: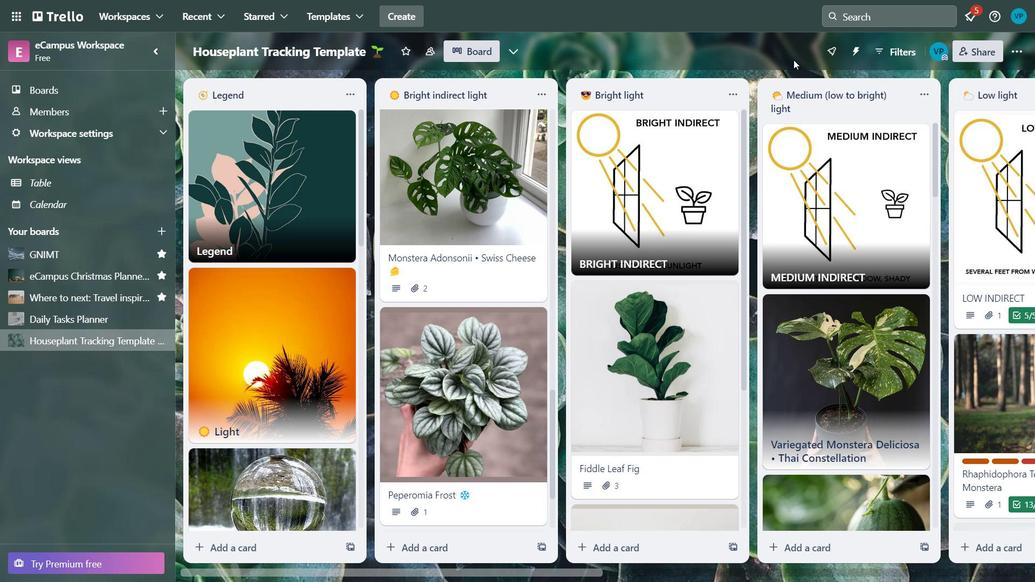 
Action: Key pressed <Key.down><Key.down><Key.down><Key.down><Key.down><Key.down>
Screenshot: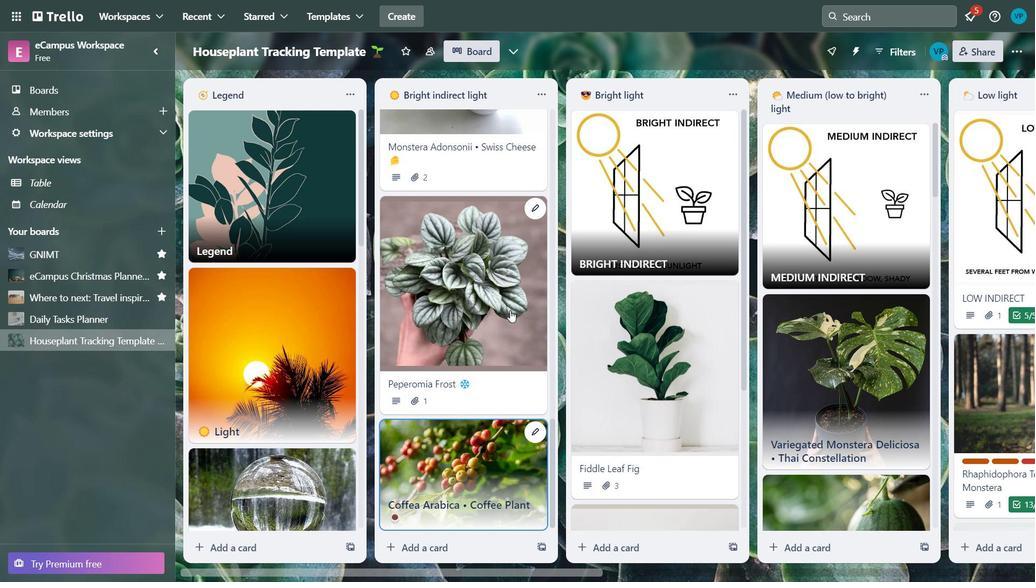 
Action: Mouse moved to (443, 497)
Screenshot: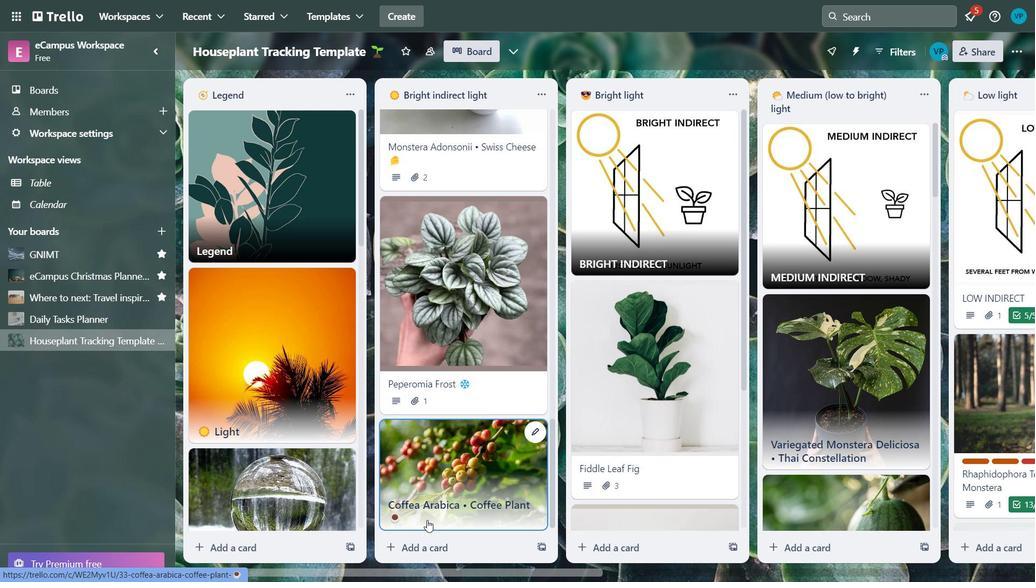 
Action: Mouse pressed left at (443, 497)
Screenshot: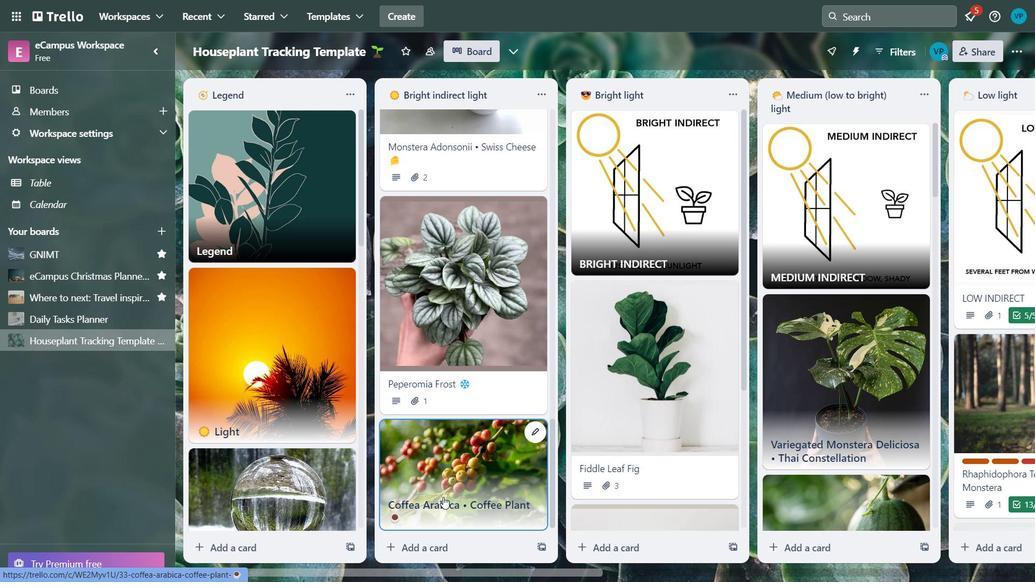 
Action: Mouse moved to (730, 121)
Screenshot: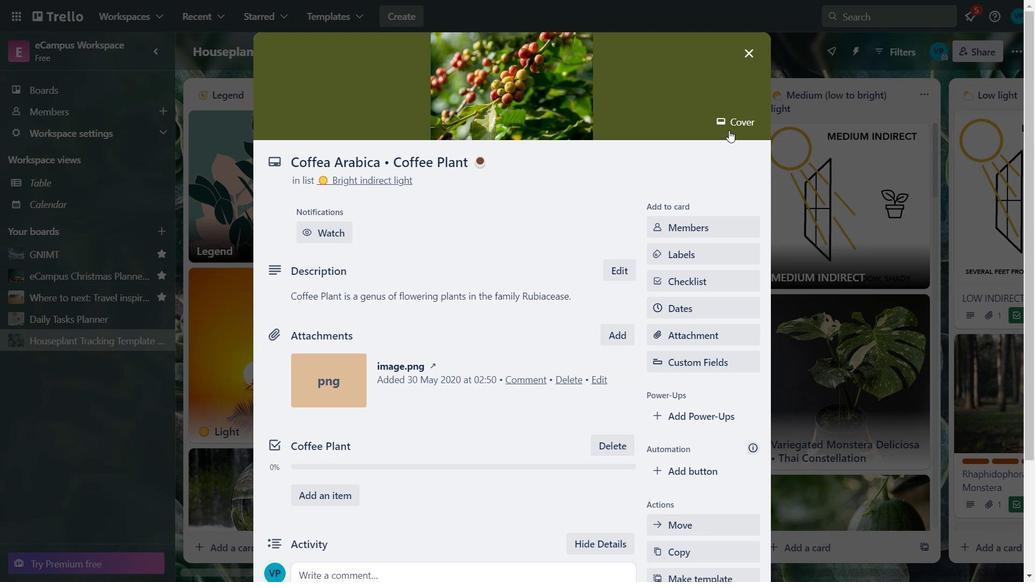 
Action: Mouse pressed left at (730, 121)
Screenshot: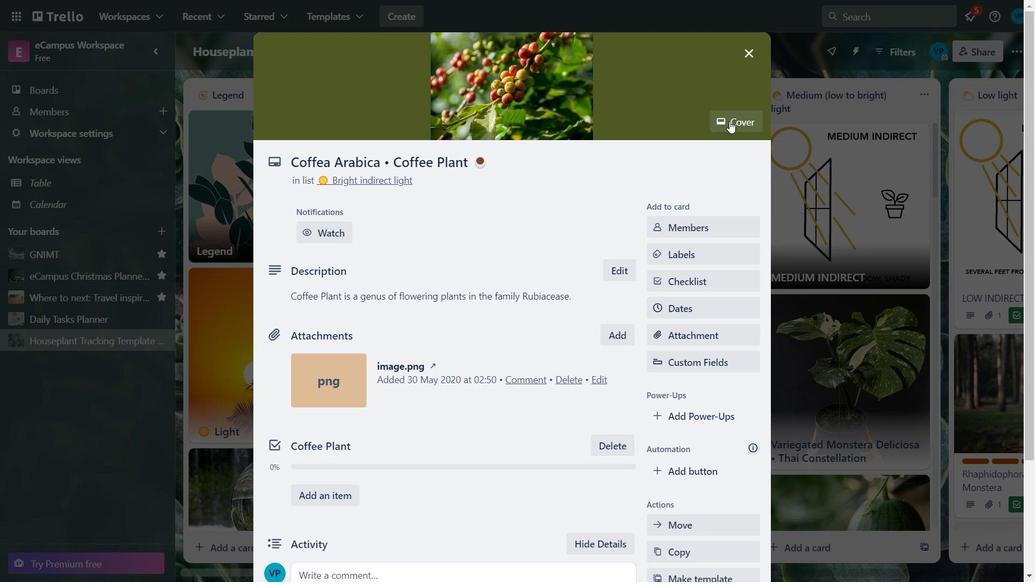 
Action: Mouse moved to (745, 114)
Screenshot: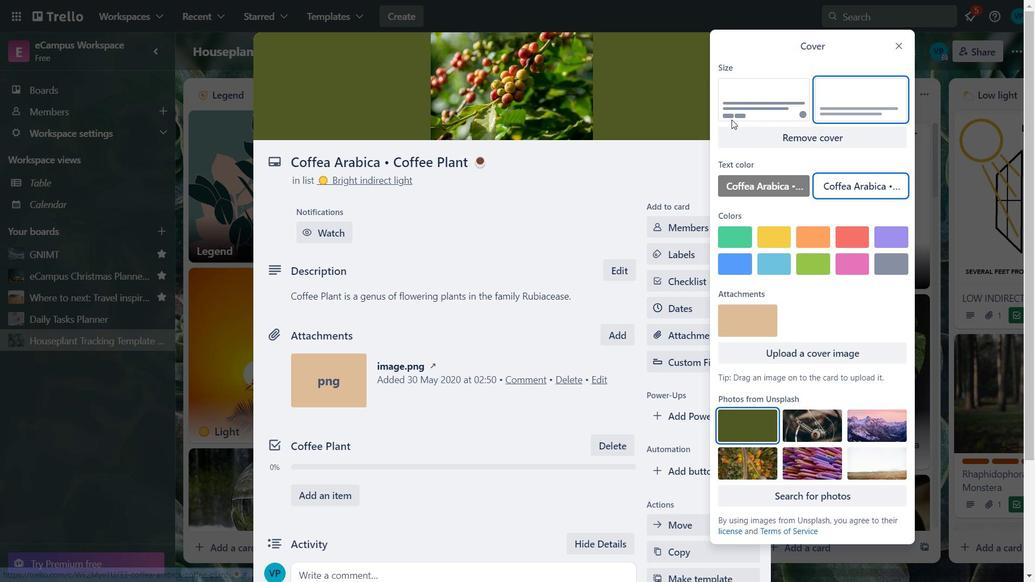 
Action: Mouse pressed left at (745, 114)
Screenshot: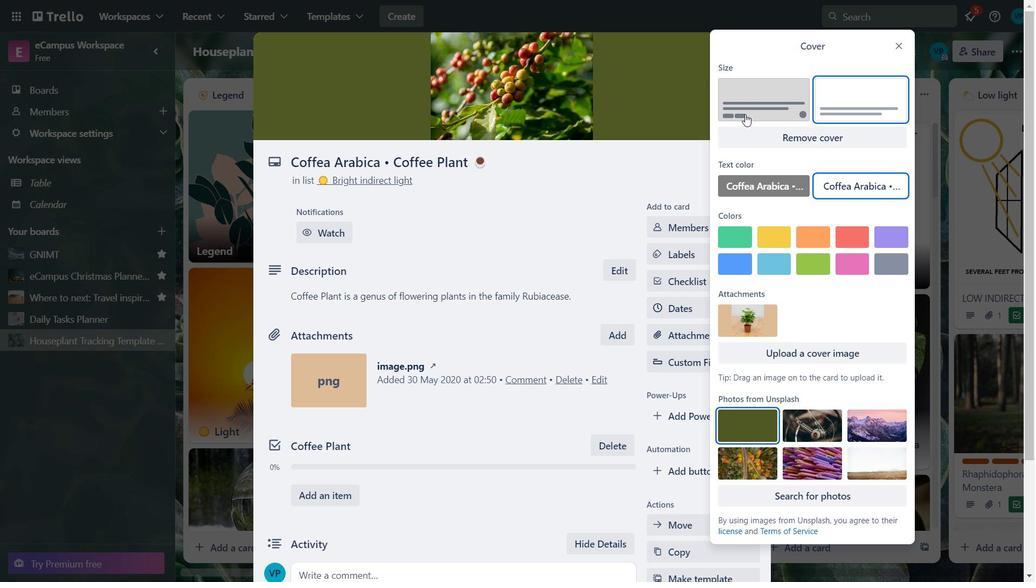 
Action: Mouse moved to (900, 48)
Screenshot: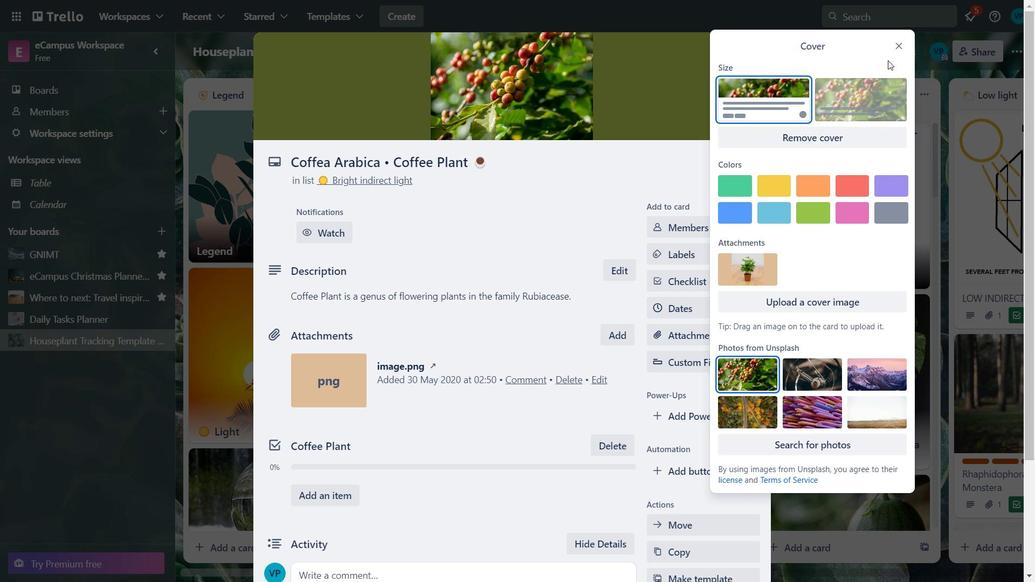 
Action: Mouse pressed left at (900, 48)
Screenshot: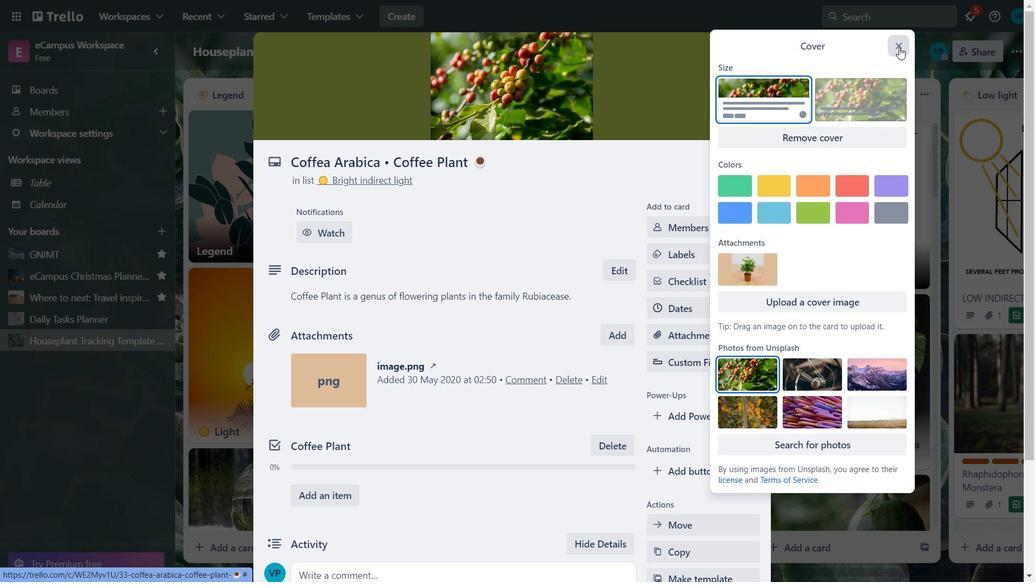 
Action: Mouse moved to (823, 37)
Screenshot: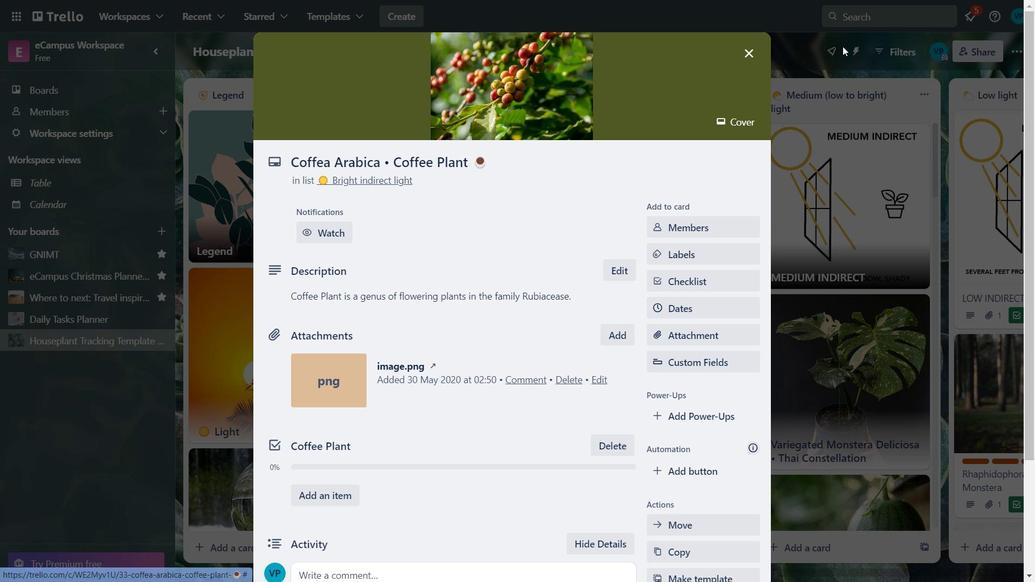 
Action: Mouse pressed left at (823, 37)
Screenshot: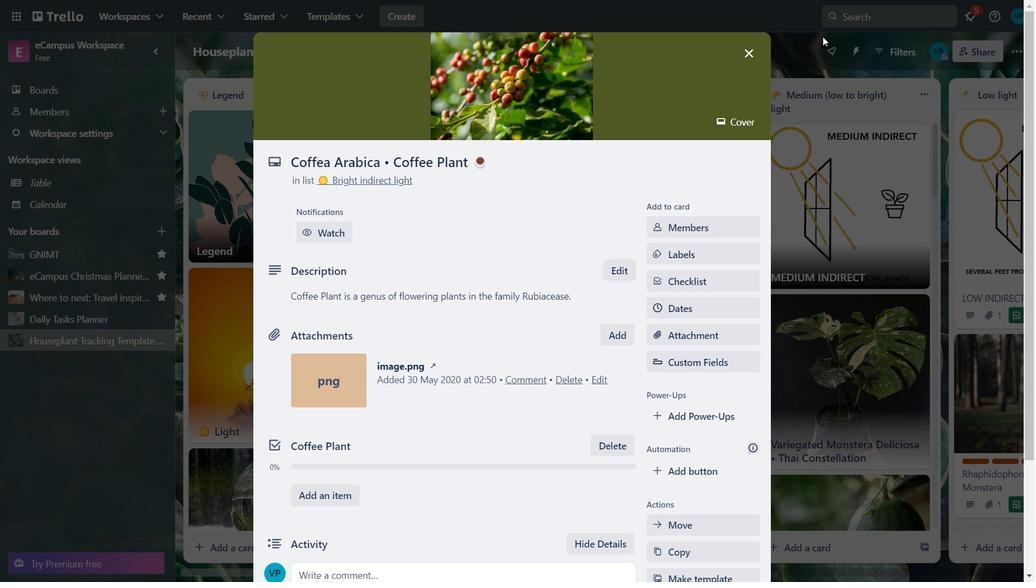 
Action: Mouse moved to (292, 197)
Screenshot: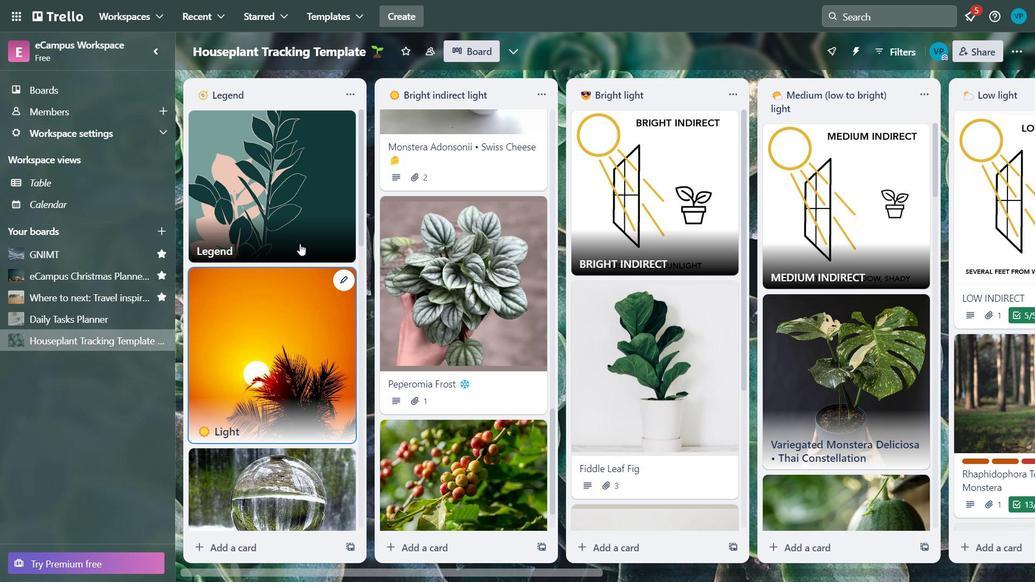 
Action: Key pressed <Key.up><Key.up><Key.up><Key.up>
Screenshot: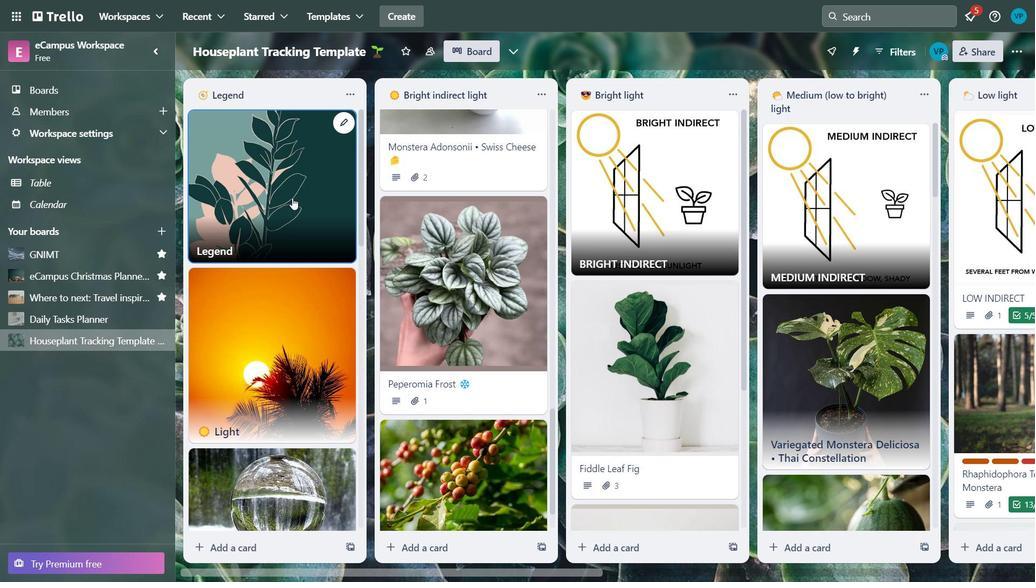 
Action: Mouse pressed left at (292, 197)
Screenshot: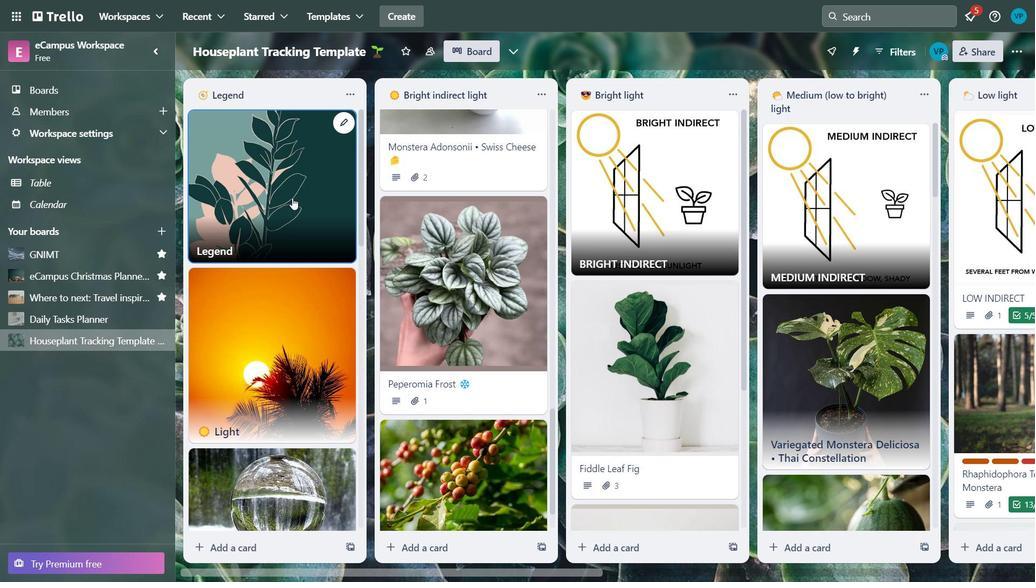 
Action: Mouse moved to (765, 21)
Screenshot: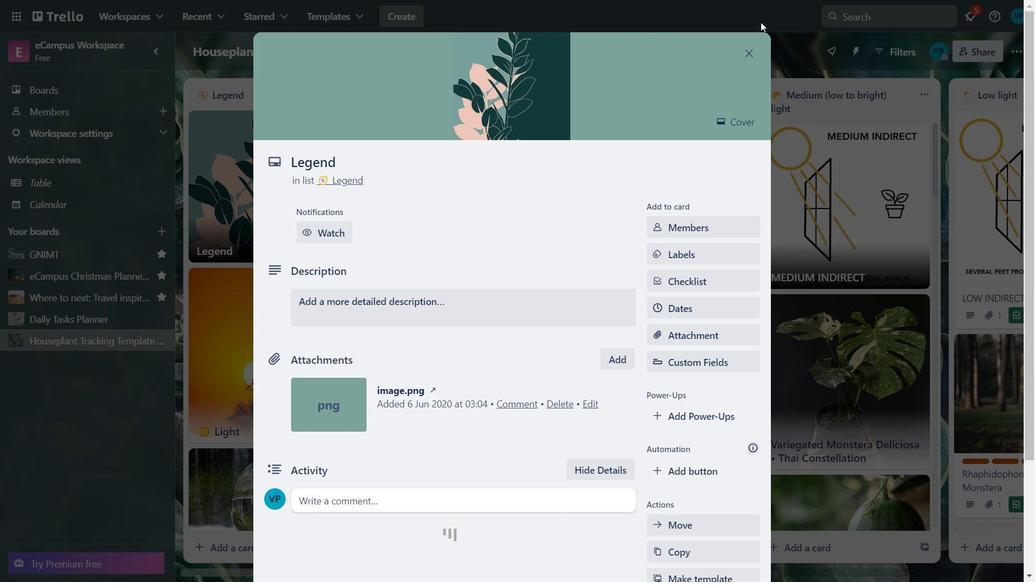
Action: Mouse pressed left at (765, 21)
Screenshot: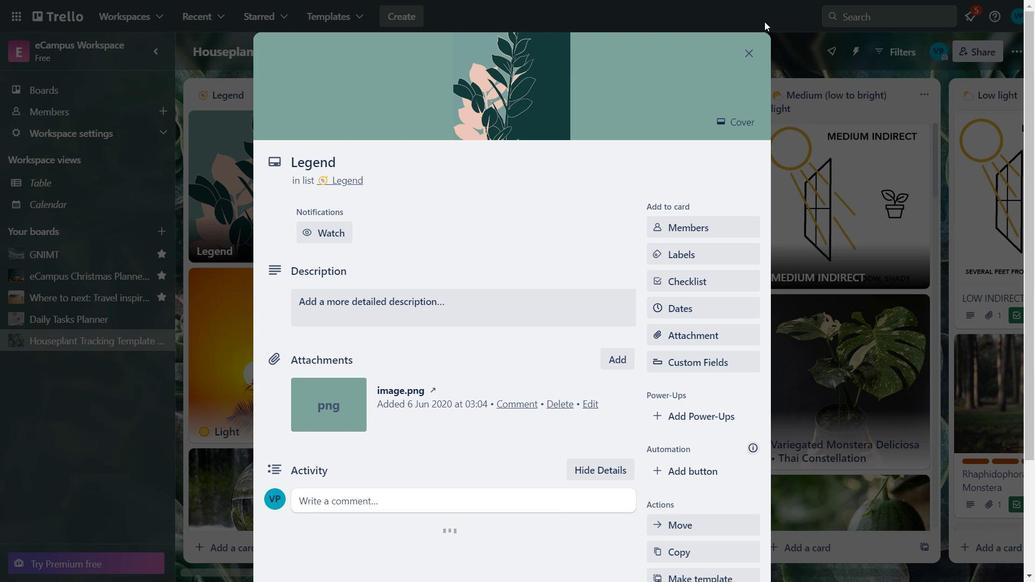 
Action: Mouse moved to (258, 337)
Screenshot: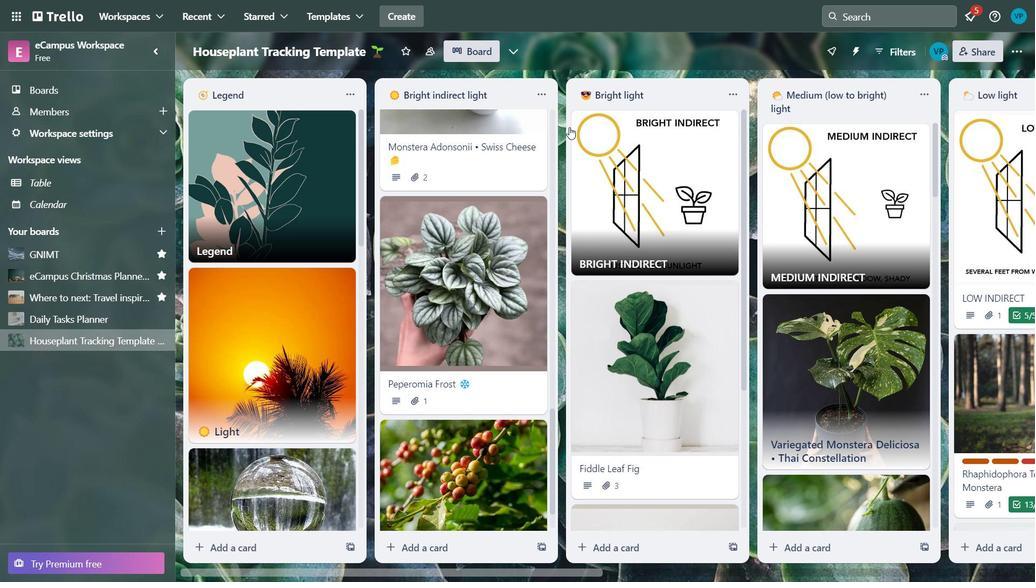 
Action: Mouse pressed left at (258, 337)
Screenshot: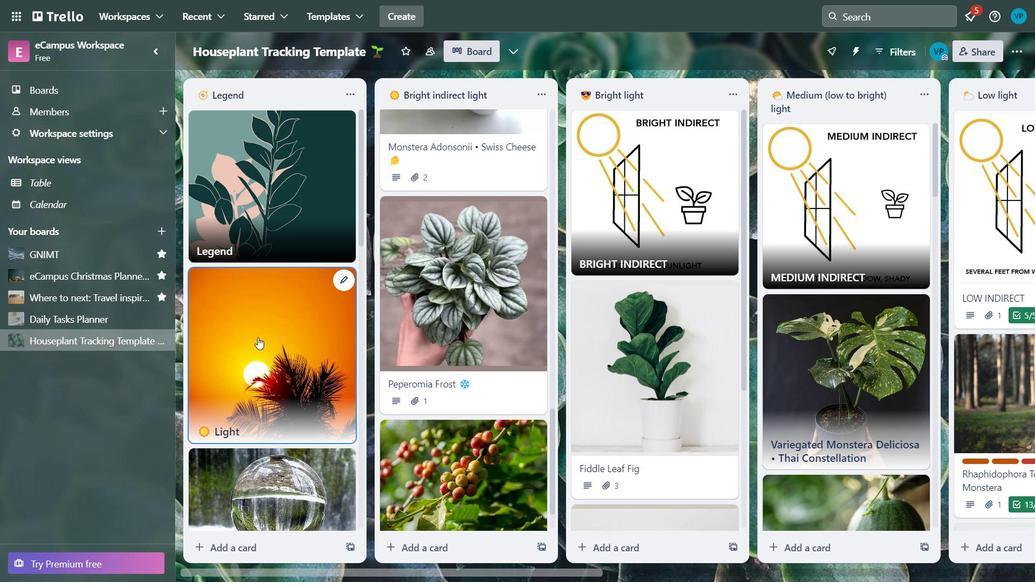 
Action: Mouse moved to (731, 122)
Screenshot: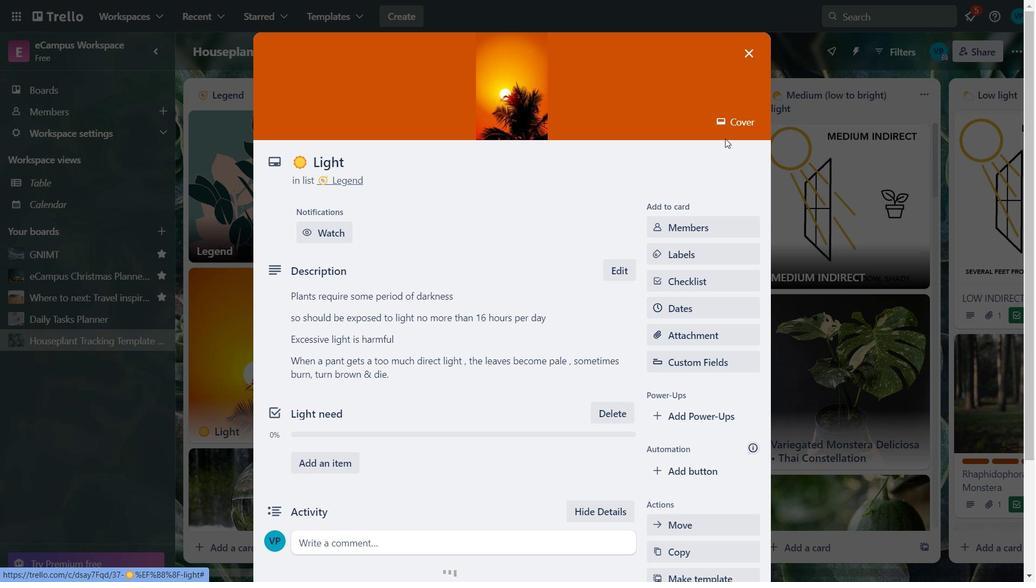 
Action: Mouse pressed left at (731, 122)
Screenshot: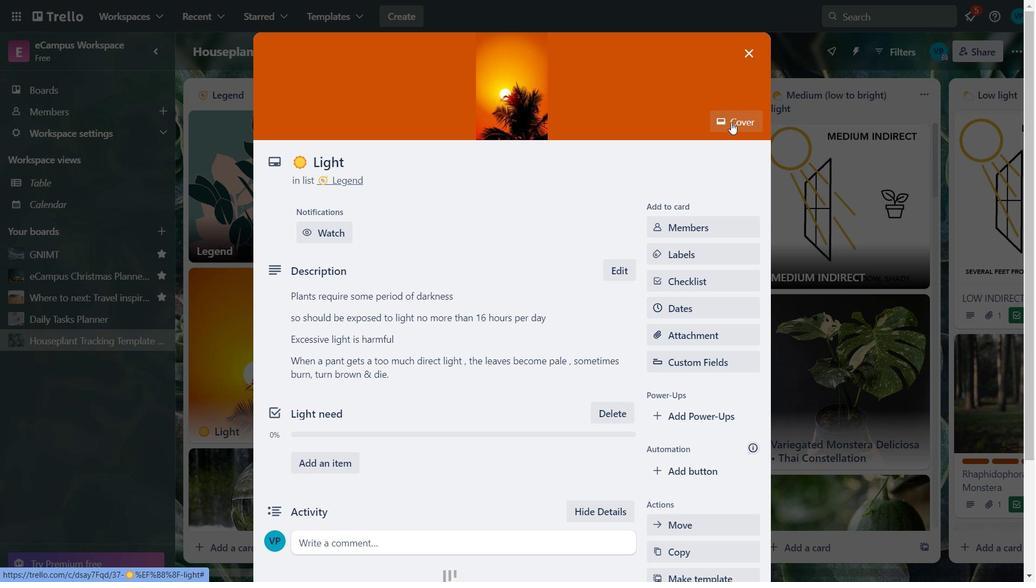 
Action: Mouse moved to (746, 111)
Screenshot: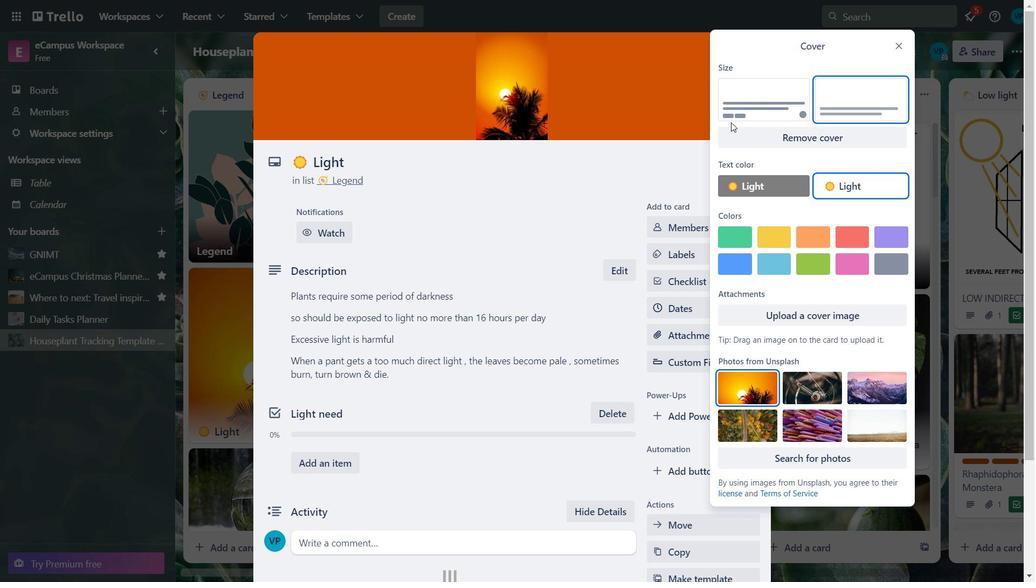 
Action: Mouse pressed left at (746, 111)
Screenshot: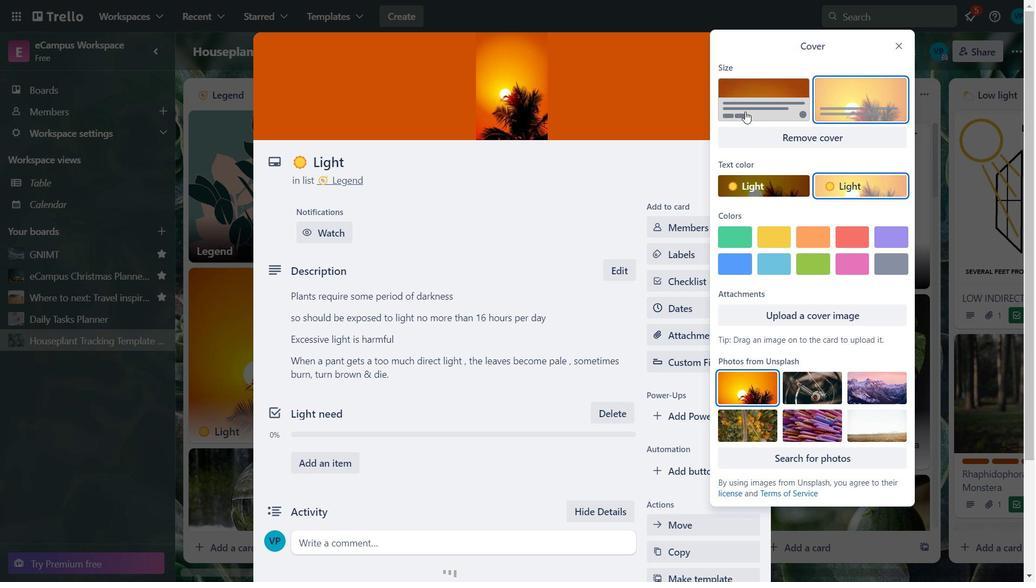 
Action: Mouse moved to (901, 9)
Screenshot: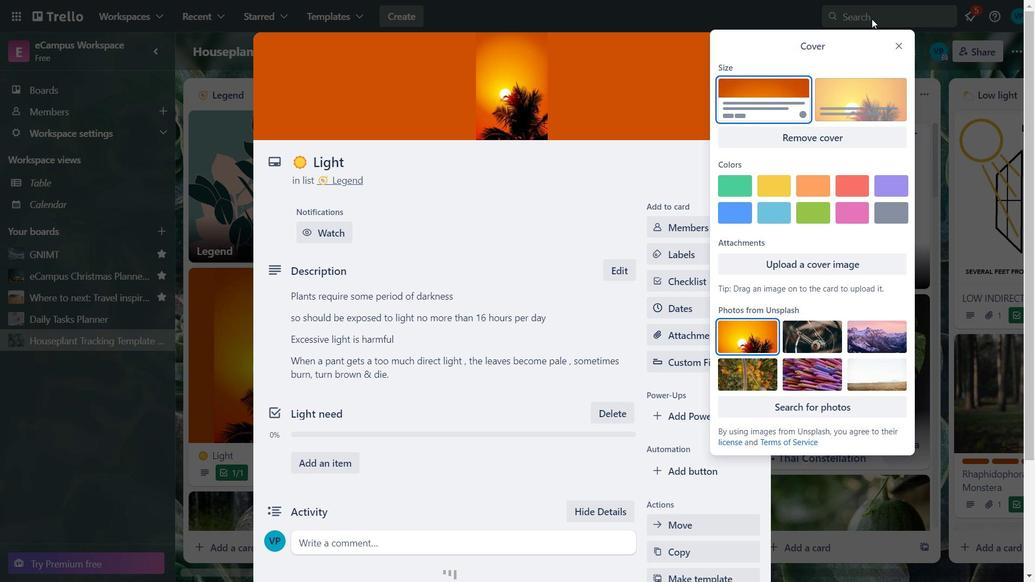 
Action: Mouse pressed left at (901, 9)
Screenshot: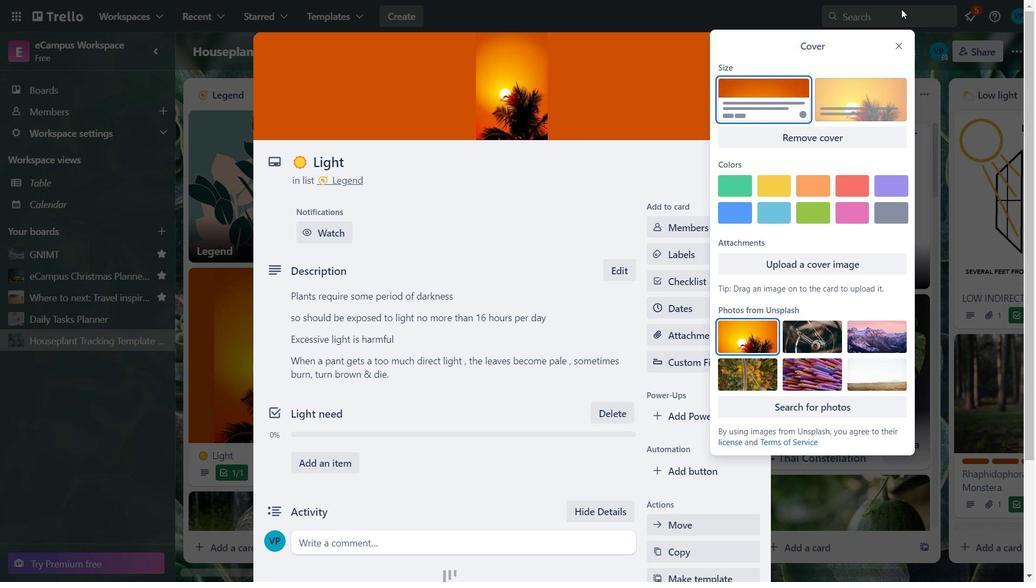 
Action: Mouse moved to (802, 40)
